 Task: Reply to email with the signature Crystal Jones with the subject Invitation to a workshop from softage.4@softage.net with the message Could you please provide me with the details of the project dependencies?, change the font of the message to Georgia and change the font typography to italics Send the email
Action: Mouse moved to (211, 34)
Screenshot: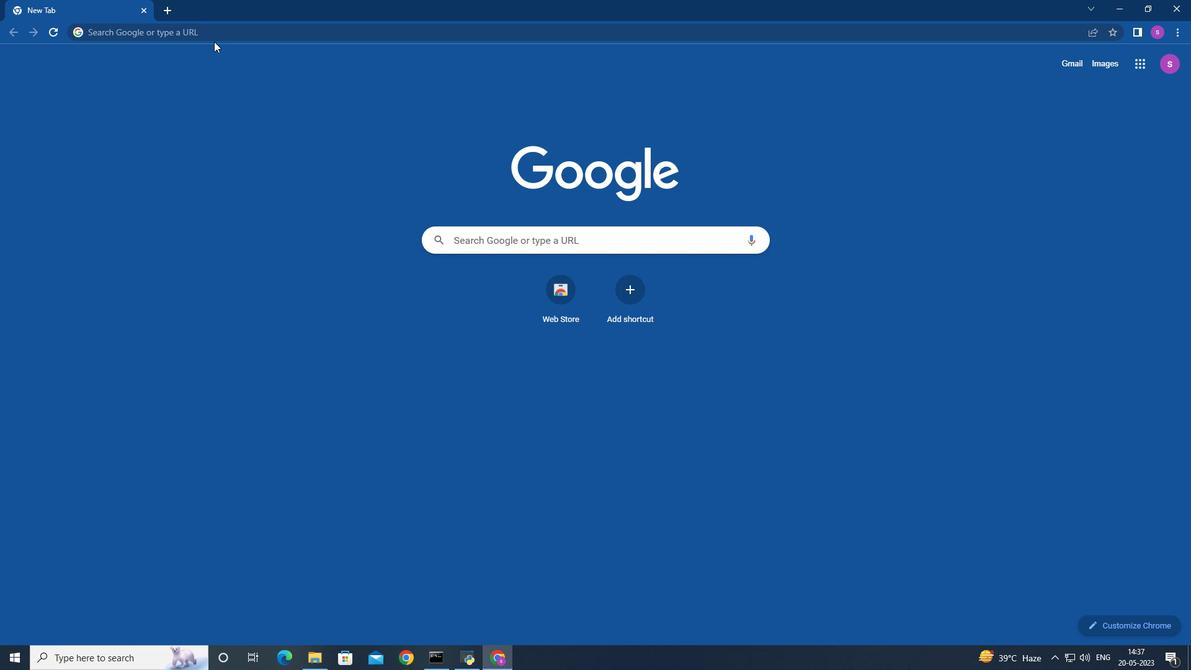 
Action: Mouse pressed left at (211, 34)
Screenshot: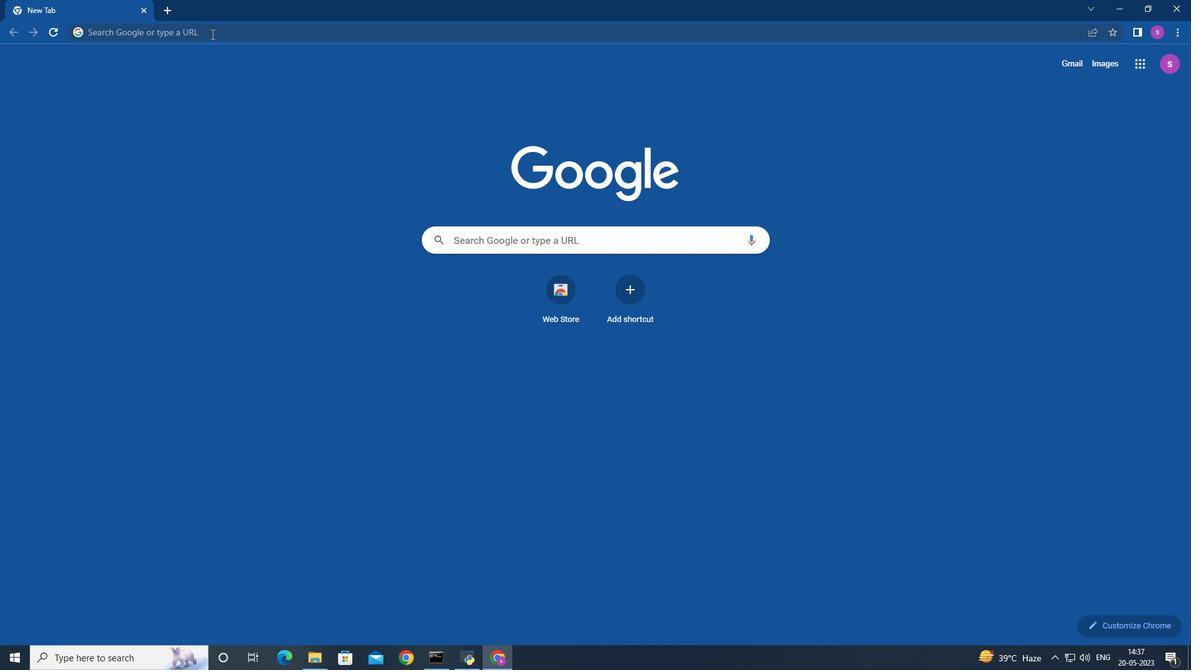 
Action: Mouse moved to (194, 54)
Screenshot: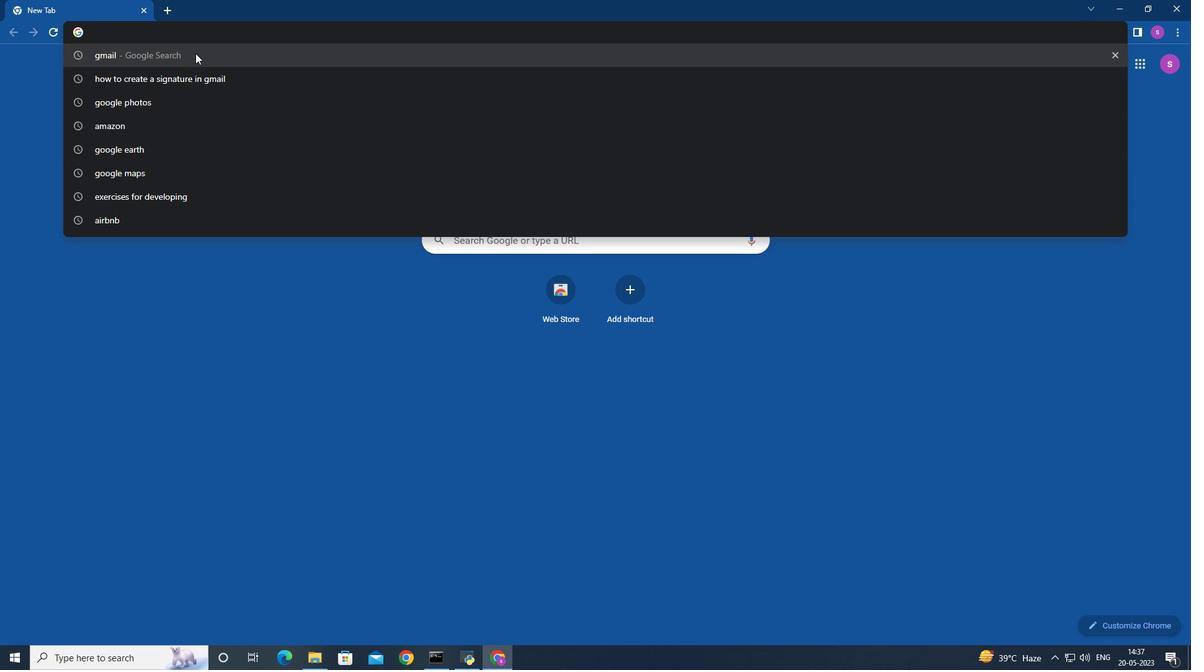
Action: Mouse pressed left at (194, 54)
Screenshot: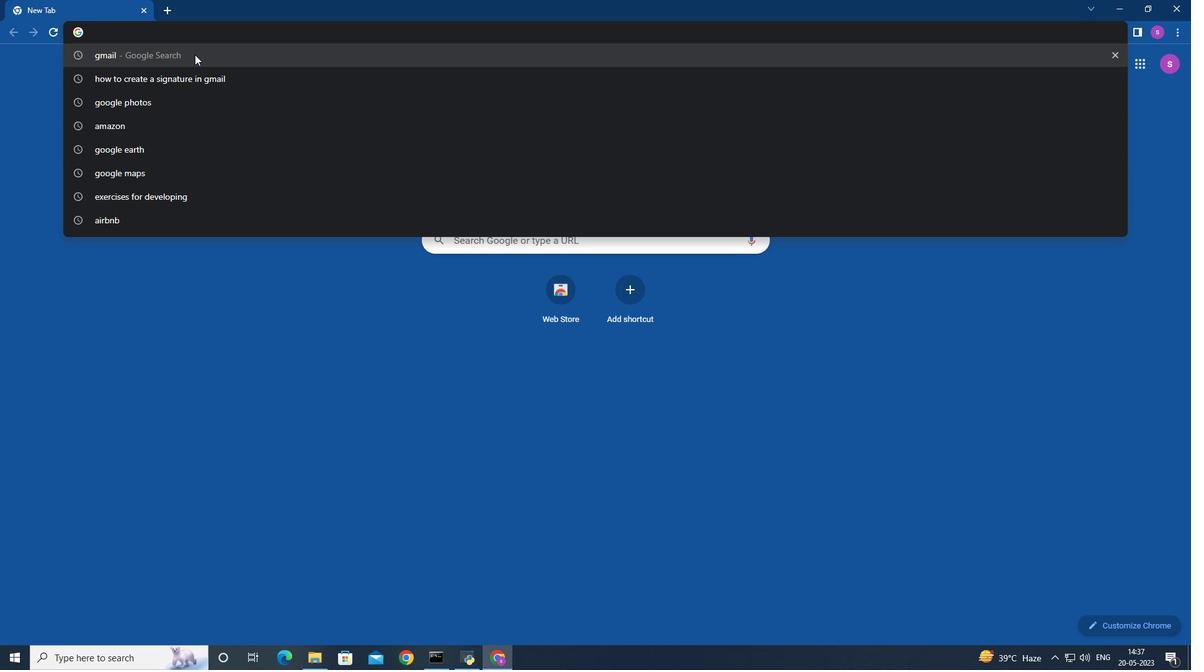 
Action: Mouse moved to (188, 369)
Screenshot: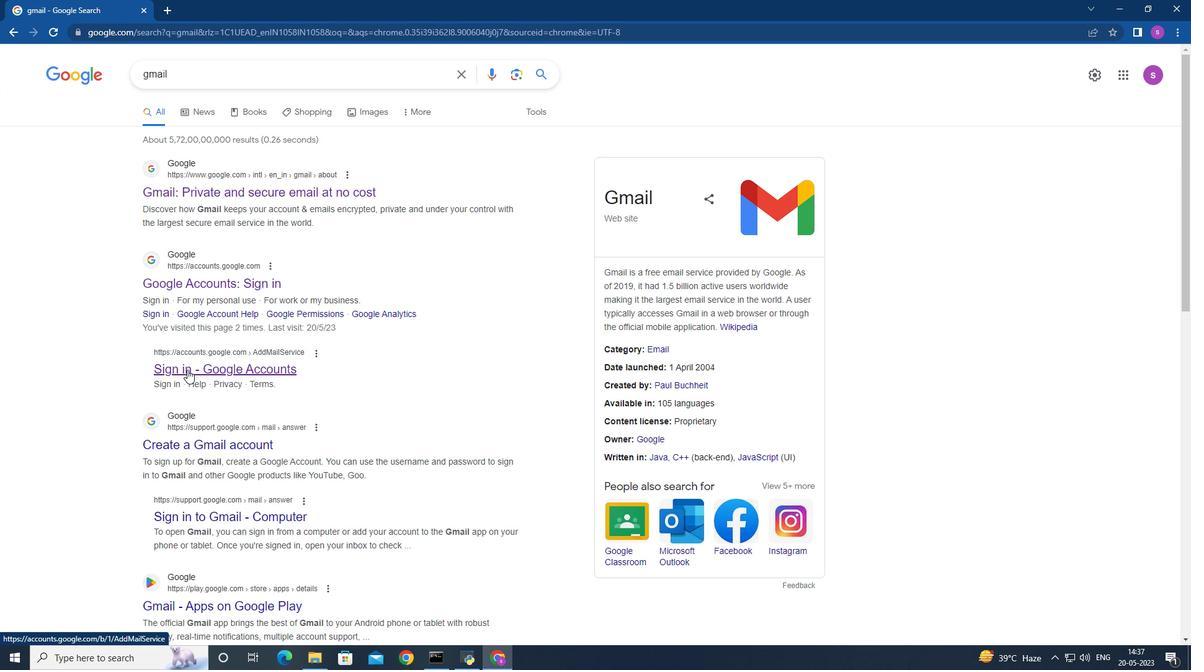 
Action: Mouse pressed left at (188, 369)
Screenshot: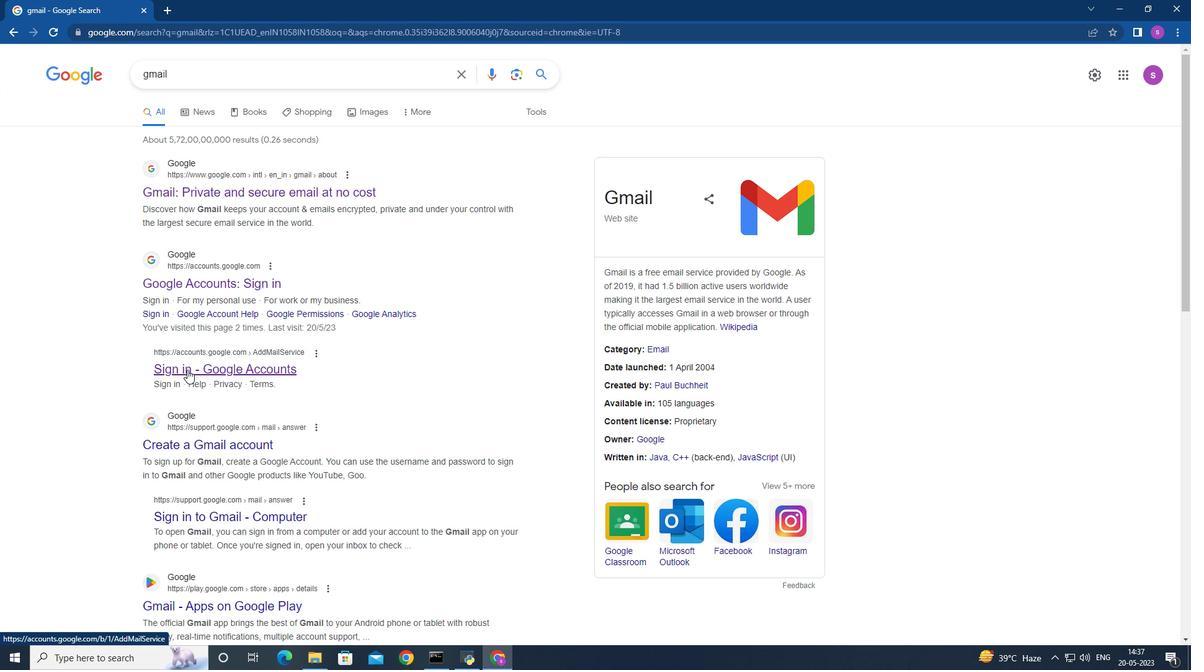 
Action: Mouse moved to (49, 107)
Screenshot: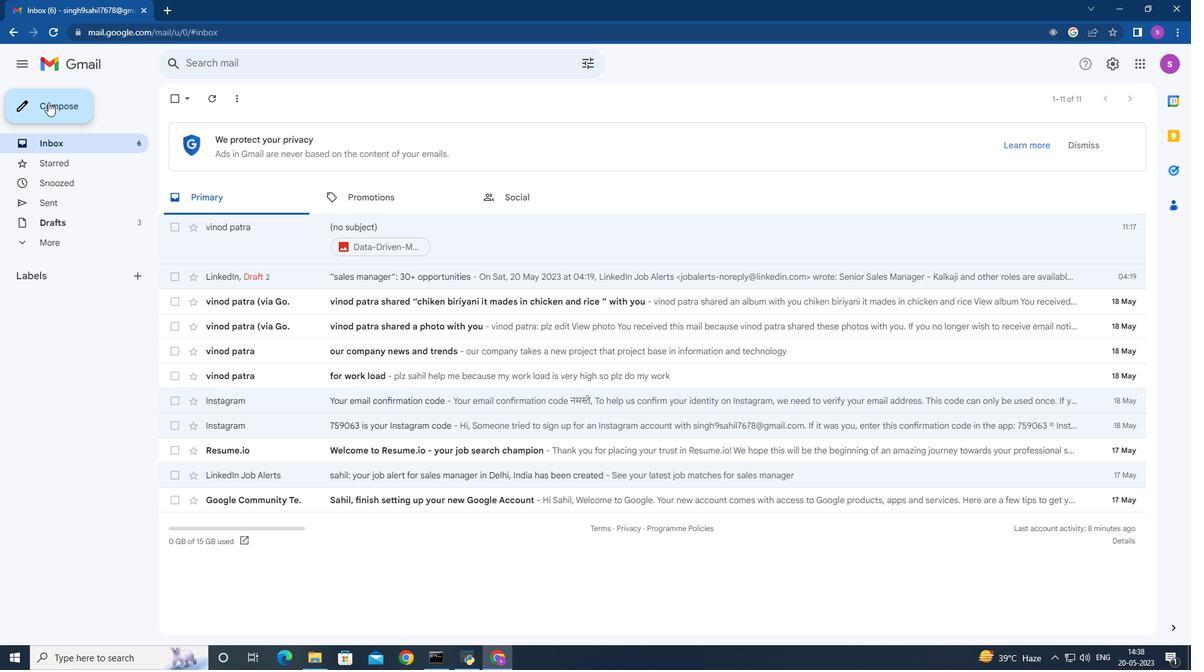
Action: Mouse pressed left at (49, 107)
Screenshot: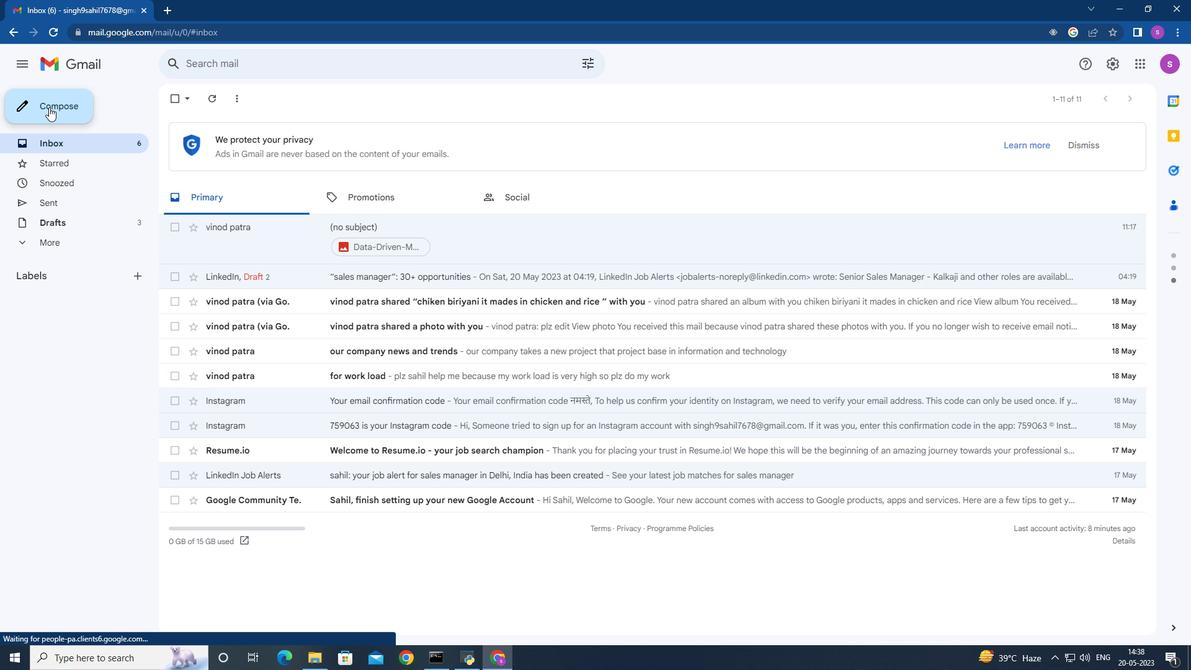 
Action: Mouse moved to (811, 302)
Screenshot: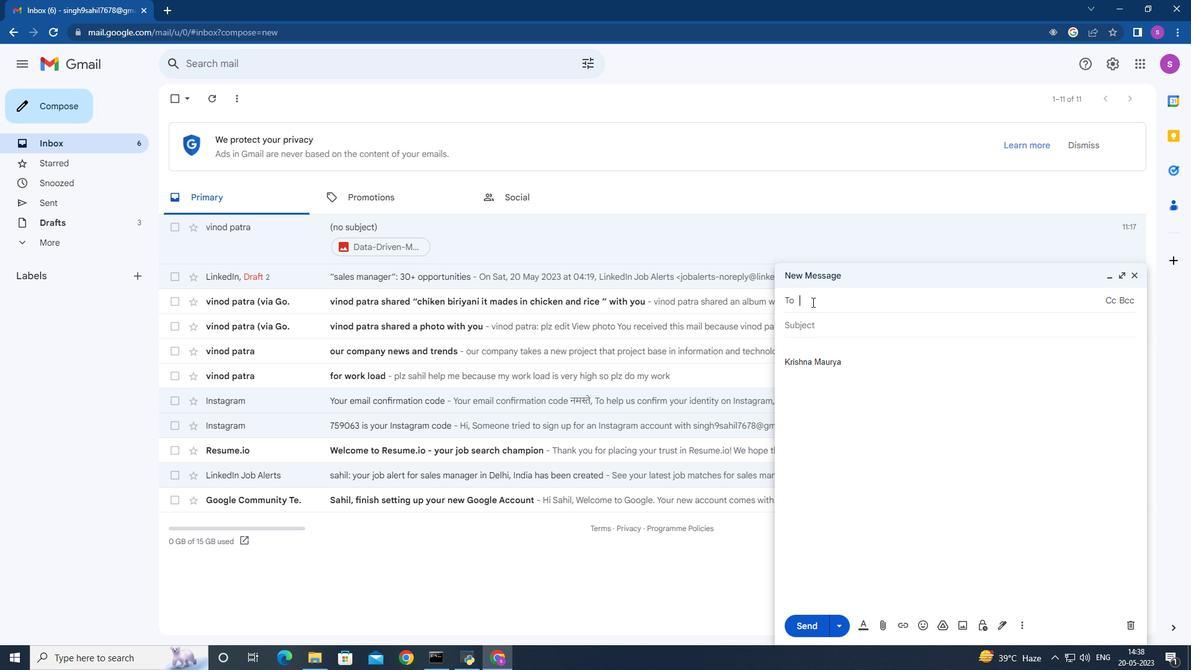 
Action: Mouse pressed left at (811, 302)
Screenshot: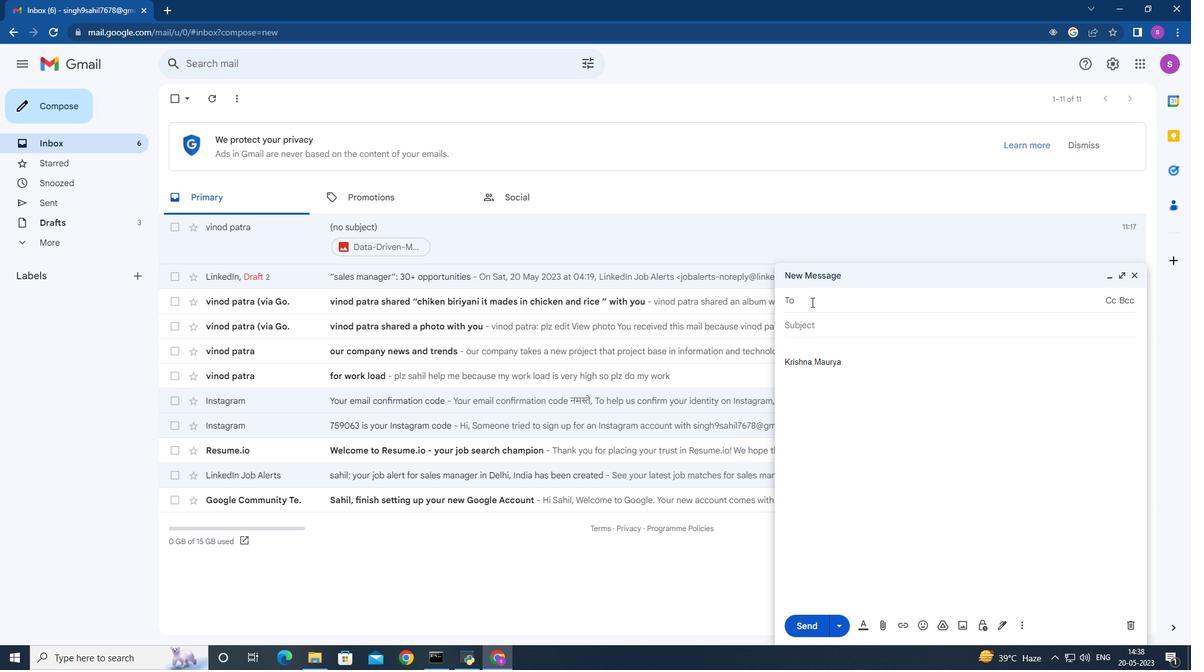 
Action: Key pressed softage.4softage.net
Screenshot: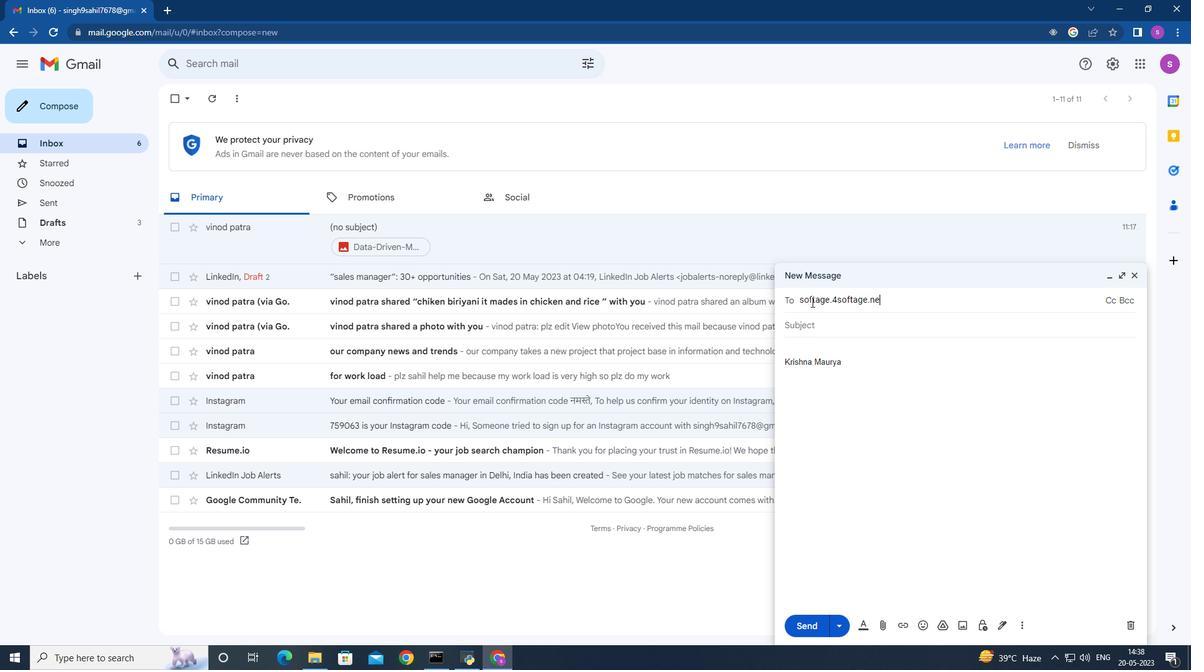 
Action: Mouse moved to (811, 327)
Screenshot: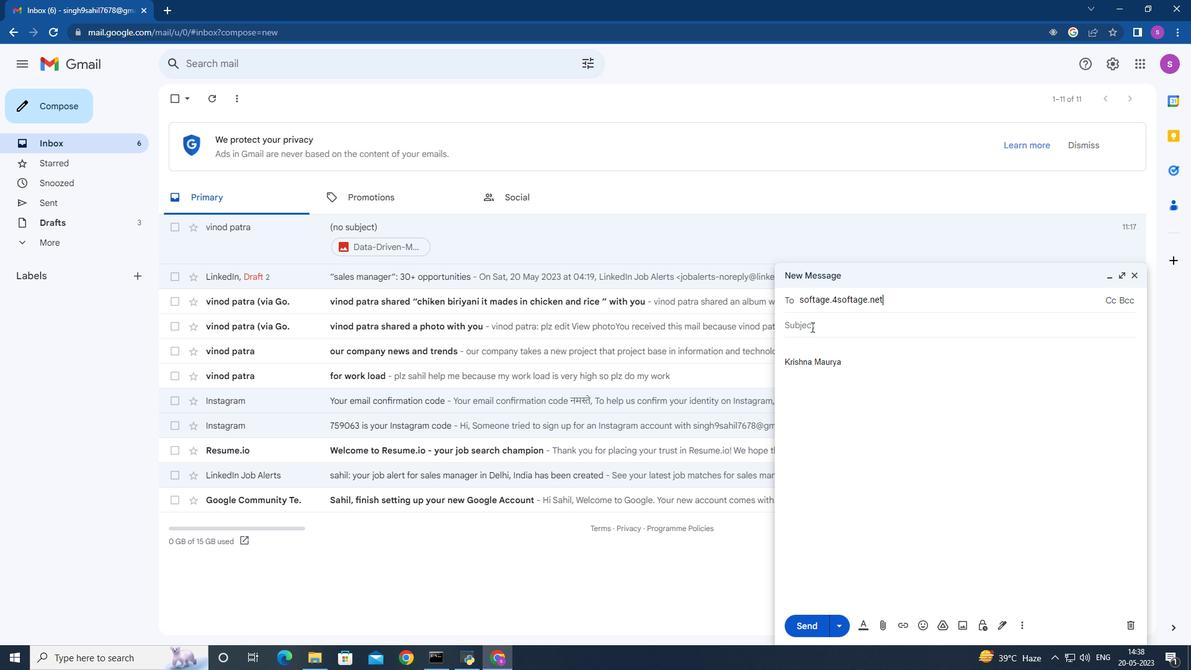 
Action: Mouse pressed left at (811, 327)
Screenshot: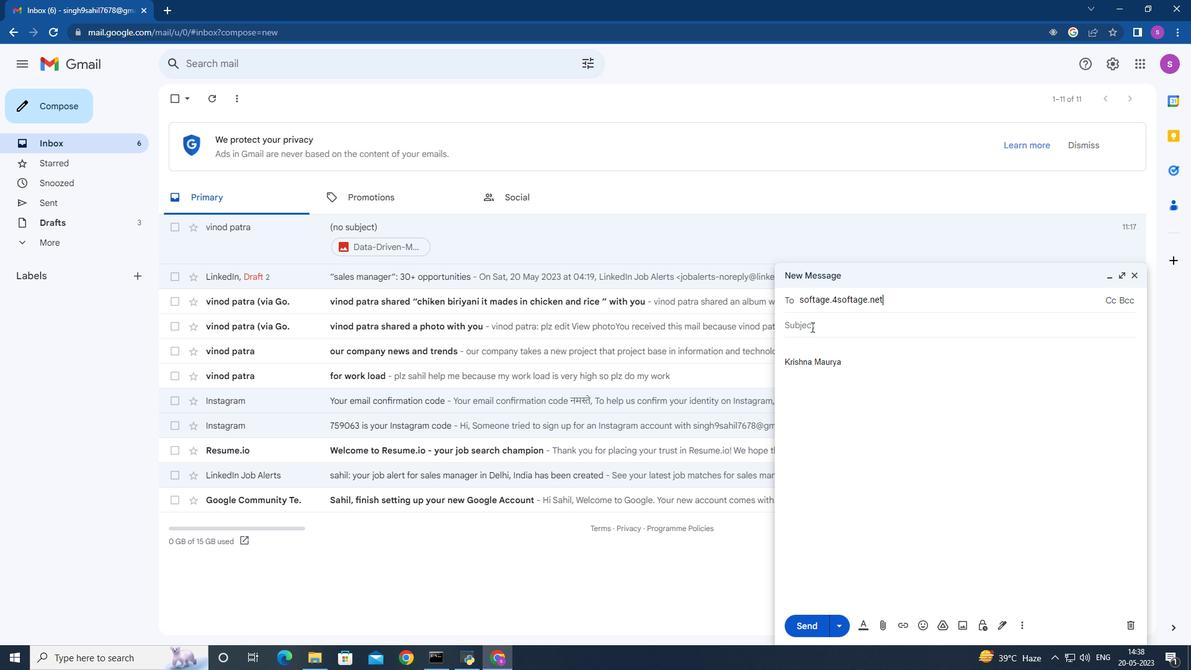 
Action: Mouse moved to (831, 297)
Screenshot: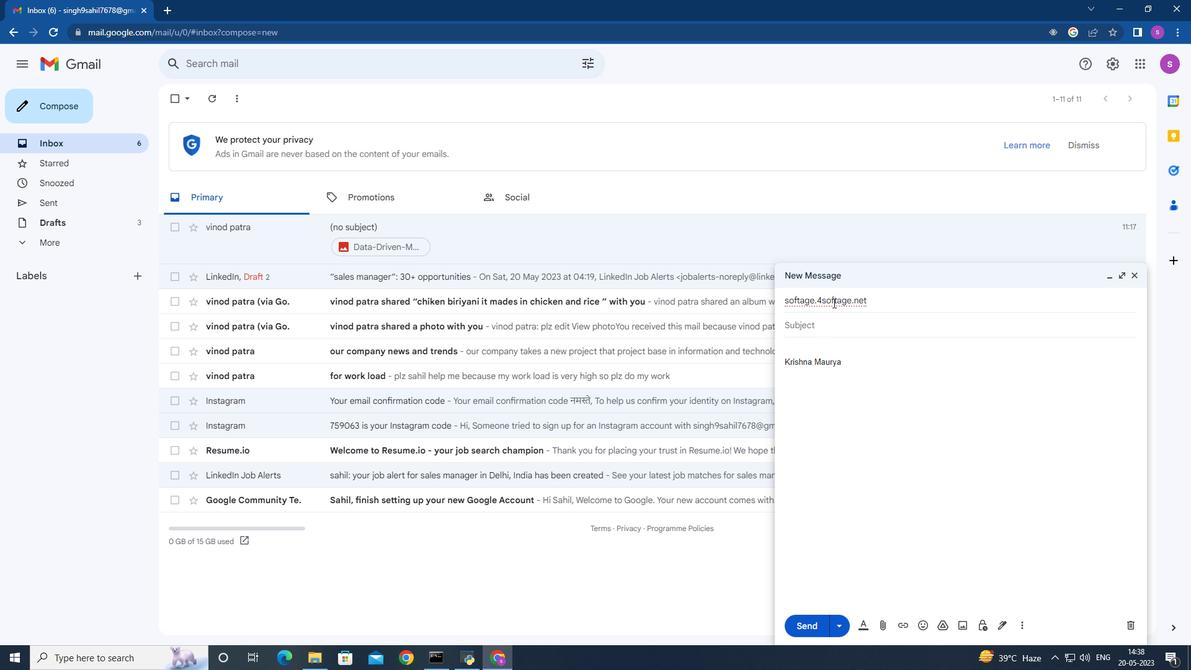
Action: Mouse pressed left at (831, 297)
Screenshot: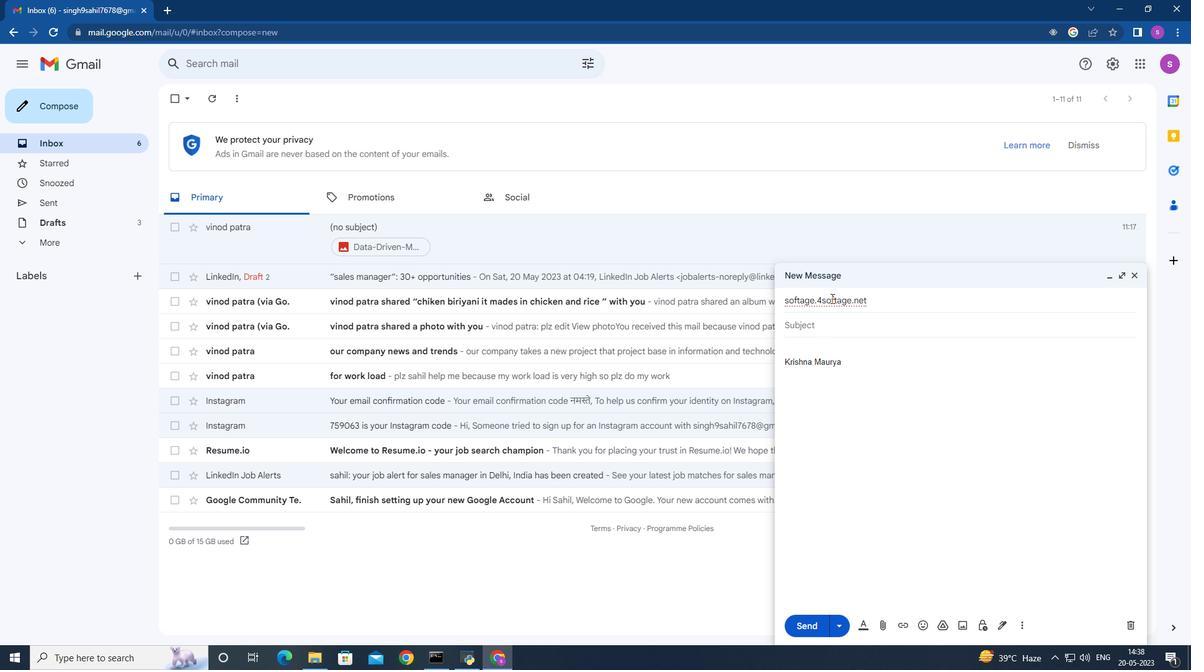 
Action: Mouse pressed left at (831, 297)
Screenshot: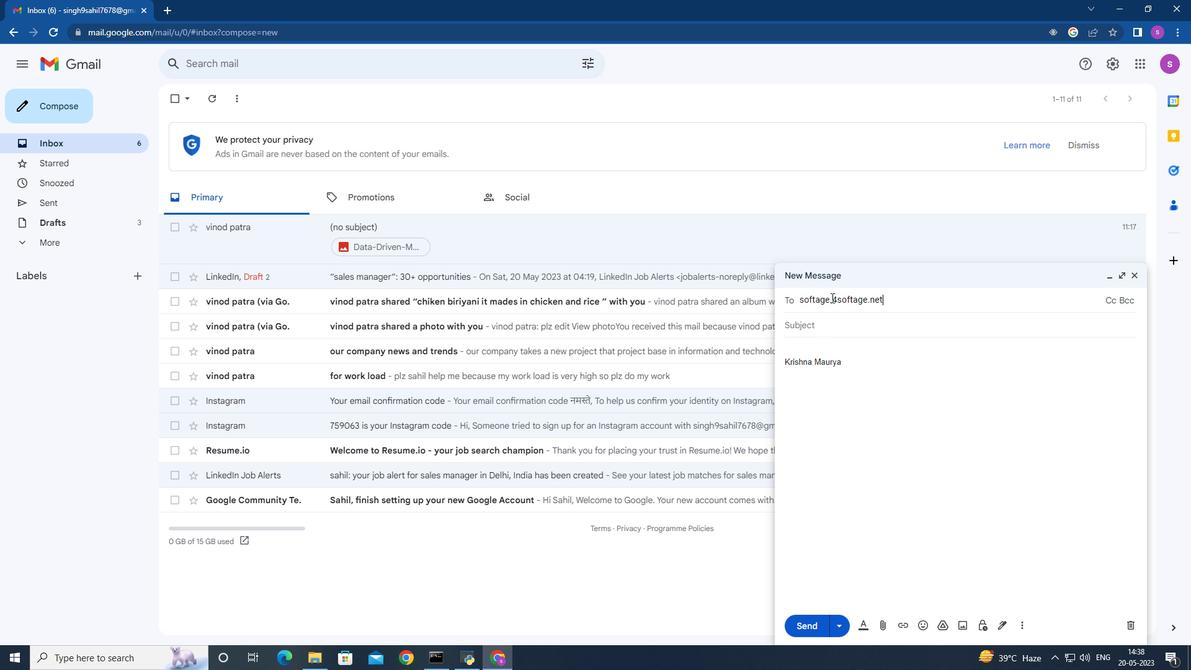 
Action: Mouse moved to (896, 299)
Screenshot: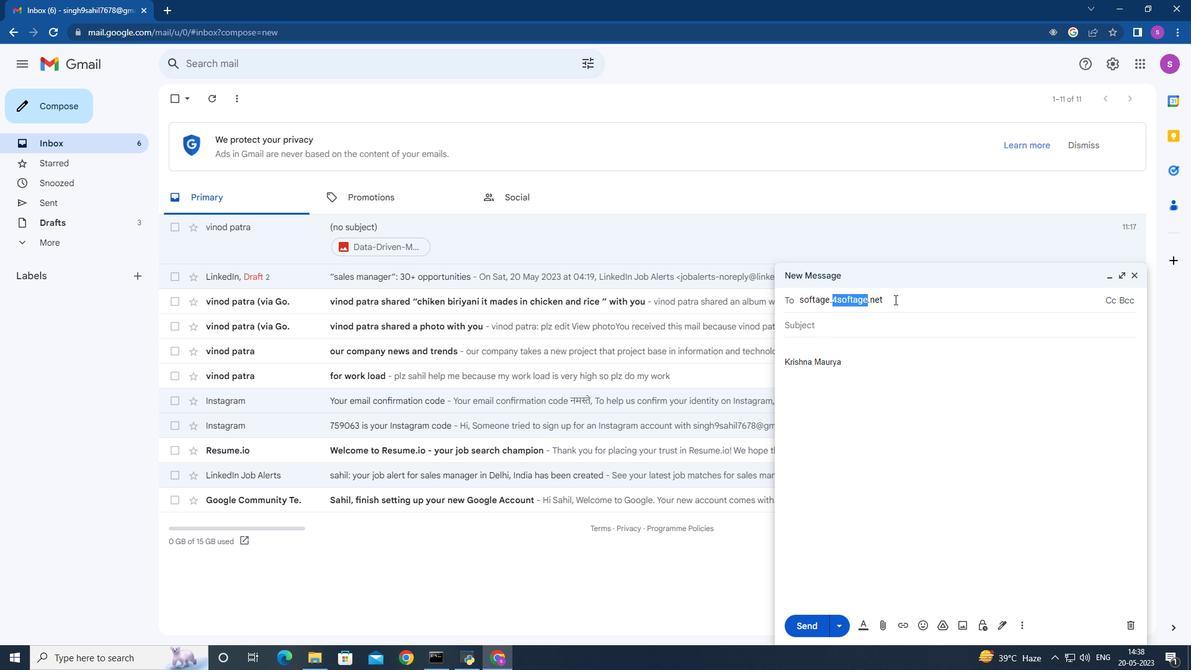 
Action: Mouse pressed left at (896, 299)
Screenshot: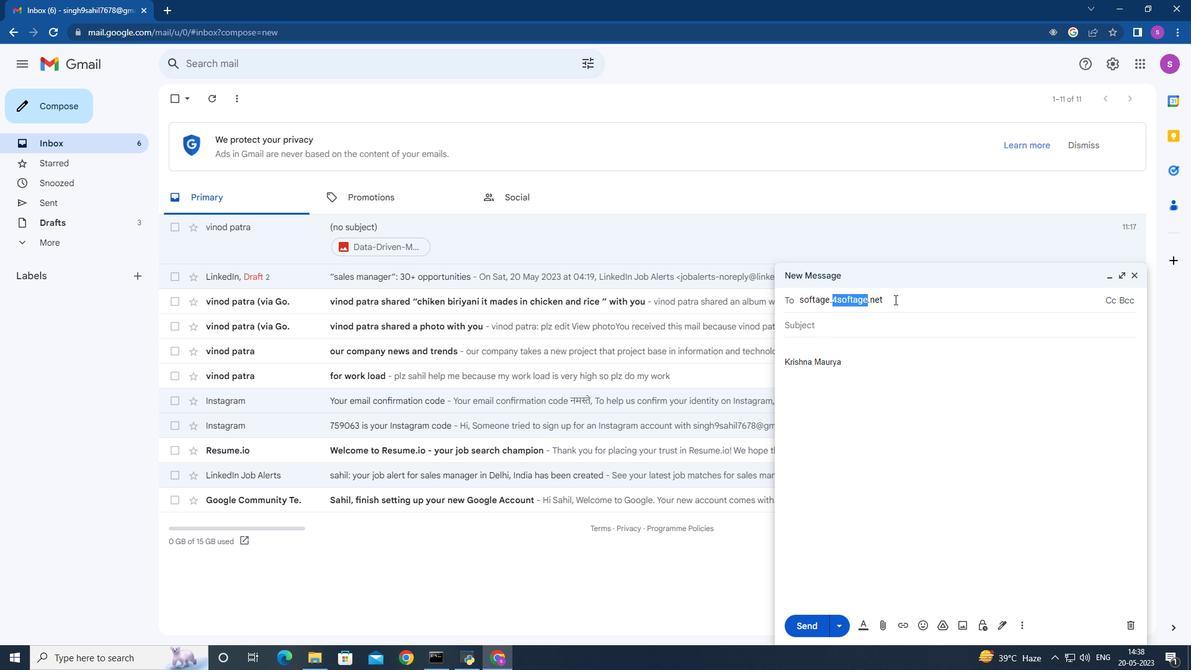 
Action: Mouse moved to (799, 300)
Screenshot: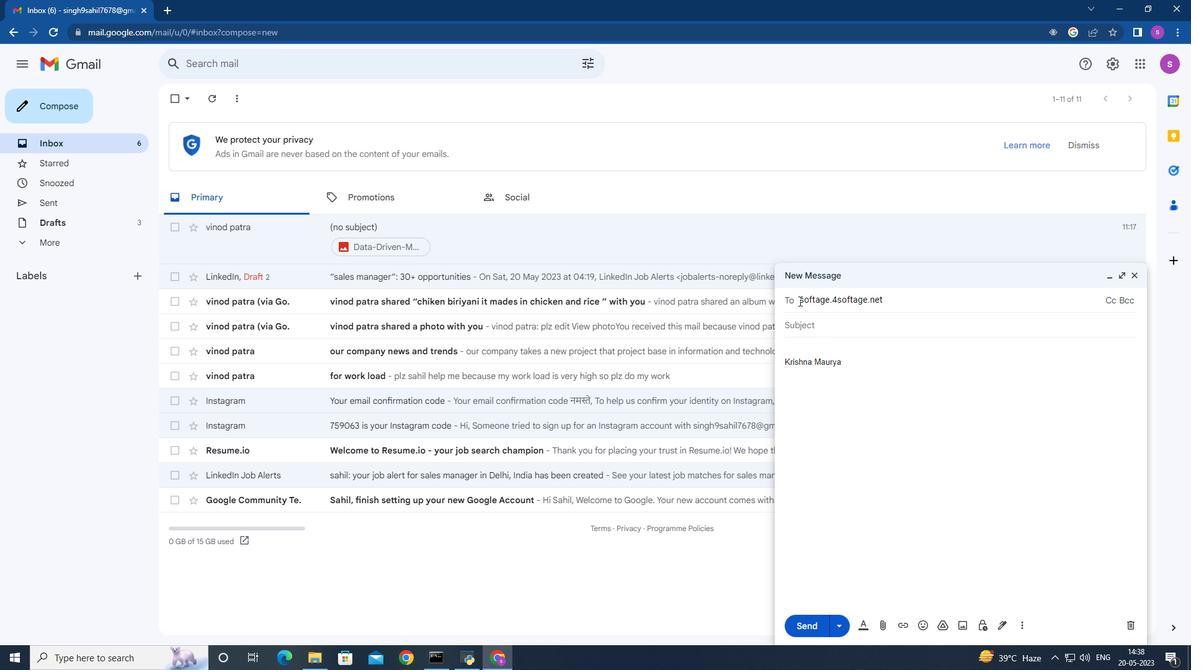 
Action: Mouse pressed left at (799, 300)
Screenshot: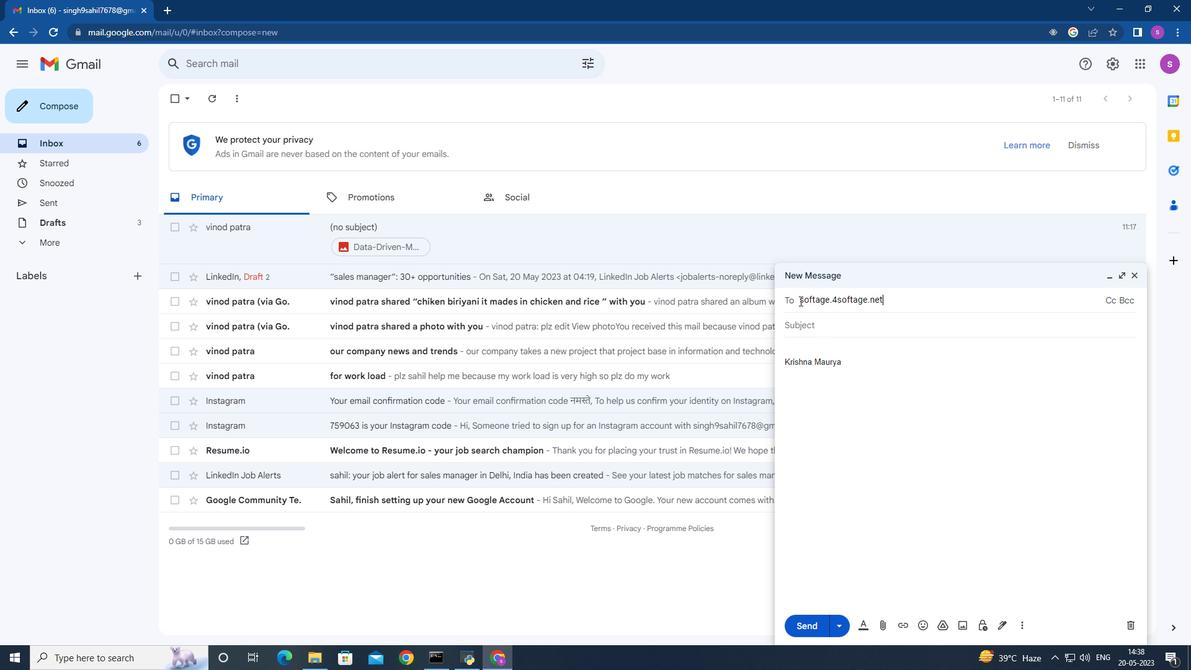 
Action: Mouse moved to (837, 299)
Screenshot: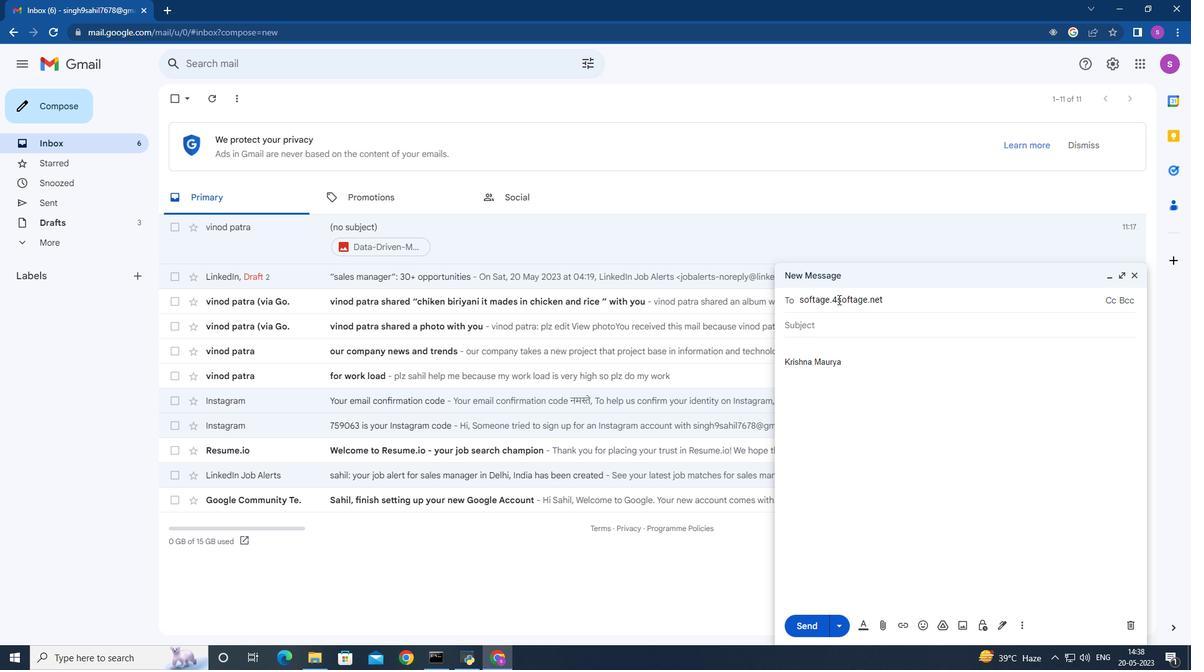 
Action: Mouse pressed left at (837, 299)
Screenshot: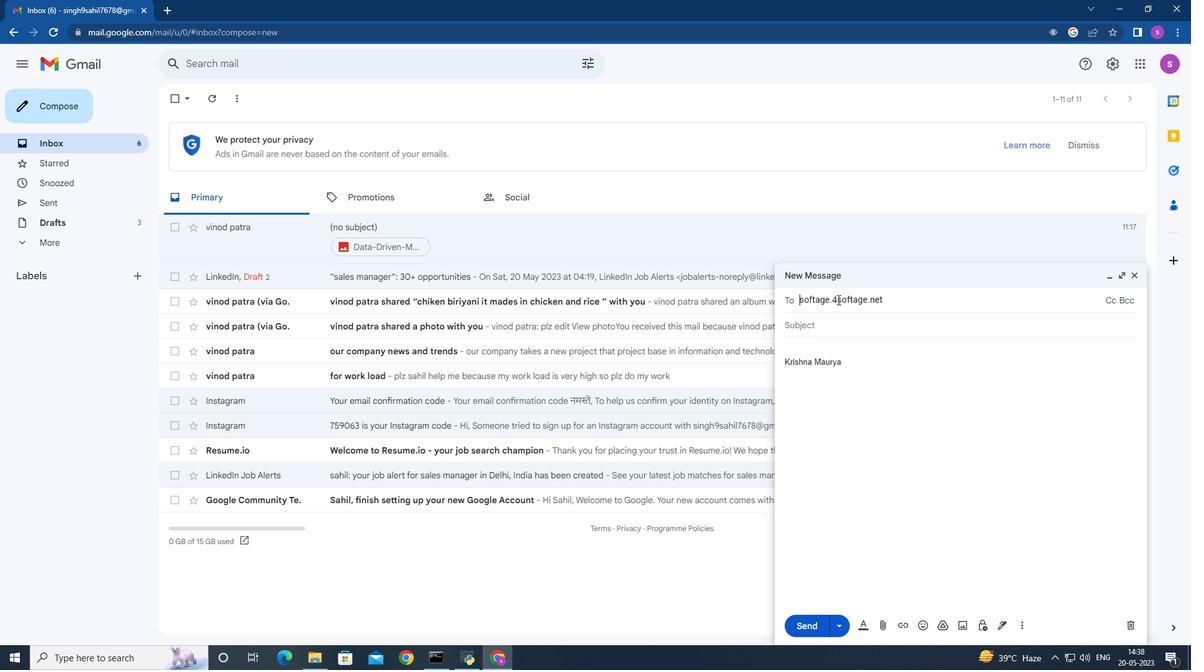 
Action: Mouse moved to (843, 302)
Screenshot: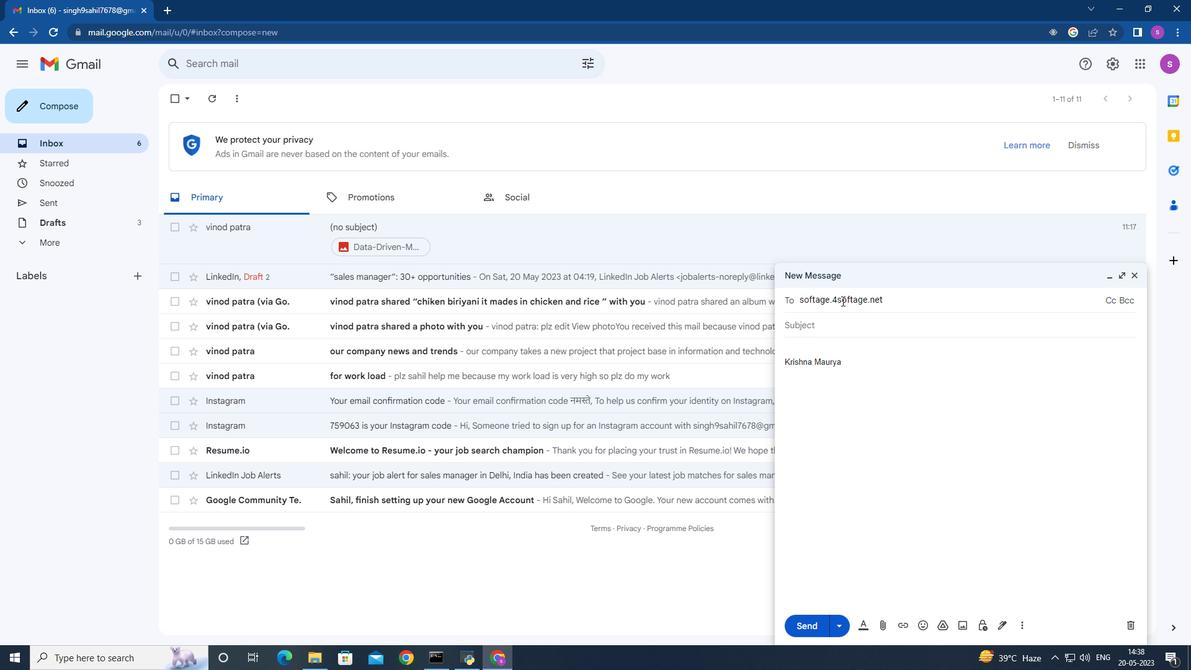
Action: Key pressed <Key.shift>
Screenshot: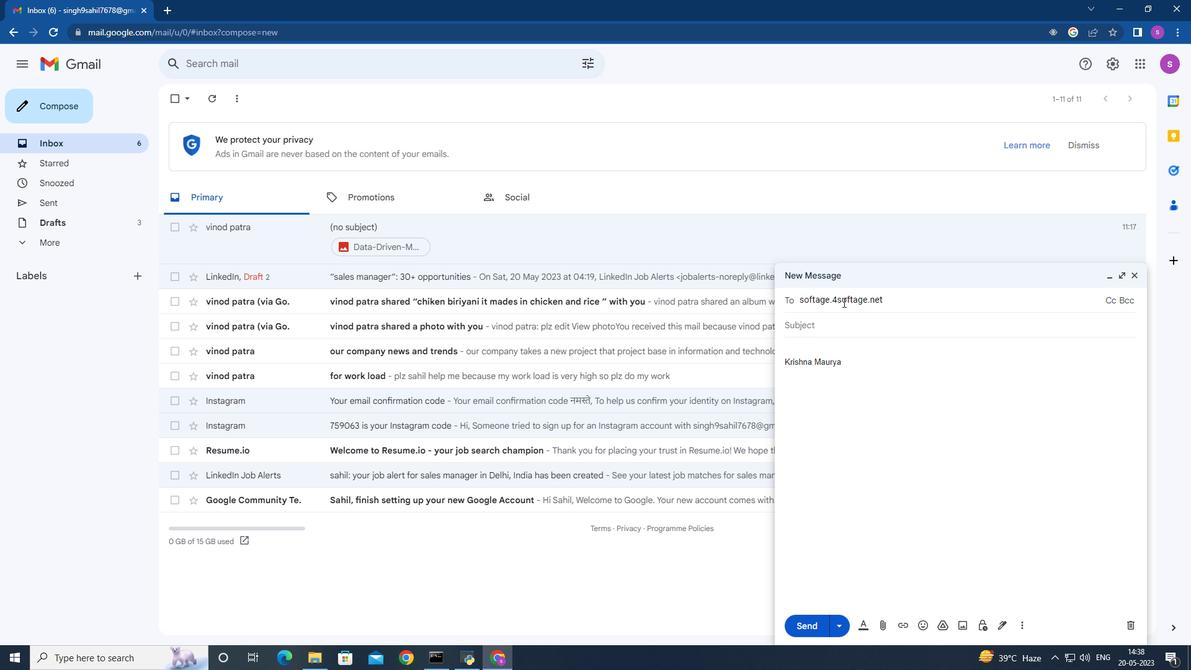 
Action: Mouse moved to (846, 303)
Screenshot: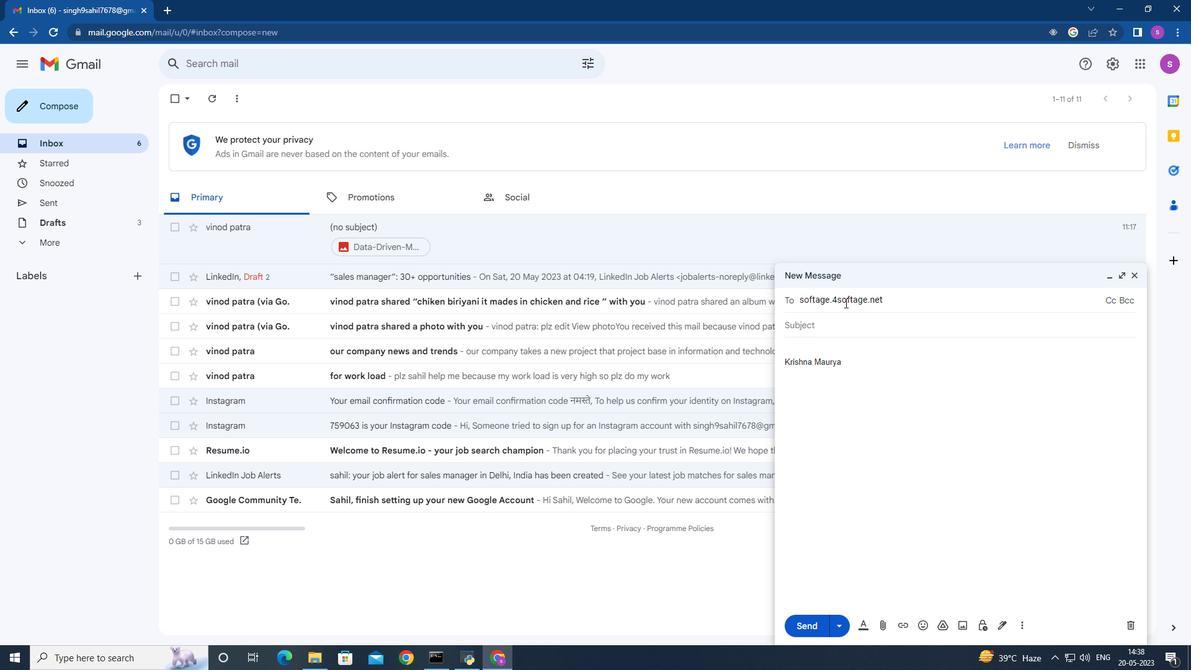 
Action: Key pressed @
Screenshot: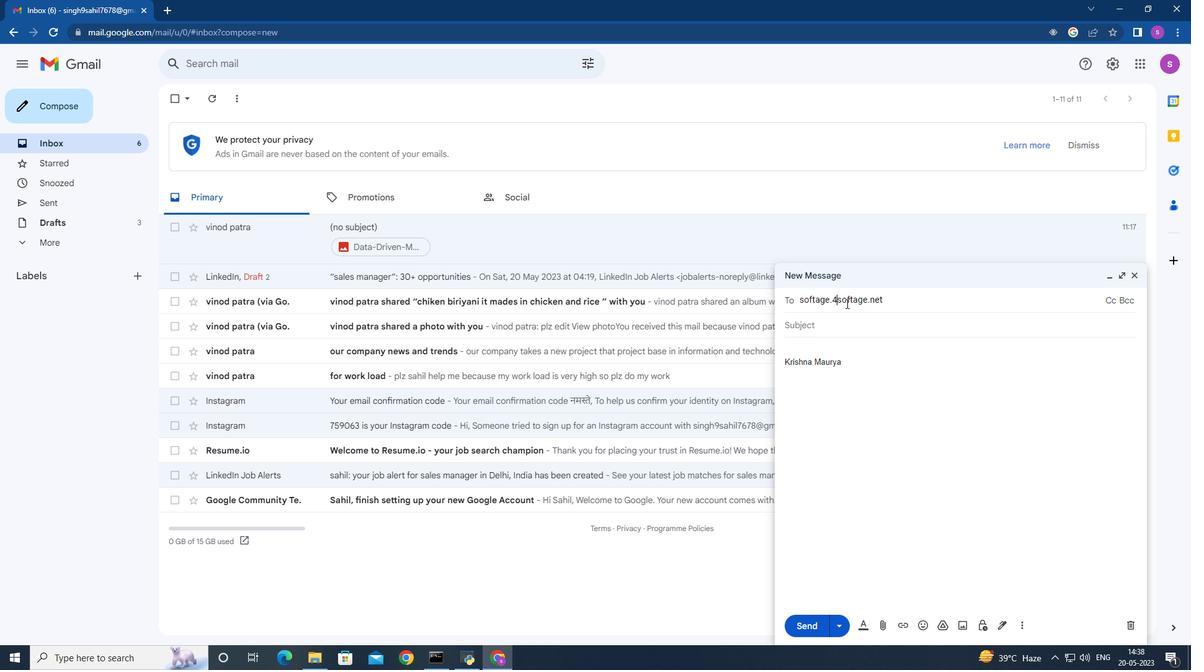 
Action: Mouse moved to (850, 329)
Screenshot: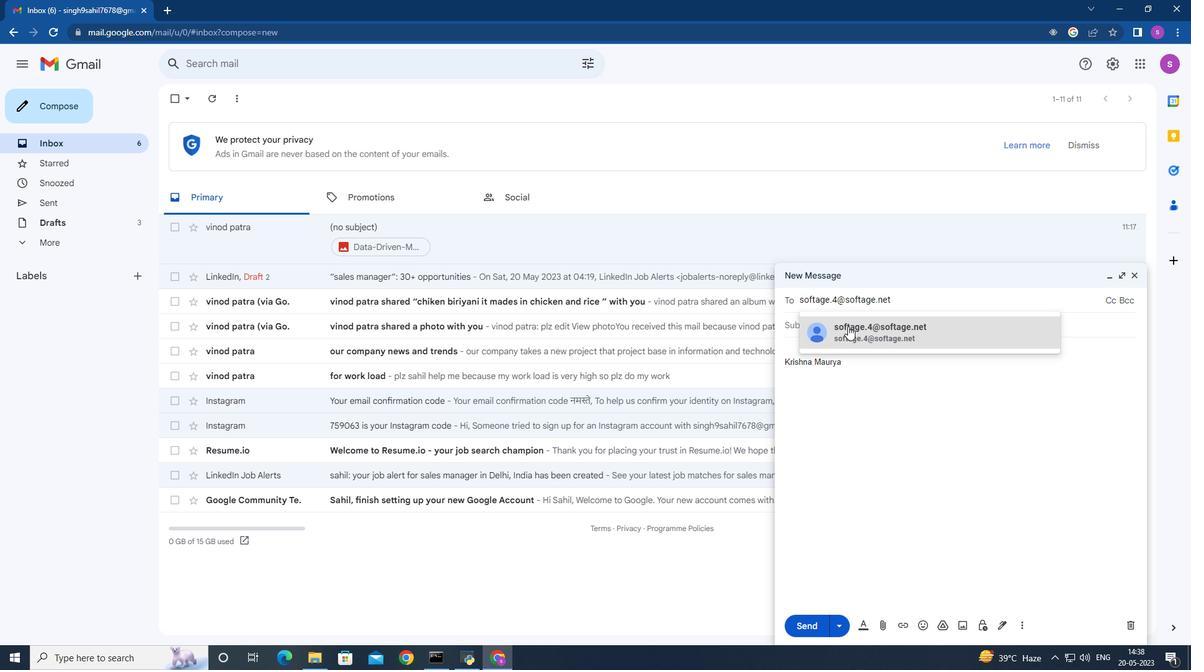 
Action: Mouse pressed left at (850, 329)
Screenshot: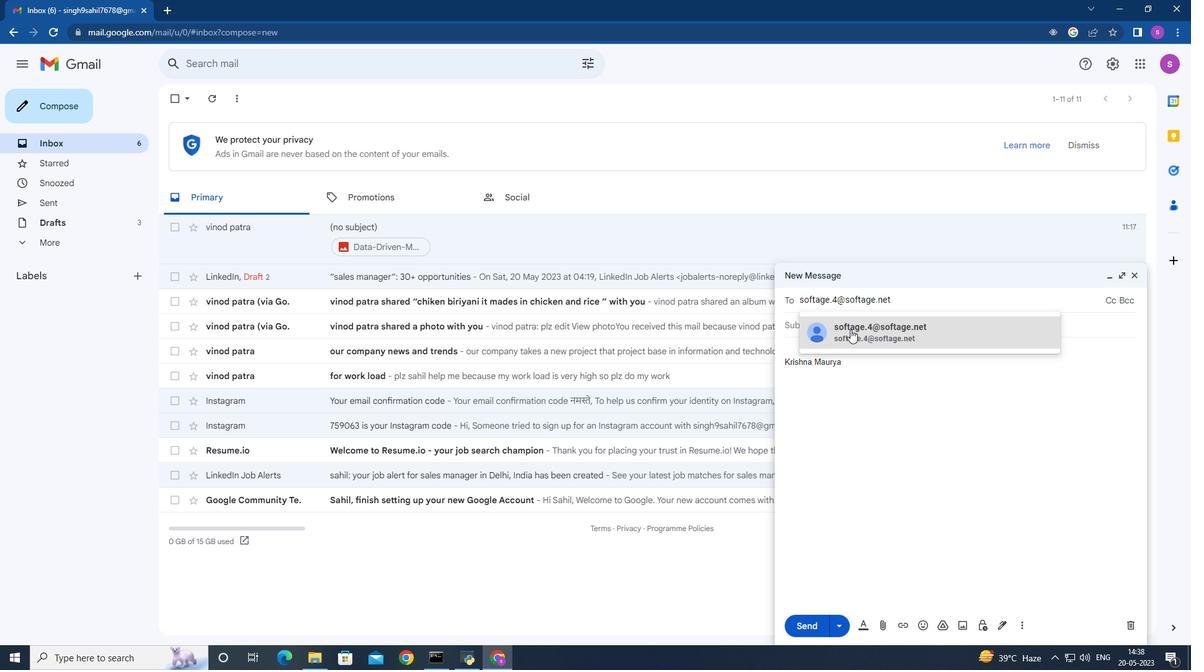 
Action: Mouse moved to (839, 330)
Screenshot: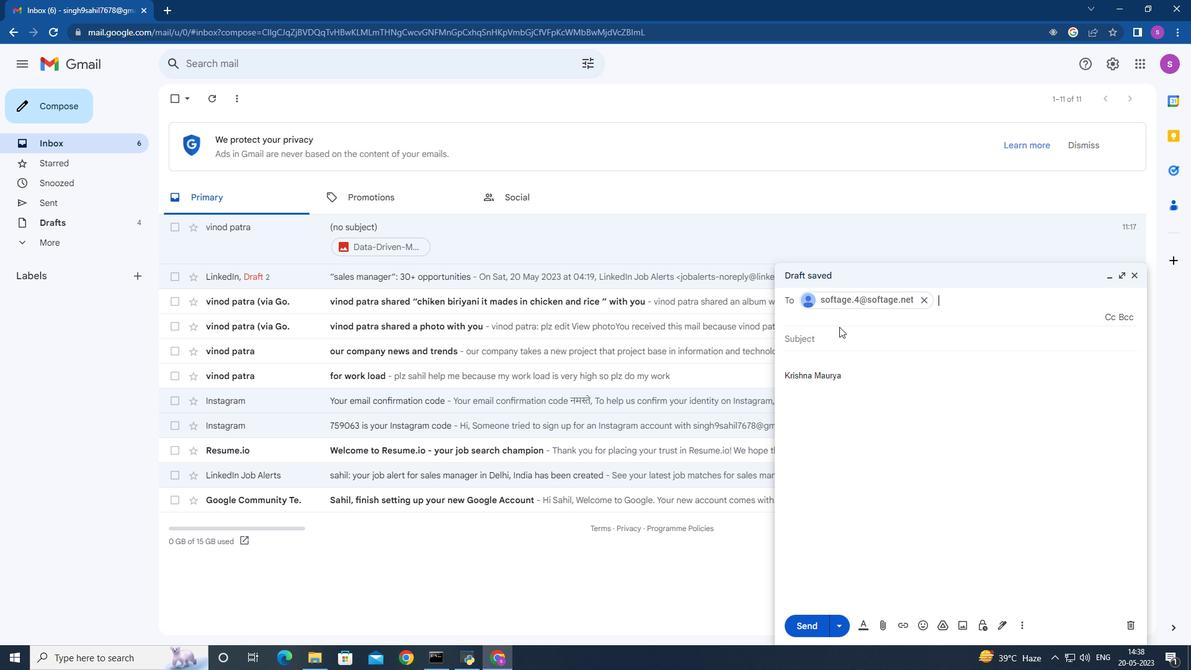 
Action: Mouse pressed left at (839, 330)
Screenshot: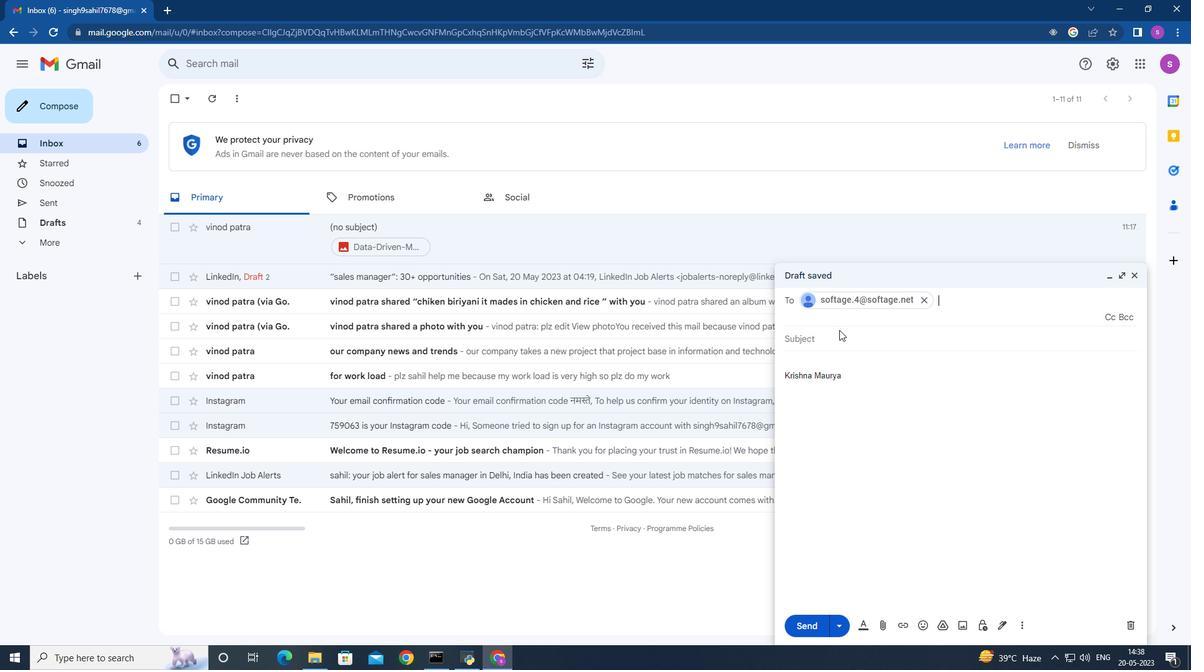 
Action: Mouse moved to (839, 337)
Screenshot: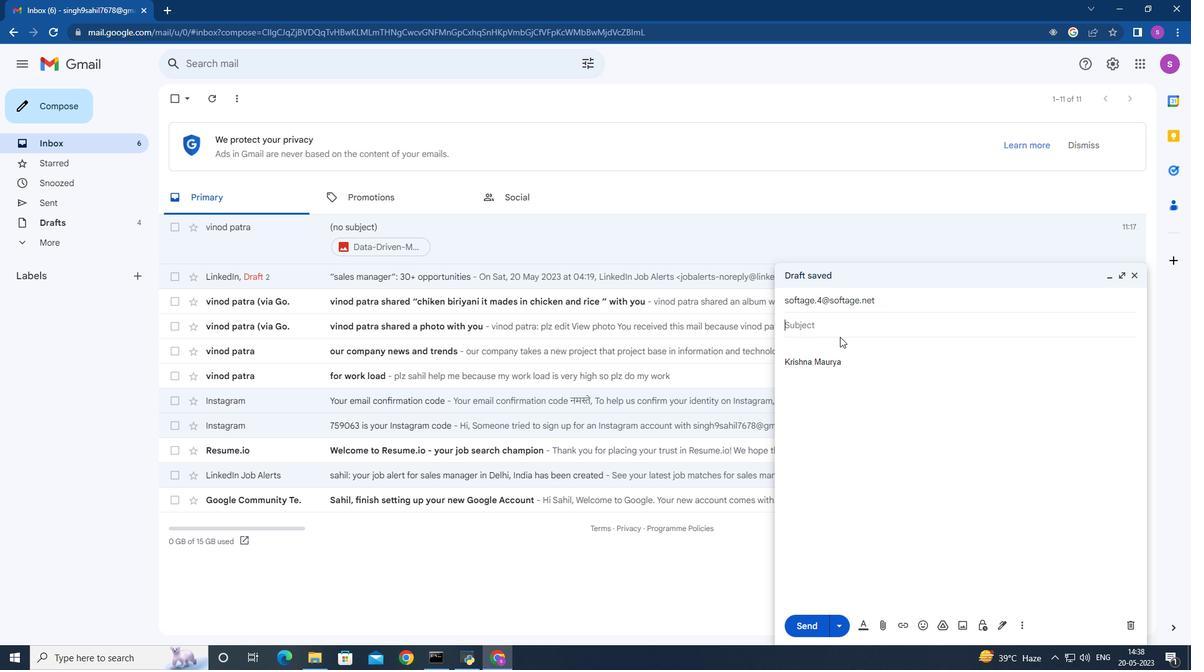 
Action: Mouse pressed left at (839, 337)
Screenshot: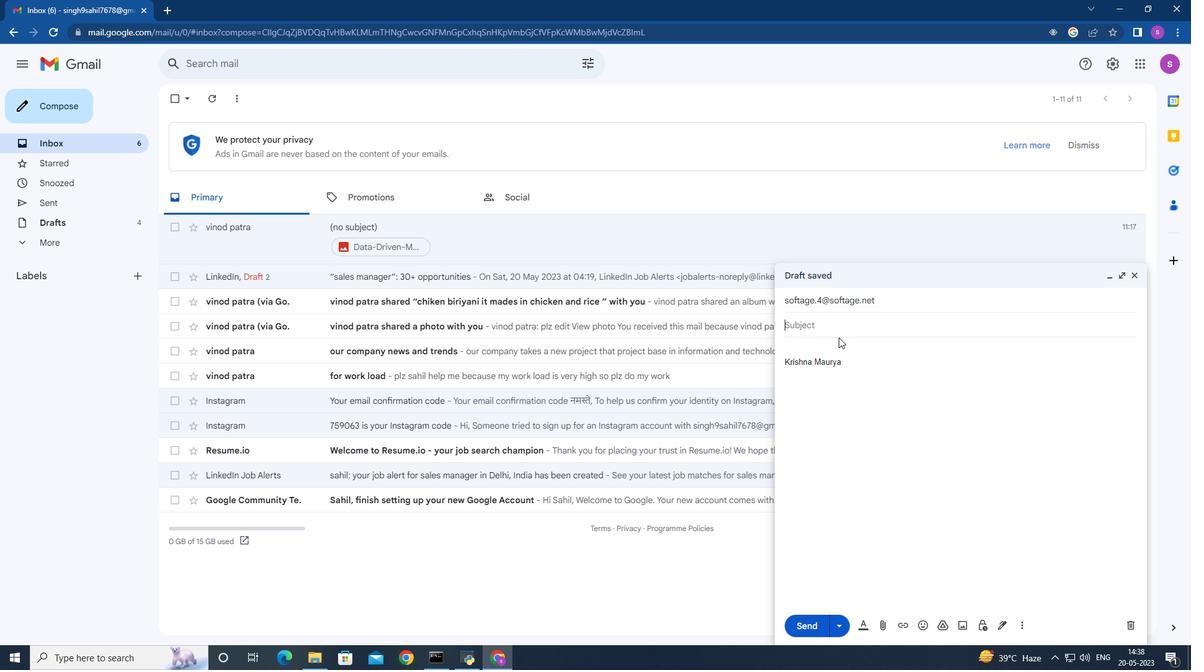 
Action: Mouse moved to (824, 323)
Screenshot: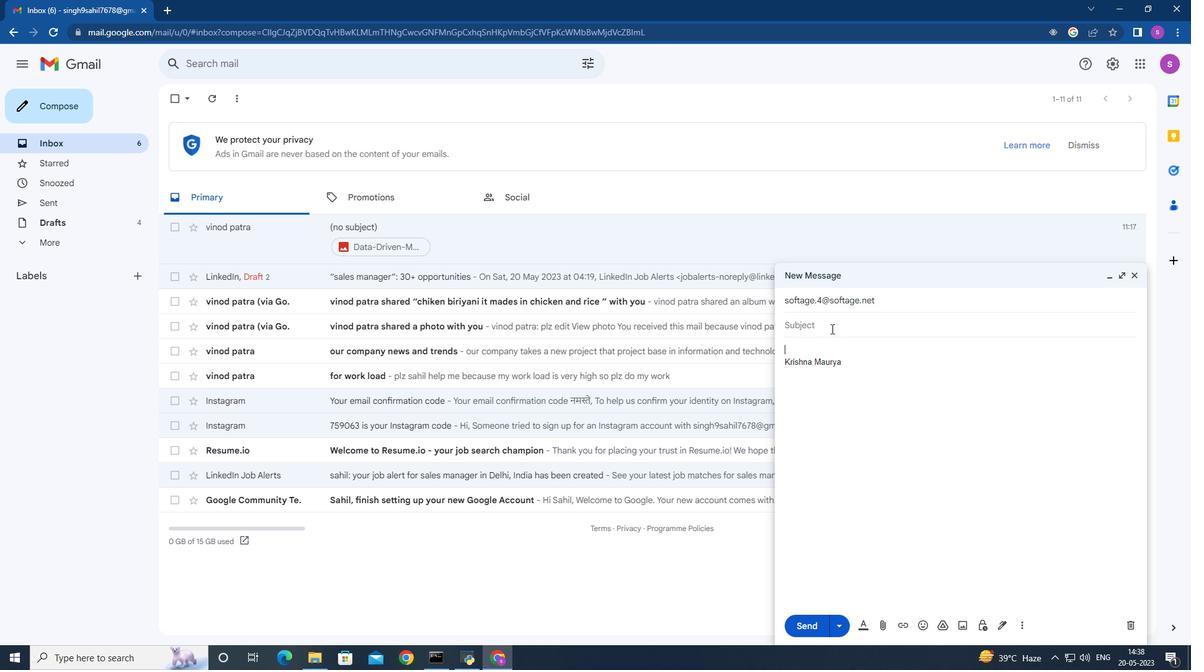 
Action: Mouse pressed left at (824, 323)
Screenshot: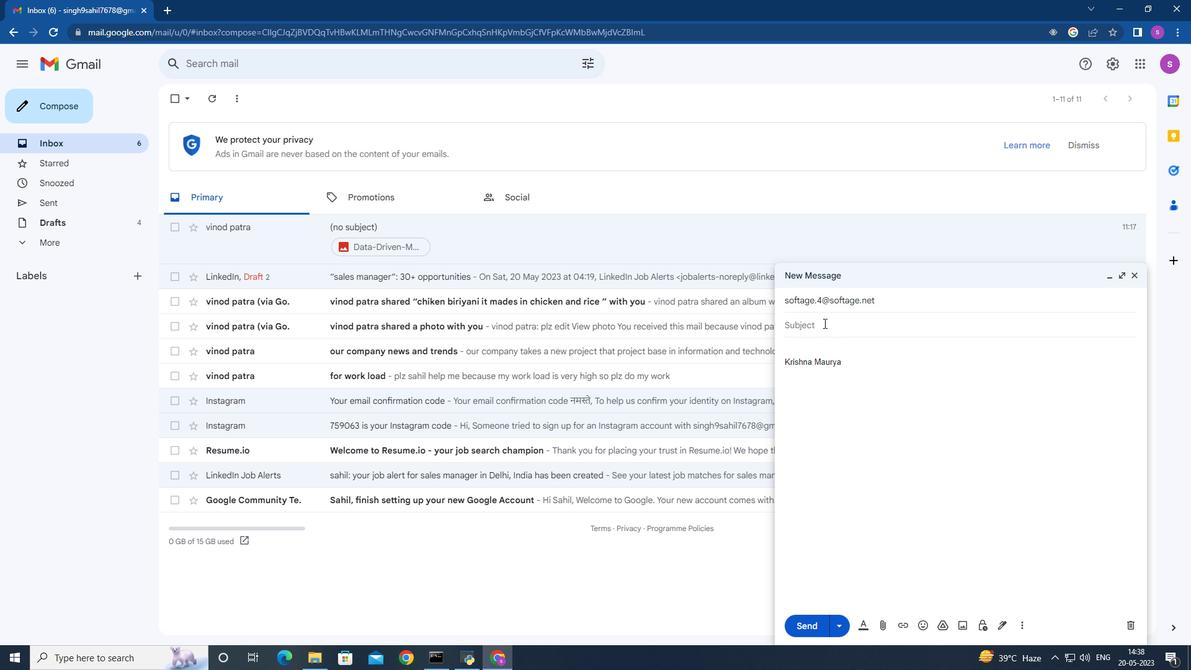 
Action: Mouse moved to (820, 305)
Screenshot: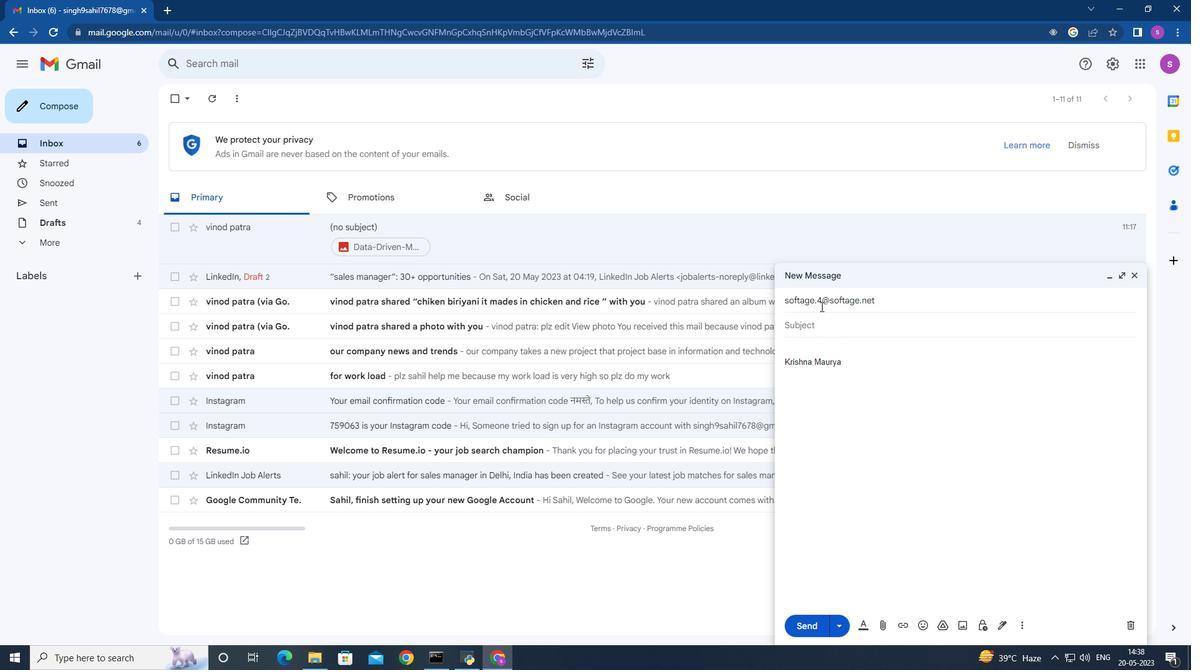 
Action: Mouse pressed left at (820, 305)
Screenshot: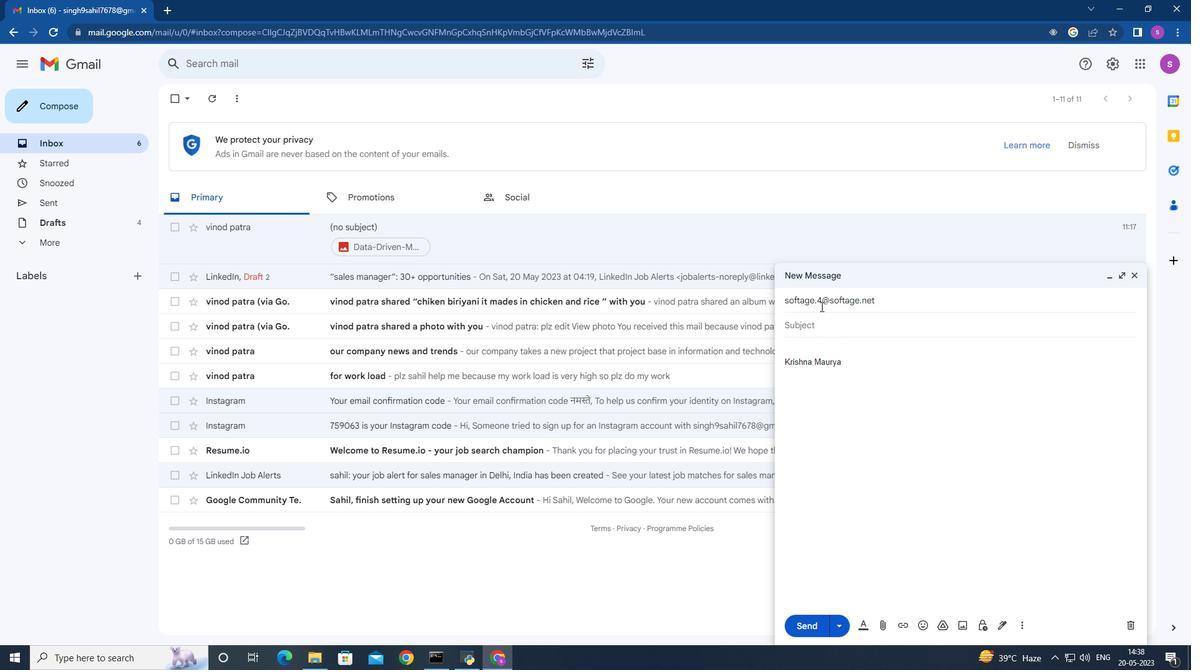 
Action: Mouse moved to (812, 338)
Screenshot: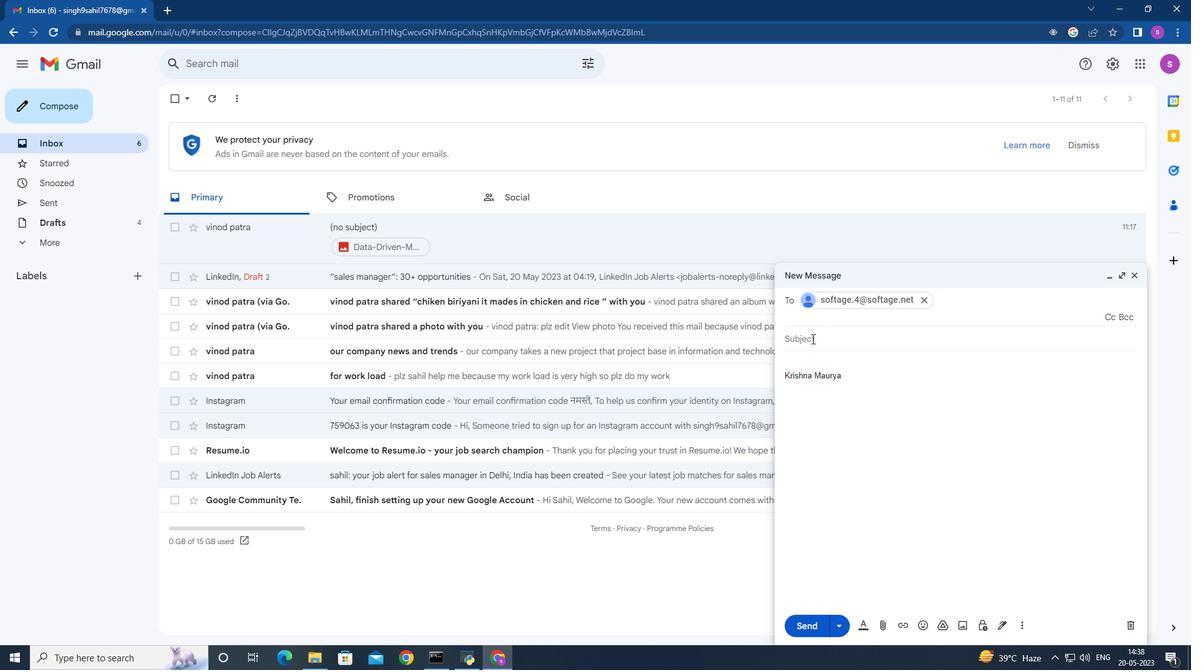 
Action: Mouse pressed left at (812, 338)
Screenshot: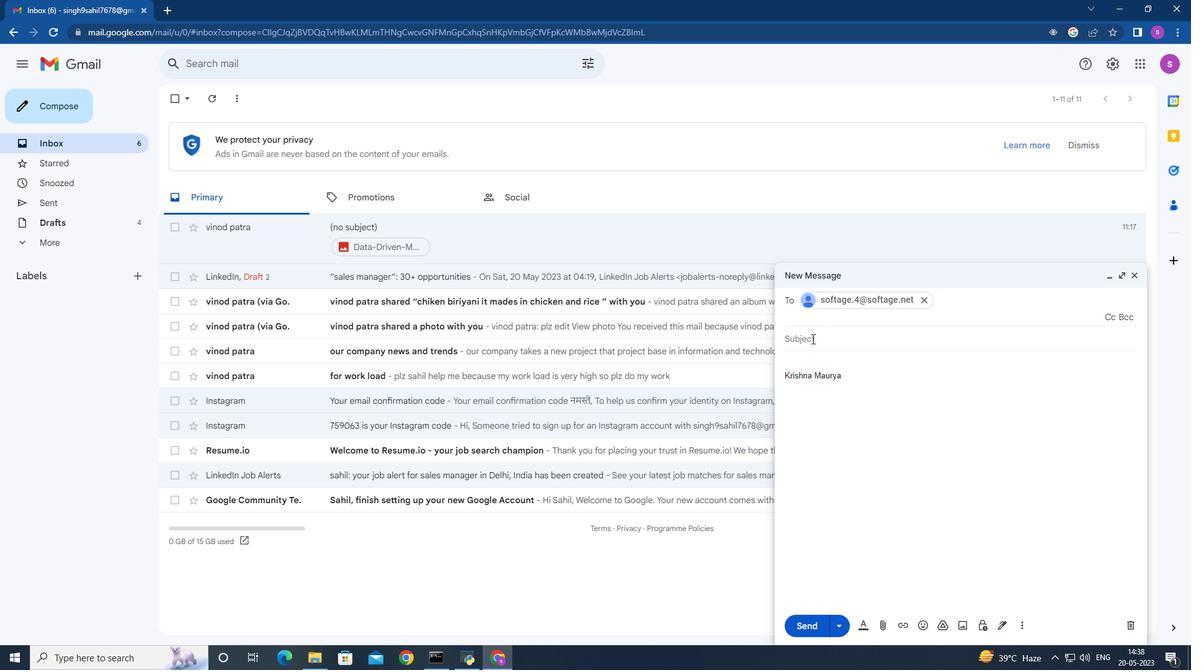 
Action: Mouse moved to (817, 336)
Screenshot: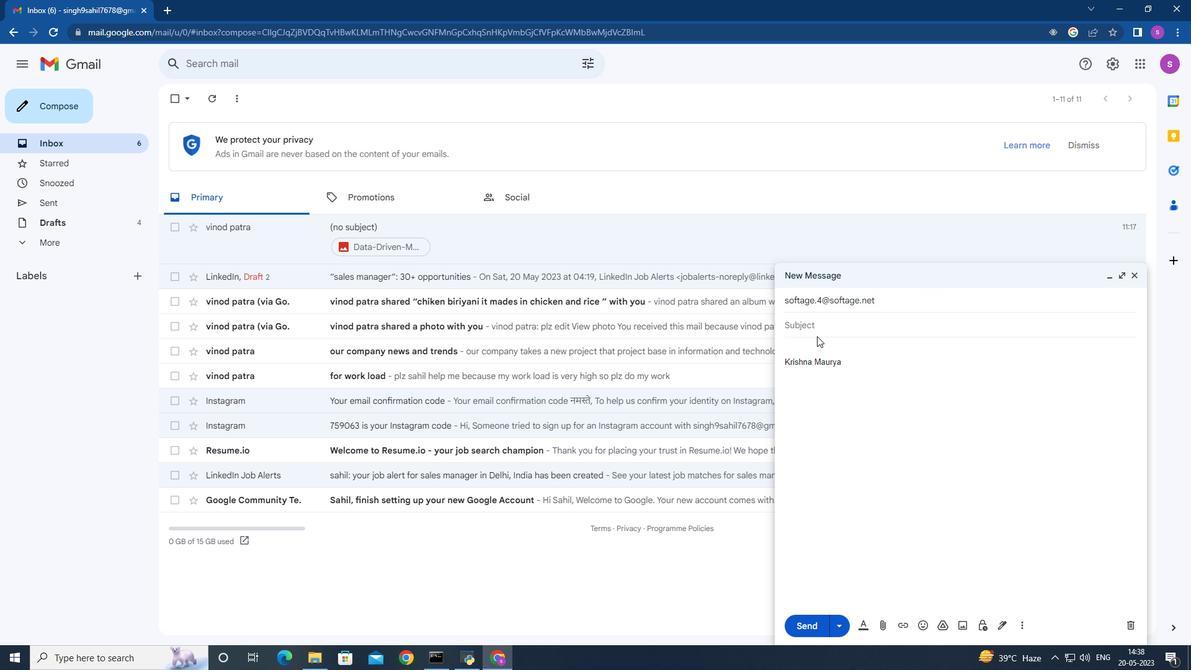 
Action: Key pressed <Key.shift>Inc<Key.backspace>vitation<Key.space>to<Key.space>a<Key.space>work<Key.space><Key.backspace>shop
Screenshot: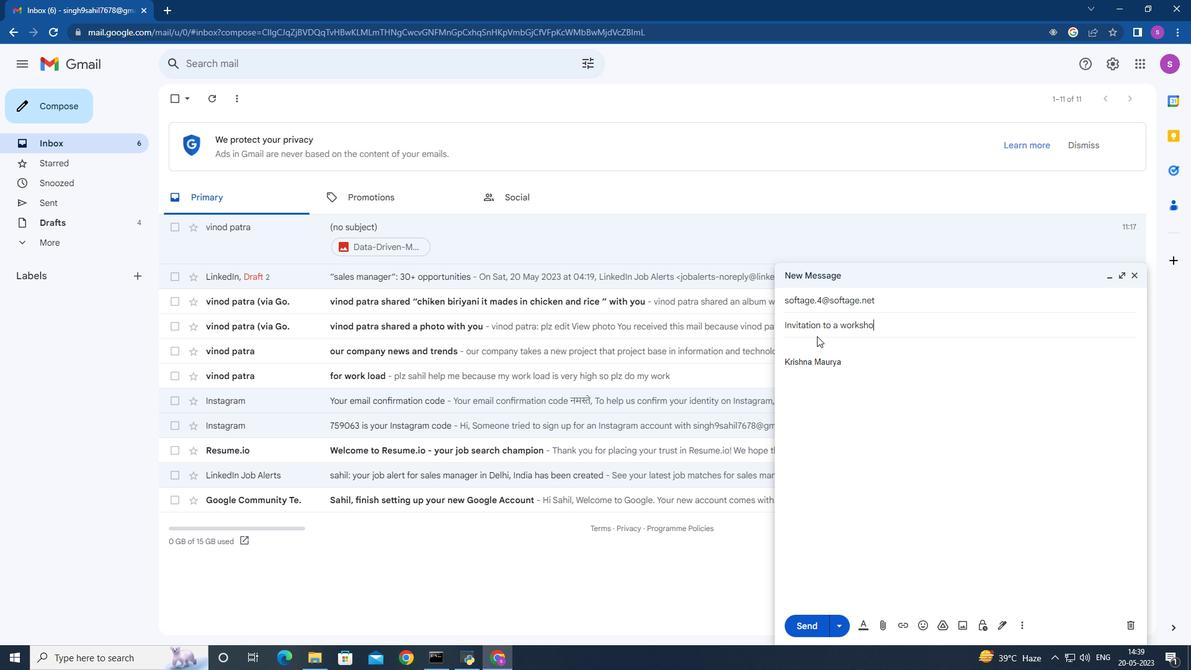 
Action: Mouse moved to (833, 351)
Screenshot: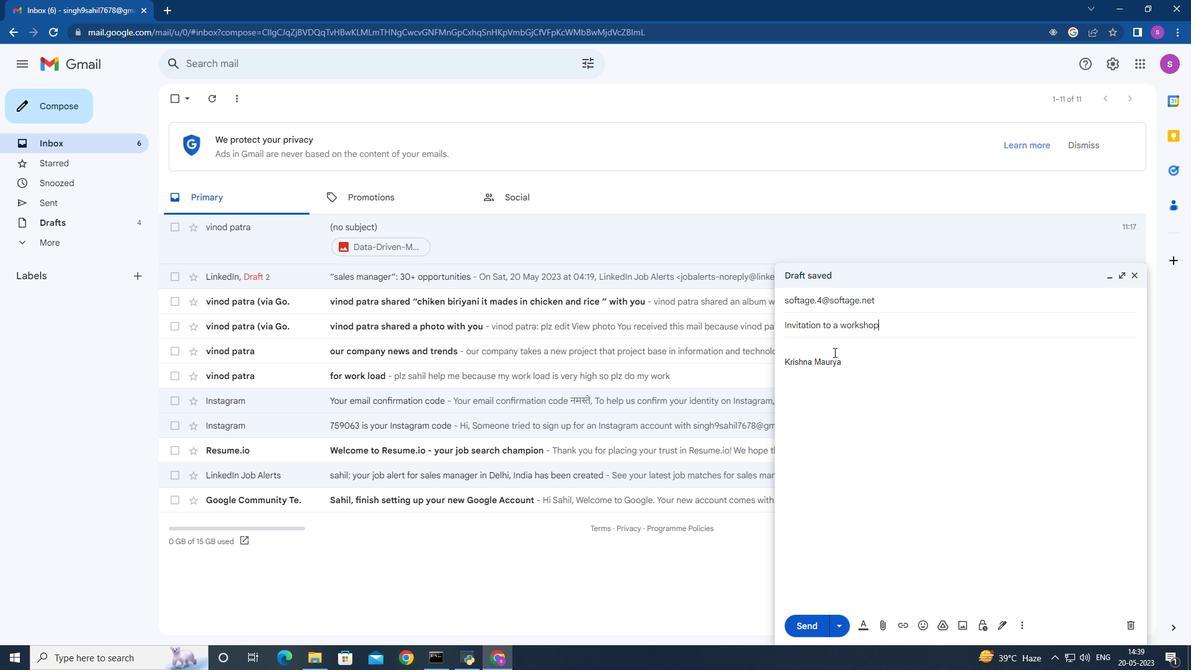 
Action: Mouse pressed left at (833, 351)
Screenshot: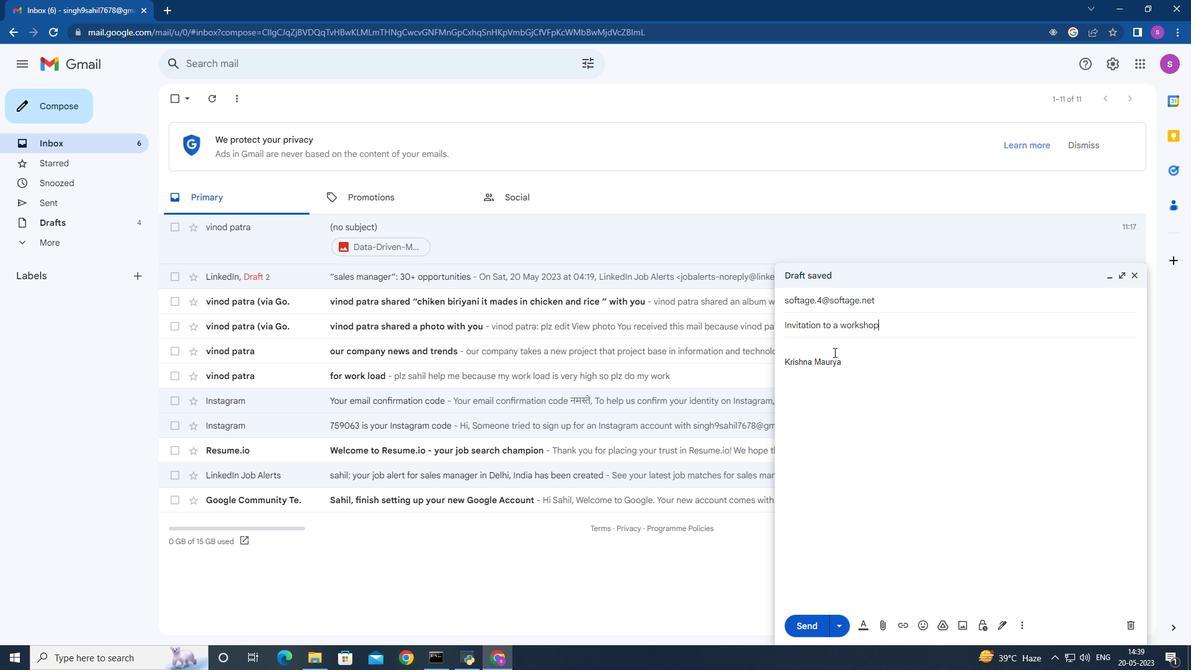 
Action: Mouse moved to (853, 363)
Screenshot: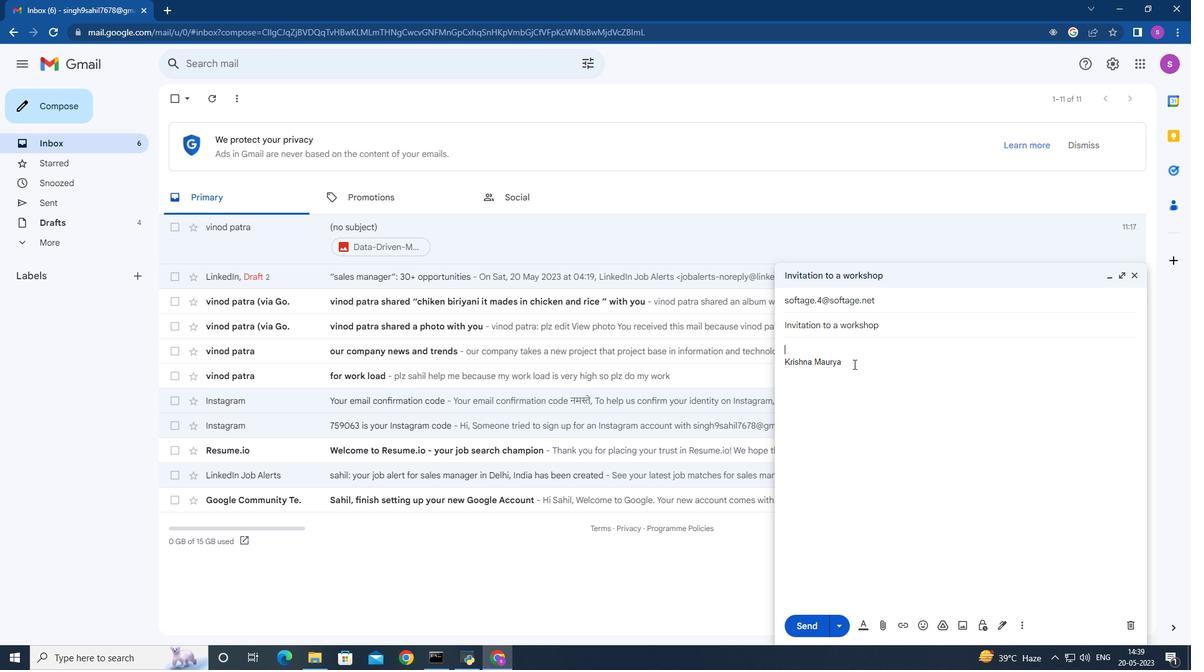 
Action: Mouse pressed left at (853, 363)
Screenshot: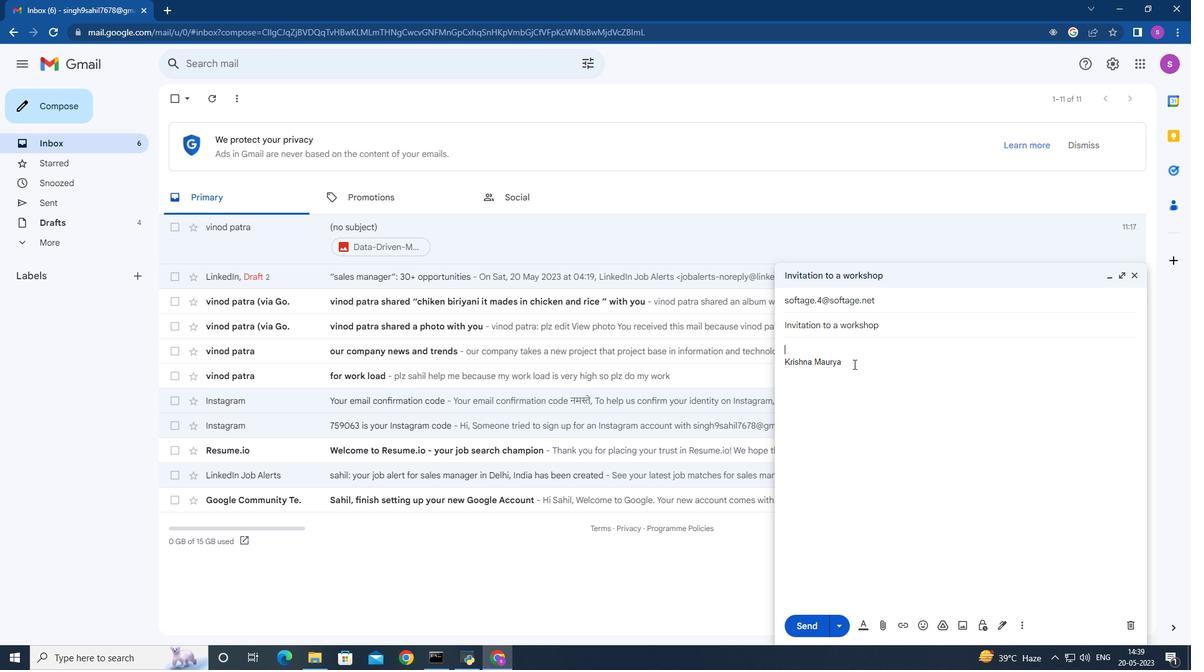 
Action: Mouse moved to (891, 318)
Screenshot: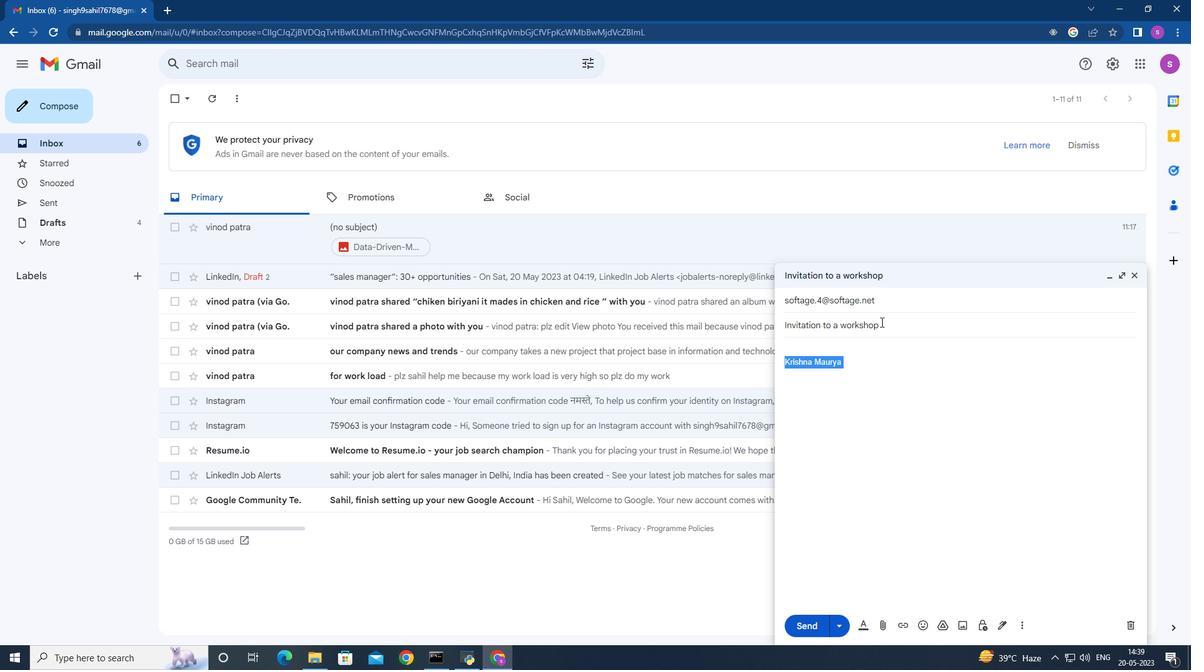 
Action: Key pressed <Key.backspace>
Screenshot: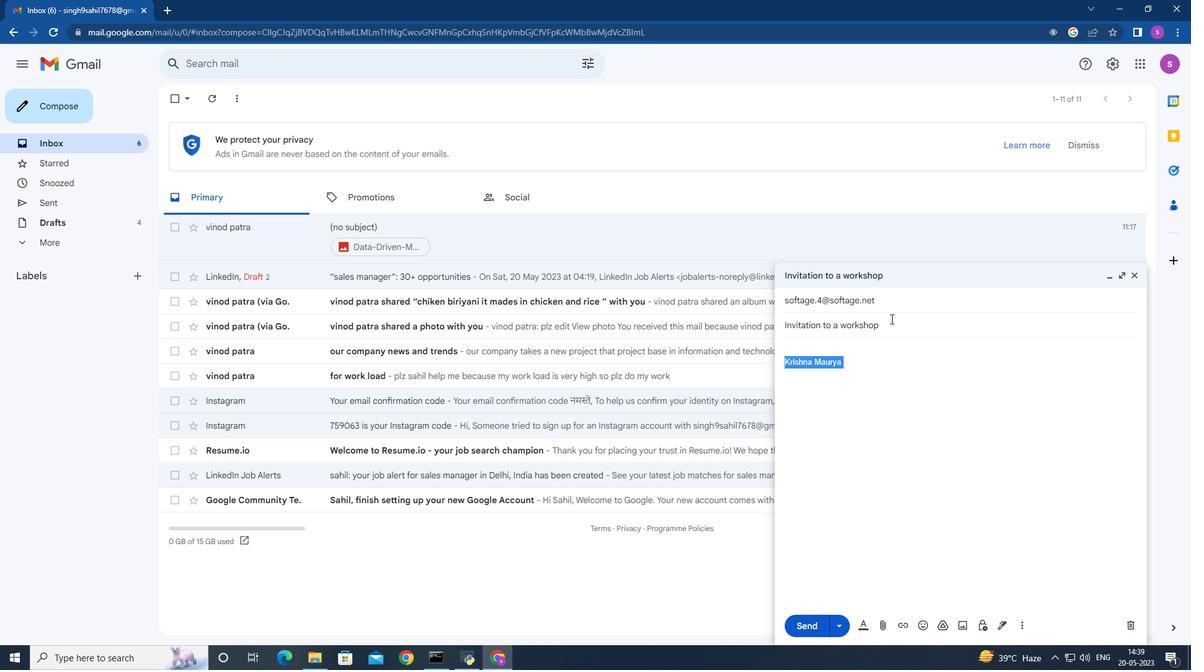 
Action: Mouse moved to (799, 353)
Screenshot: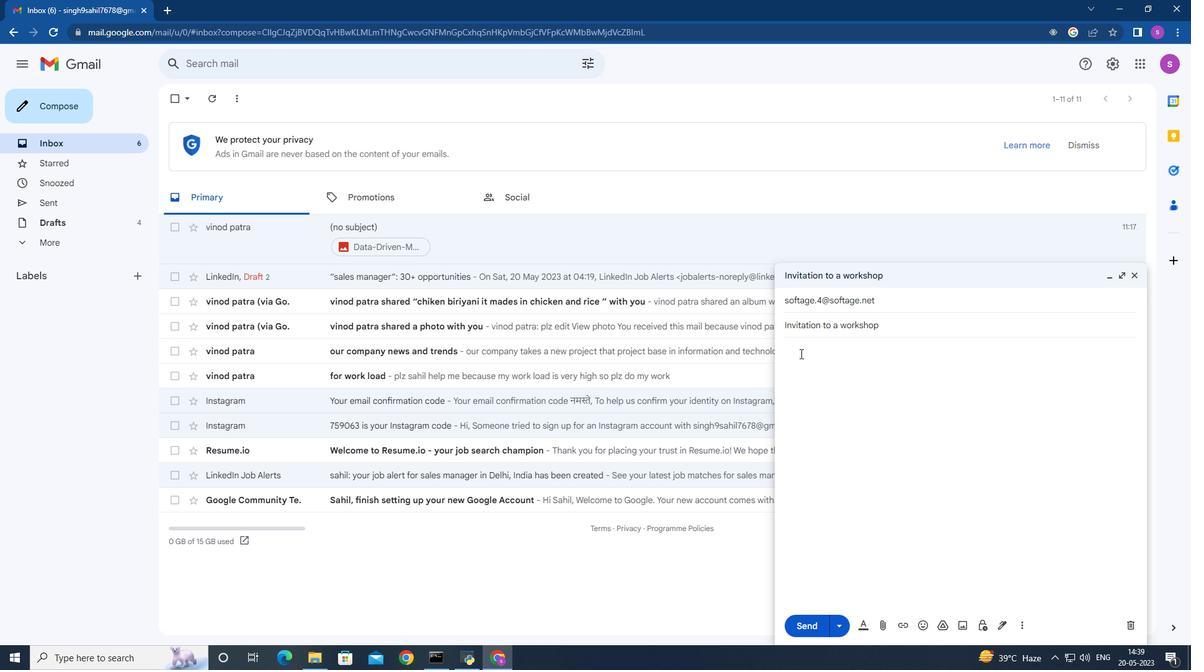 
Action: Mouse pressed left at (799, 353)
Screenshot: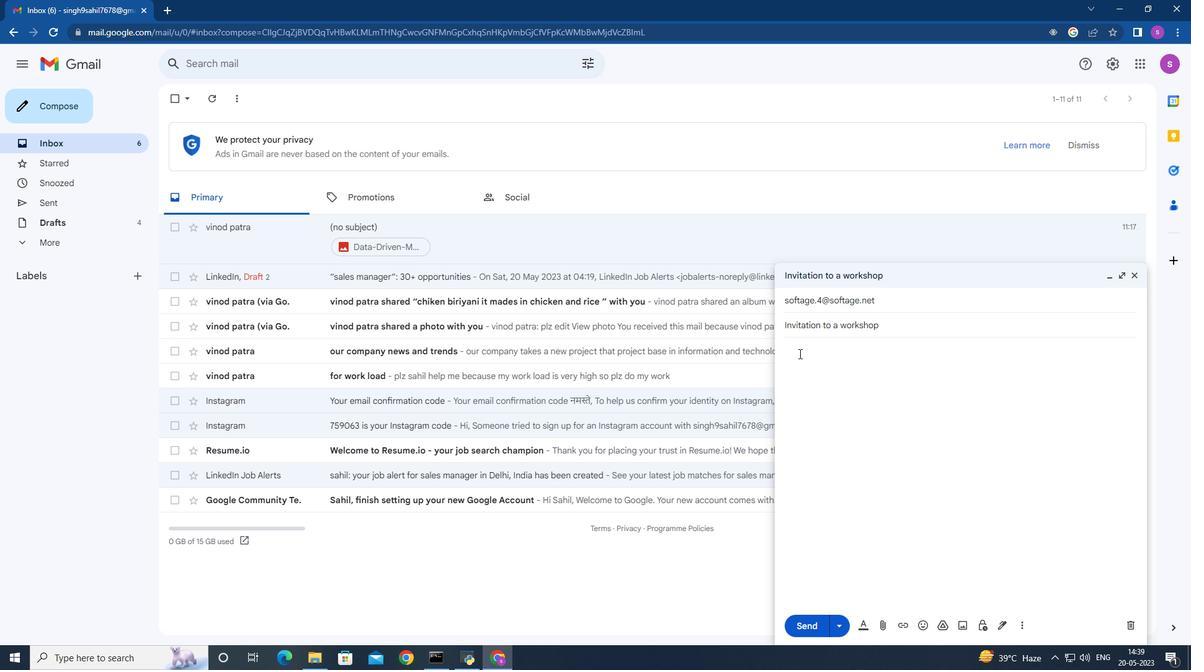 
Action: Mouse moved to (799, 353)
Screenshot: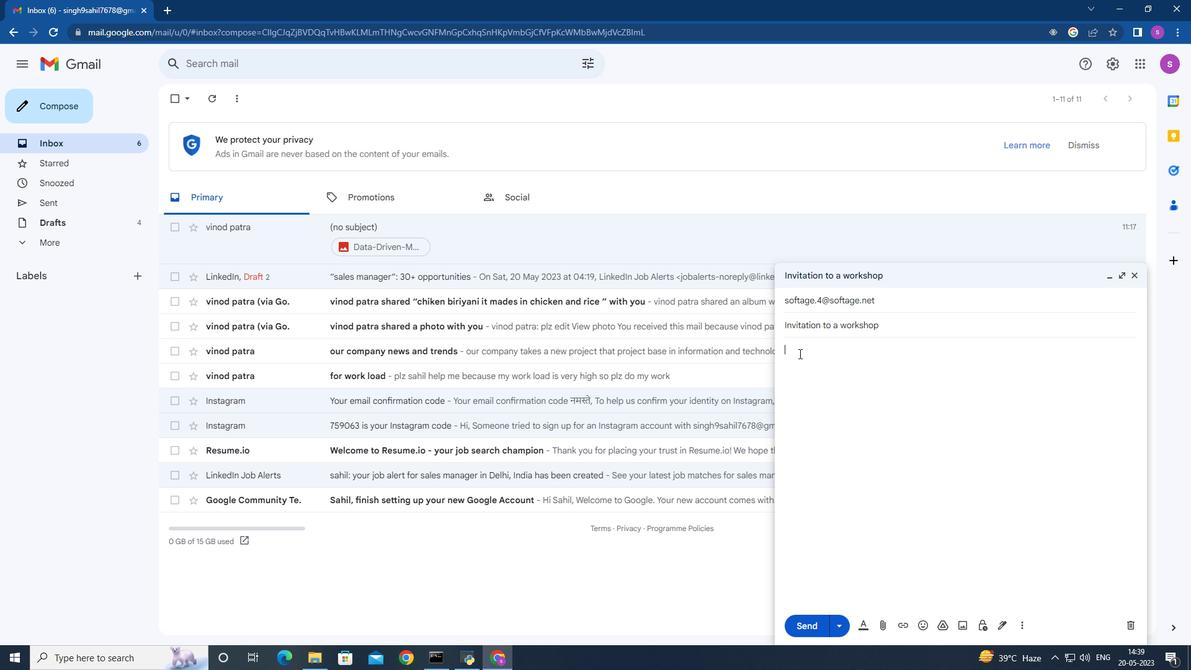 
Action: Key pressed <Key.shift>Could<Key.space>youn<Key.space><Key.backspace><Key.backspace><Key.space>please<Key.space>provide<Key.space>me<Key.space>with<Key.space>details<Key.space>of<Key.space>projest<Key.backspace><Key.backspace><Key.backspace>ect<Key.space>dependencies<Key.space><Key.shift><Key.shift><Key.shift><Key.shift><Key.shift><Key.shift><Key.shift><Key.shift><Key.shift><Key.shift><Key.shift><Key.shift><Key.shift><Key.shift><Key.shift><Key.shift><Key.shift><Key.shift><Key.shift><Key.shift><Key.shift><Key.shift><Key.shift><Key.shift><Key.shift><Key.shift><Key.shift><Key.shift><Key.shift><Key.shift><Key.shift><Key.shift><Key.shift><Key.shift><Key.shift><Key.shift><Key.shift><Key.shift><Key.shift><Key.shift><Key.shift><Key.shift><Key.shift><Key.shift><Key.shift><Key.shift><Key.shift><Key.shift><Key.shift><Key.shift><Key.shift><Key.shift><Key.shift><Key.shift><Key.shift><Key.shift><Key.shift><Key.shift><Key.shift><Key.shift><Key.shift><Key.shift><Key.shift><Key.shift><Key.shift><Key.shift><Key.shift>?
Screenshot: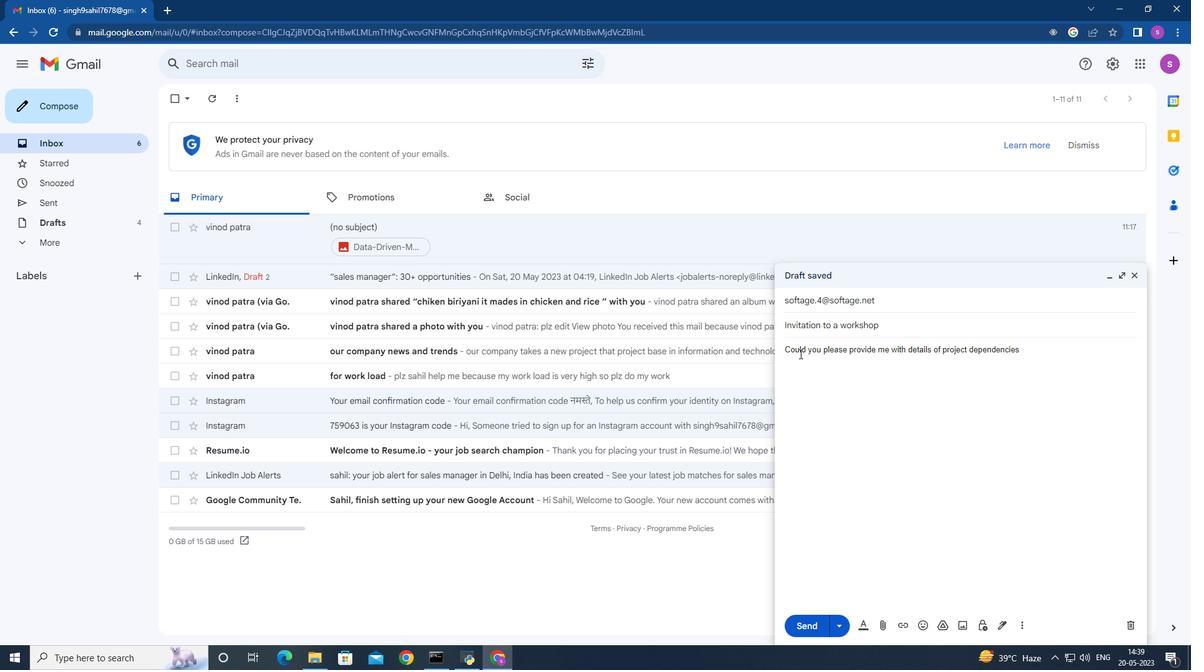 
Action: Mouse moved to (1048, 348)
Screenshot: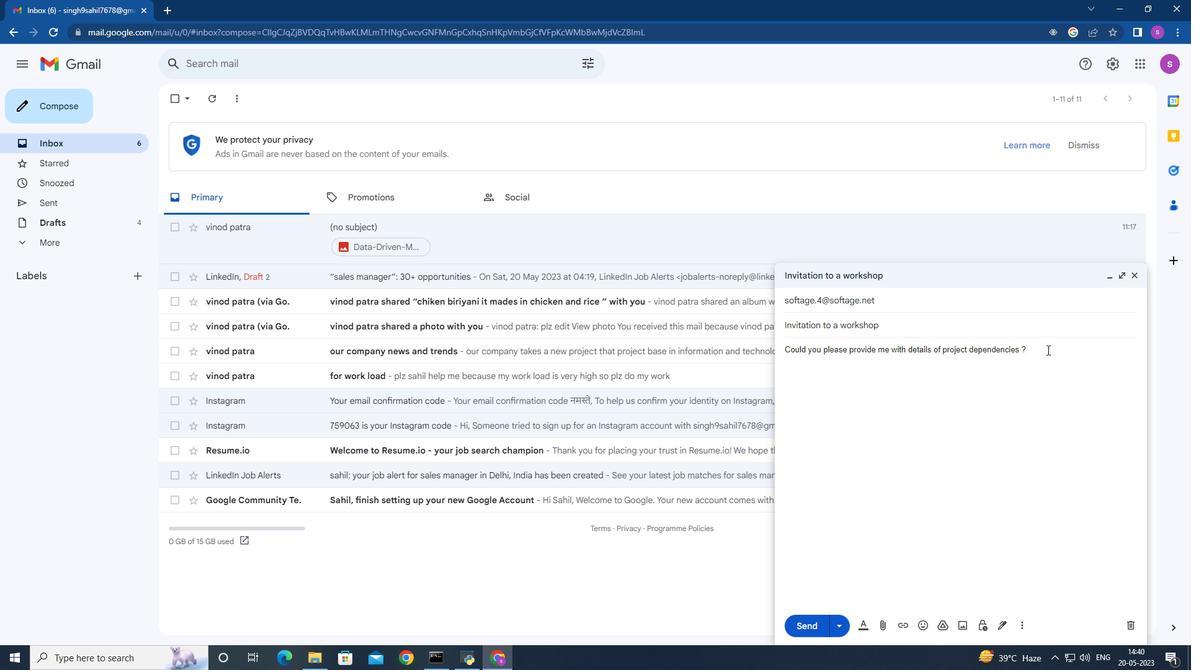 
Action: Mouse pressed left at (1048, 348)
Screenshot: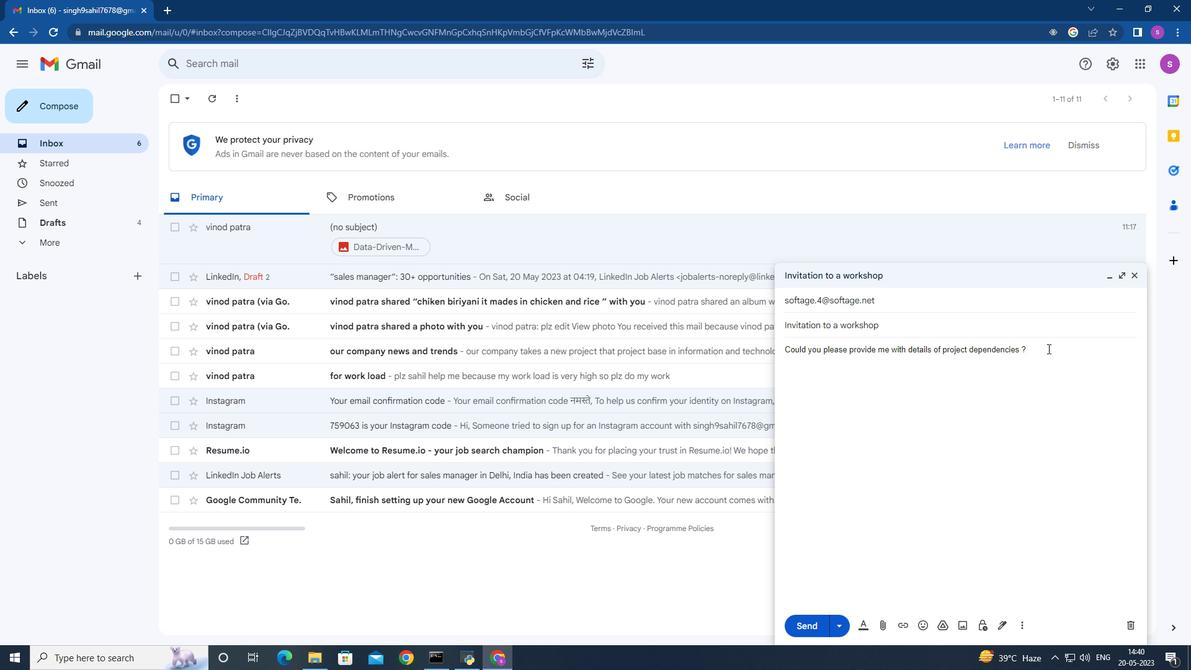 
Action: Mouse moved to (1021, 624)
Screenshot: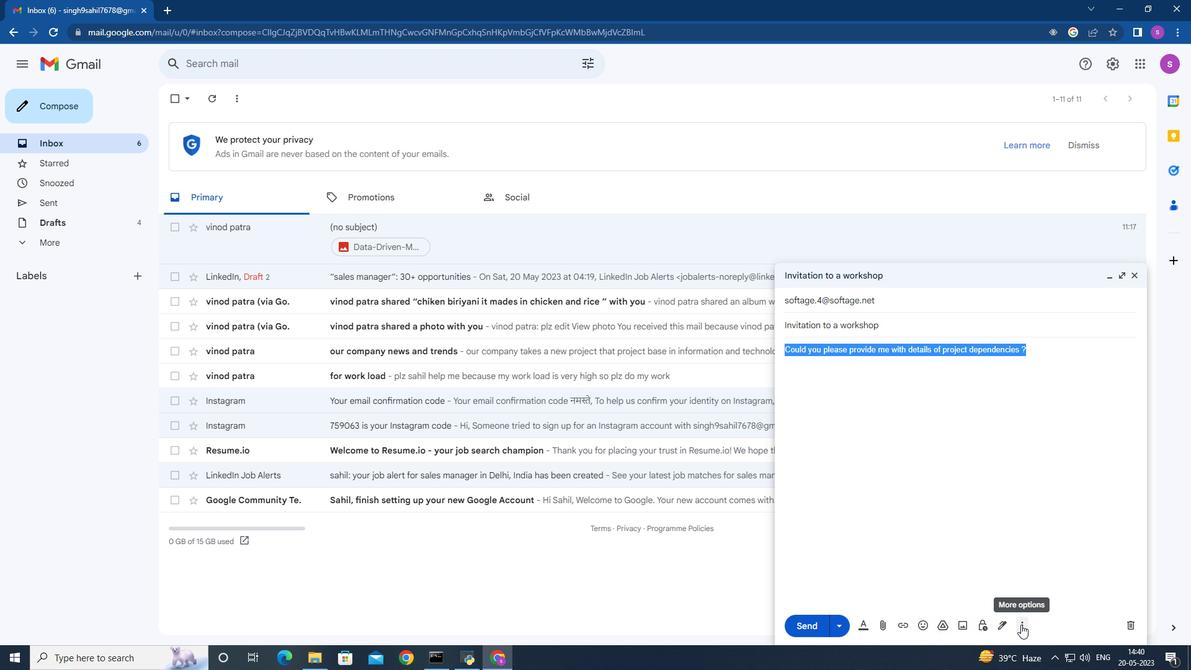 
Action: Mouse pressed left at (1021, 624)
Screenshot: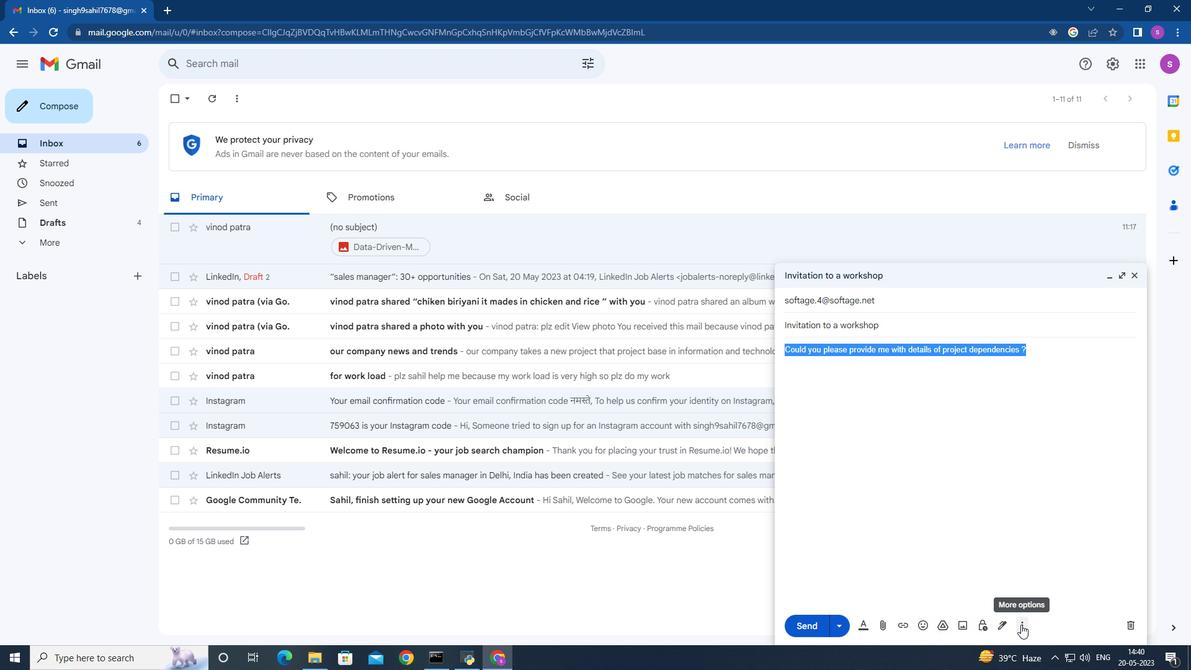 
Action: Mouse moved to (865, 629)
Screenshot: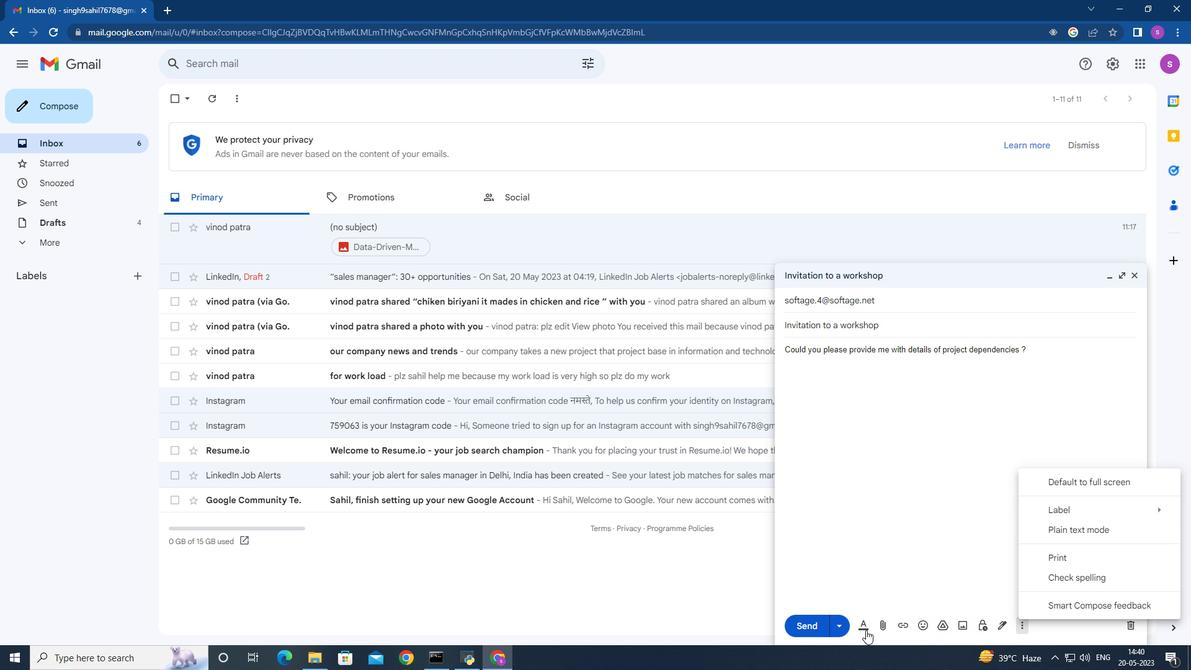 
Action: Mouse pressed left at (865, 629)
Screenshot: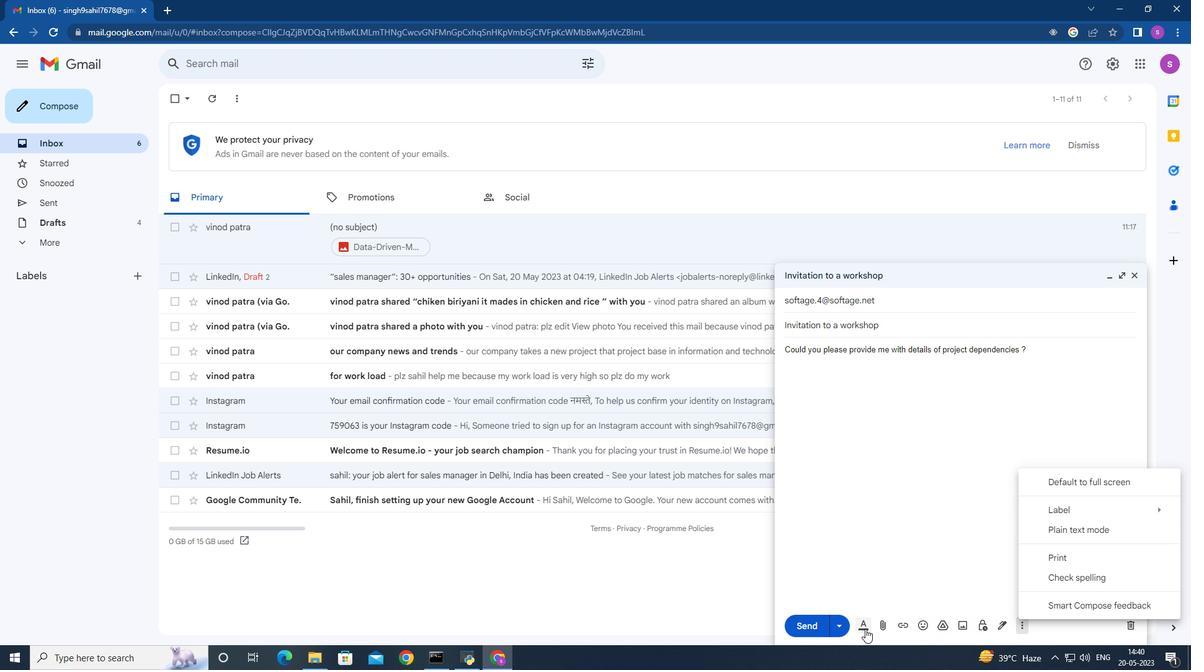 
Action: Mouse moved to (915, 592)
Screenshot: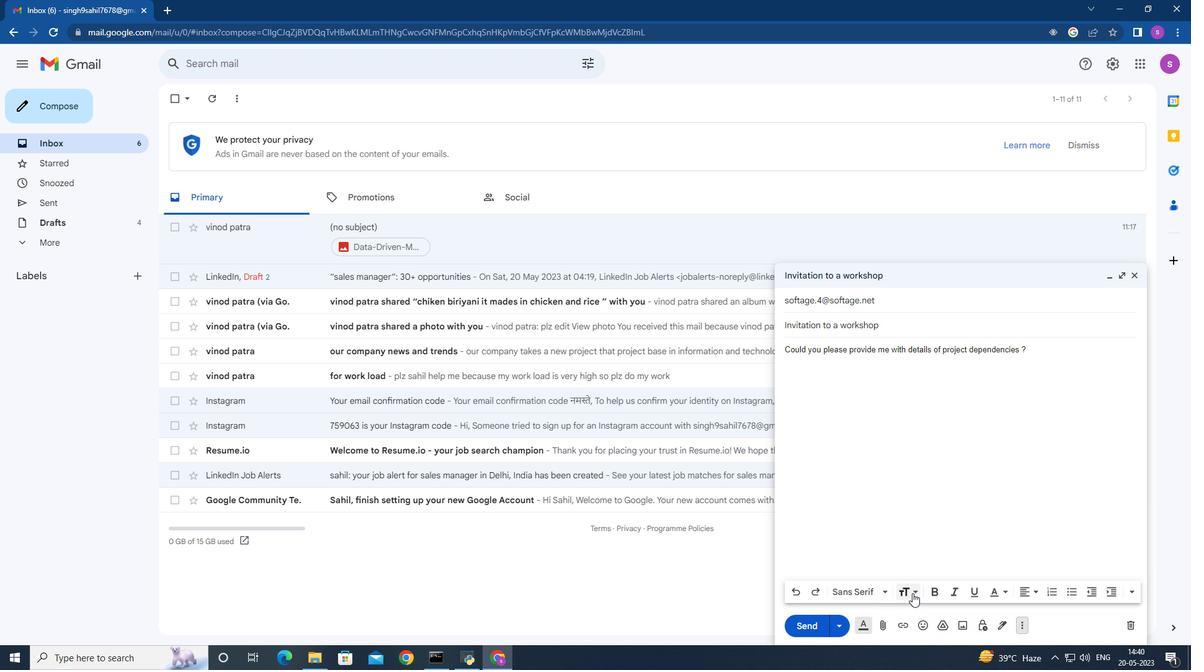 
Action: Mouse pressed left at (915, 592)
Screenshot: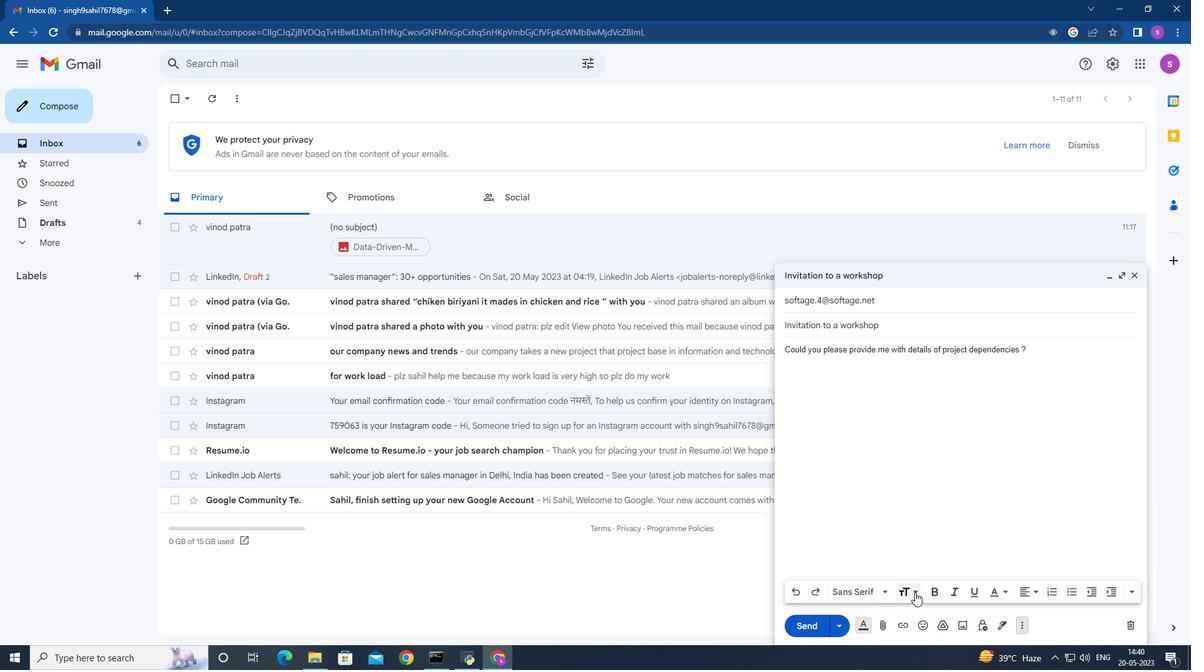 
Action: Mouse moved to (911, 591)
Screenshot: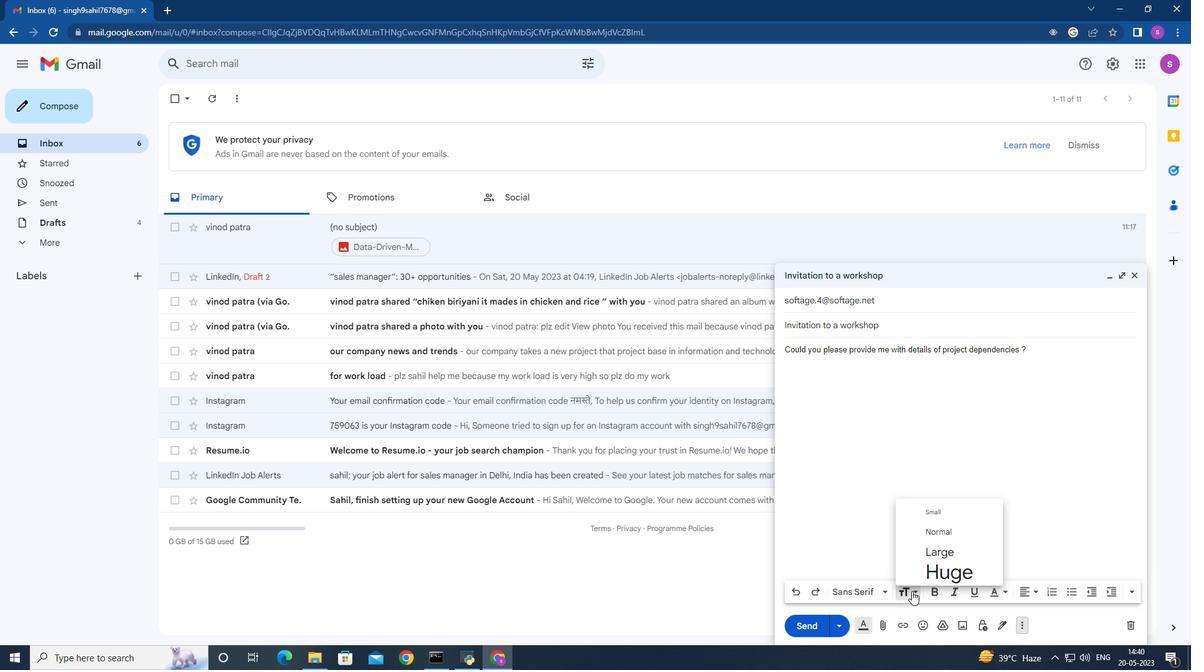 
Action: Mouse pressed left at (911, 591)
Screenshot: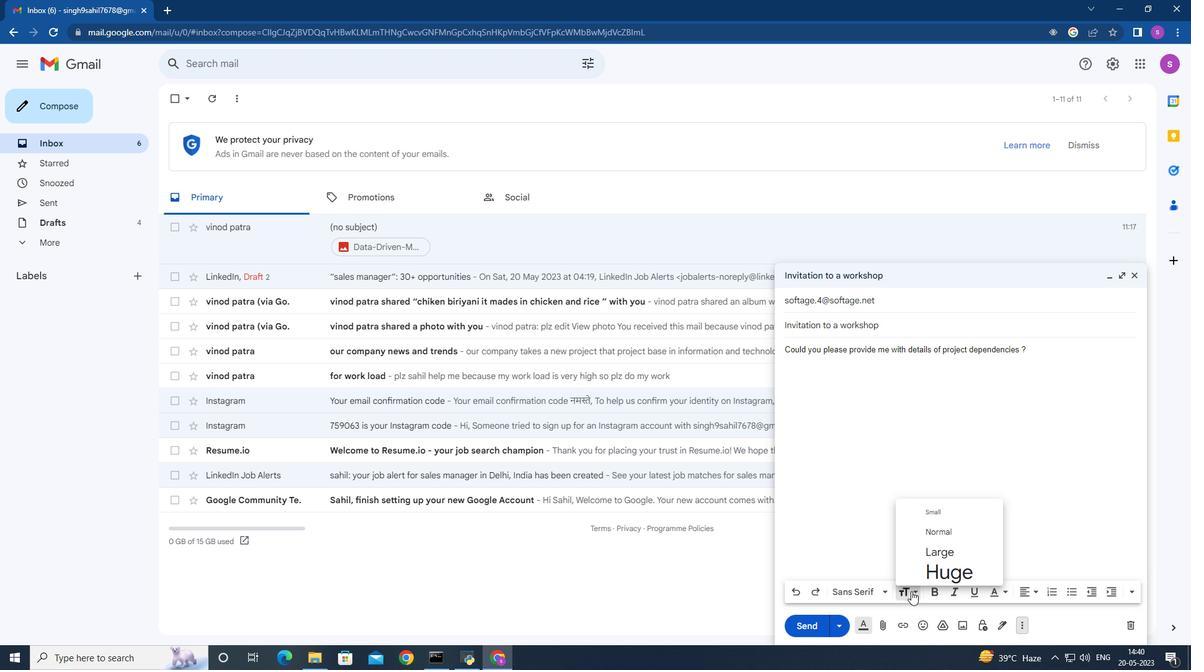
Action: Mouse moved to (885, 592)
Screenshot: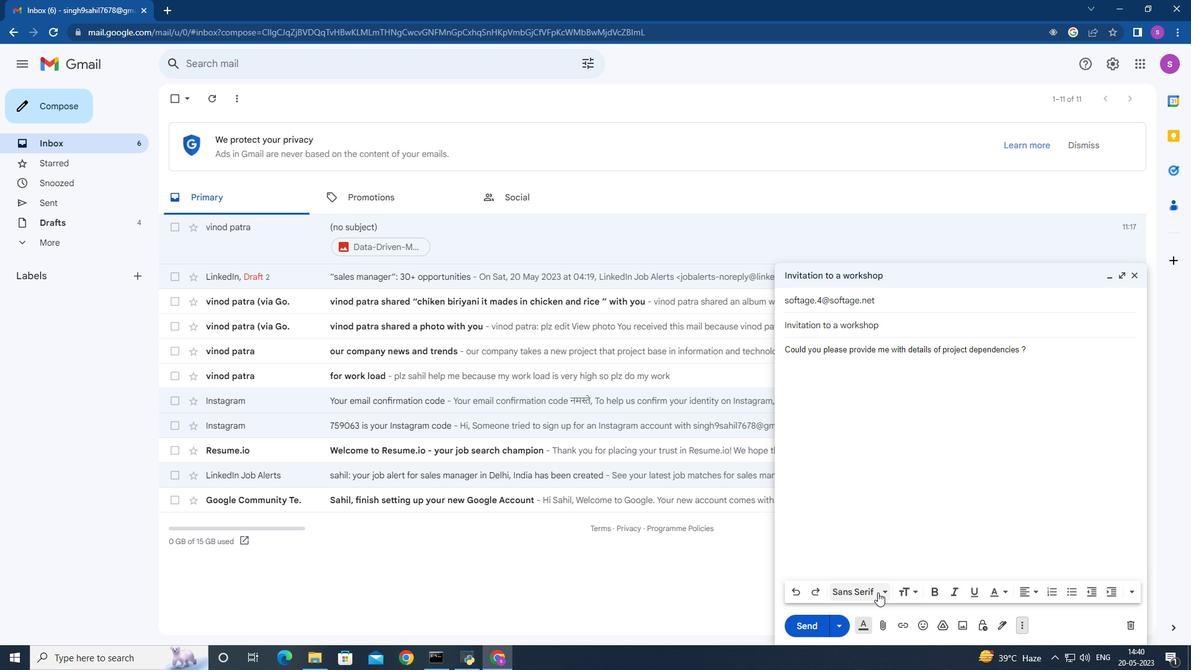 
Action: Mouse pressed left at (885, 592)
Screenshot: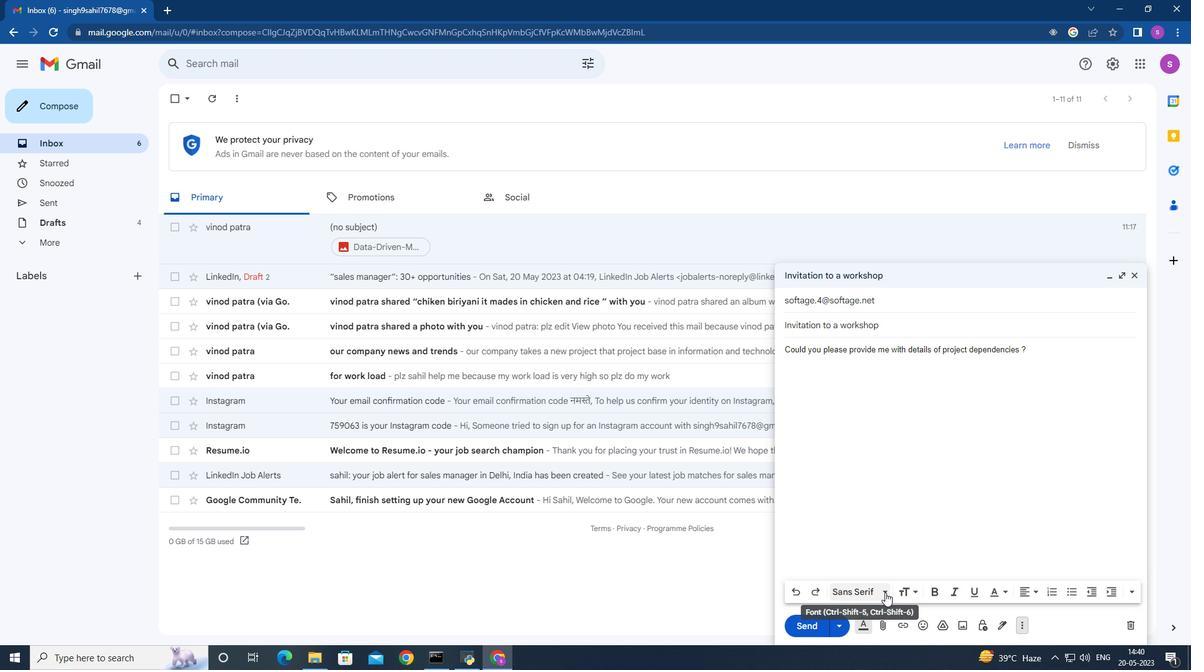 
Action: Mouse moved to (884, 591)
Screenshot: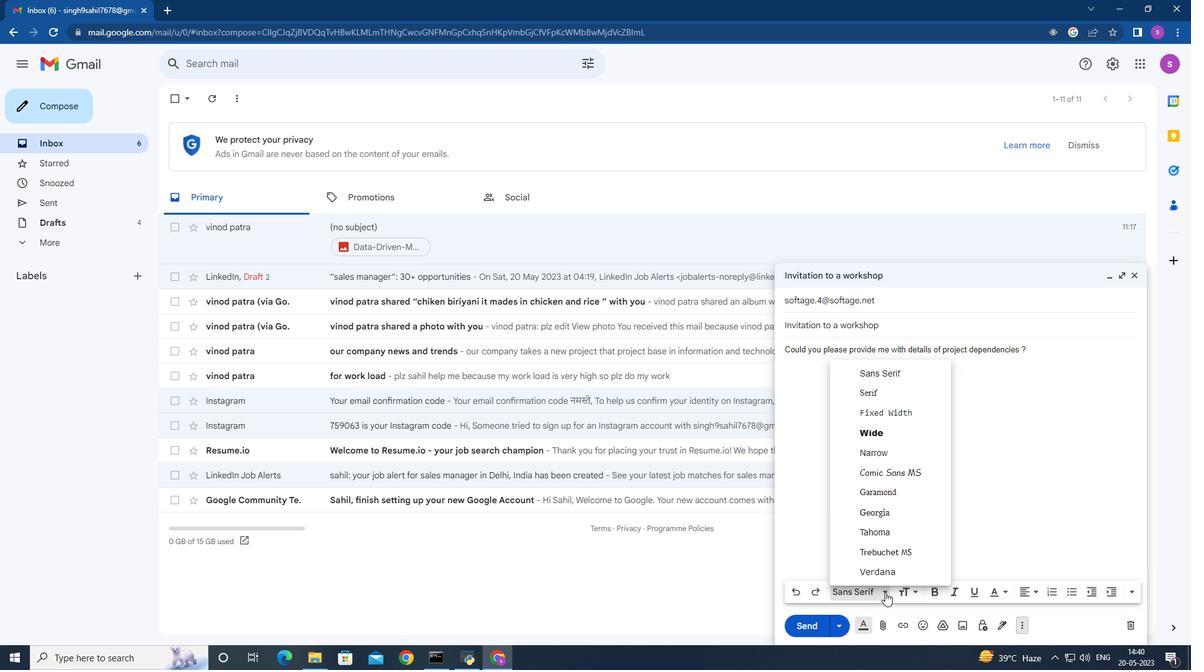
Action: Key pressed g
Screenshot: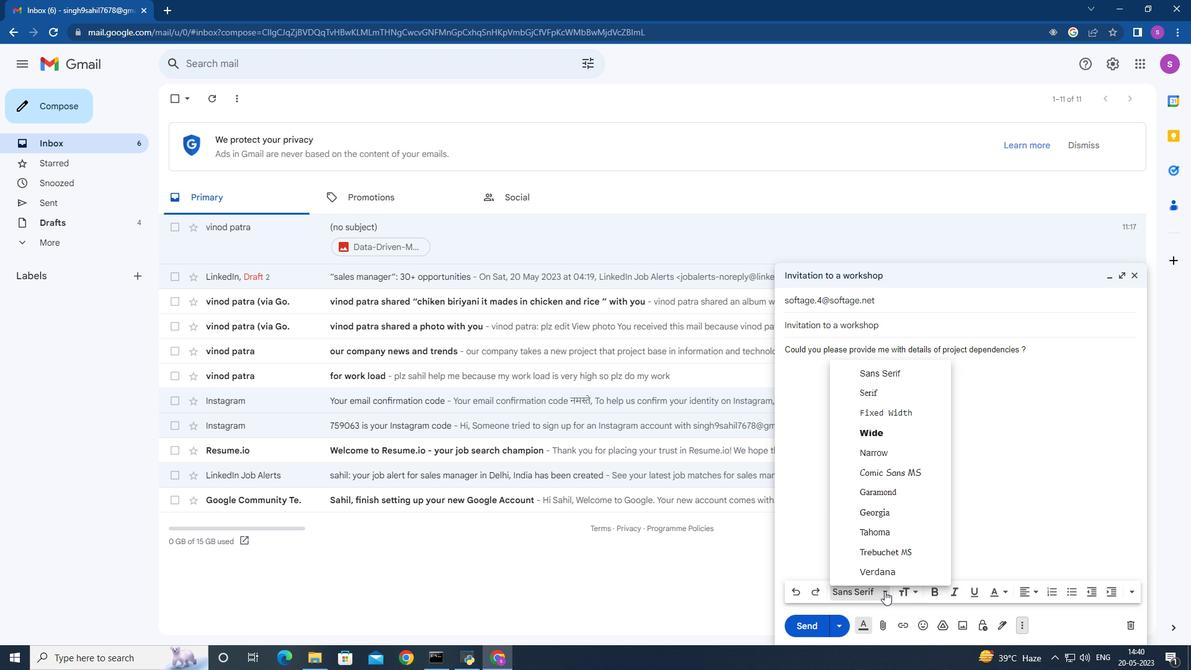 
Action: Mouse moved to (880, 513)
Screenshot: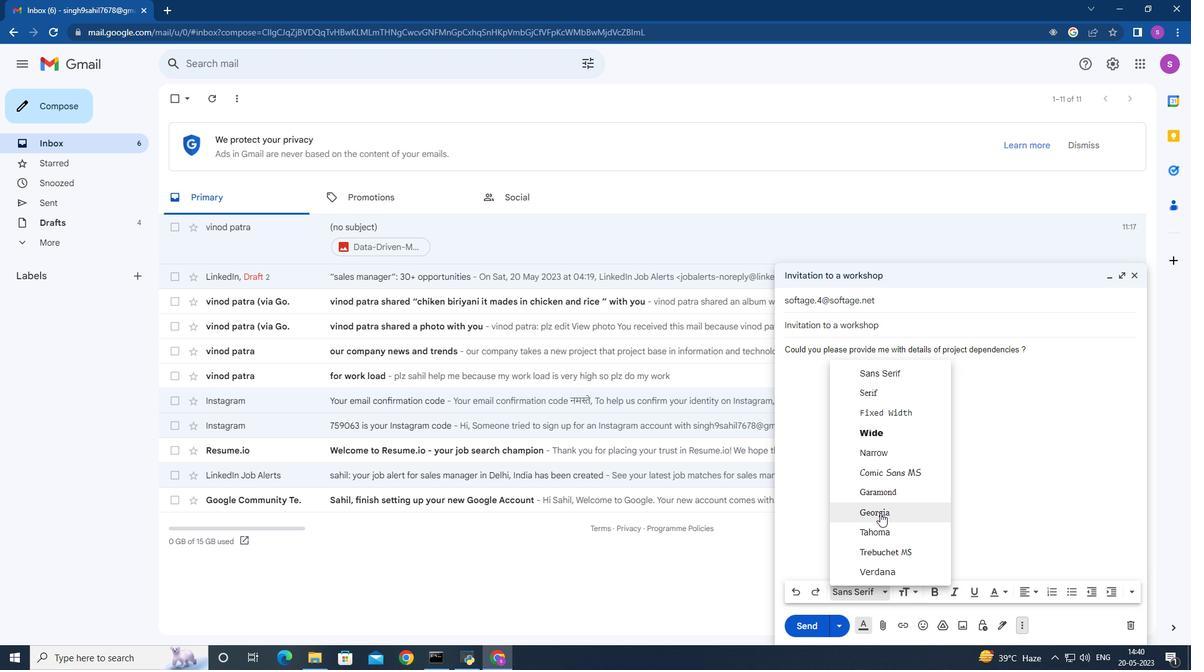 
Action: Mouse pressed left at (880, 513)
Screenshot: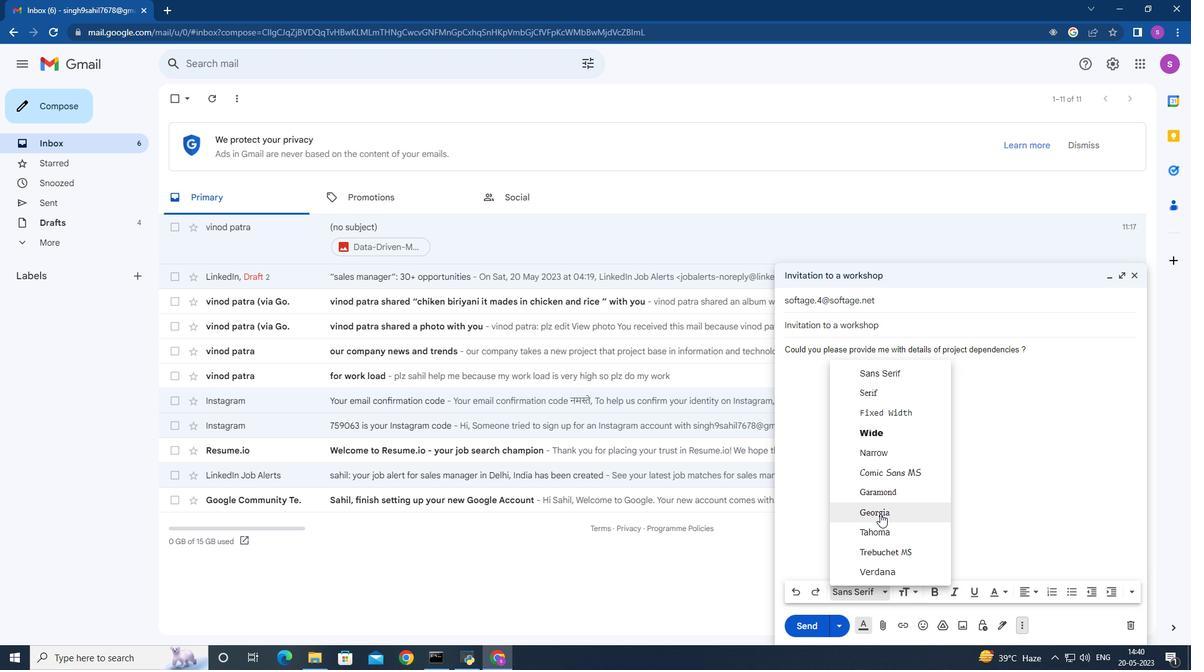 
Action: Mouse moved to (871, 484)
Screenshot: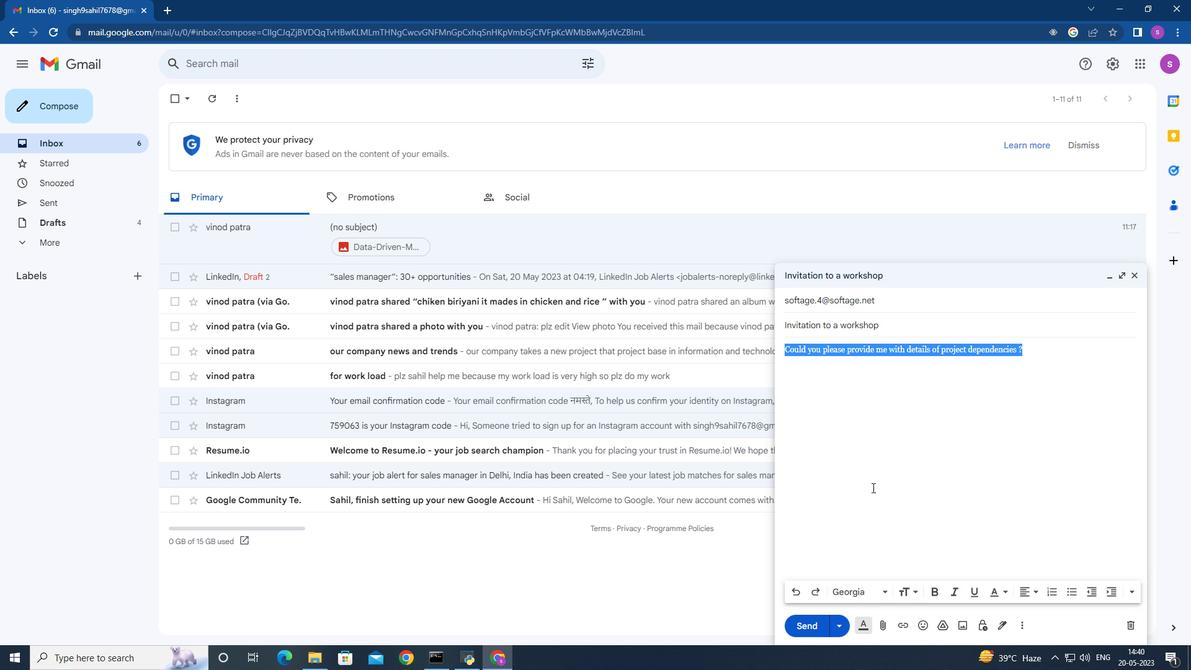 
Action: Mouse pressed left at (871, 484)
Screenshot: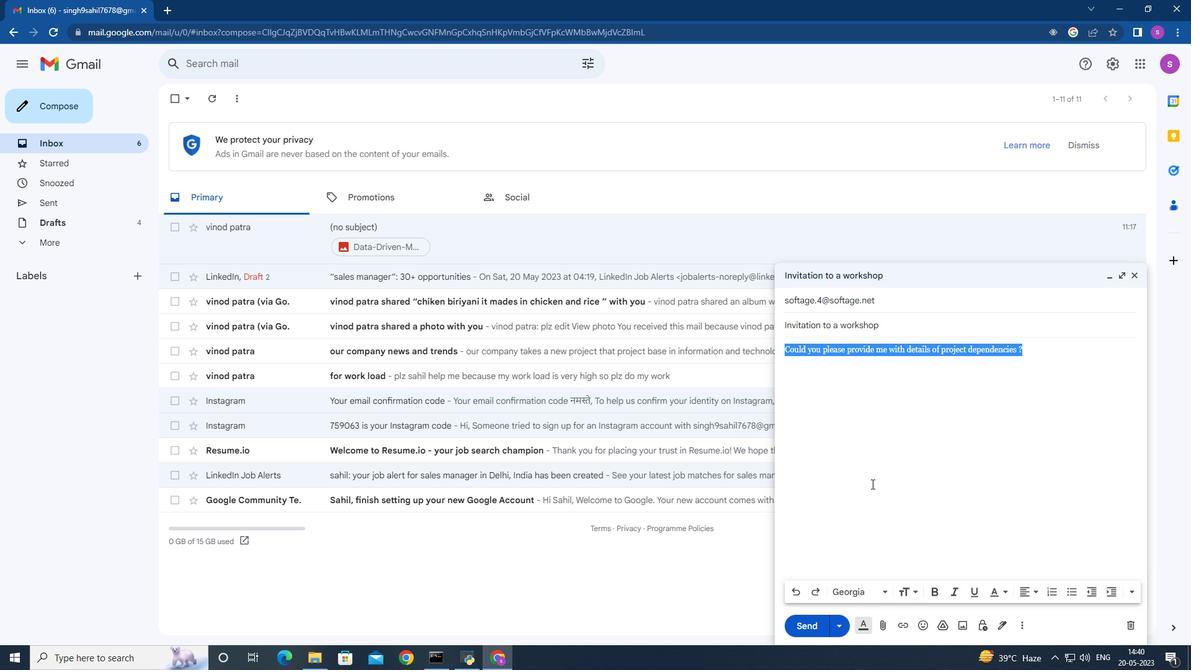 
Action: Mouse moved to (932, 347)
Screenshot: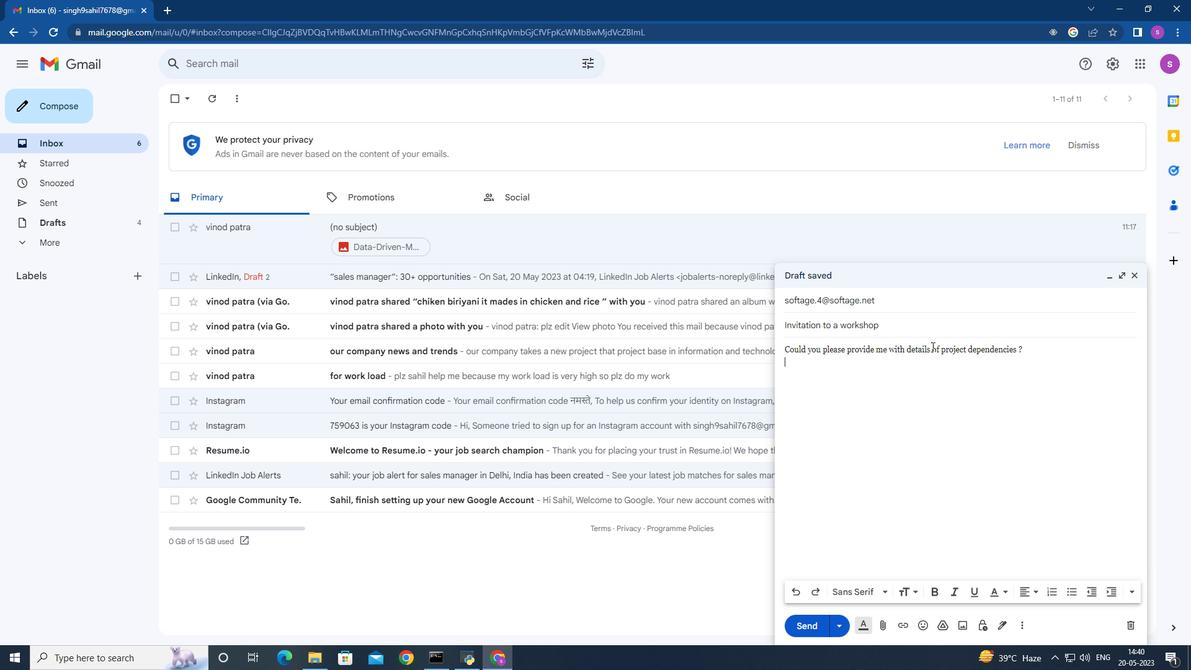 
Action: Mouse pressed left at (932, 347)
Screenshot: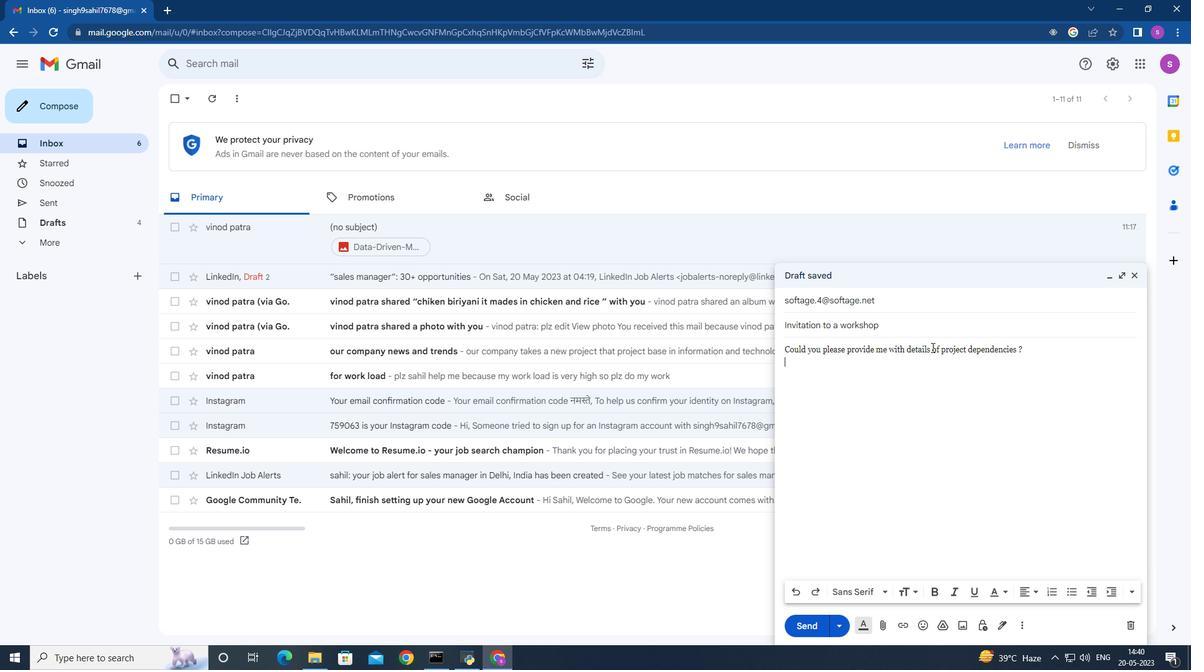 
Action: Mouse moved to (933, 348)
Screenshot: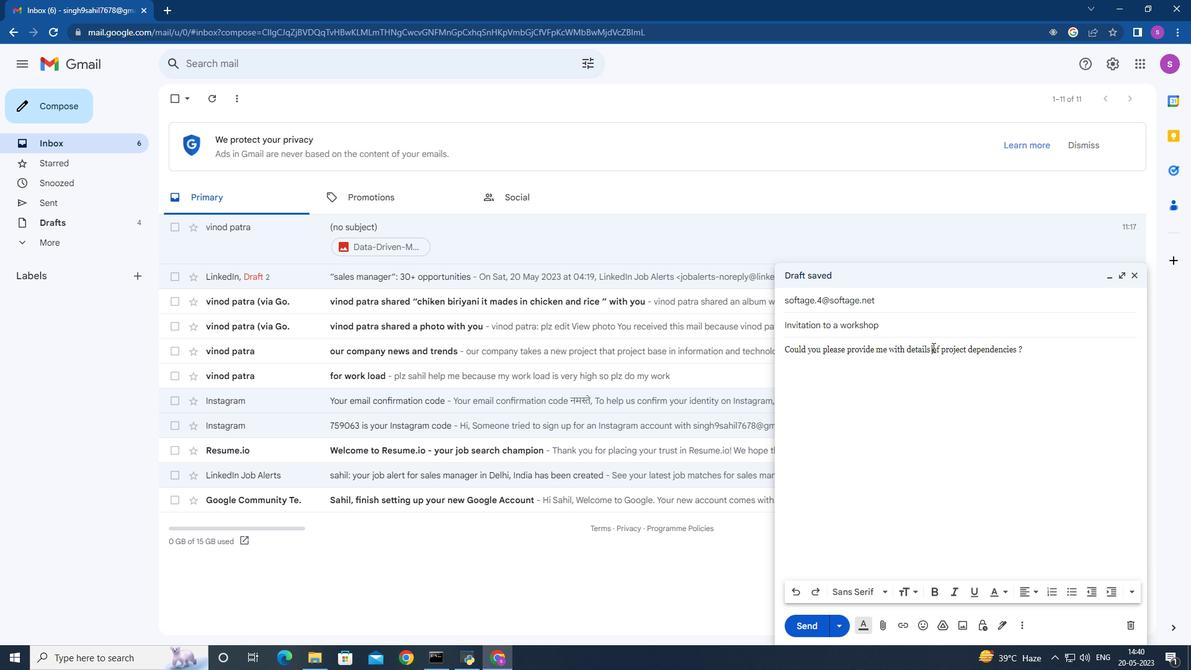 
Action: Mouse pressed left at (933, 348)
Screenshot: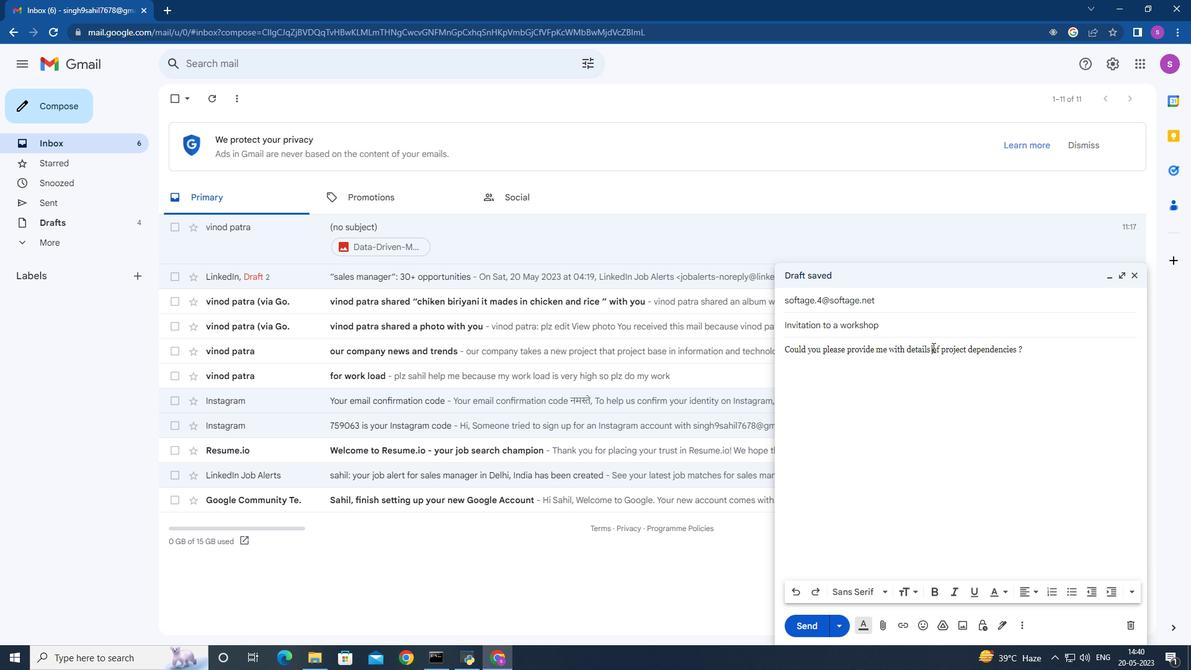 
Action: Mouse moved to (933, 348)
Screenshot: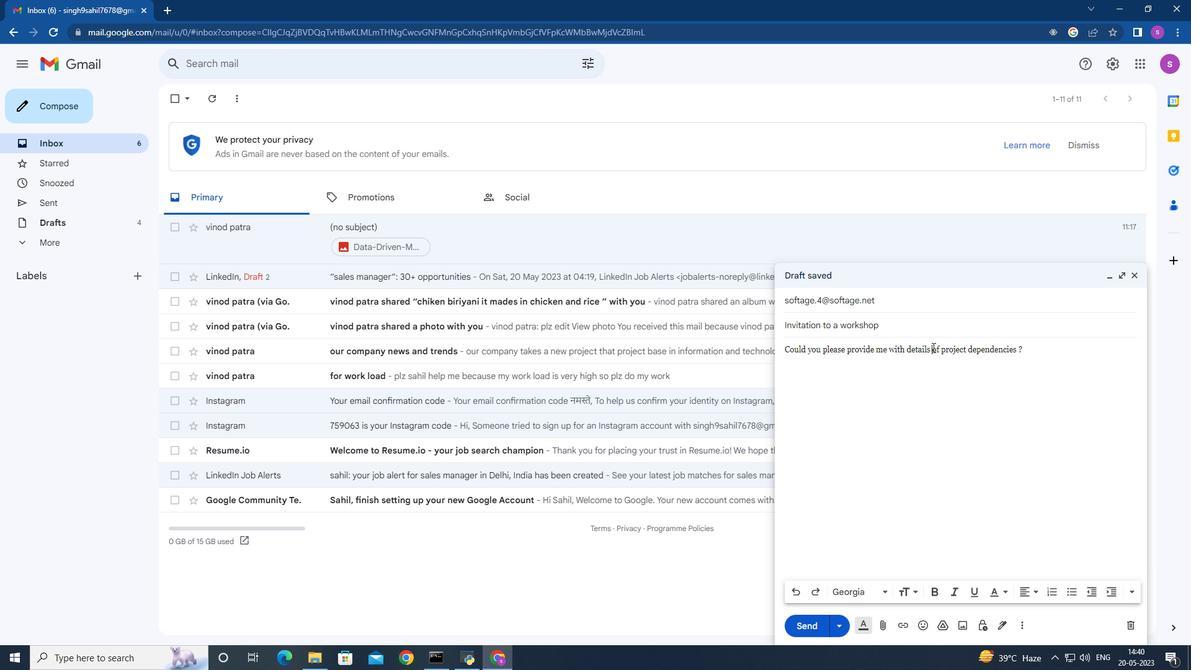 
Action: Mouse pressed left at (933, 348)
Screenshot: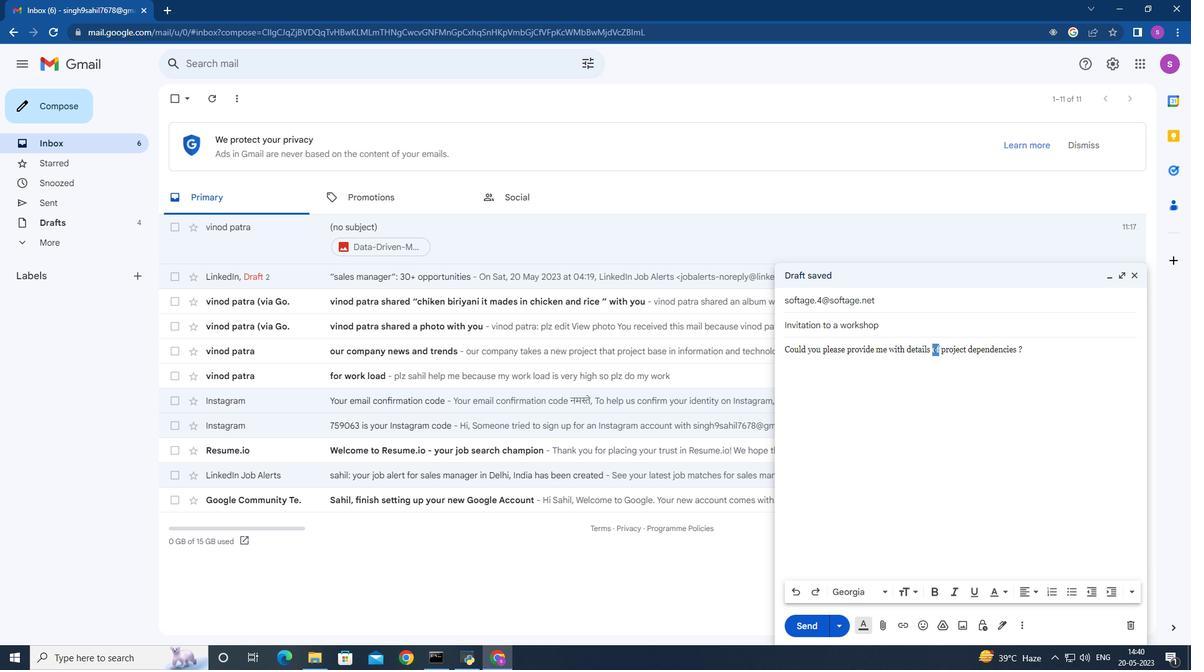 
Action: Mouse moved to (951, 595)
Screenshot: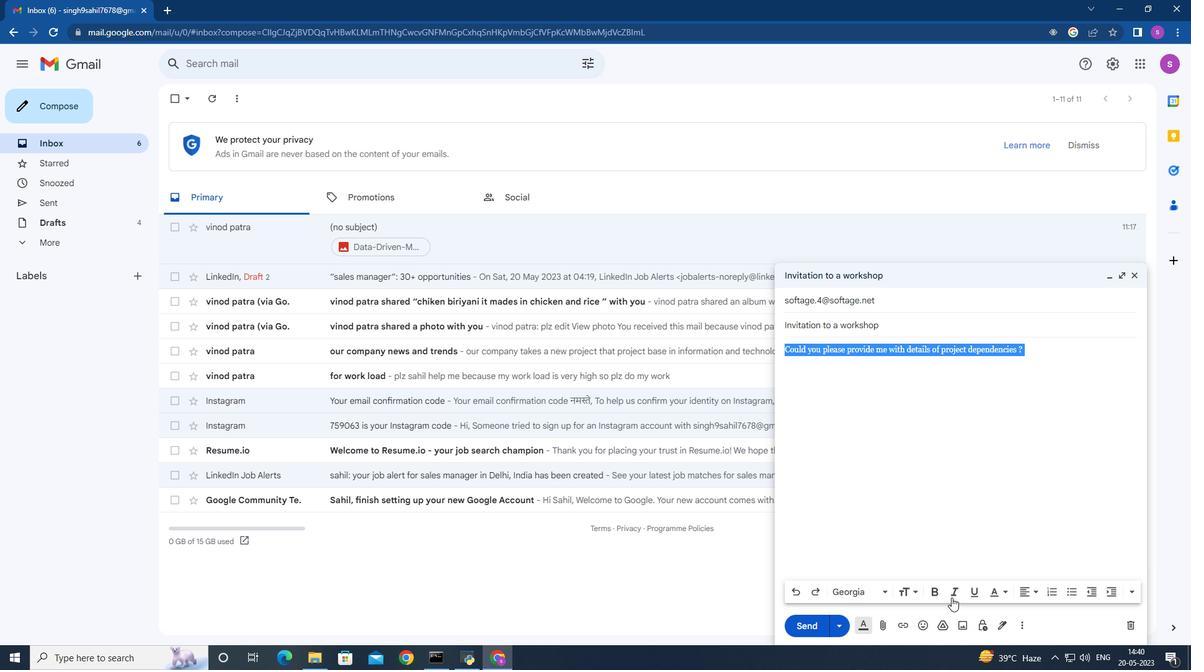 
Action: Mouse pressed left at (951, 595)
Screenshot: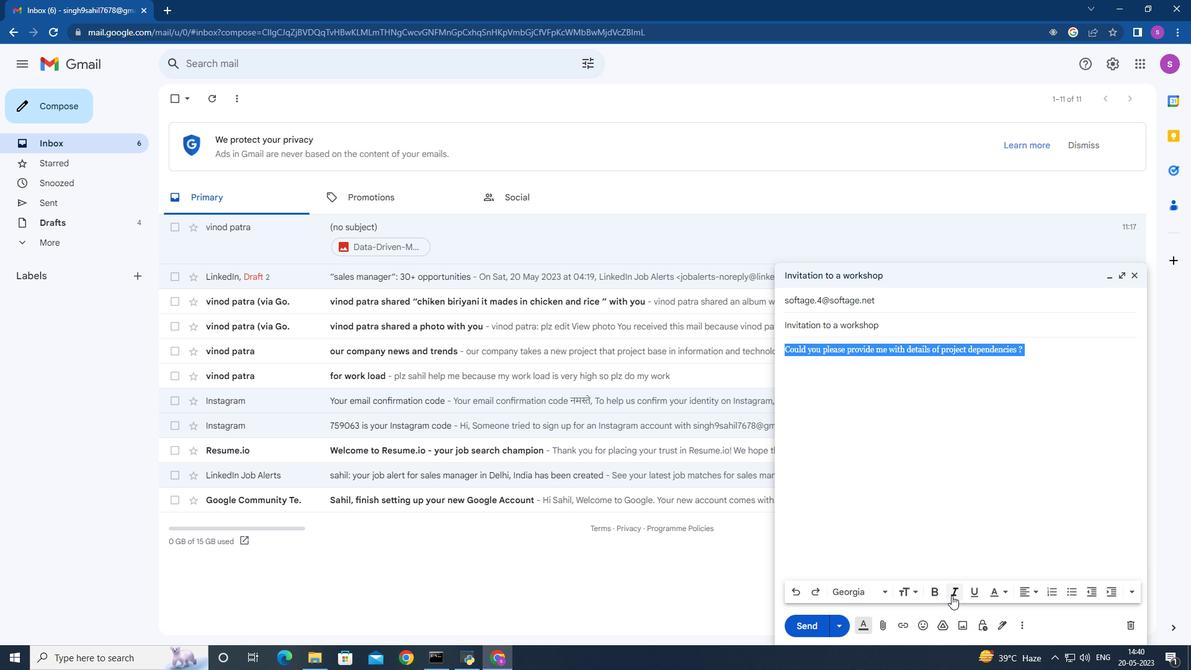 
Action: Mouse moved to (918, 359)
Screenshot: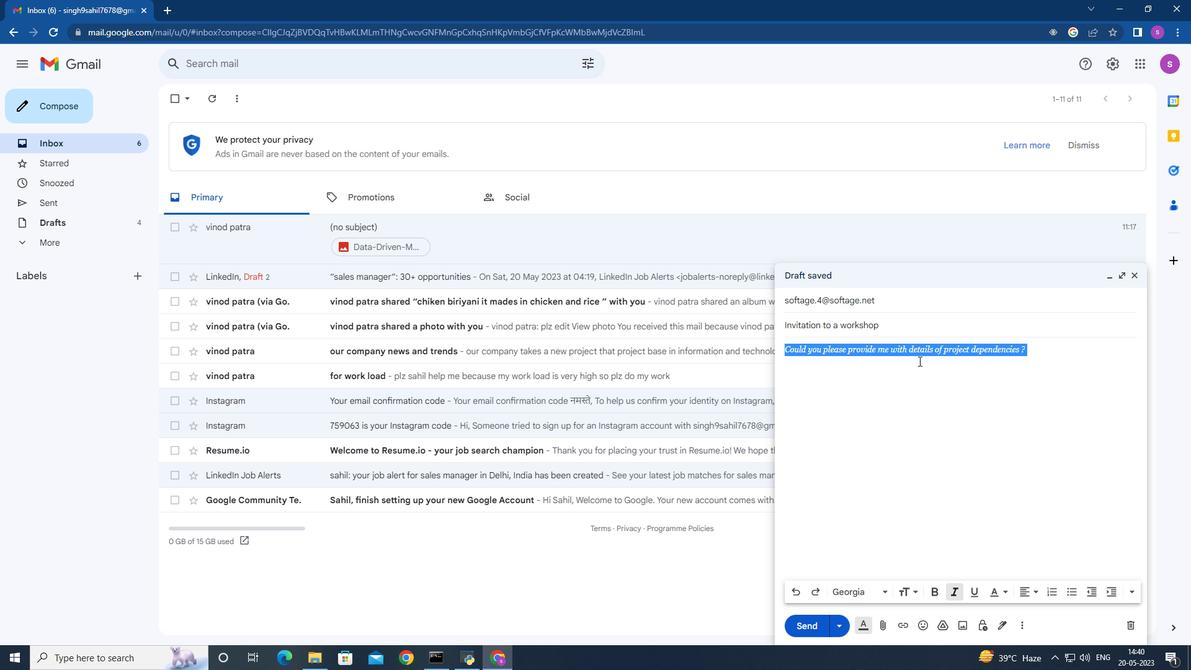 
Action: Mouse pressed left at (918, 359)
Screenshot: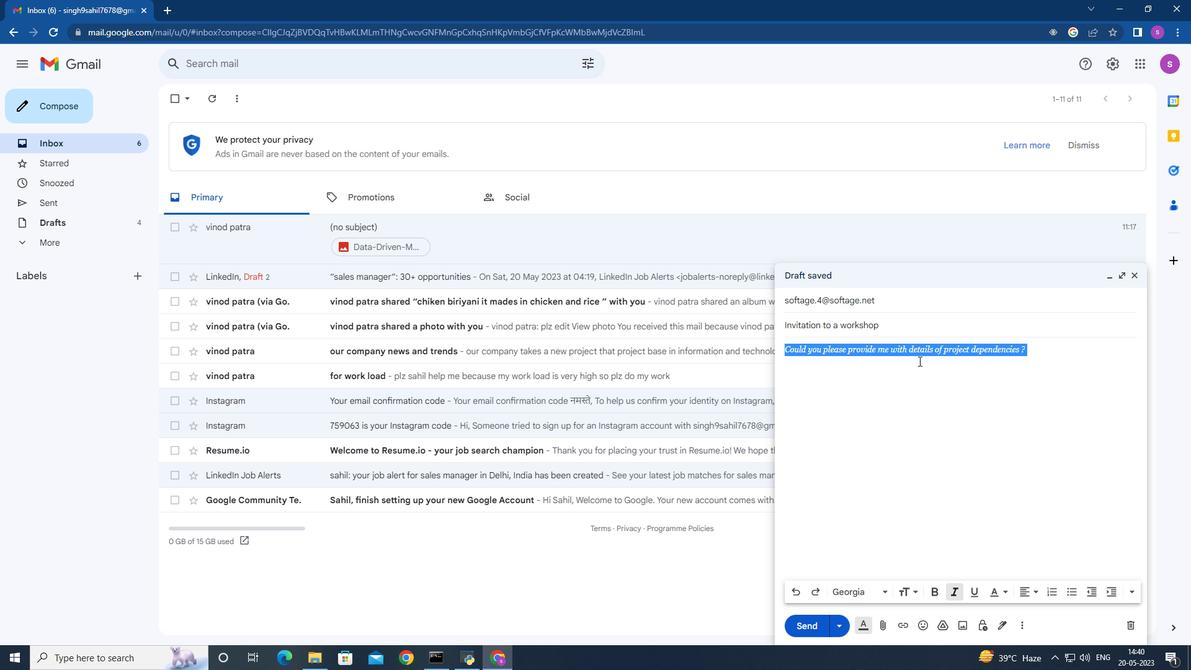 
Action: Mouse moved to (1036, 348)
Screenshot: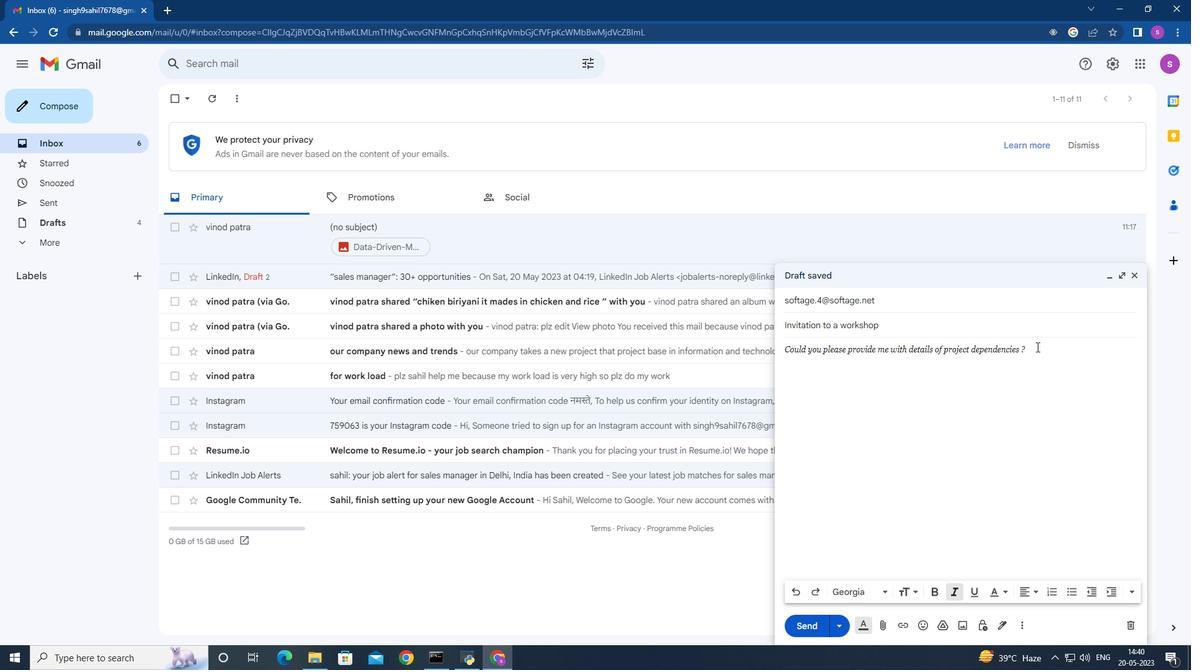
Action: Mouse pressed left at (1036, 348)
Screenshot: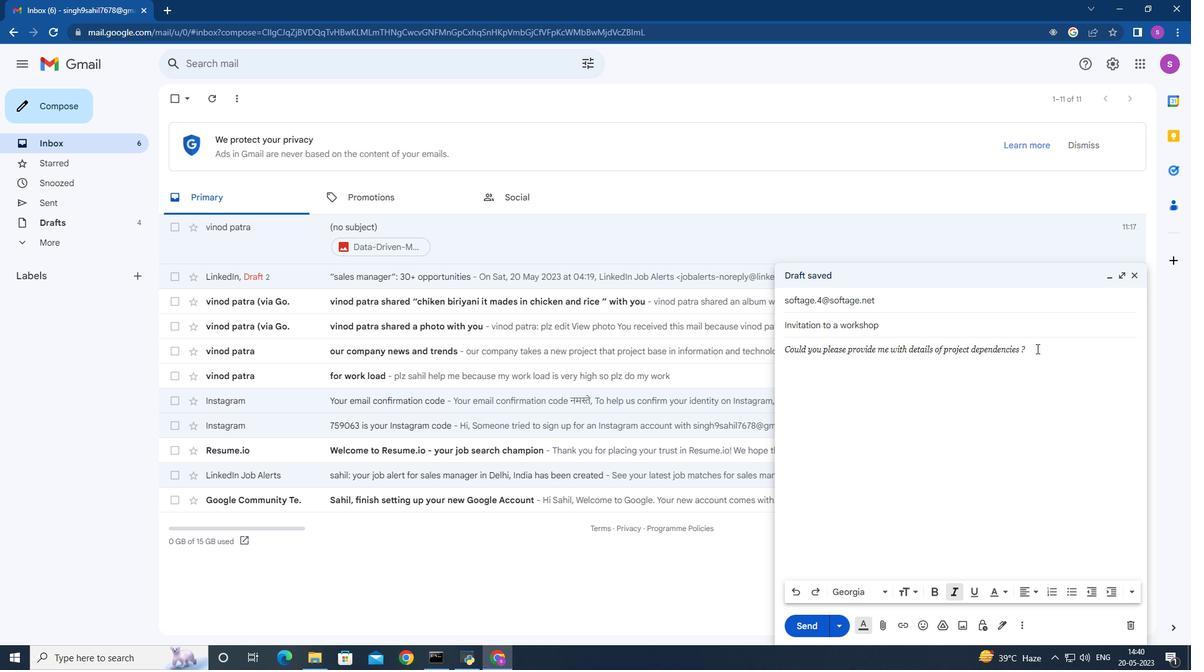
Action: Key pressed <Key.enter><Key.enter>
Screenshot: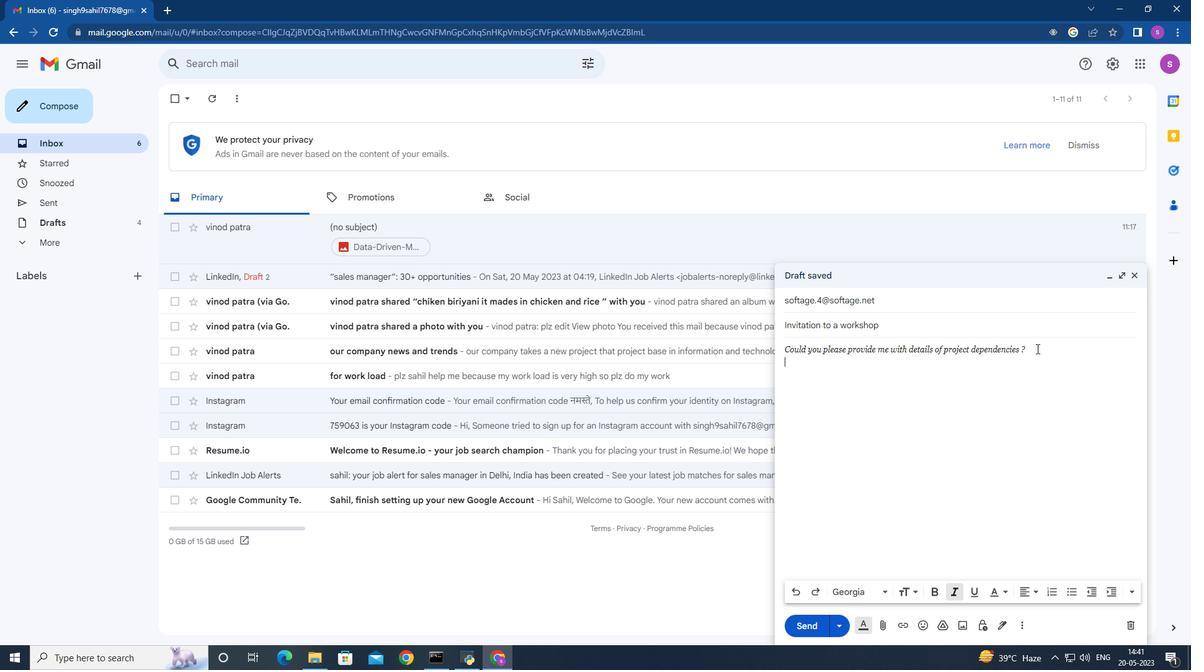
Action: Mouse moved to (1022, 623)
Screenshot: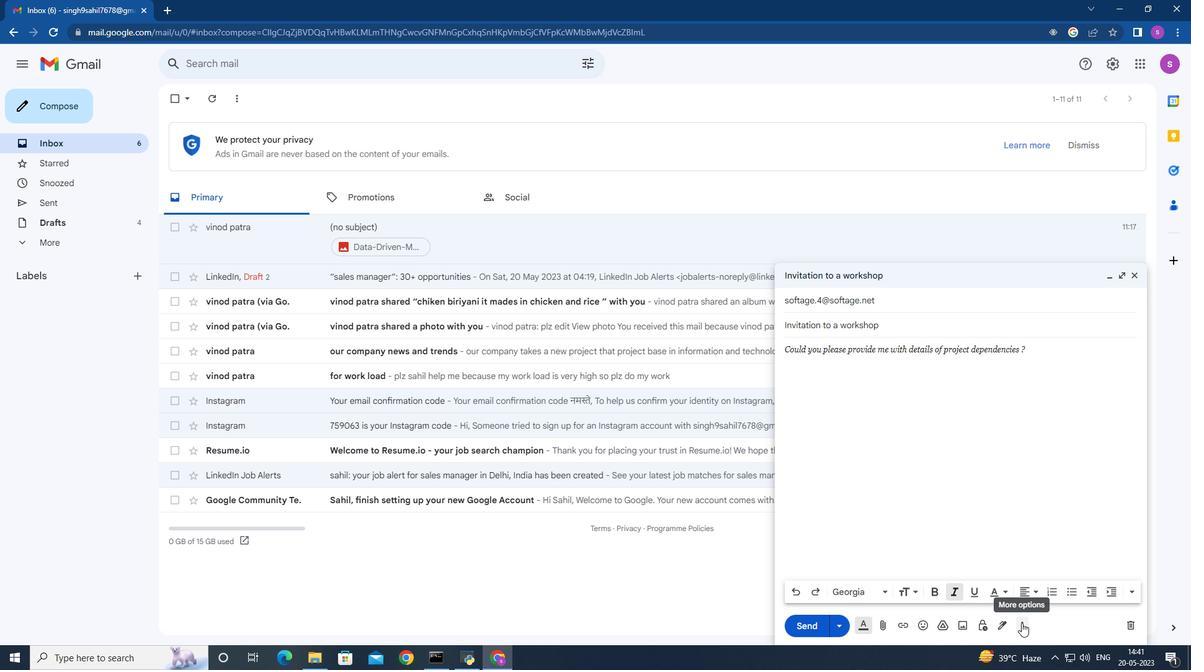 
Action: Mouse pressed left at (1022, 623)
Screenshot: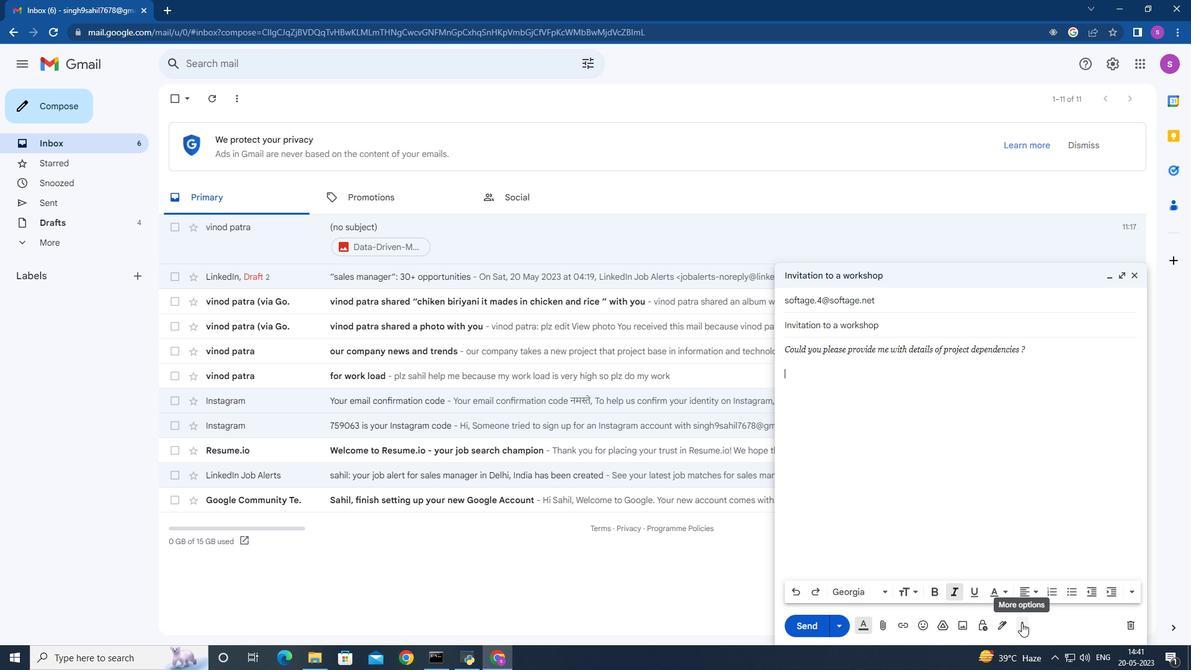 
Action: Mouse moved to (1008, 624)
Screenshot: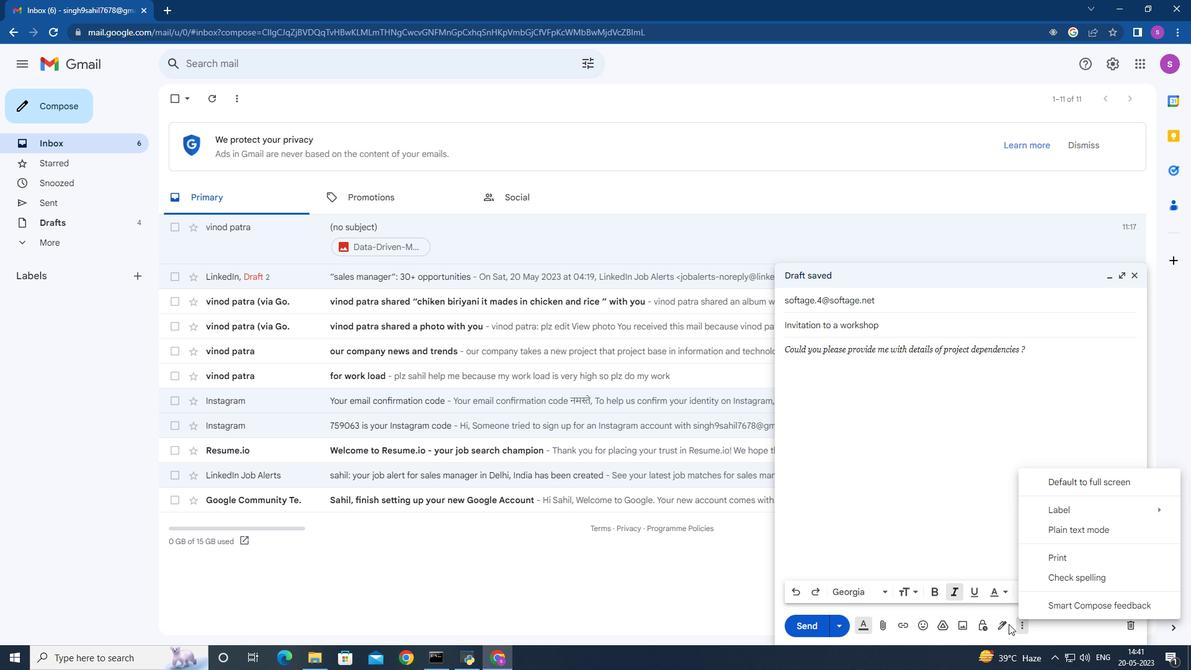 
Action: Mouse pressed left at (1008, 624)
Screenshot: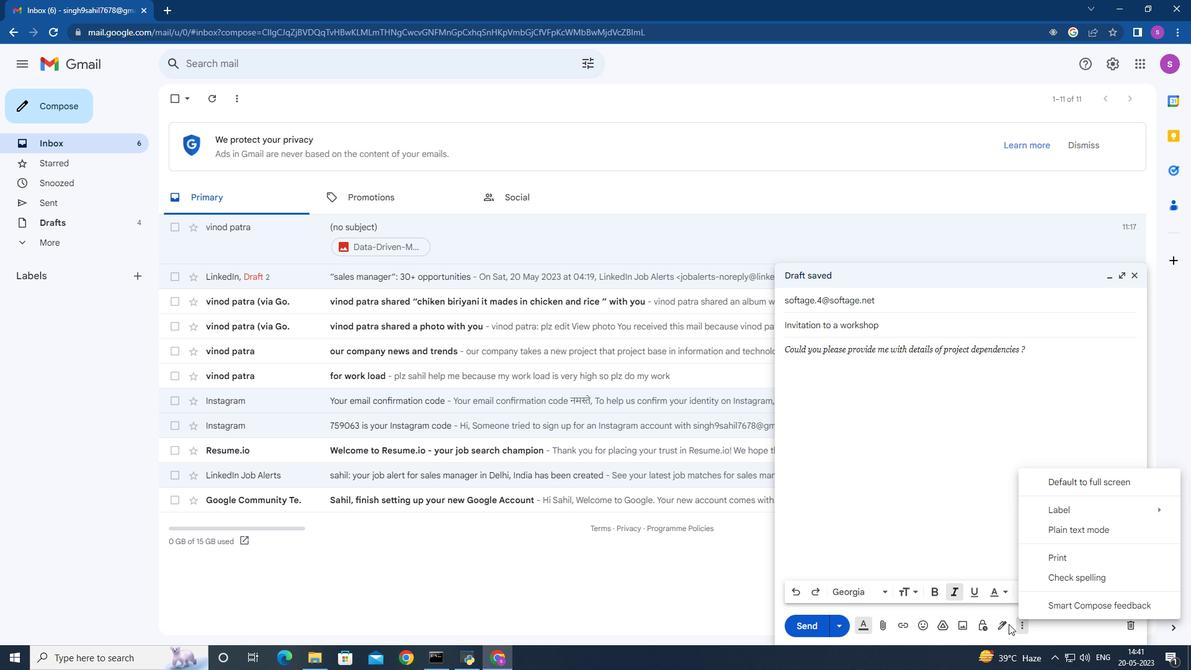 
Action: Mouse moved to (1043, 556)
Screenshot: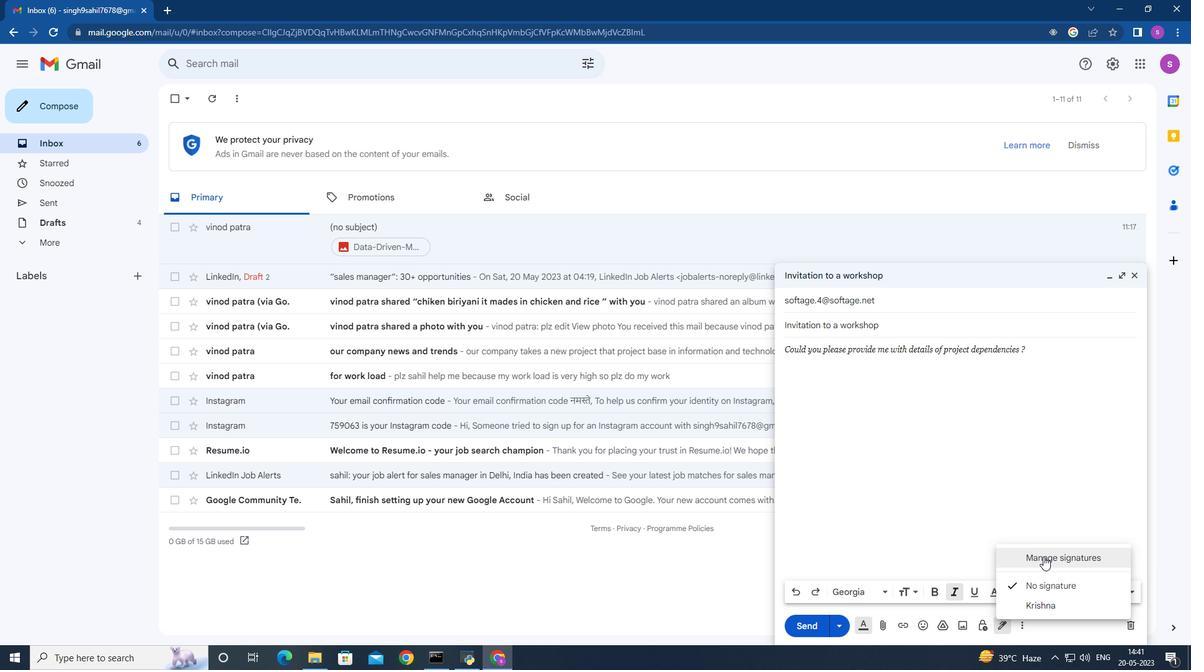 
Action: Mouse pressed left at (1043, 556)
Screenshot: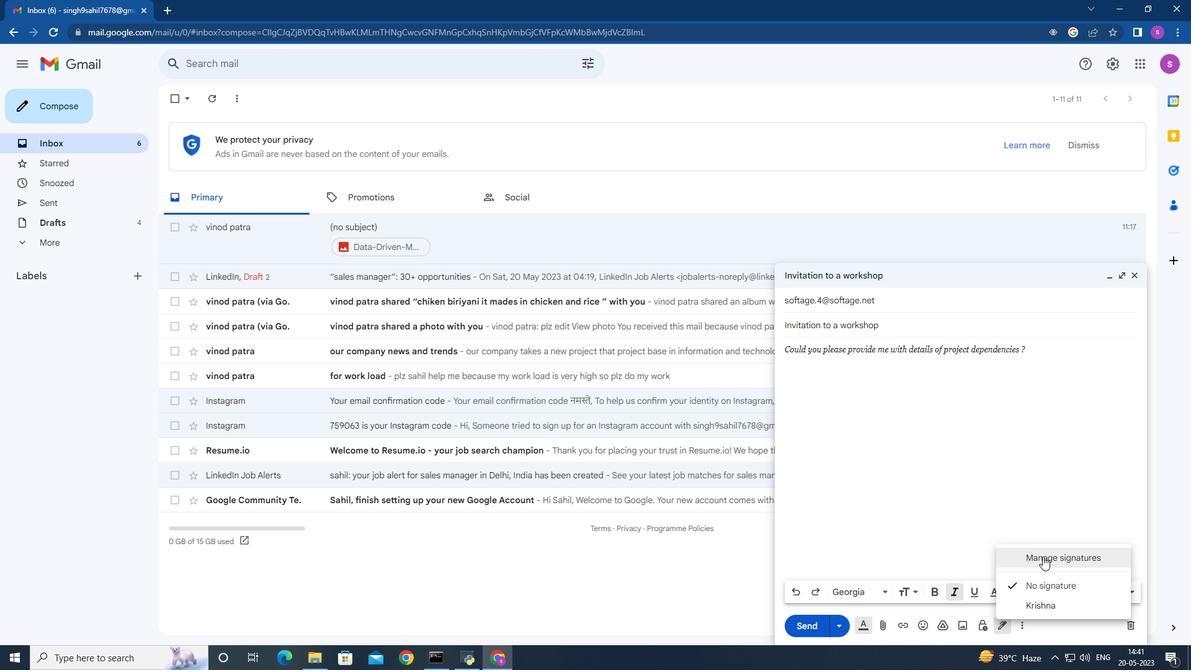 
Action: Mouse moved to (676, 533)
Screenshot: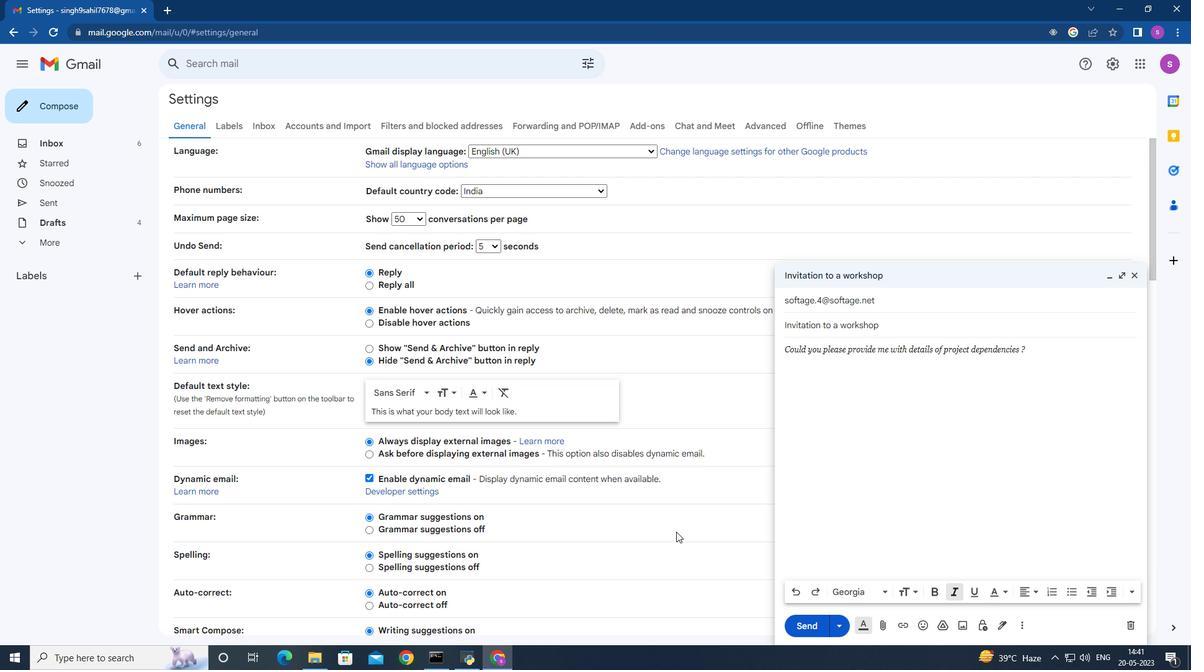 
Action: Mouse scrolled (676, 533) with delta (0, 0)
Screenshot: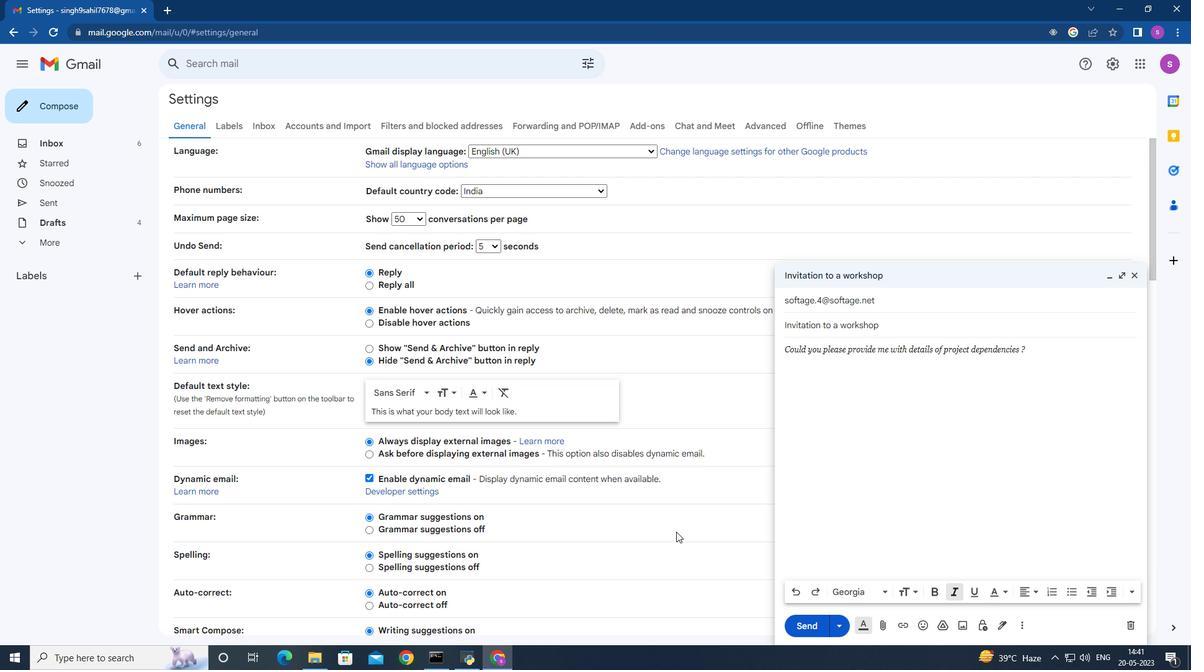 
Action: Mouse scrolled (676, 533) with delta (0, 0)
Screenshot: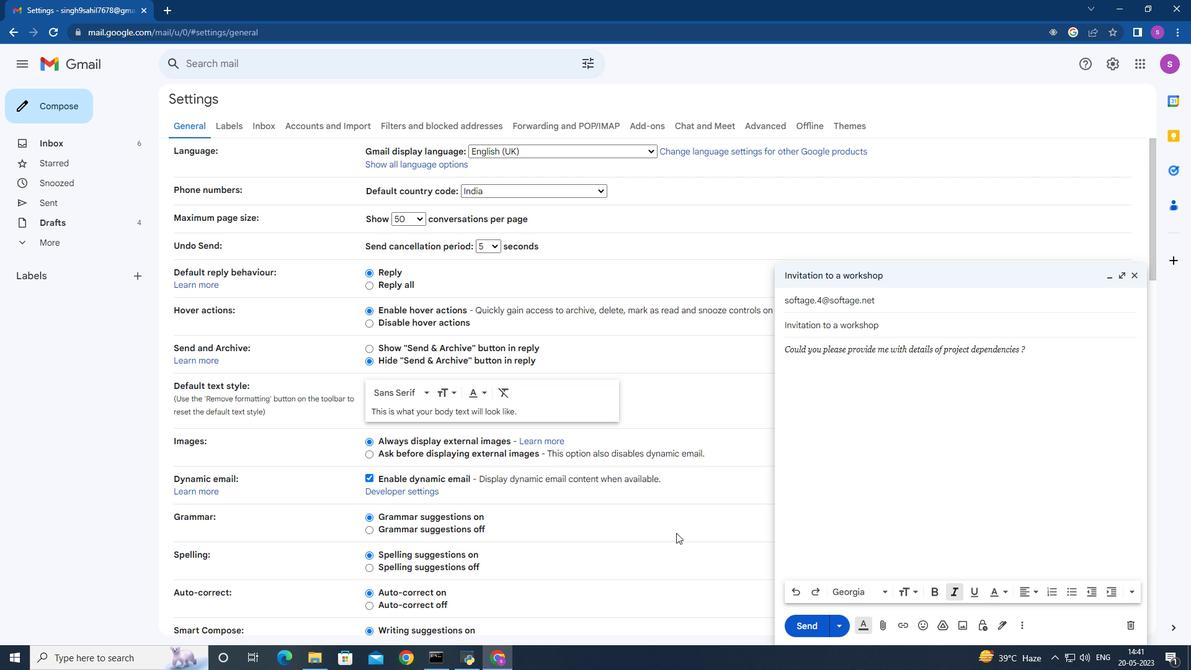 
Action: Mouse scrolled (676, 533) with delta (0, 0)
Screenshot: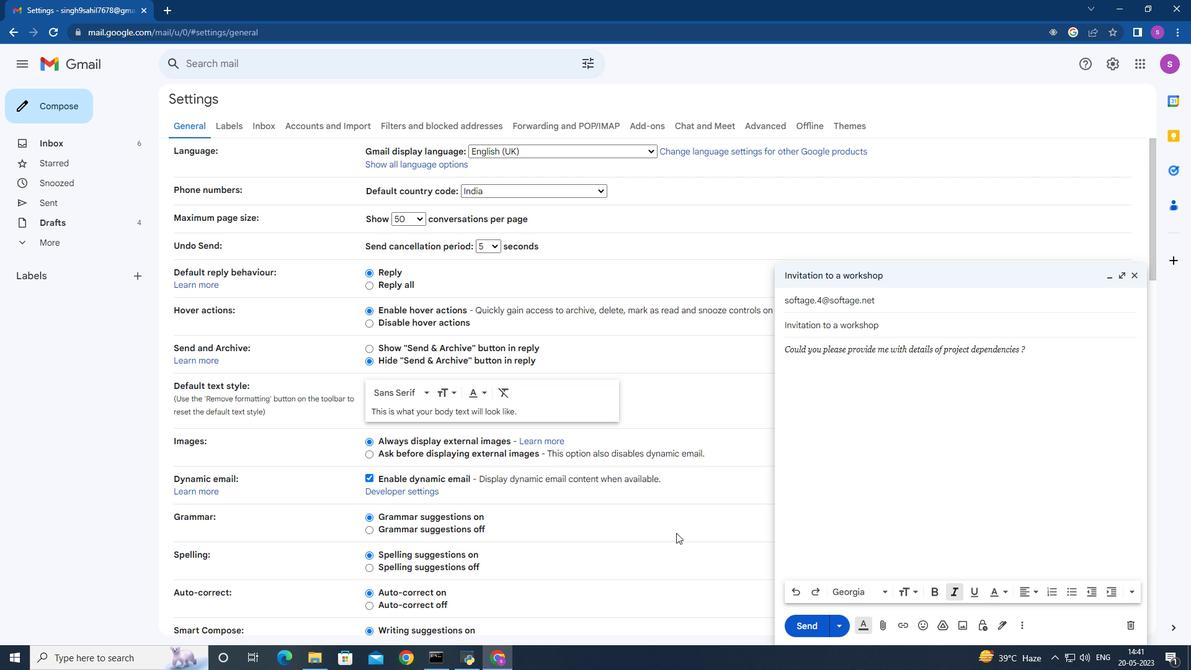 
Action: Mouse scrolled (676, 533) with delta (0, 0)
Screenshot: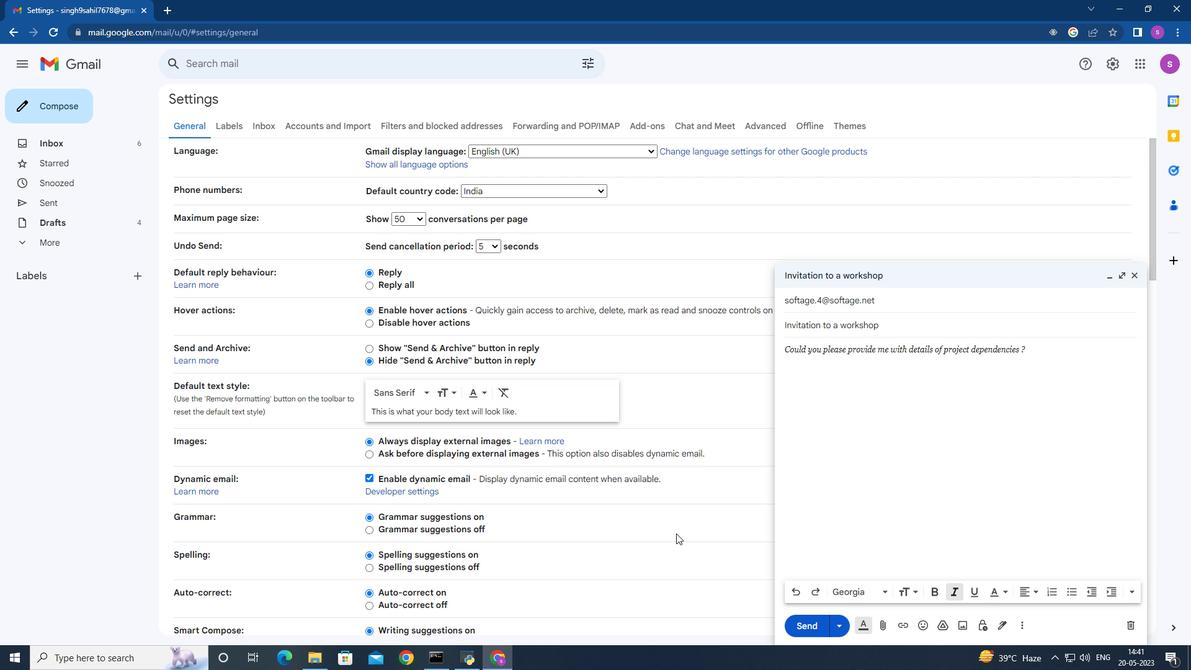 
Action: Mouse moved to (677, 534)
Screenshot: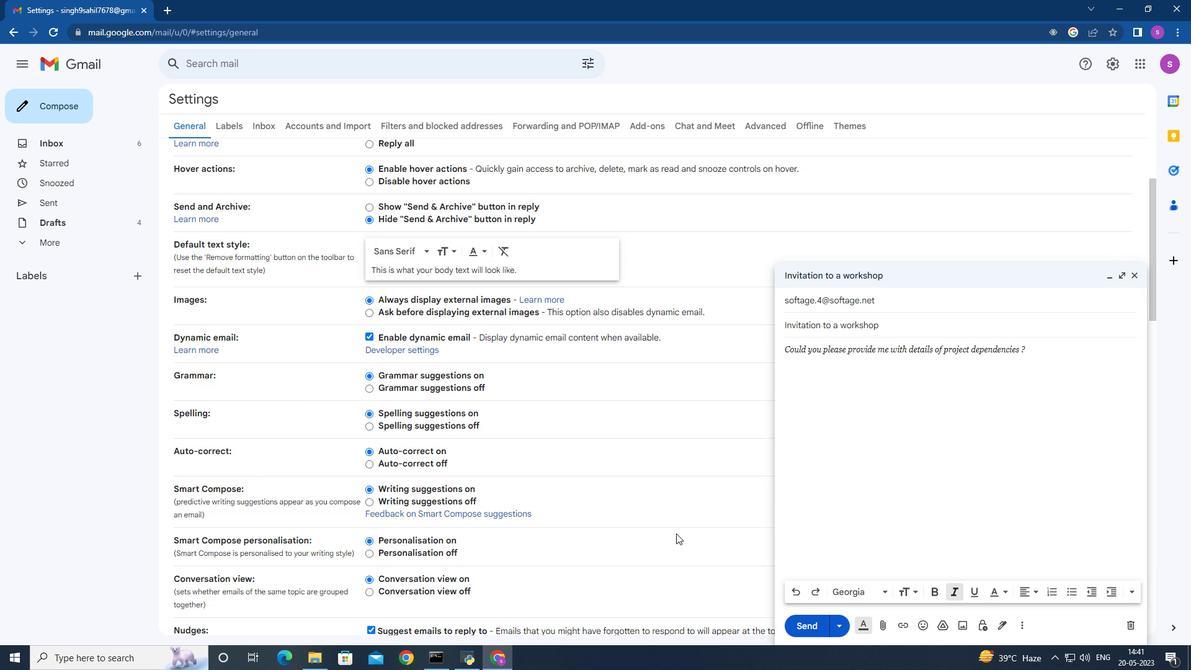 
Action: Mouse scrolled (677, 533) with delta (0, 0)
Screenshot: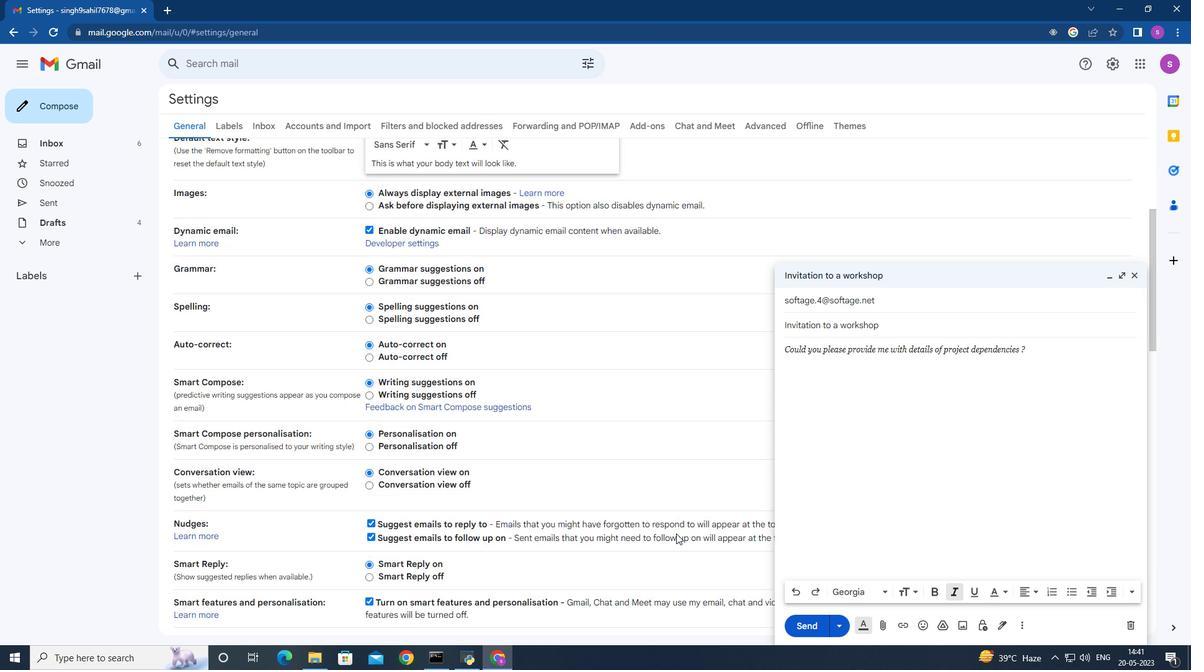 
Action: Mouse scrolled (677, 533) with delta (0, 0)
Screenshot: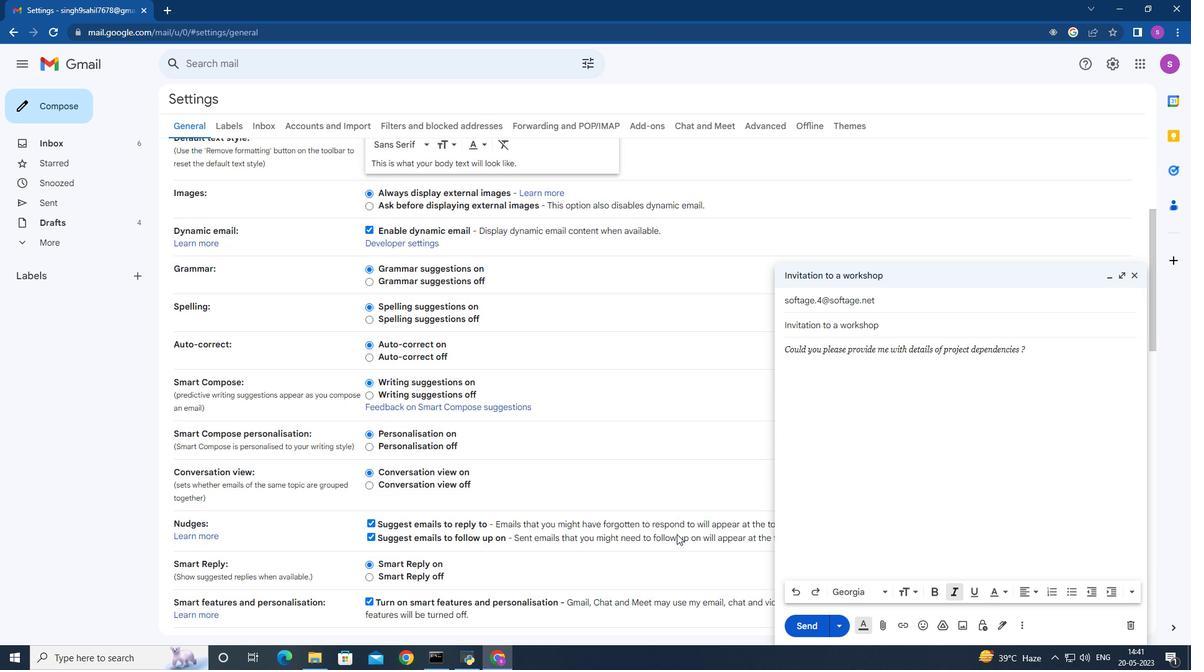 
Action: Mouse scrolled (677, 533) with delta (0, 0)
Screenshot: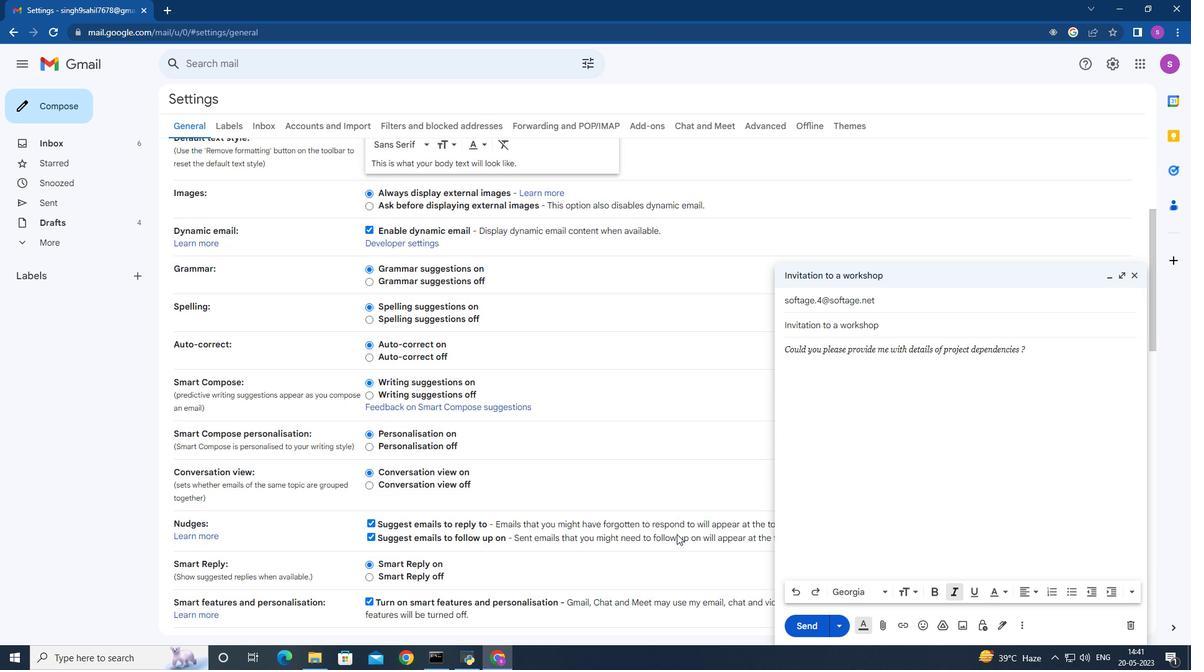 
Action: Mouse scrolled (677, 533) with delta (0, 0)
Screenshot: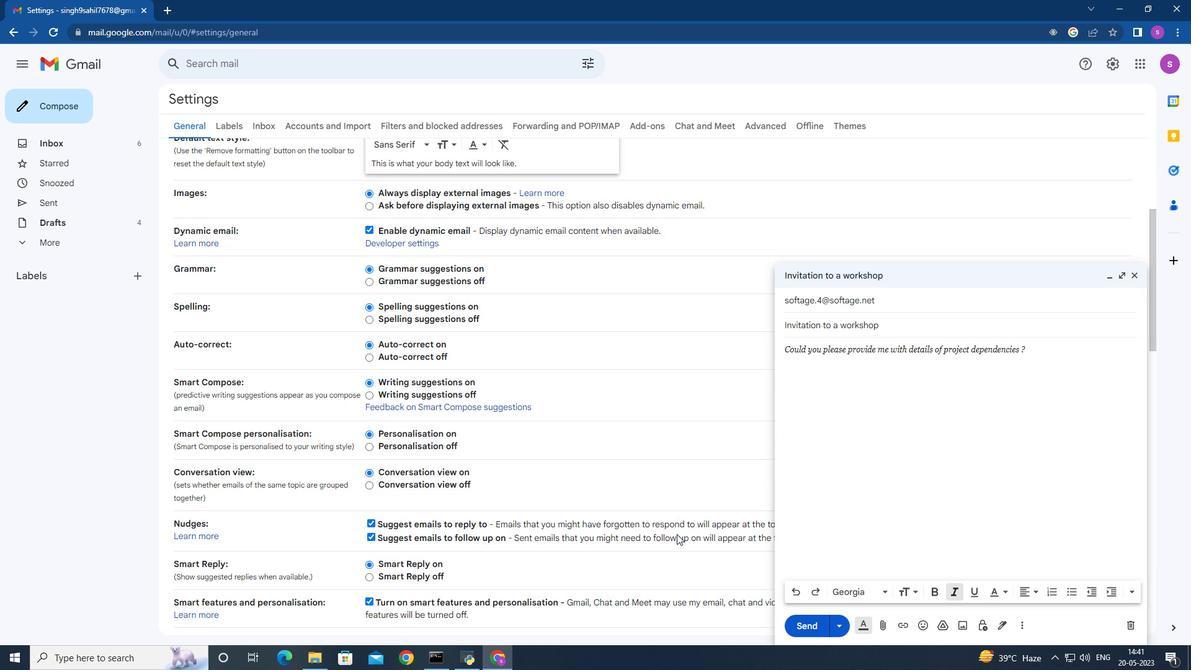 
Action: Mouse scrolled (677, 533) with delta (0, 0)
Screenshot: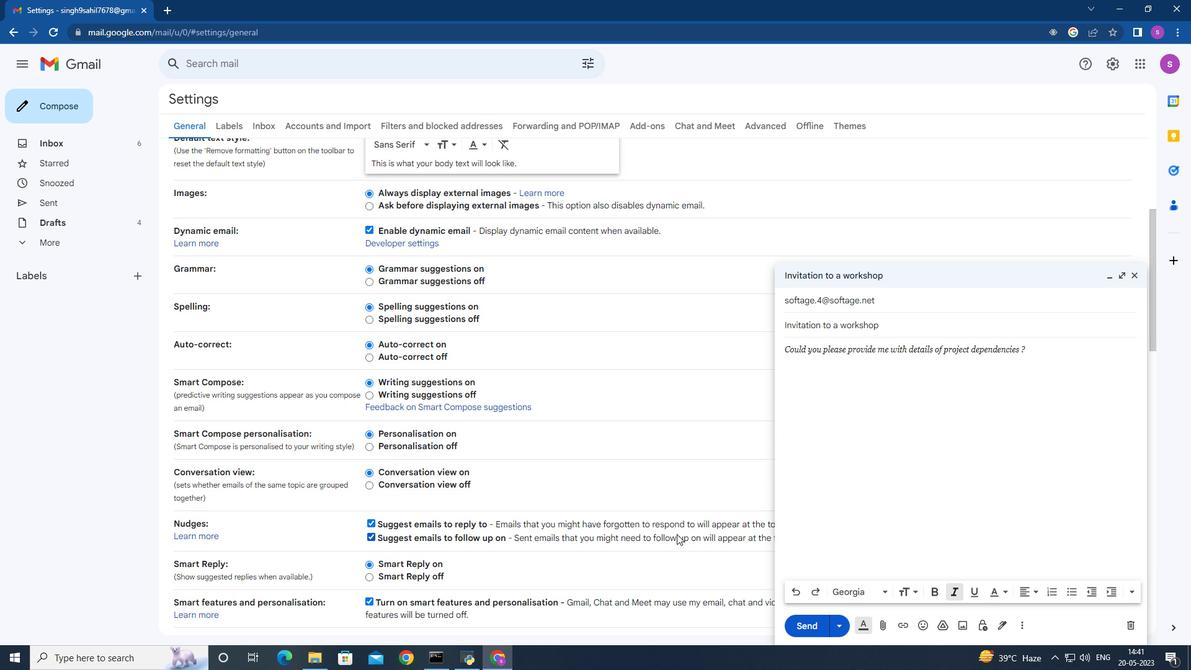 
Action: Mouse scrolled (677, 533) with delta (0, 0)
Screenshot: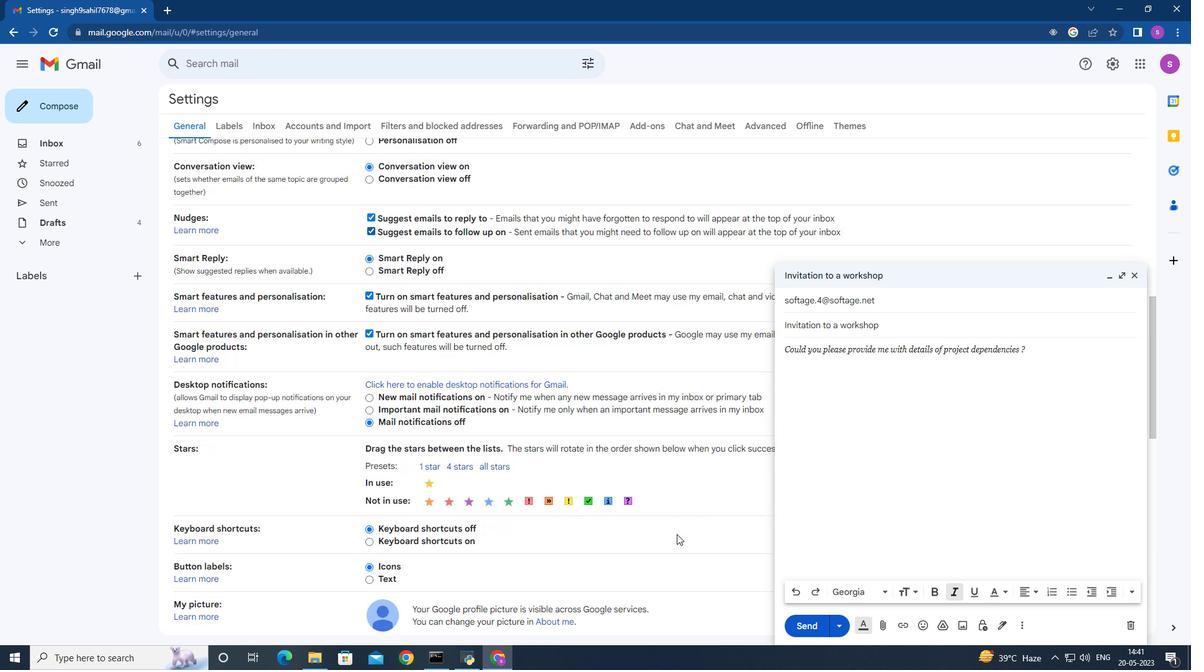 
Action: Mouse scrolled (677, 533) with delta (0, 0)
Screenshot: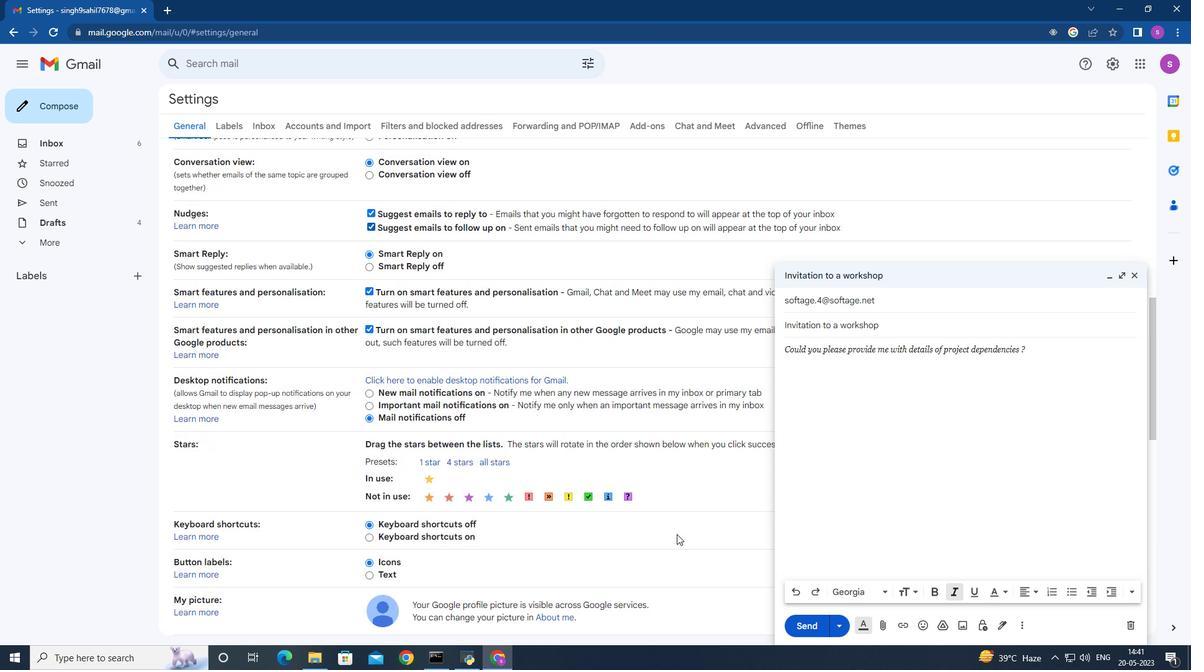 
Action: Mouse scrolled (677, 533) with delta (0, 0)
Screenshot: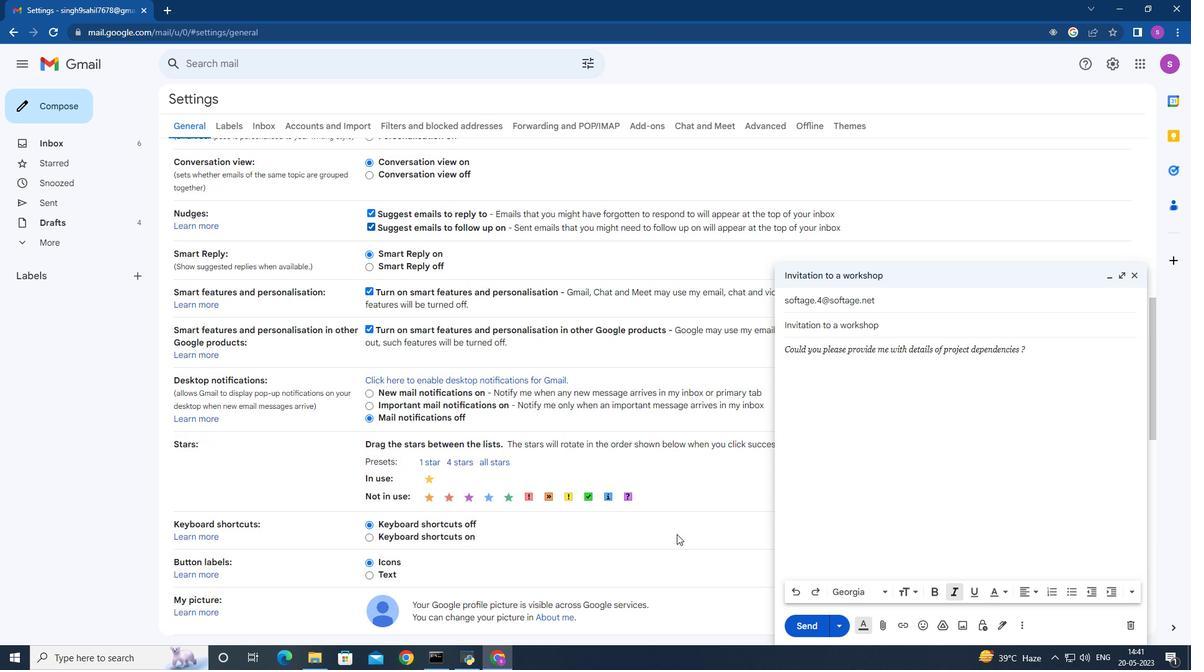 
Action: Mouse scrolled (677, 533) with delta (0, 0)
Screenshot: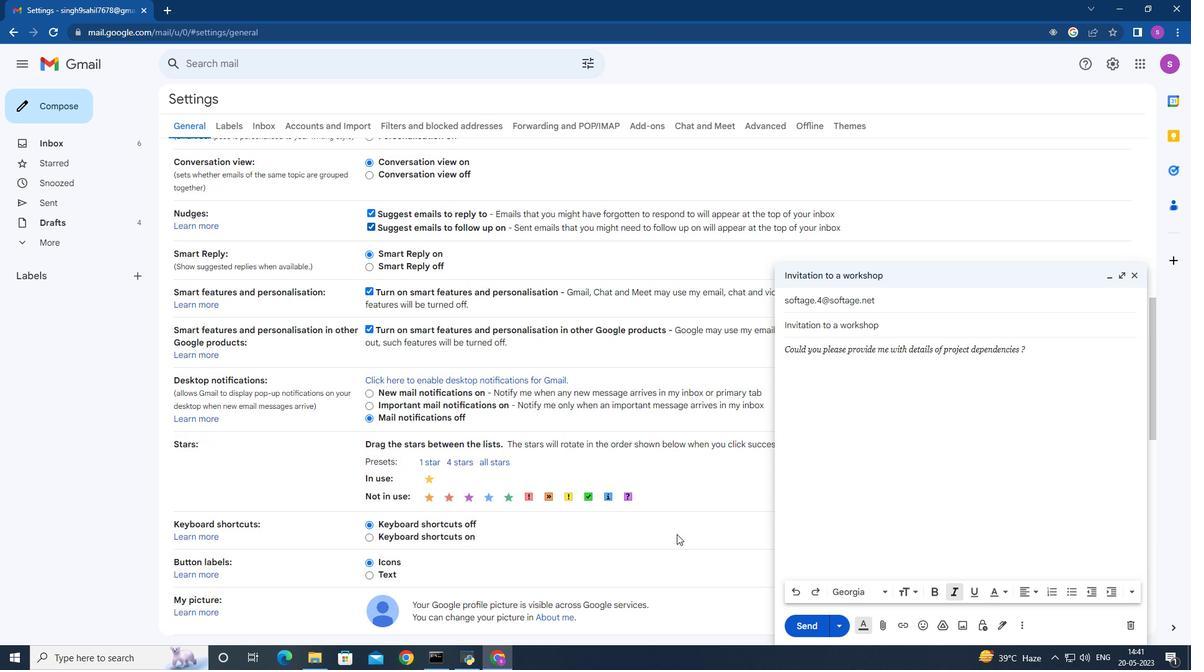 
Action: Mouse moved to (479, 469)
Screenshot: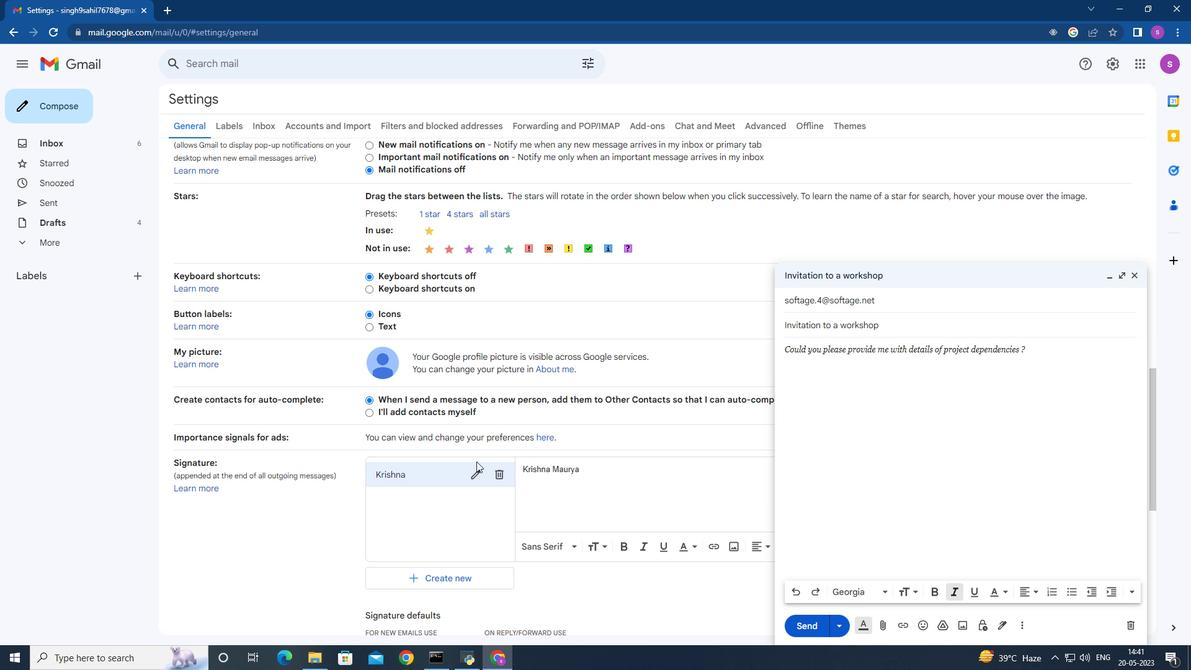 
Action: Mouse scrolled (479, 469) with delta (0, 0)
Screenshot: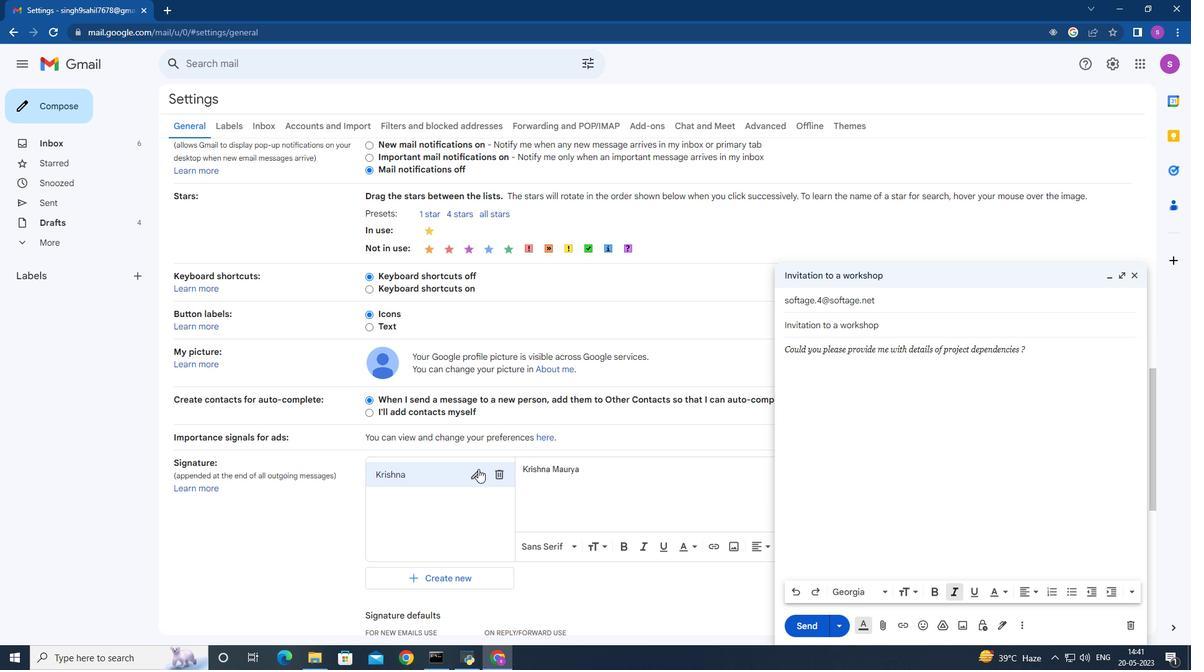 
Action: Mouse scrolled (479, 469) with delta (0, 0)
Screenshot: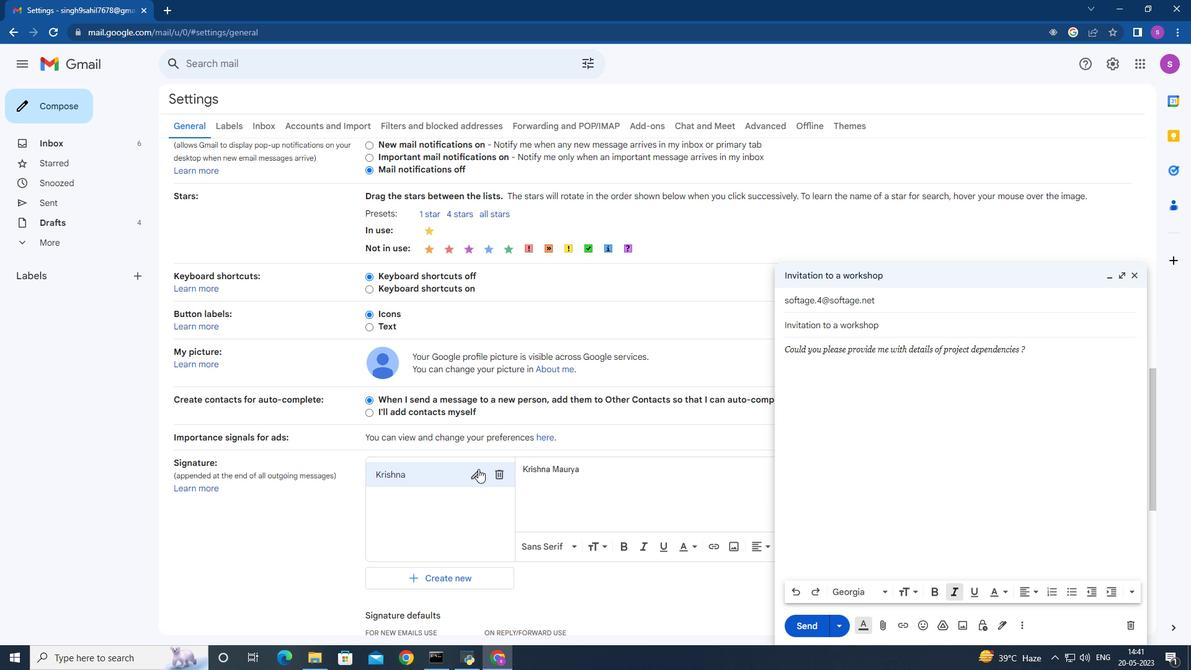 
Action: Mouse scrolled (479, 469) with delta (0, 0)
Screenshot: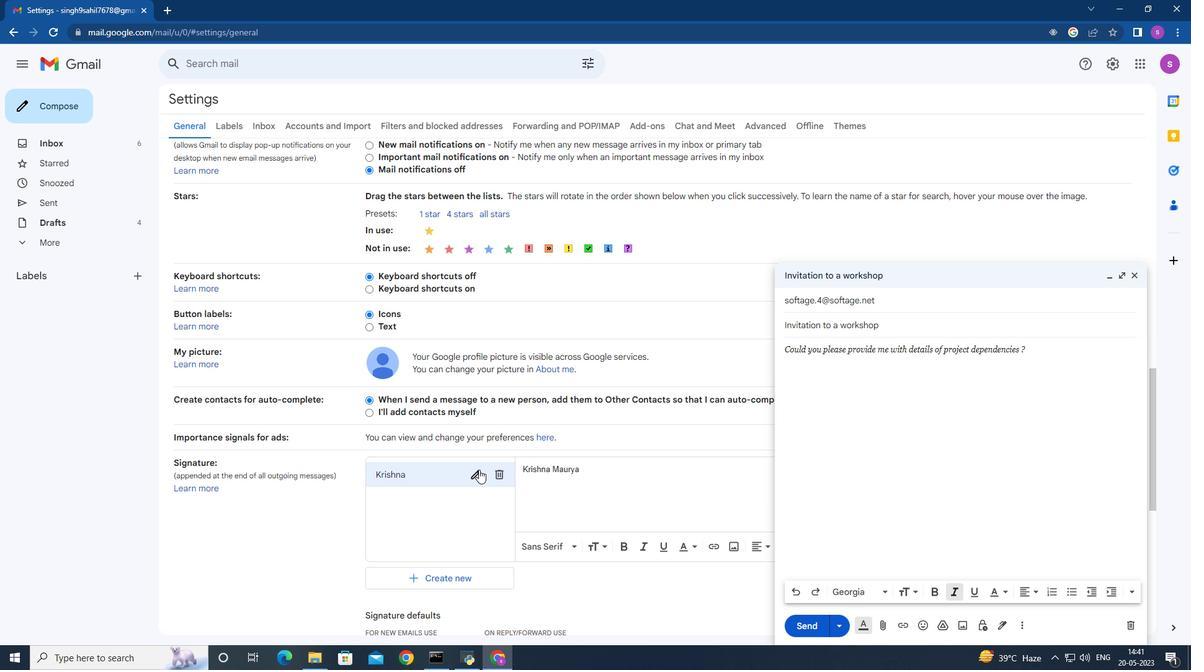 
Action: Mouse moved to (457, 397)
Screenshot: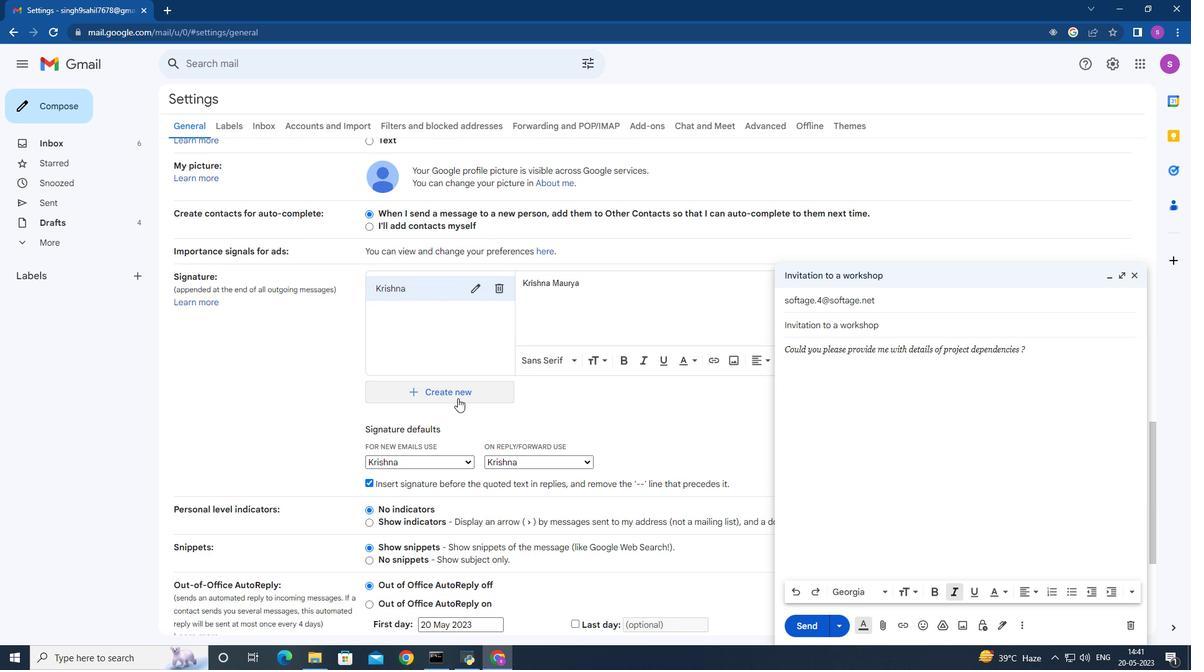 
Action: Mouse pressed left at (457, 397)
Screenshot: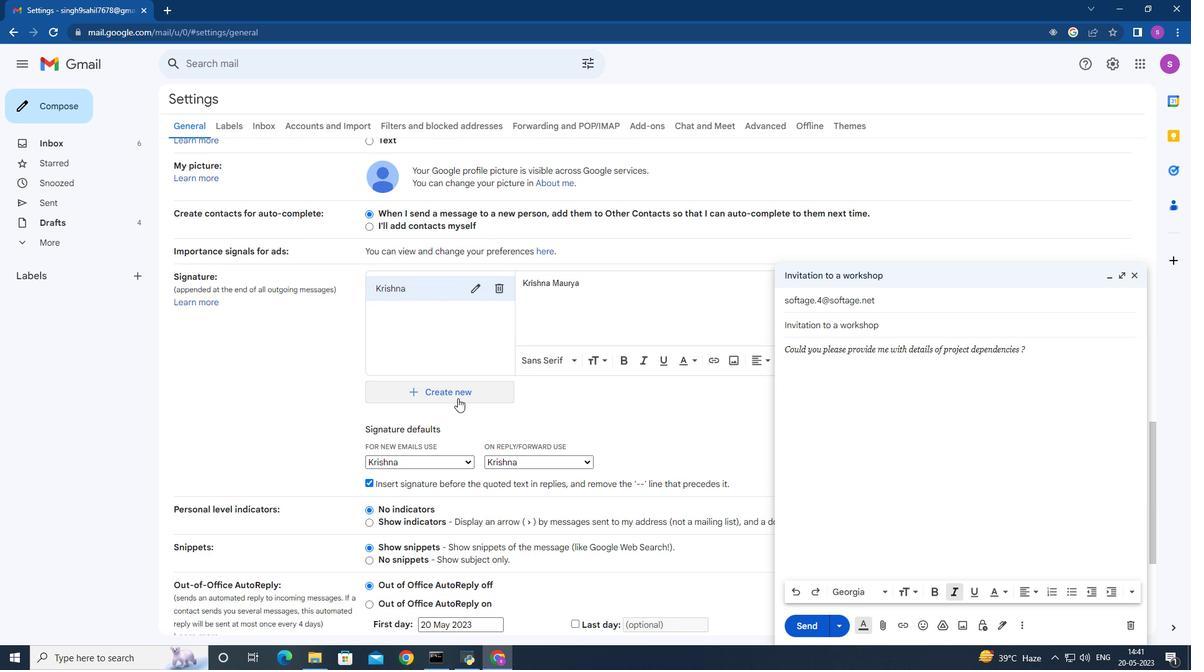
Action: Mouse moved to (487, 338)
Screenshot: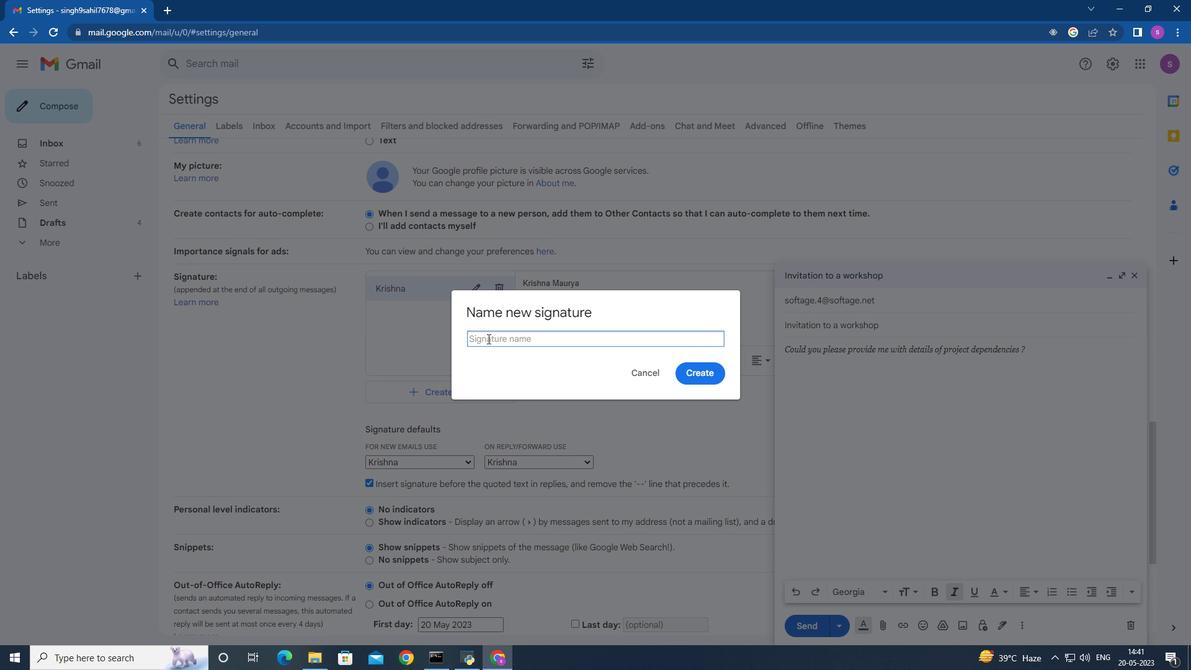 
Action: Mouse pressed left at (487, 338)
Screenshot: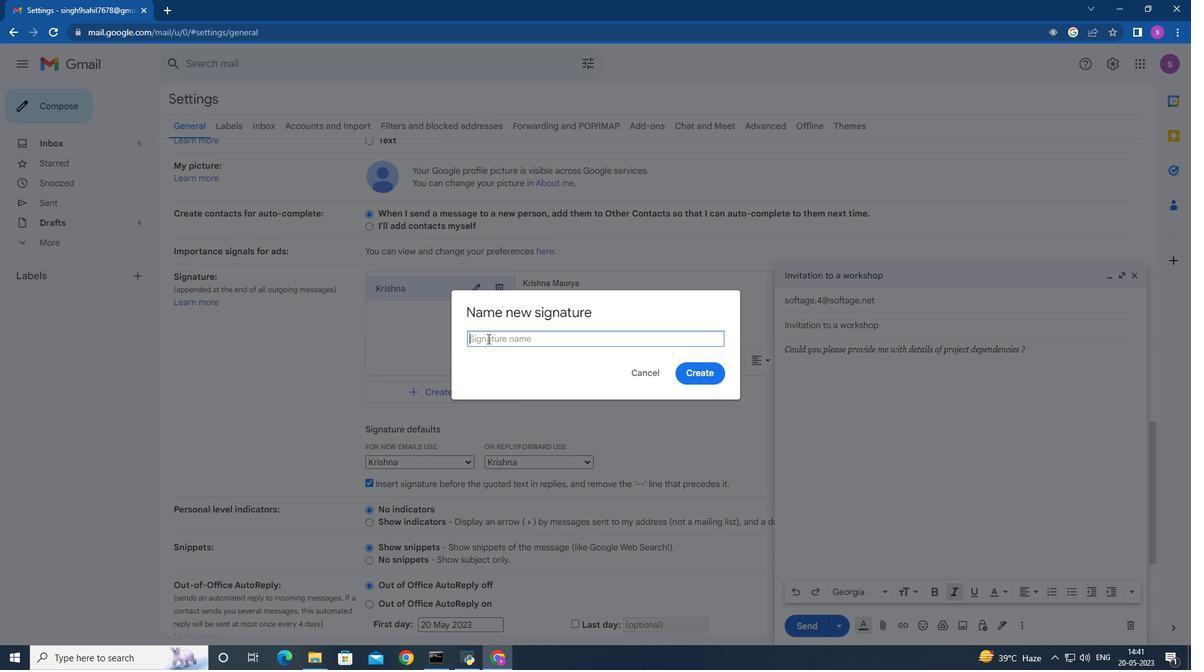 
Action: Mouse moved to (490, 338)
Screenshot: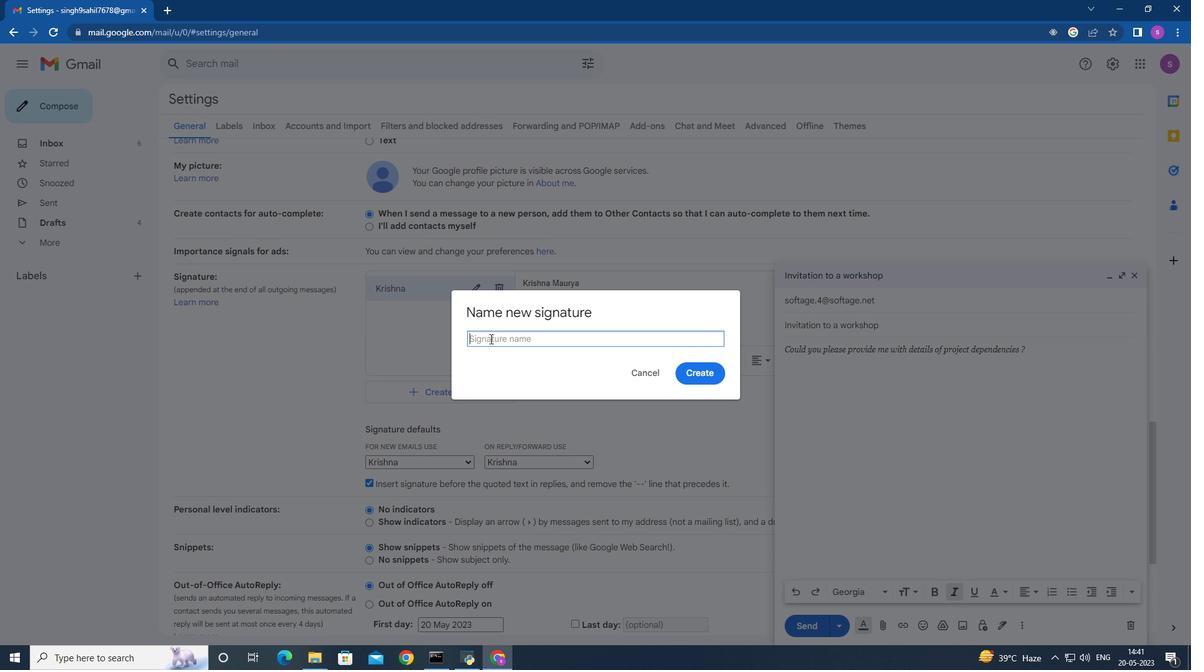 
Action: Key pressed <Key.shift>S<Key.backspace><Key.shift>Crystal<Key.space><Key.shift>Jones
Screenshot: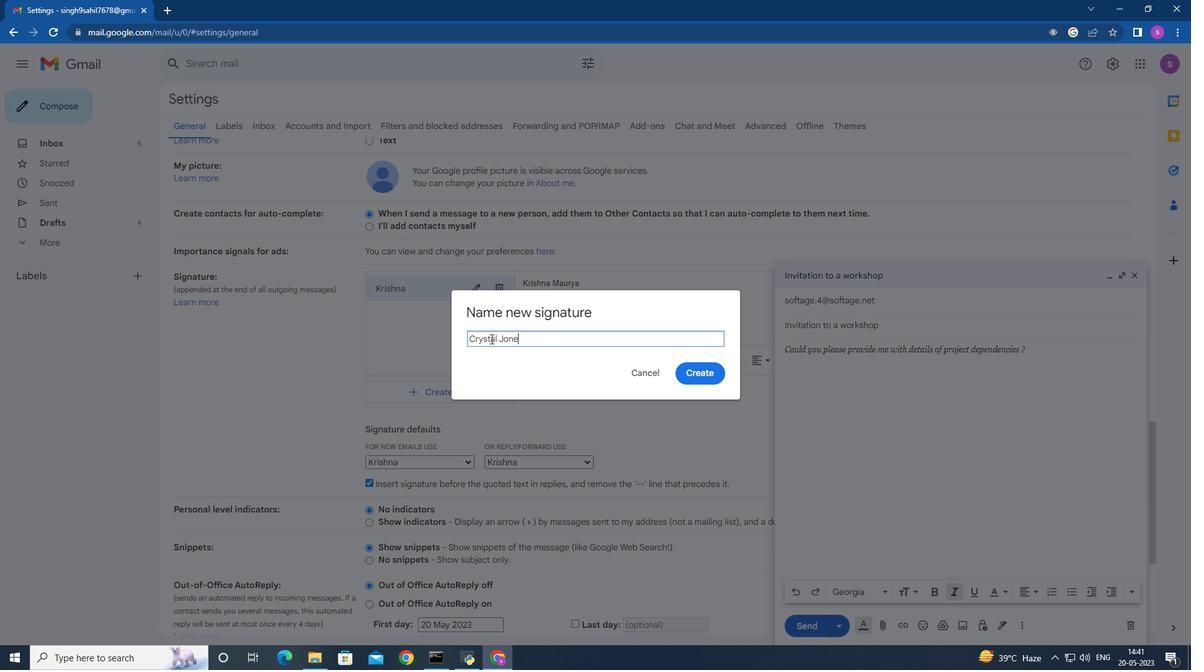 
Action: Mouse moved to (700, 369)
Screenshot: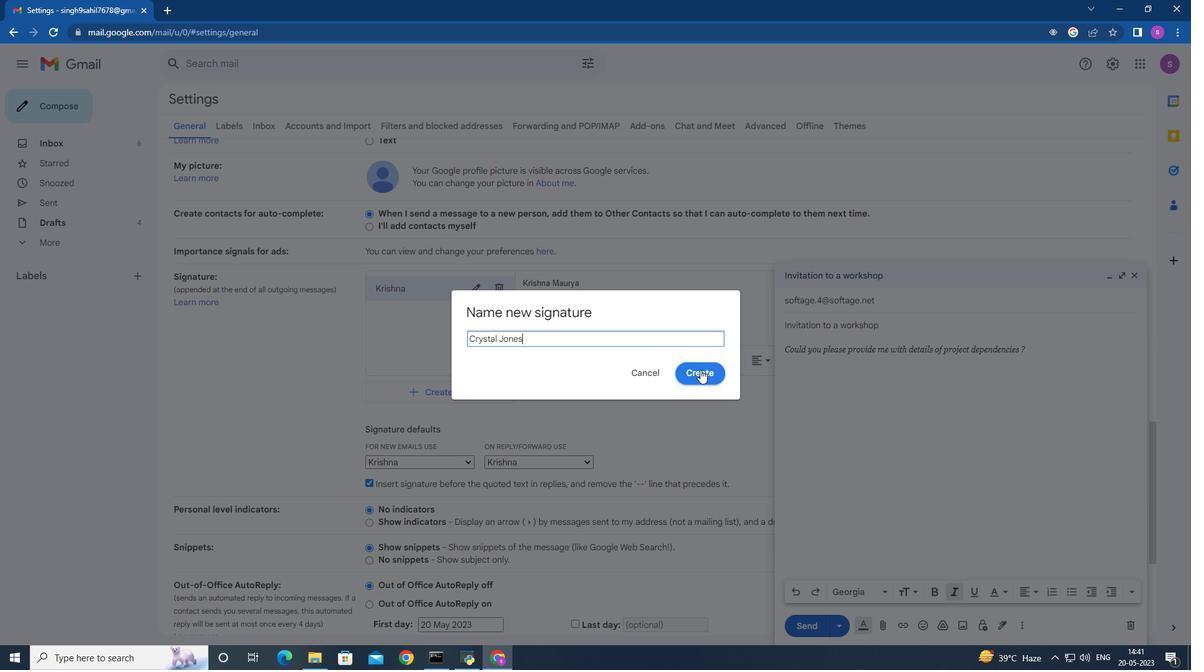 
Action: Mouse pressed left at (700, 369)
Screenshot: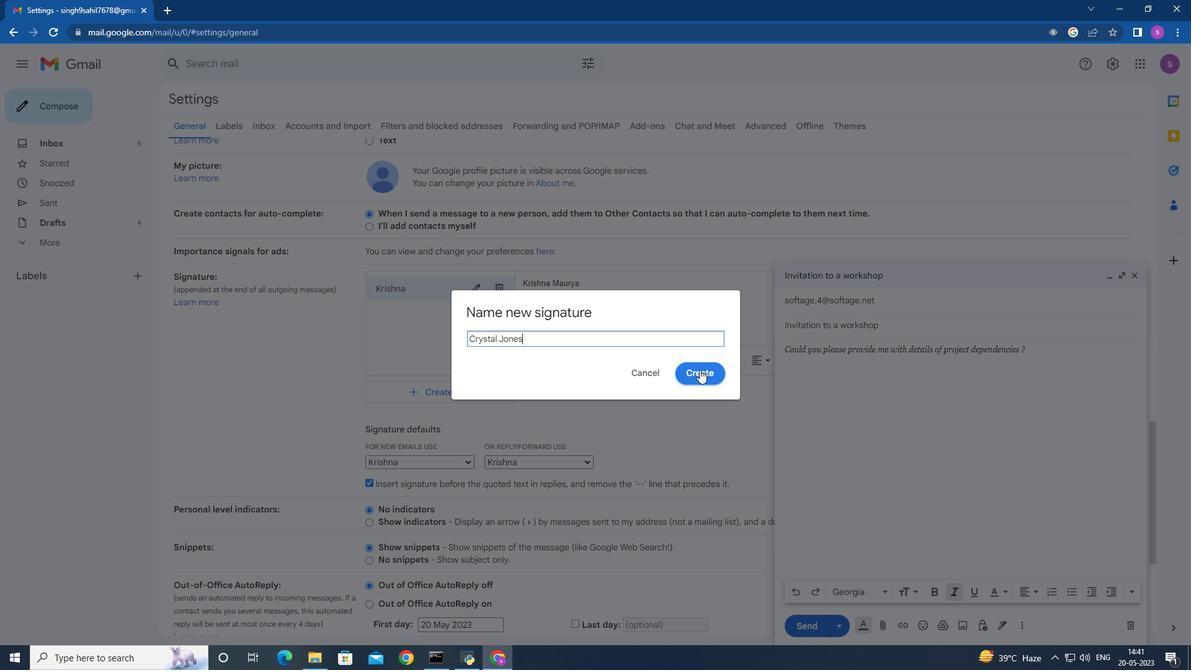 
Action: Mouse moved to (532, 282)
Screenshot: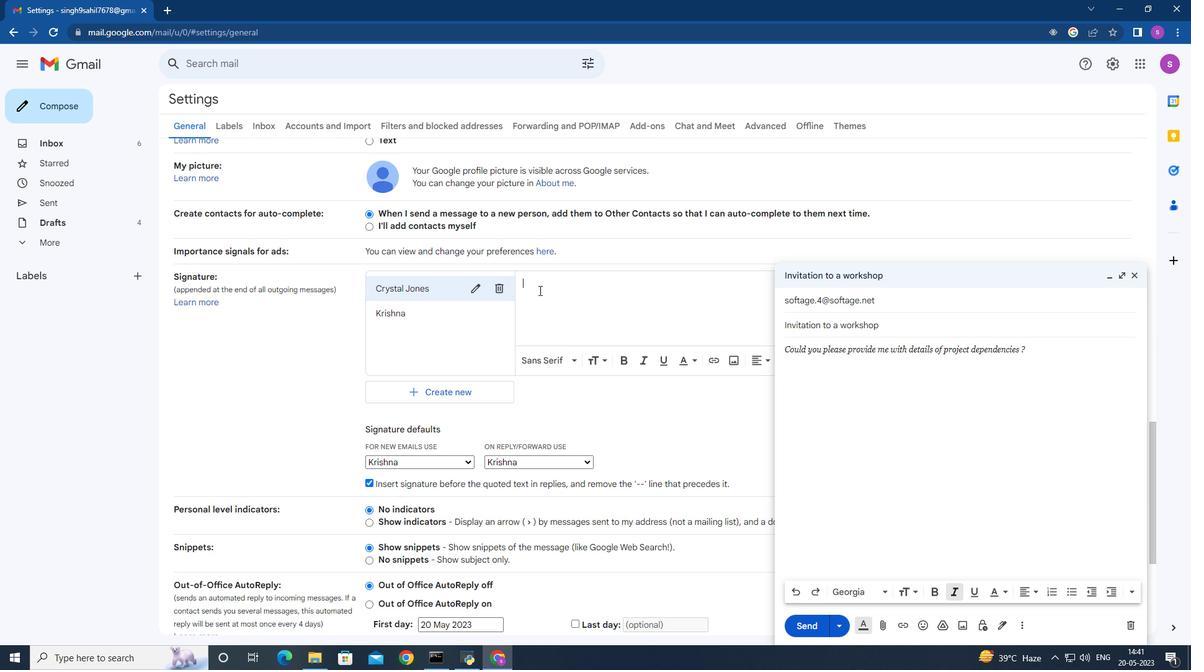 
Action: Mouse pressed left at (532, 282)
Screenshot: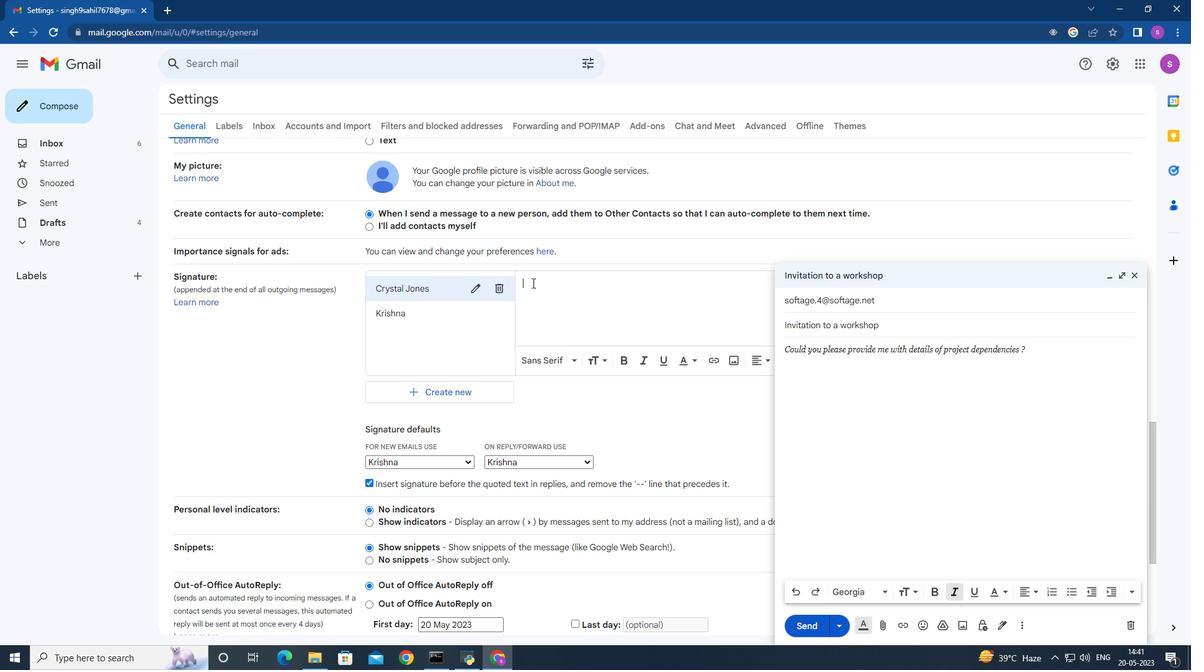 
Action: Mouse moved to (536, 282)
Screenshot: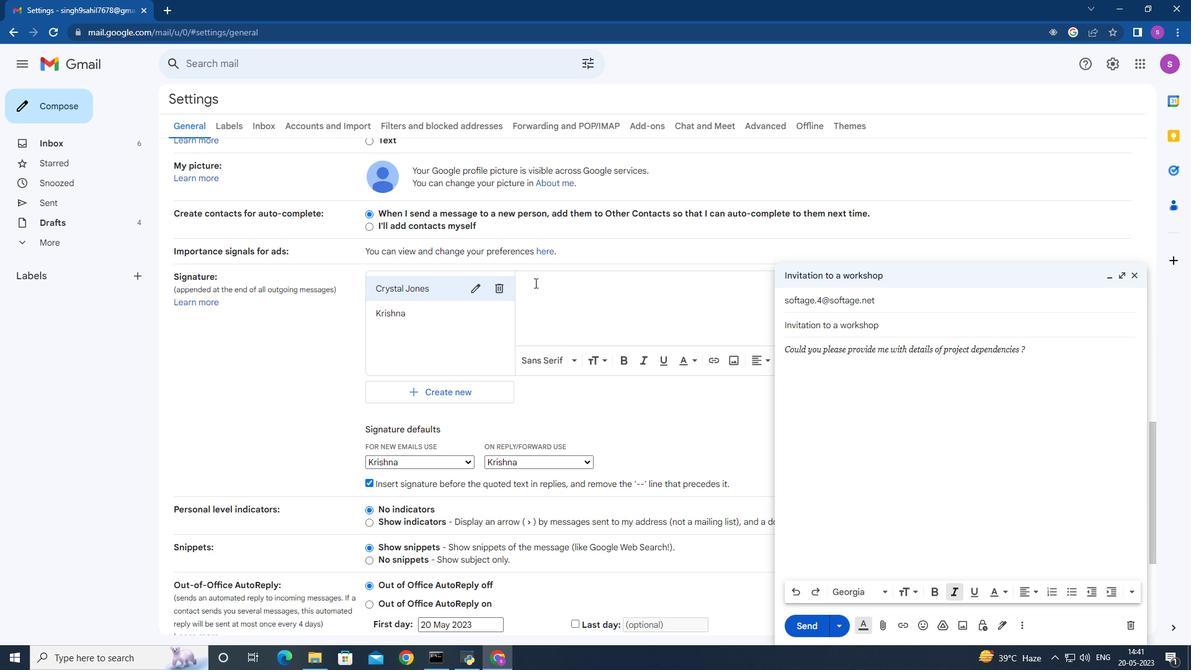 
Action: Key pressed <Key.shift>Cy<Key.backspace>rystal<Key.space><Key.shift>Jones
Screenshot: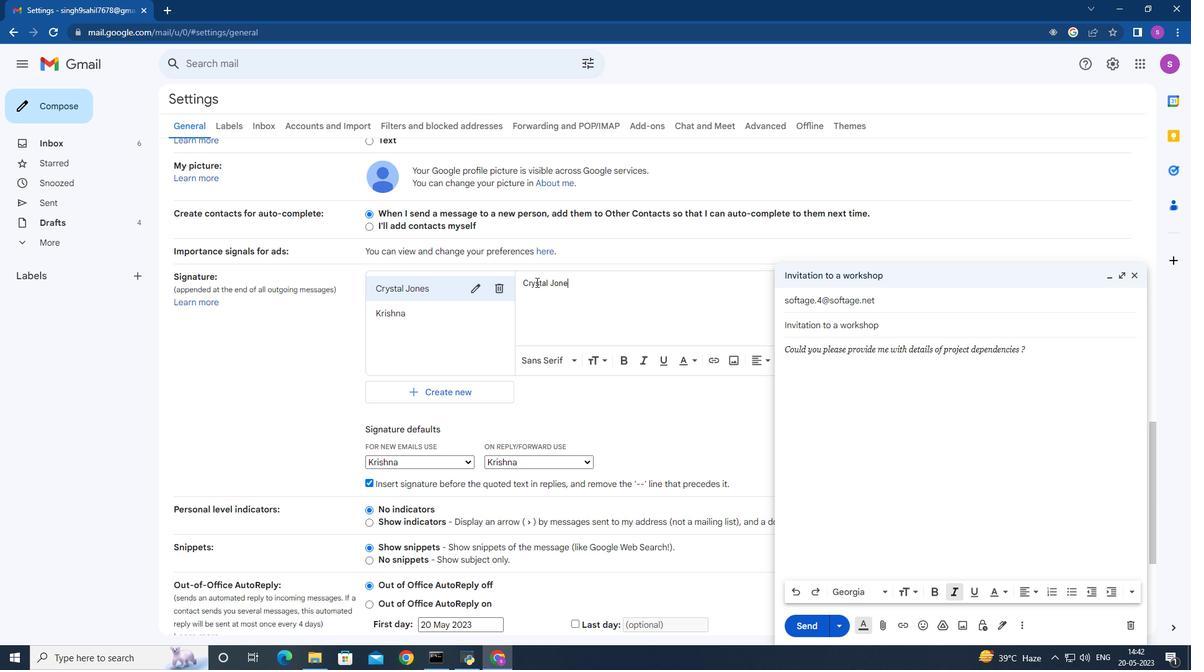 
Action: Mouse moved to (411, 464)
Screenshot: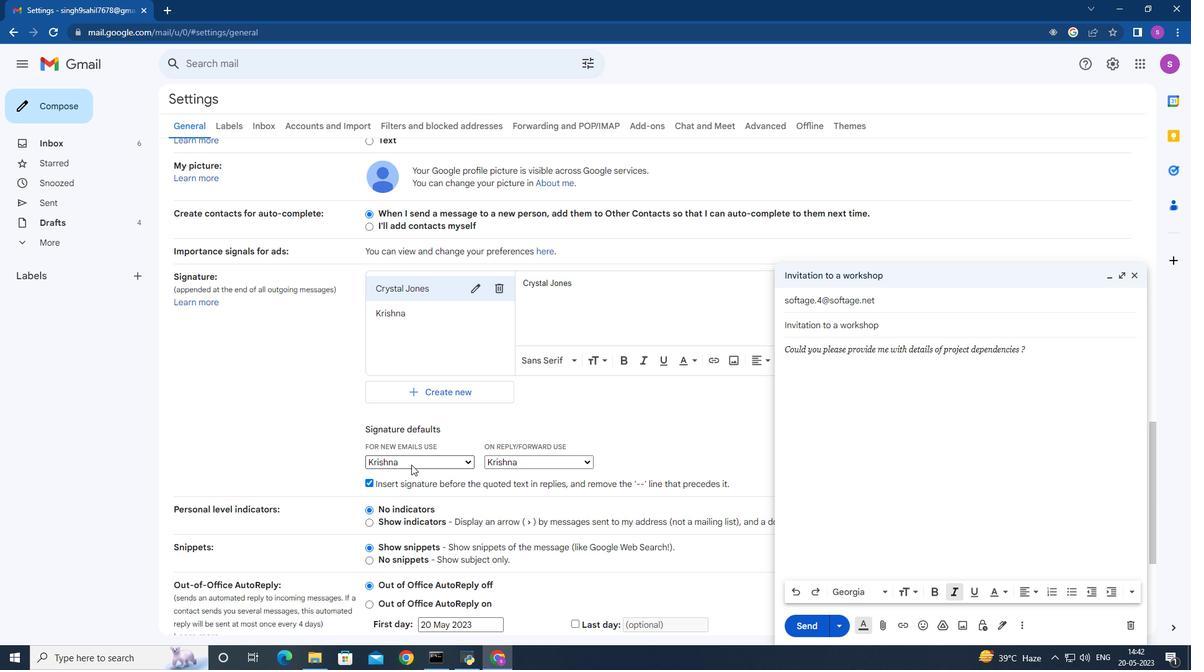 
Action: Mouse pressed left at (411, 464)
Screenshot: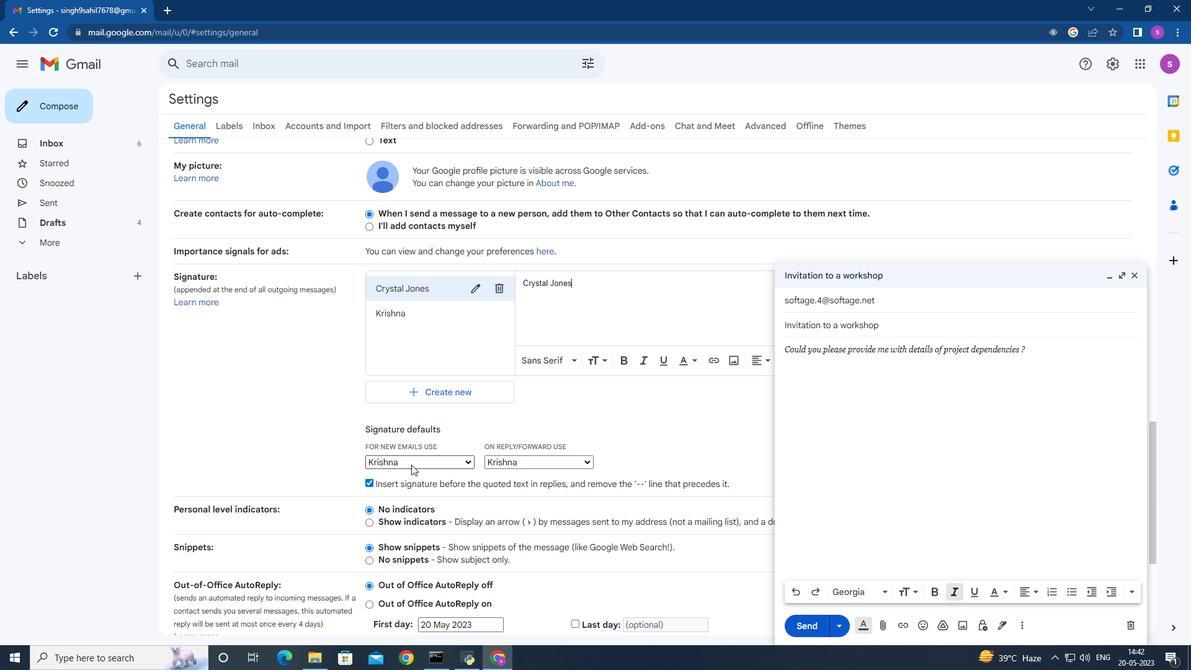 
Action: Mouse moved to (413, 489)
Screenshot: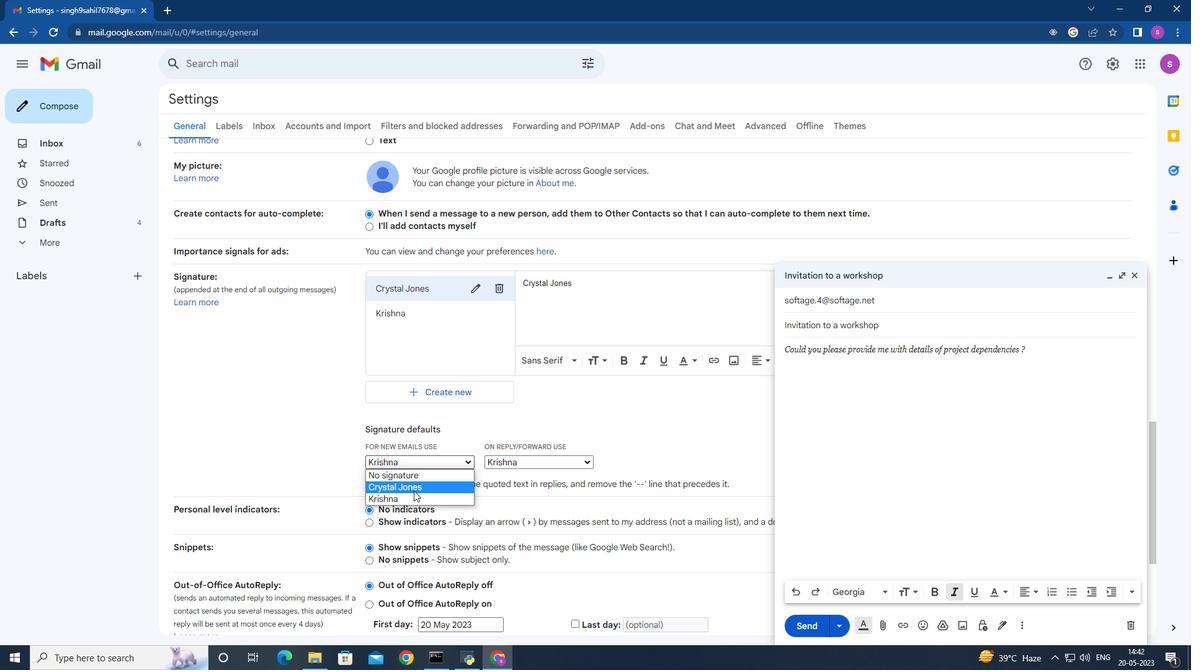 
Action: Mouse pressed left at (413, 489)
Screenshot: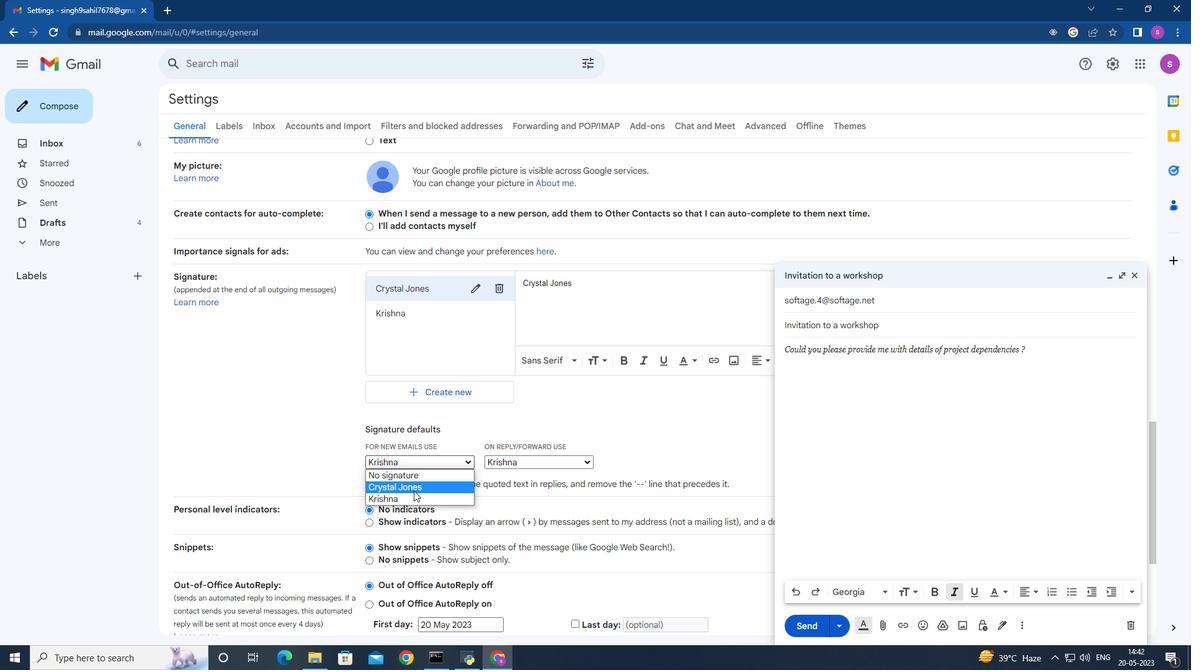 
Action: Mouse moved to (502, 466)
Screenshot: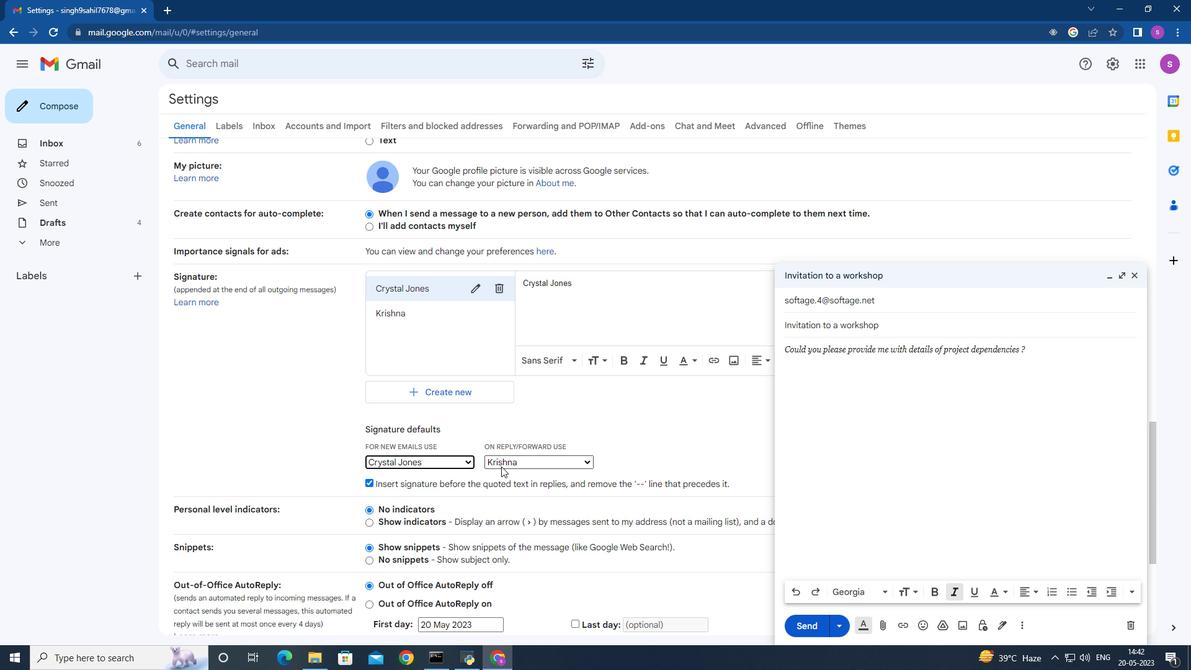 
Action: Mouse pressed left at (502, 466)
Screenshot: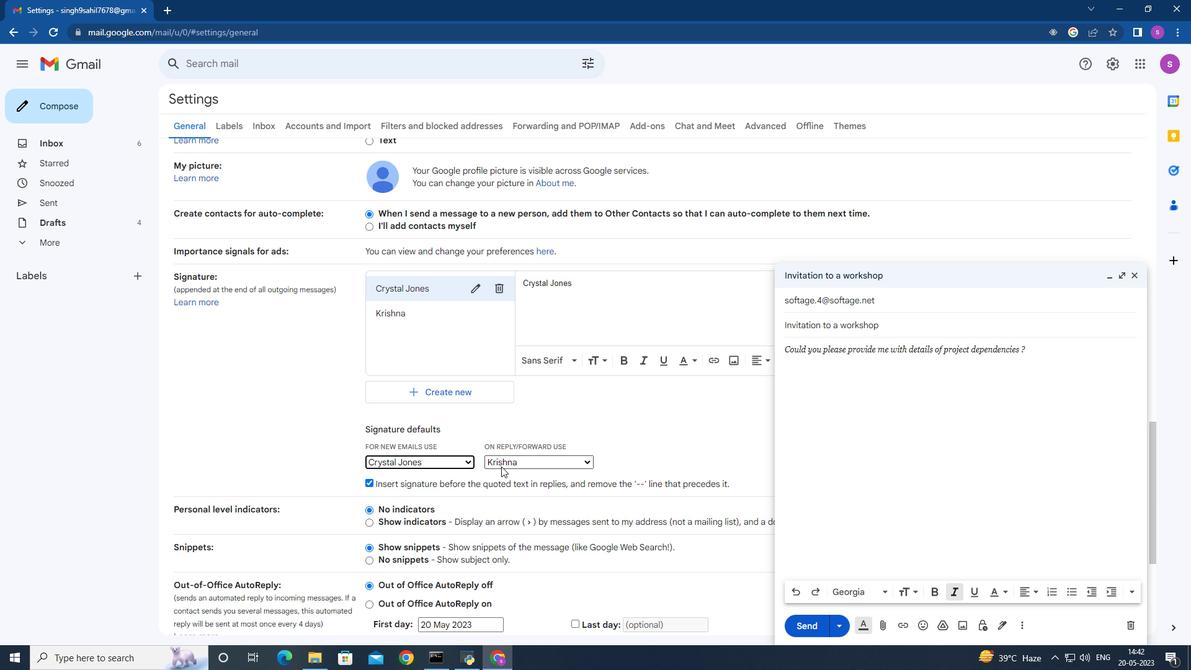 
Action: Mouse moved to (510, 486)
Screenshot: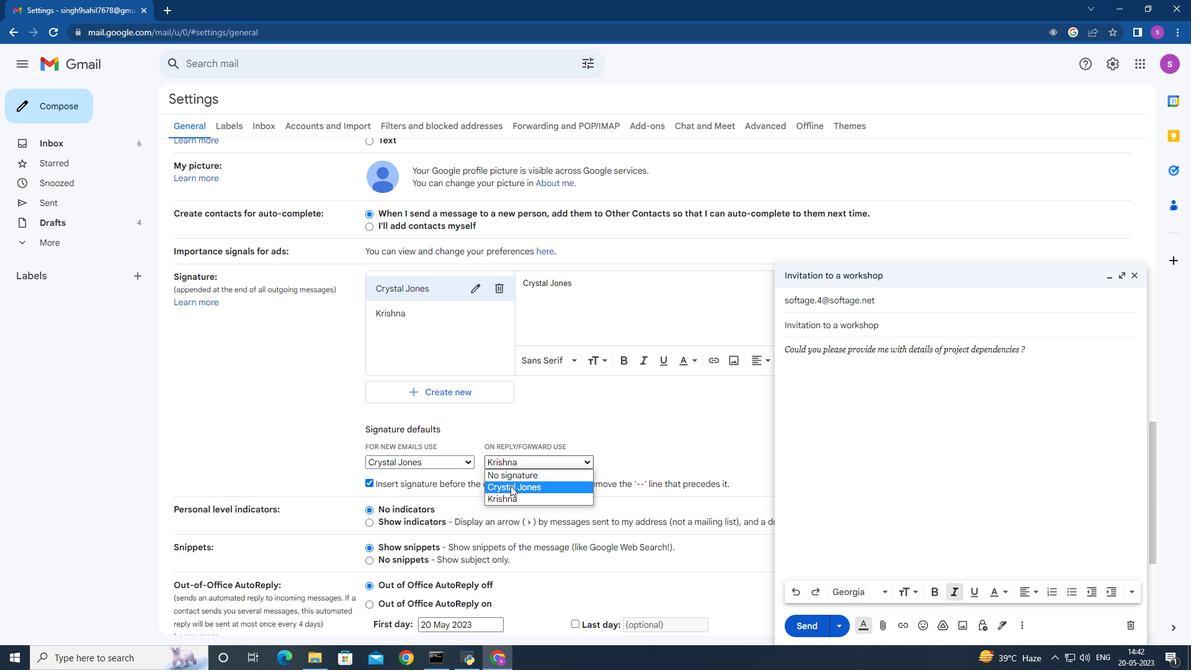 
Action: Mouse pressed left at (510, 486)
Screenshot: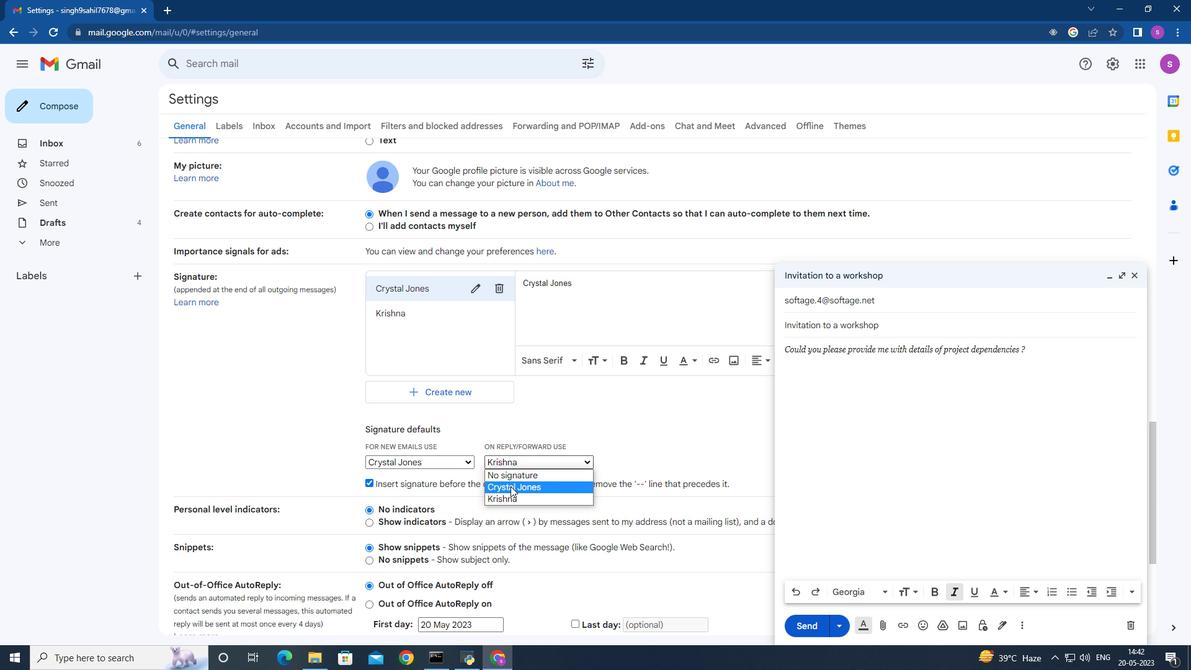 
Action: Mouse moved to (495, 537)
Screenshot: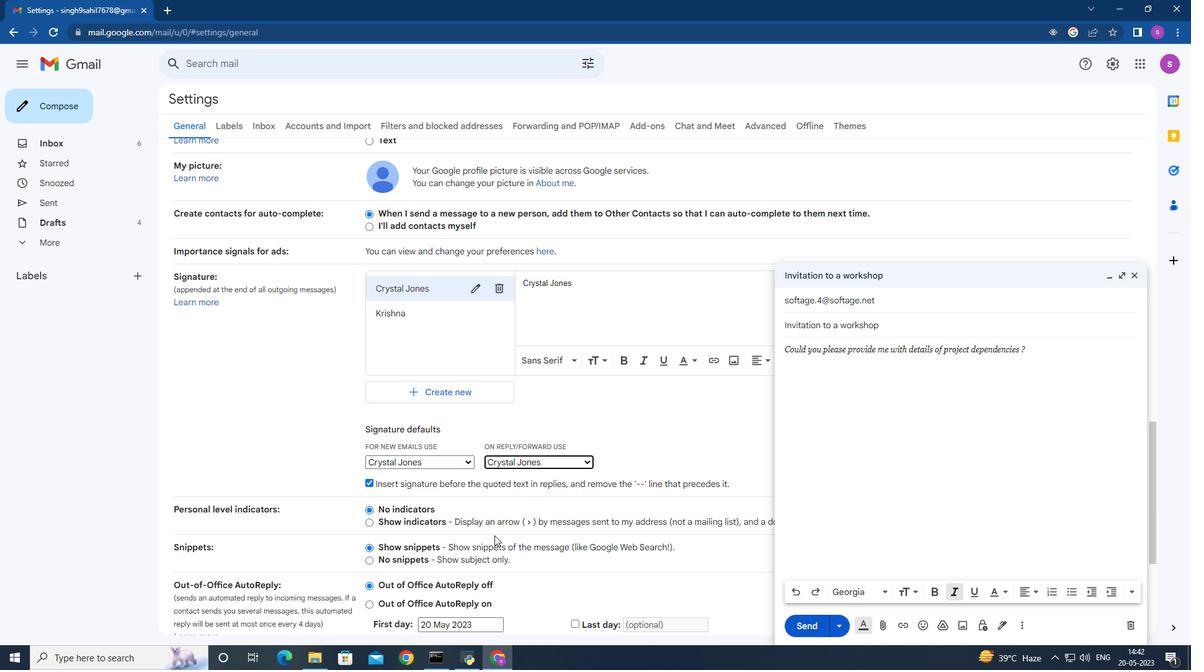 
Action: Mouse scrolled (495, 536) with delta (0, 0)
Screenshot: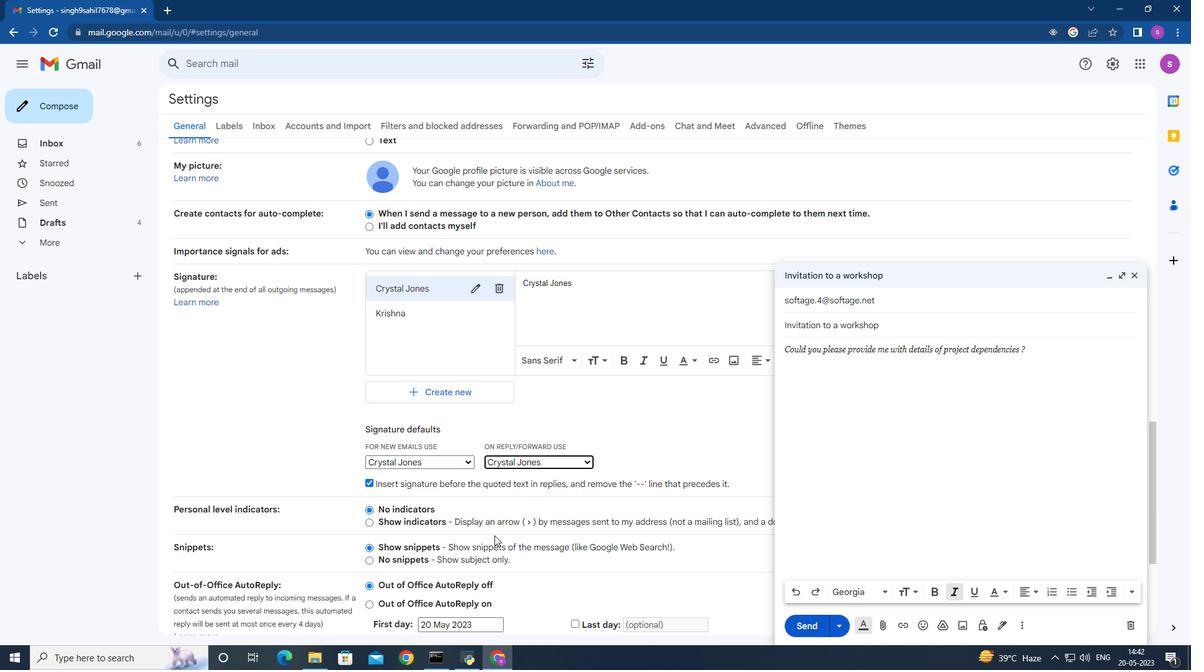 
Action: Mouse moved to (495, 537)
Screenshot: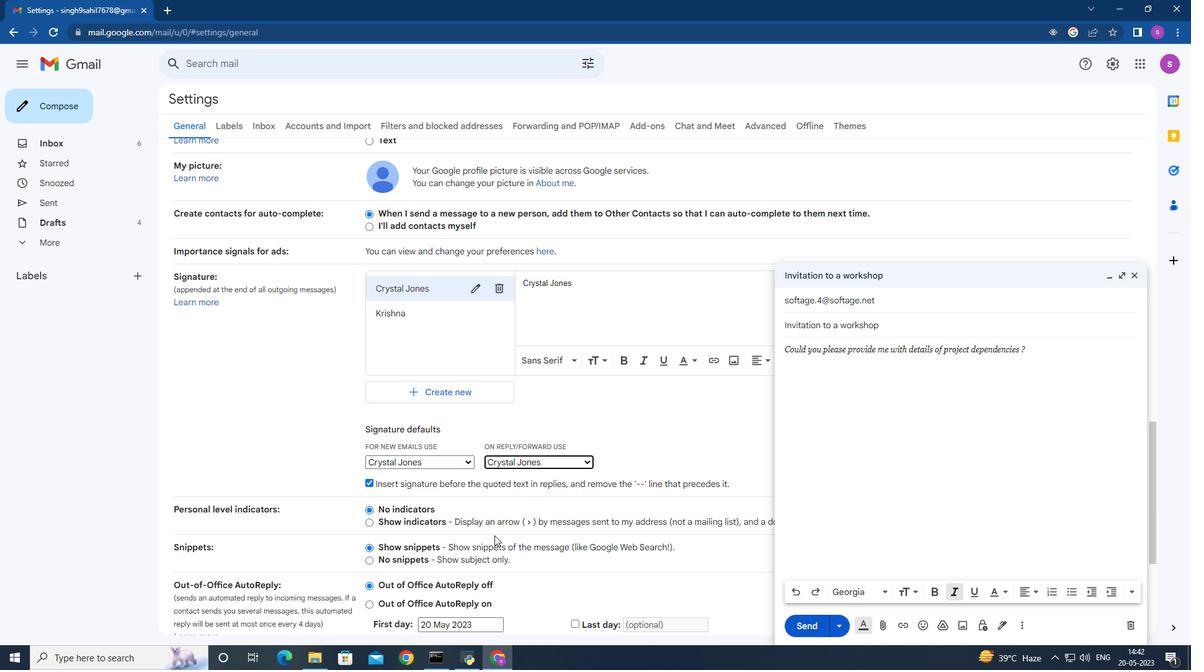 
Action: Mouse scrolled (495, 536) with delta (0, 0)
Screenshot: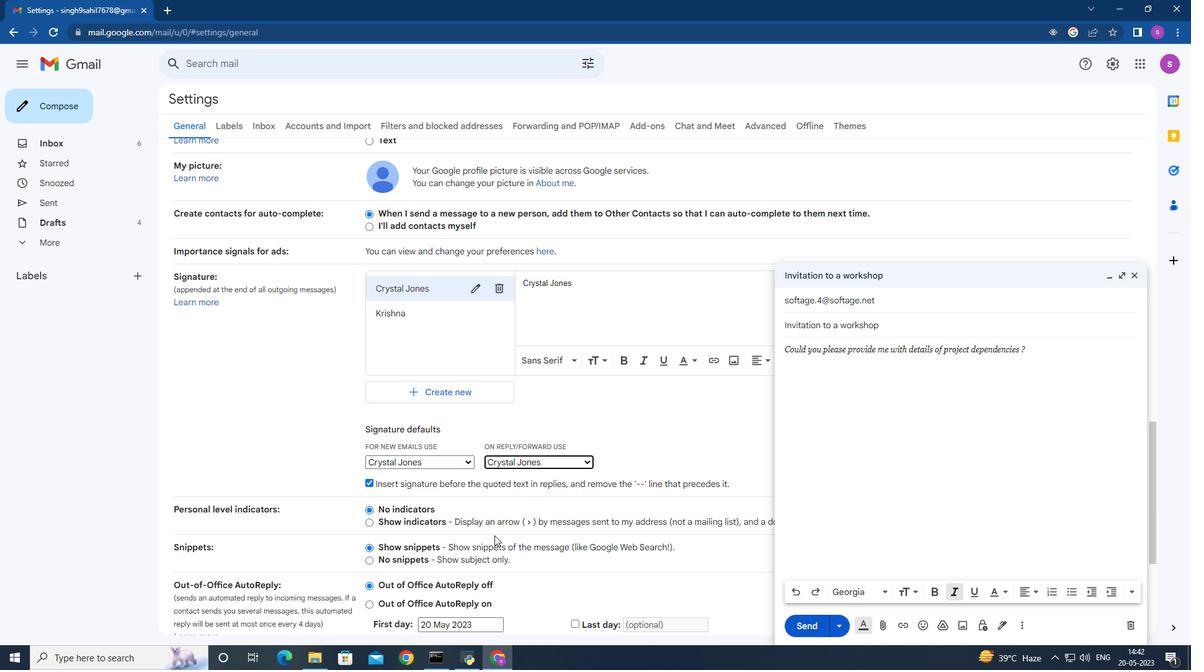 
Action: Mouse scrolled (495, 536) with delta (0, 0)
Screenshot: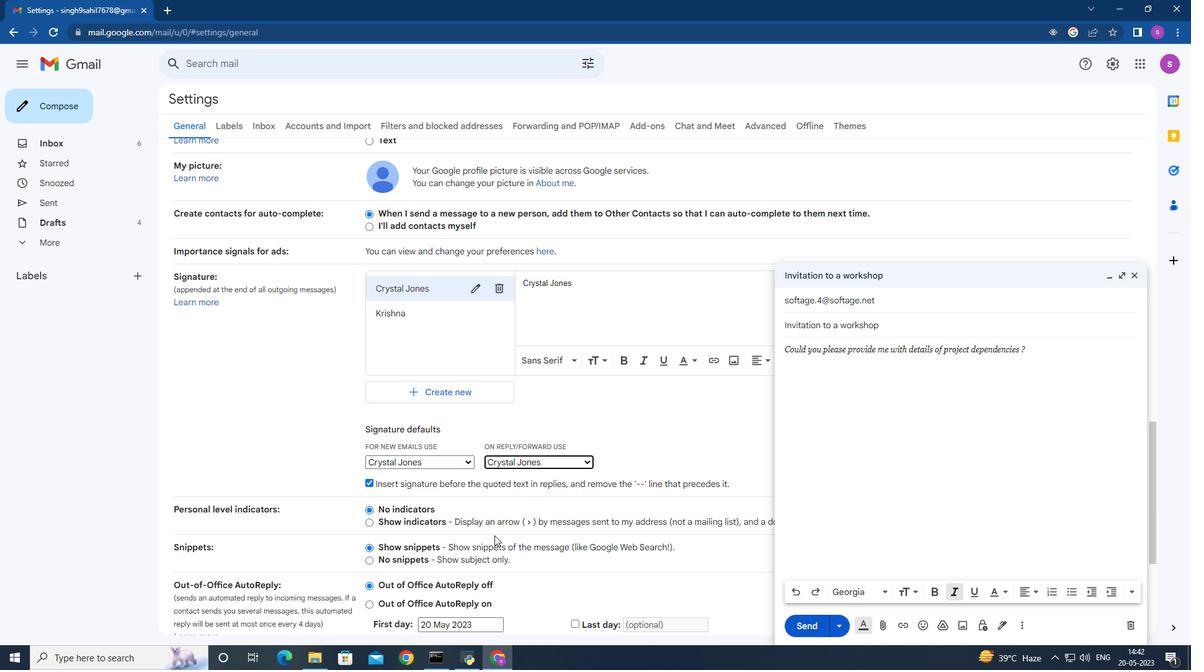 
Action: Mouse moved to (495, 538)
Screenshot: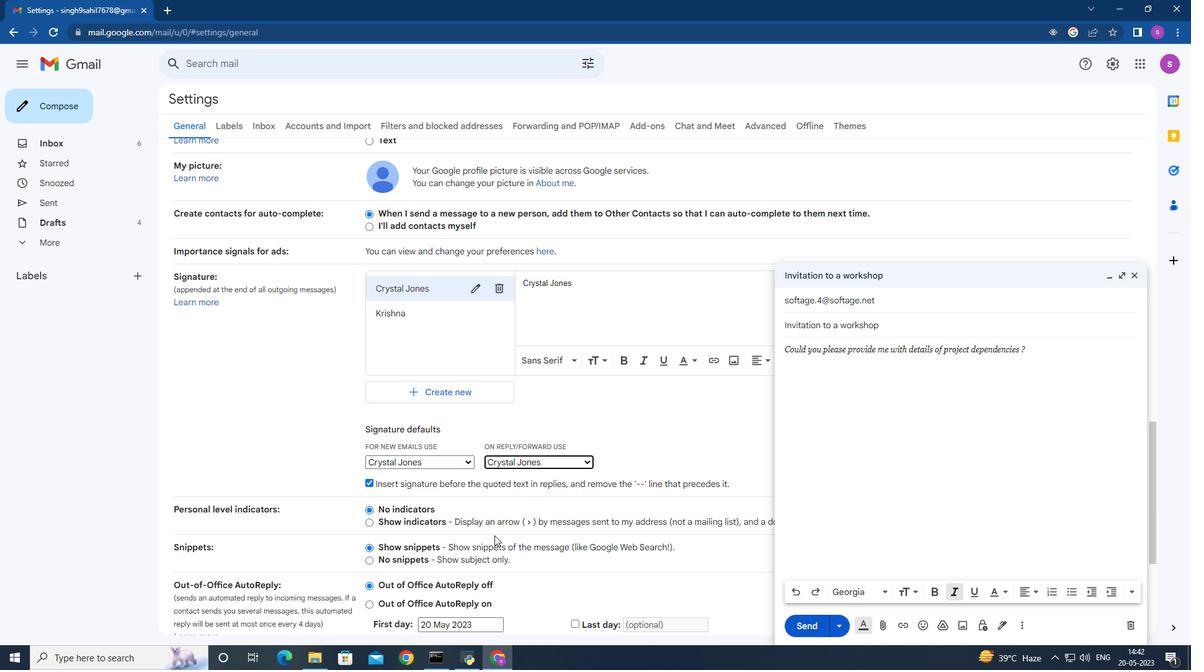 
Action: Mouse scrolled (495, 537) with delta (0, 0)
Screenshot: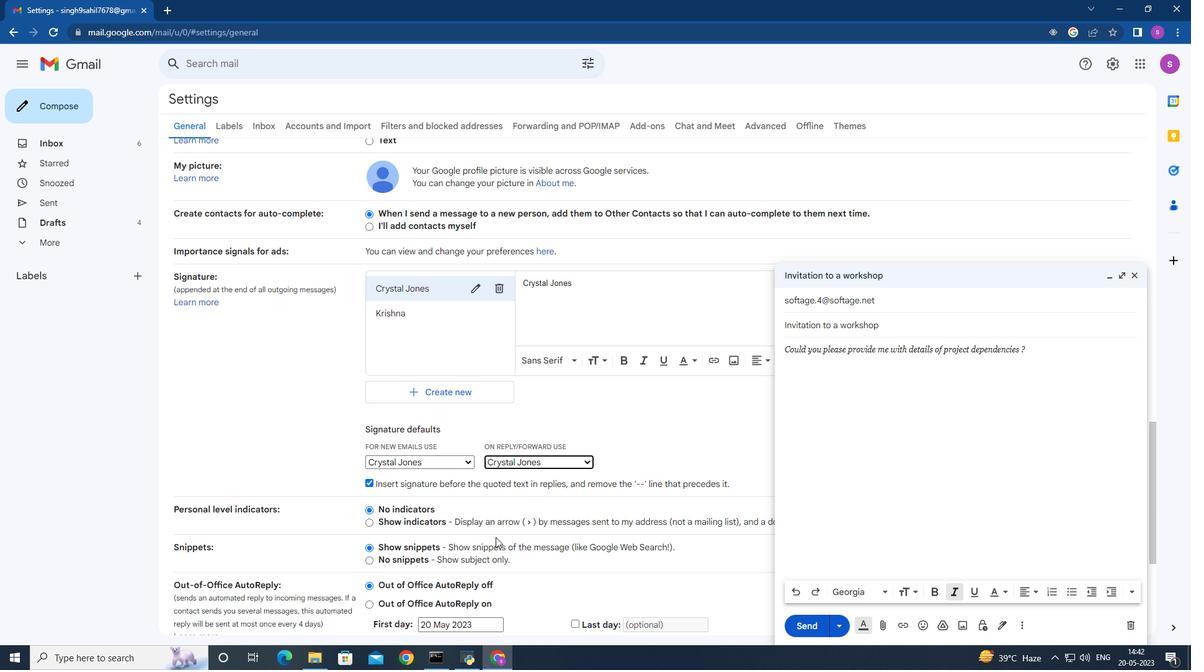 
Action: Mouse scrolled (495, 537) with delta (0, 0)
Screenshot: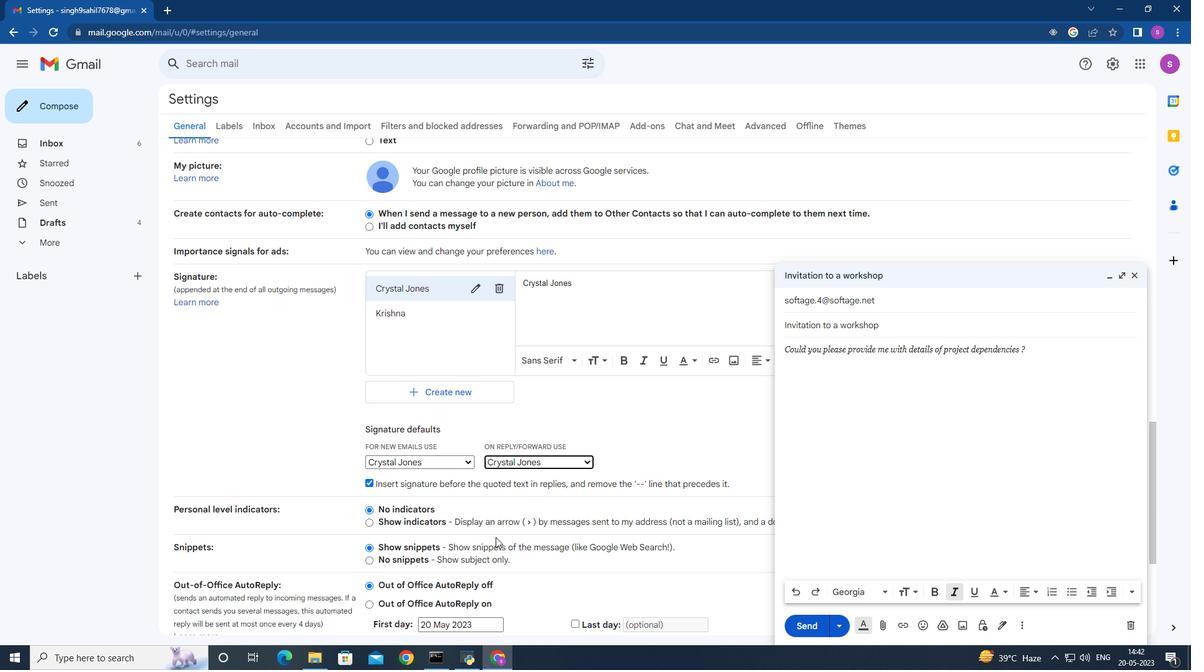 
Action: Mouse moved to (497, 538)
Screenshot: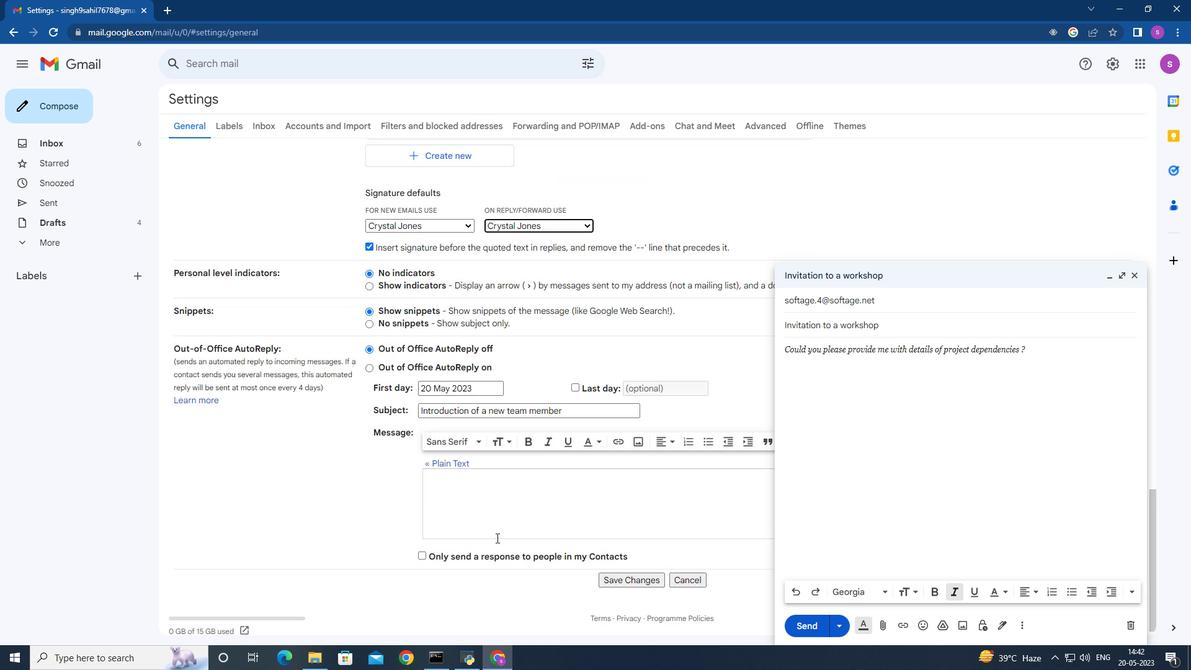 
Action: Mouse scrolled (497, 538) with delta (0, 0)
Screenshot: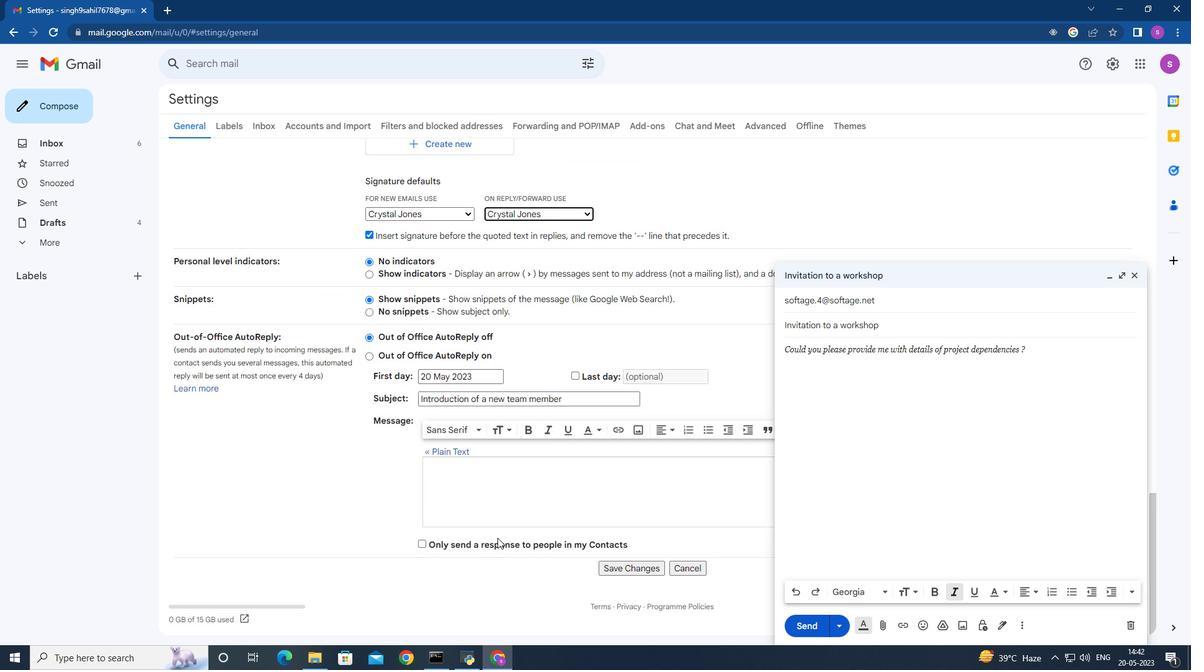 
Action: Mouse moved to (498, 538)
Screenshot: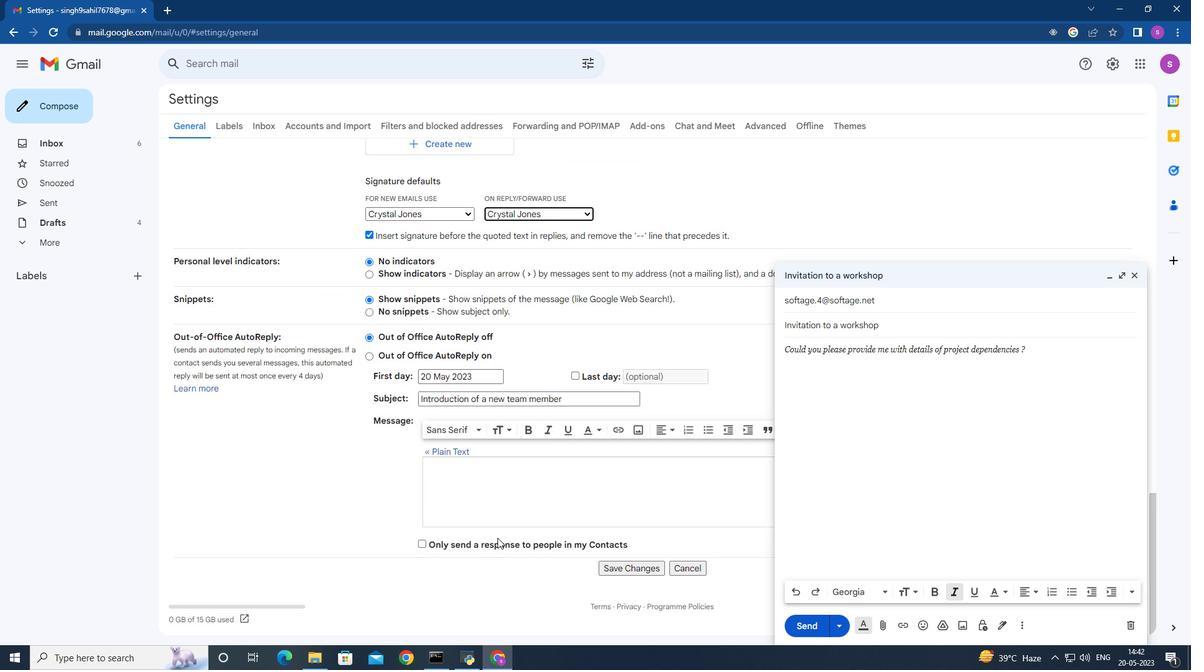 
Action: Mouse scrolled (498, 538) with delta (0, 0)
Screenshot: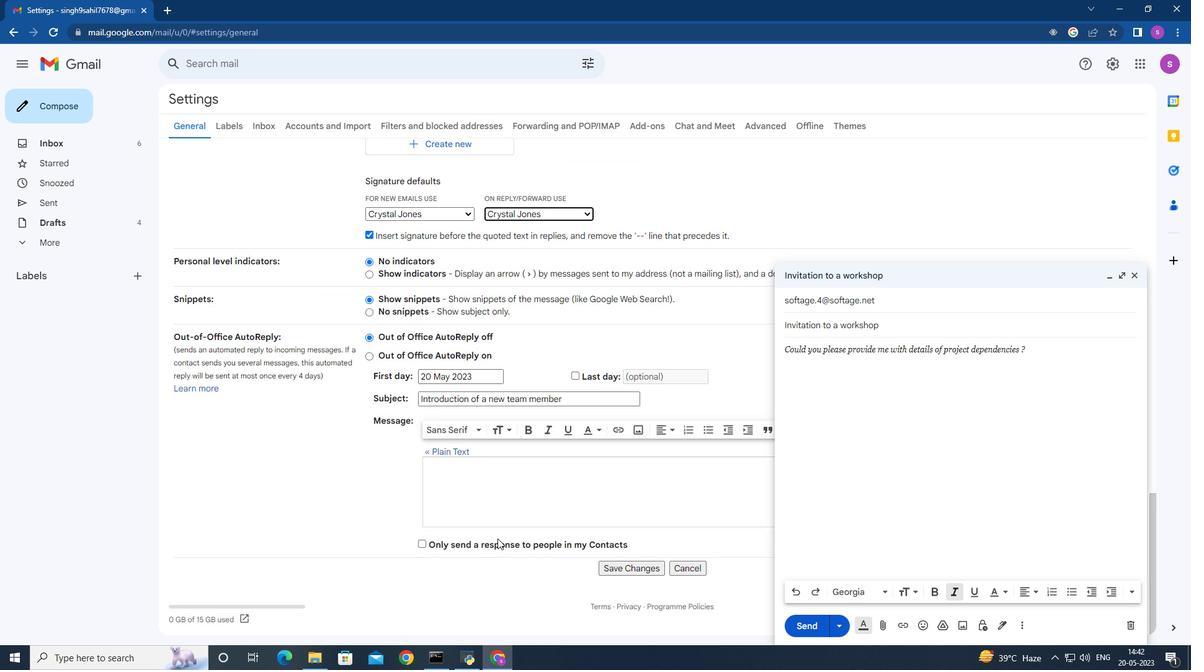 
Action: Mouse scrolled (498, 538) with delta (0, 0)
Screenshot: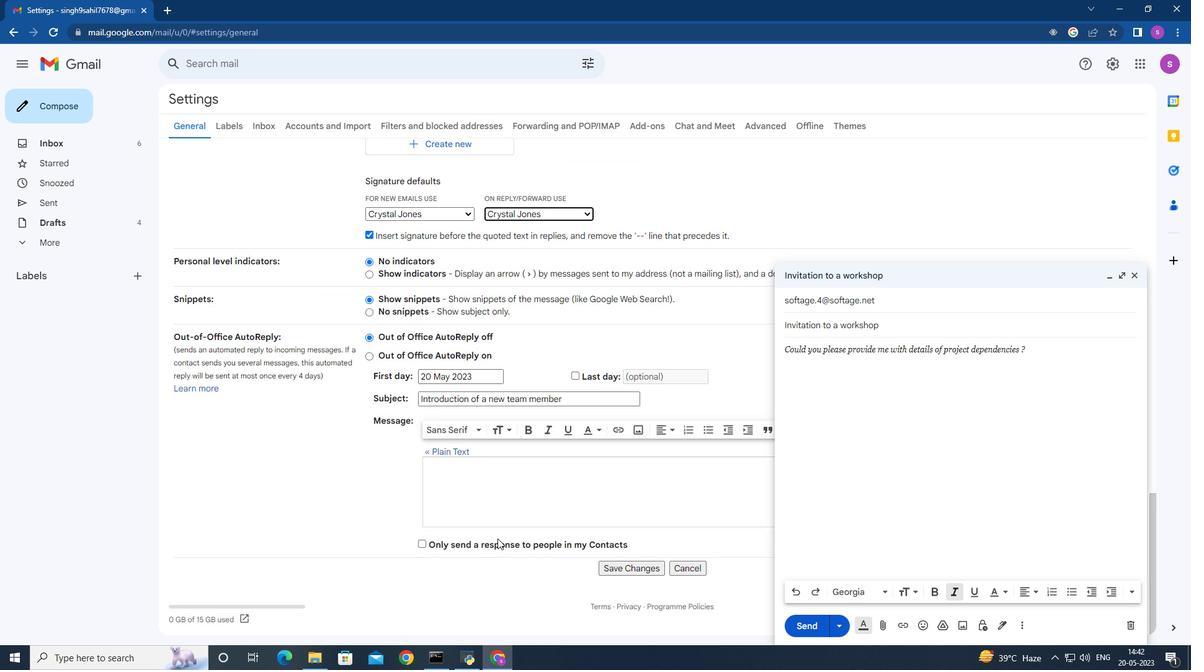 
Action: Mouse scrolled (498, 538) with delta (0, 0)
Screenshot: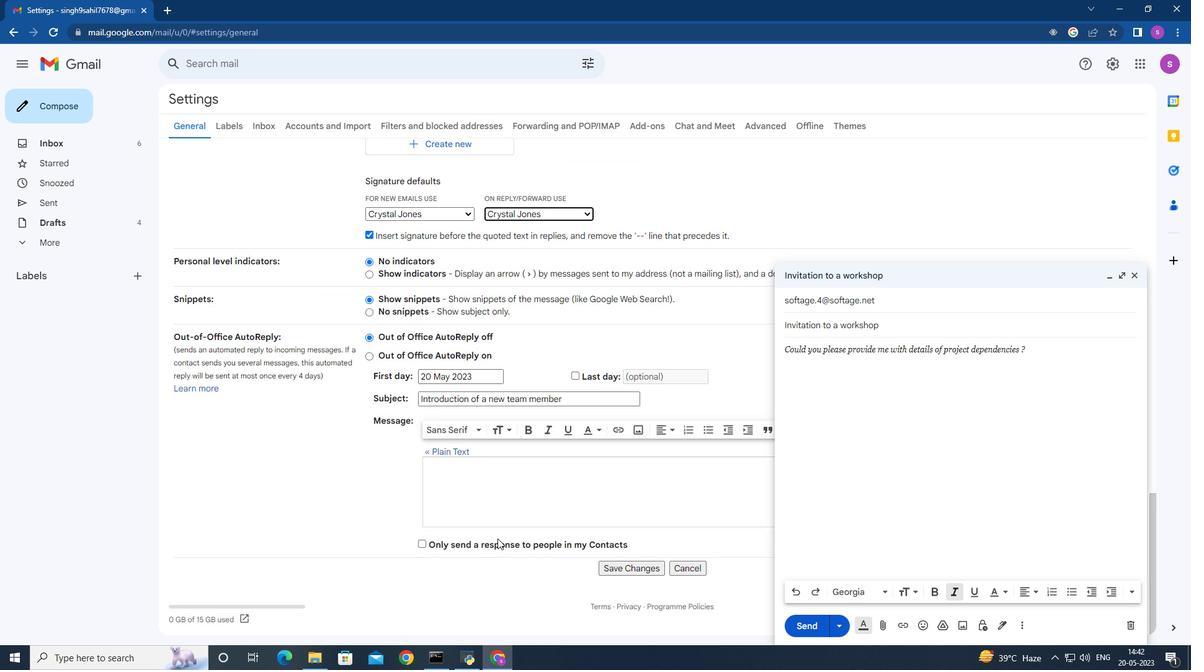 
Action: Mouse scrolled (498, 538) with delta (0, 0)
Screenshot: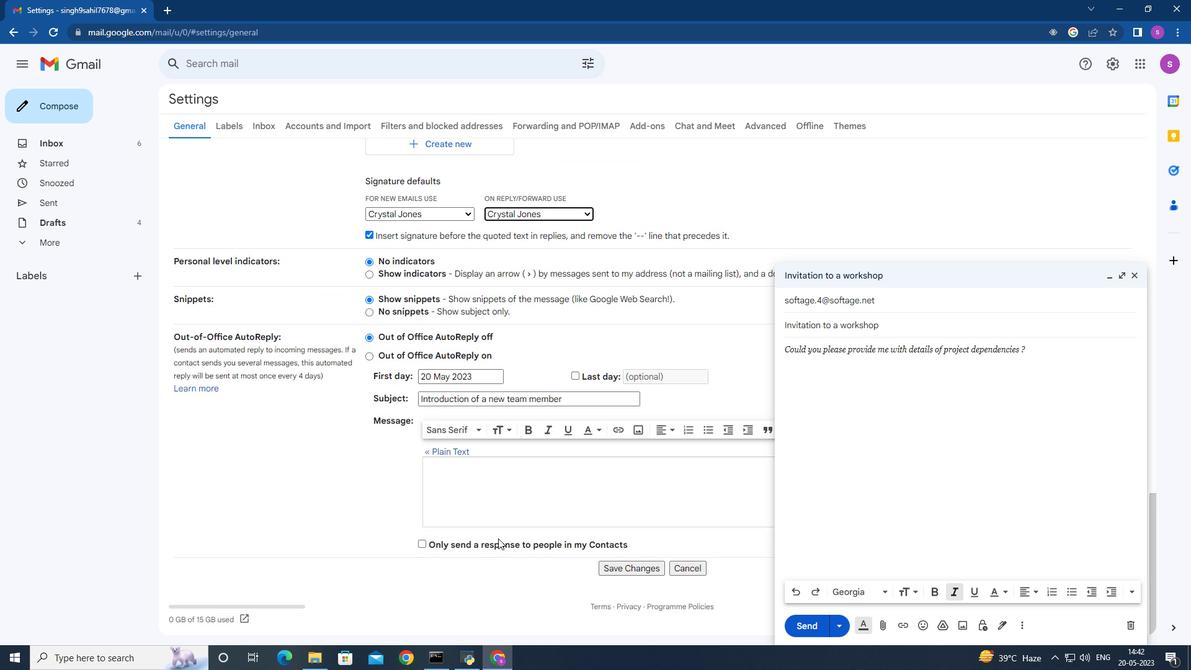 
Action: Mouse scrolled (498, 538) with delta (0, 0)
Screenshot: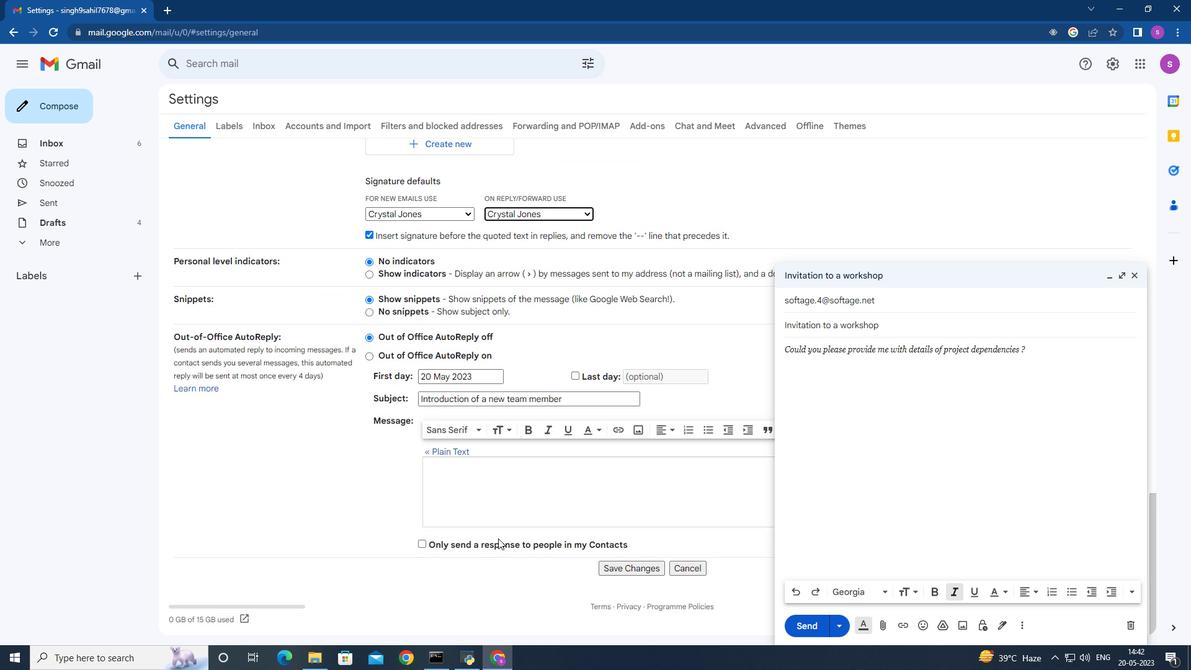 
Action: Mouse moved to (498, 538)
Screenshot: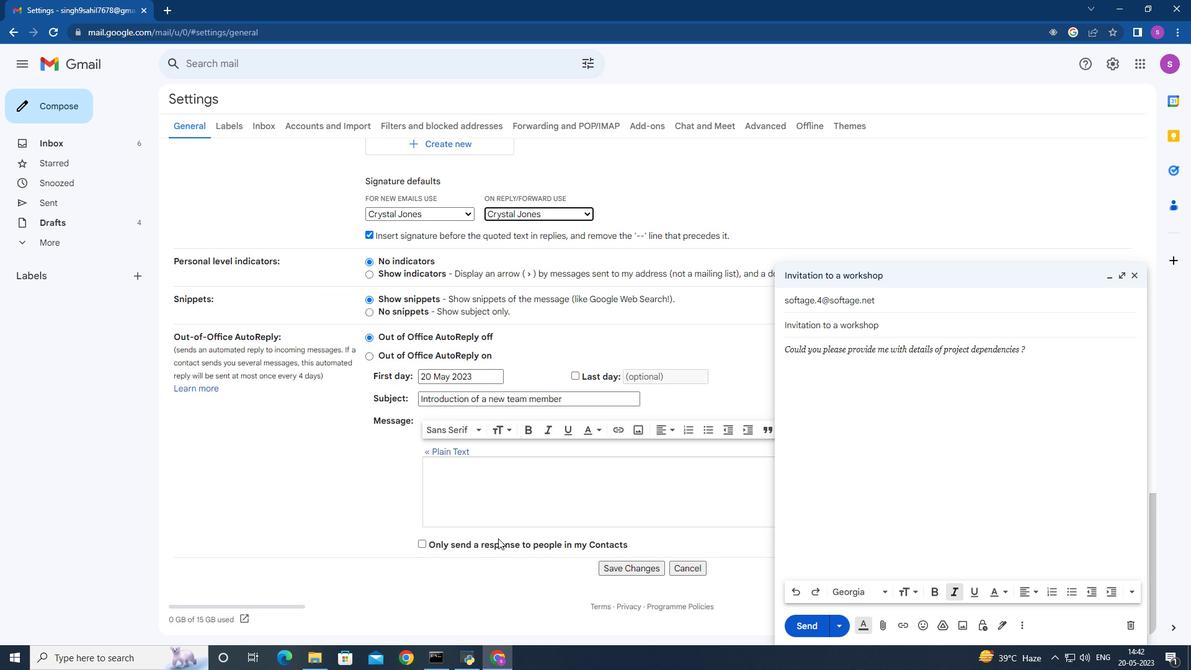 
Action: Mouse scrolled (498, 538) with delta (0, 0)
Screenshot: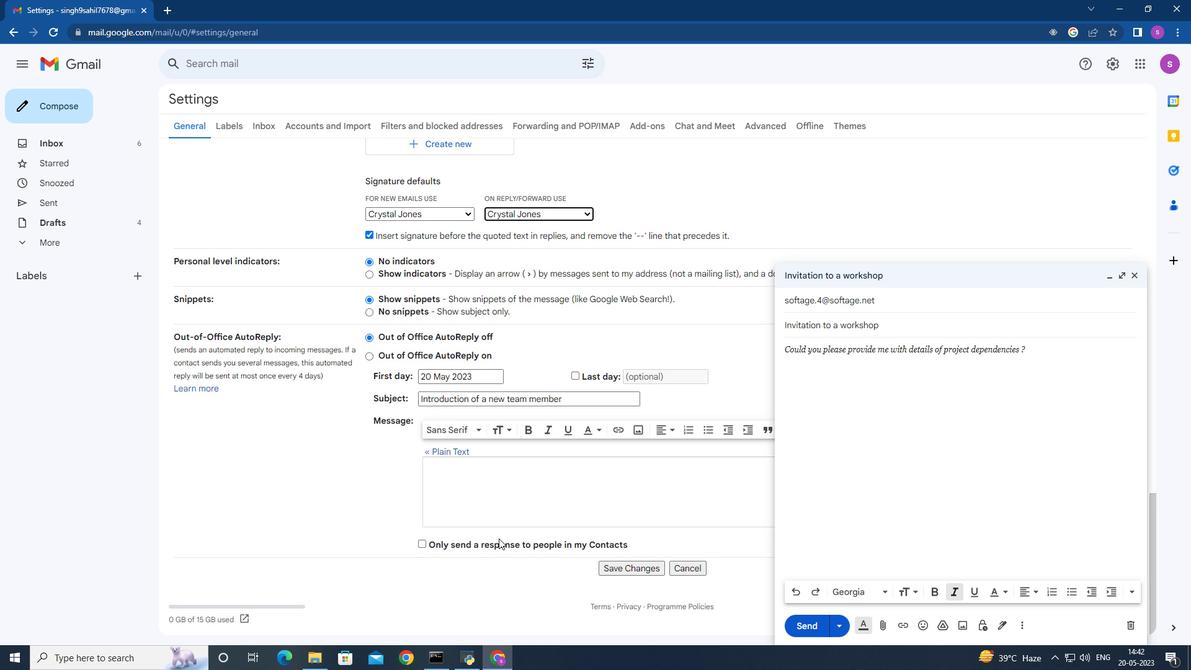 
Action: Mouse scrolled (498, 538) with delta (0, 0)
Screenshot: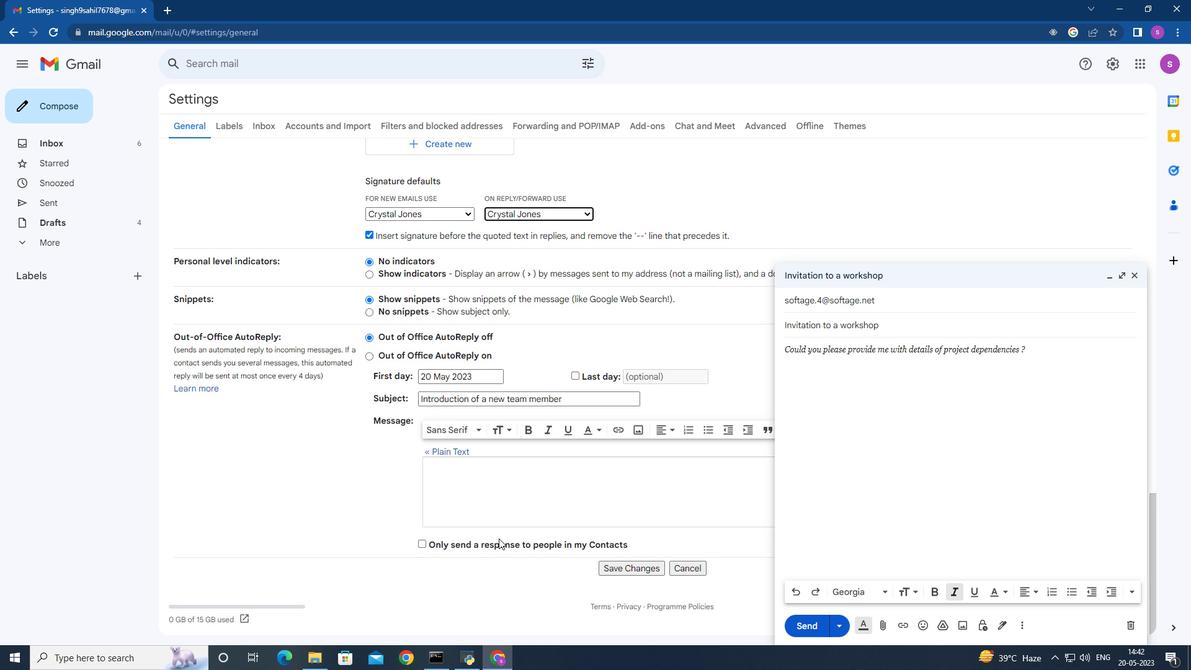 
Action: Mouse scrolled (498, 538) with delta (0, 0)
Screenshot: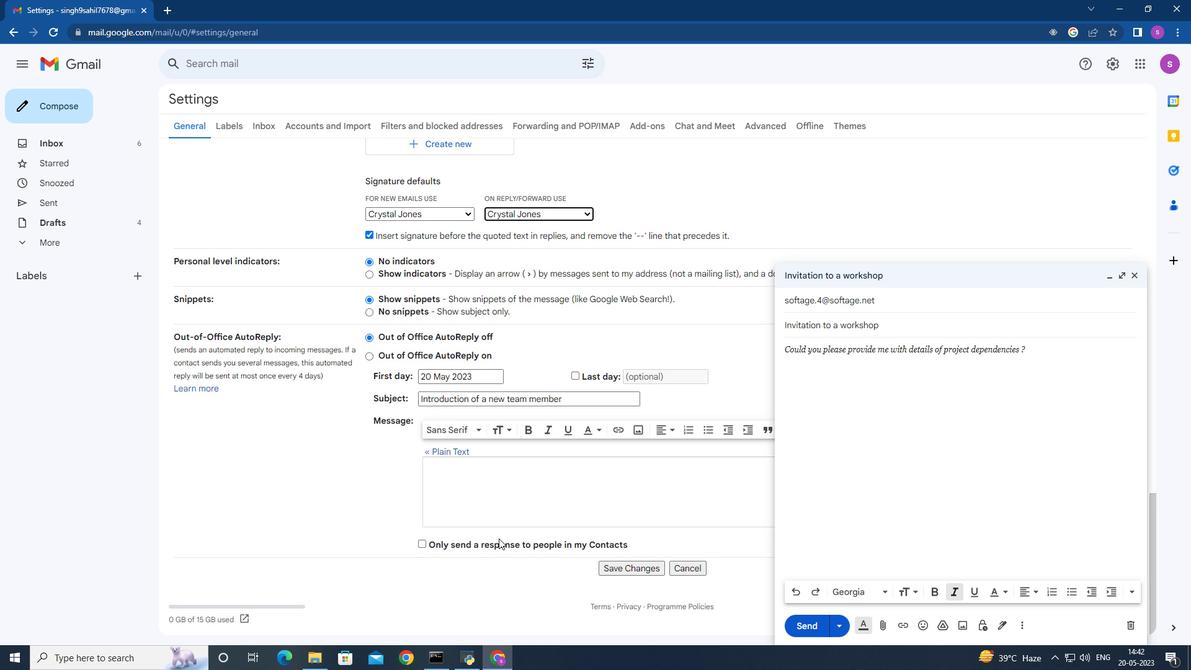 
Action: Mouse scrolled (498, 538) with delta (0, 0)
Screenshot: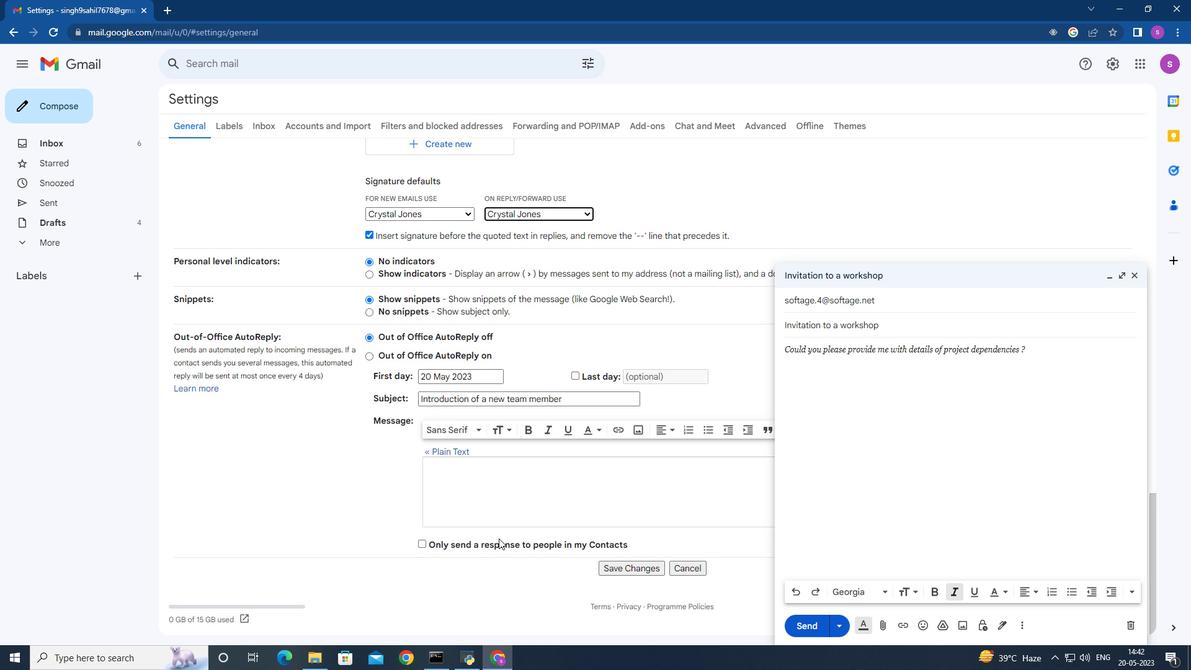 
Action: Mouse scrolled (498, 538) with delta (0, 0)
Screenshot: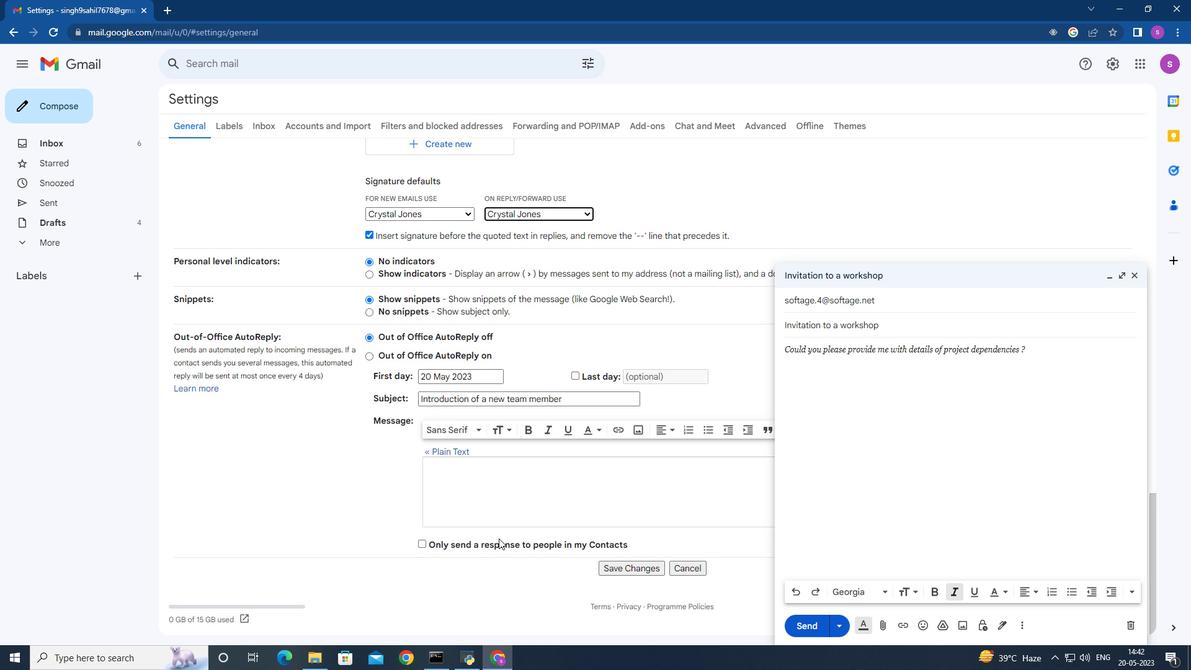 
Action: Mouse scrolled (498, 538) with delta (0, 0)
Screenshot: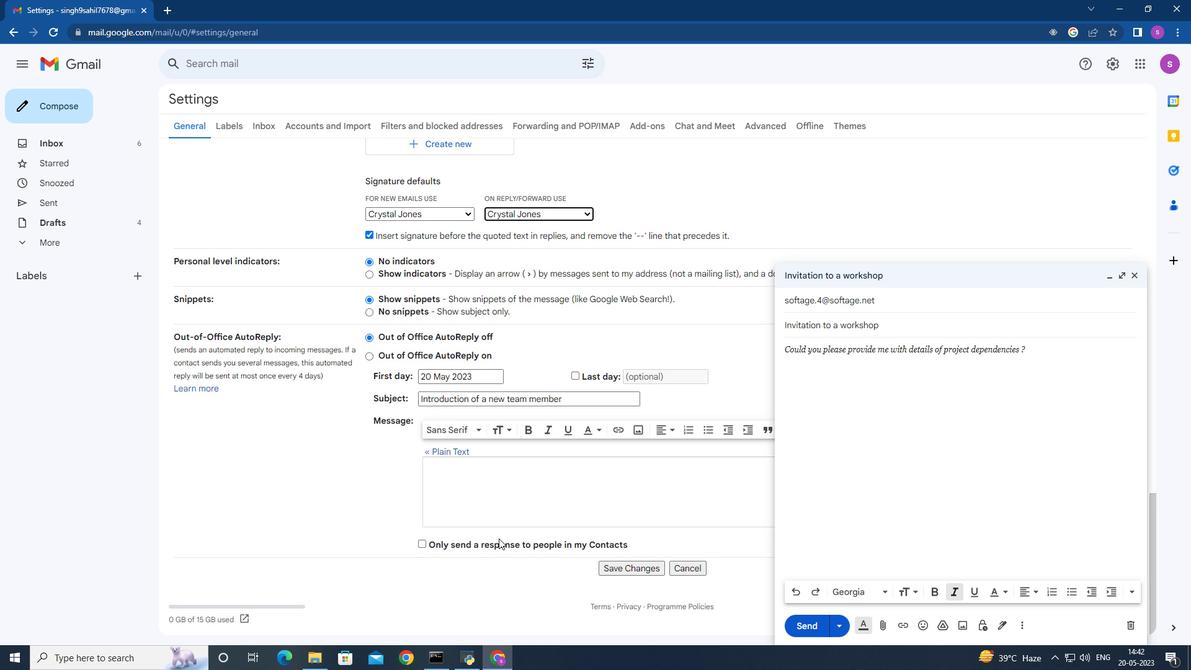 
Action: Mouse moved to (620, 568)
Screenshot: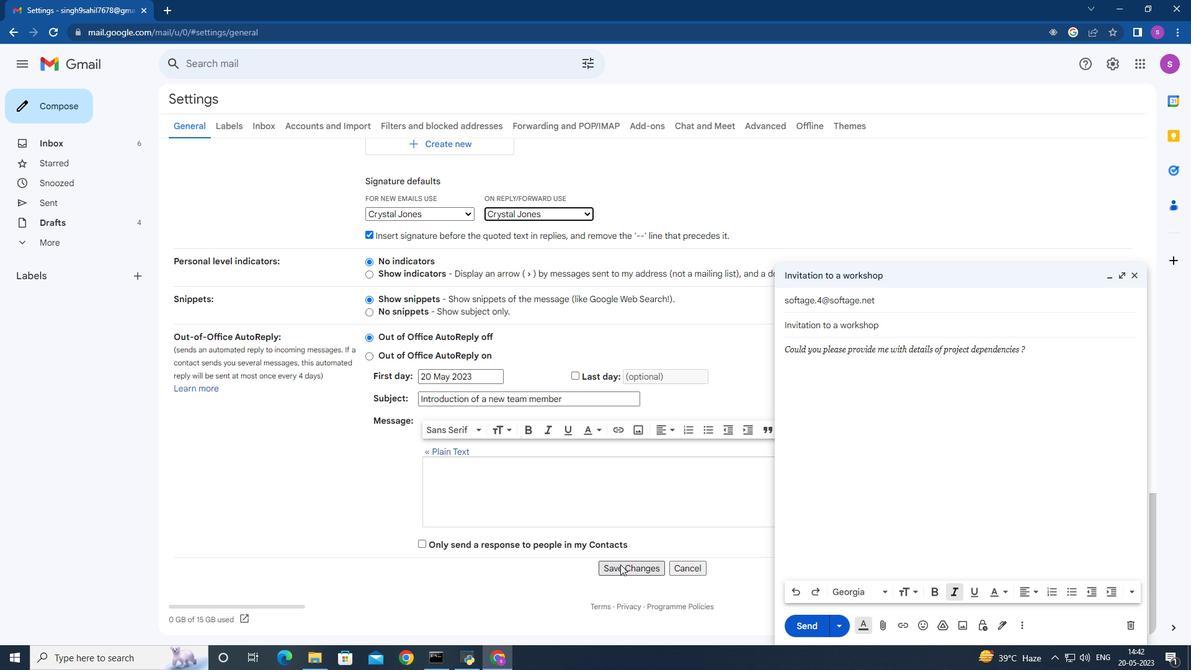 
Action: Mouse pressed left at (620, 568)
Screenshot: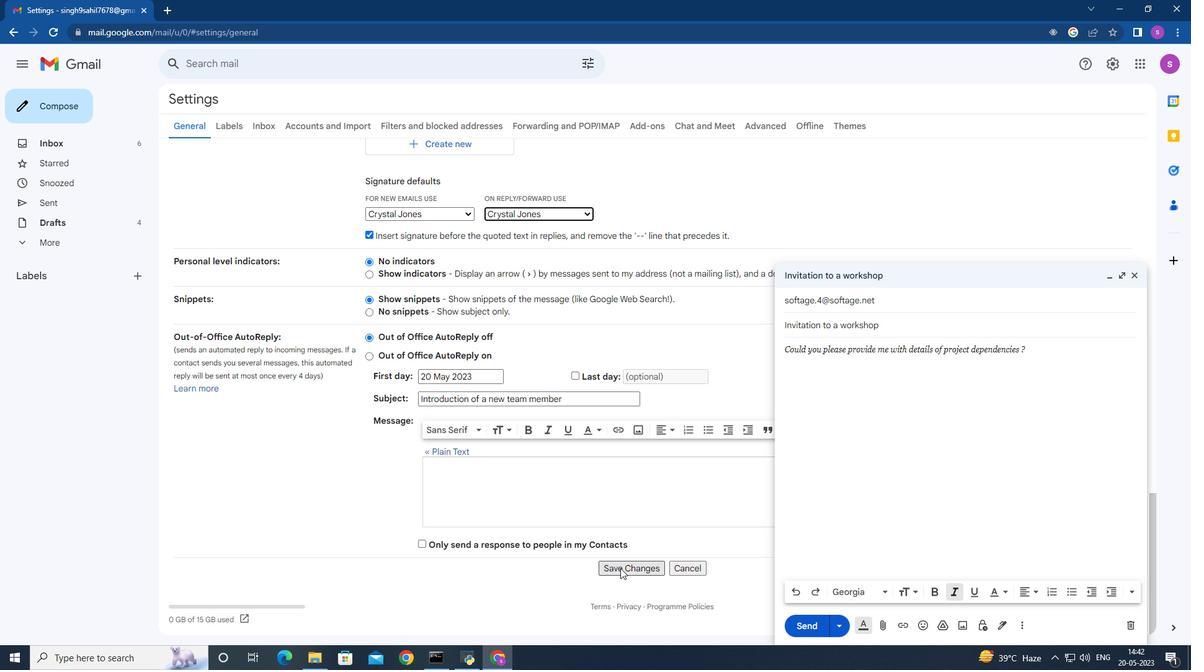 
Action: Mouse moved to (1036, 352)
Screenshot: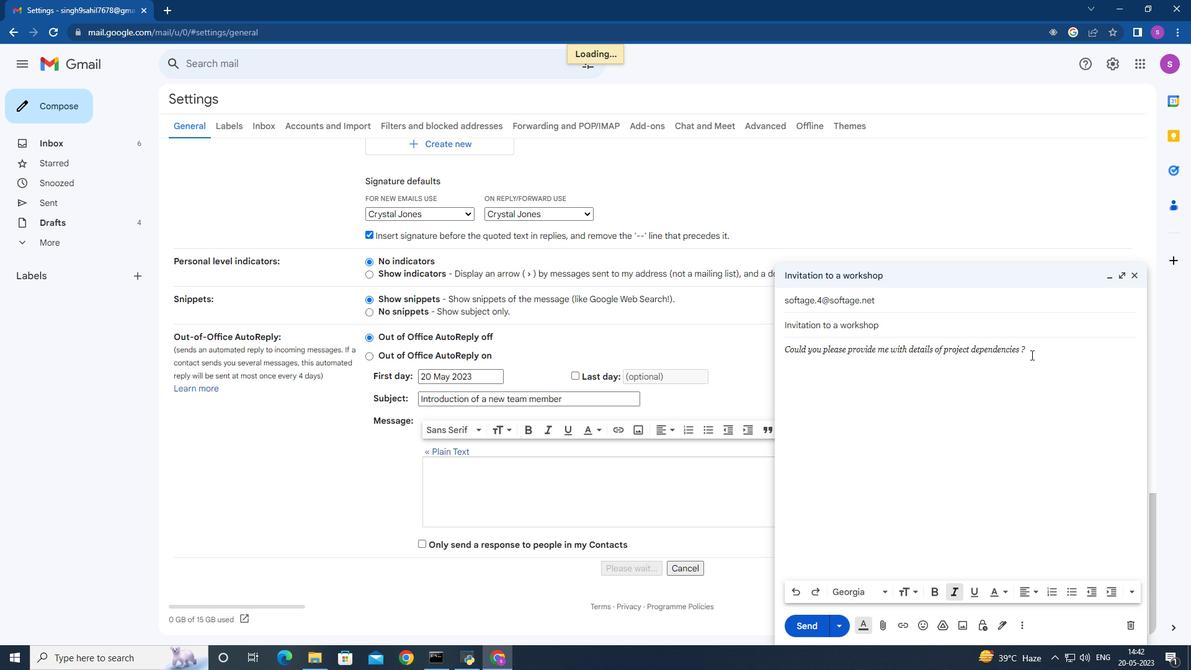 
Action: Mouse pressed left at (1036, 352)
Screenshot: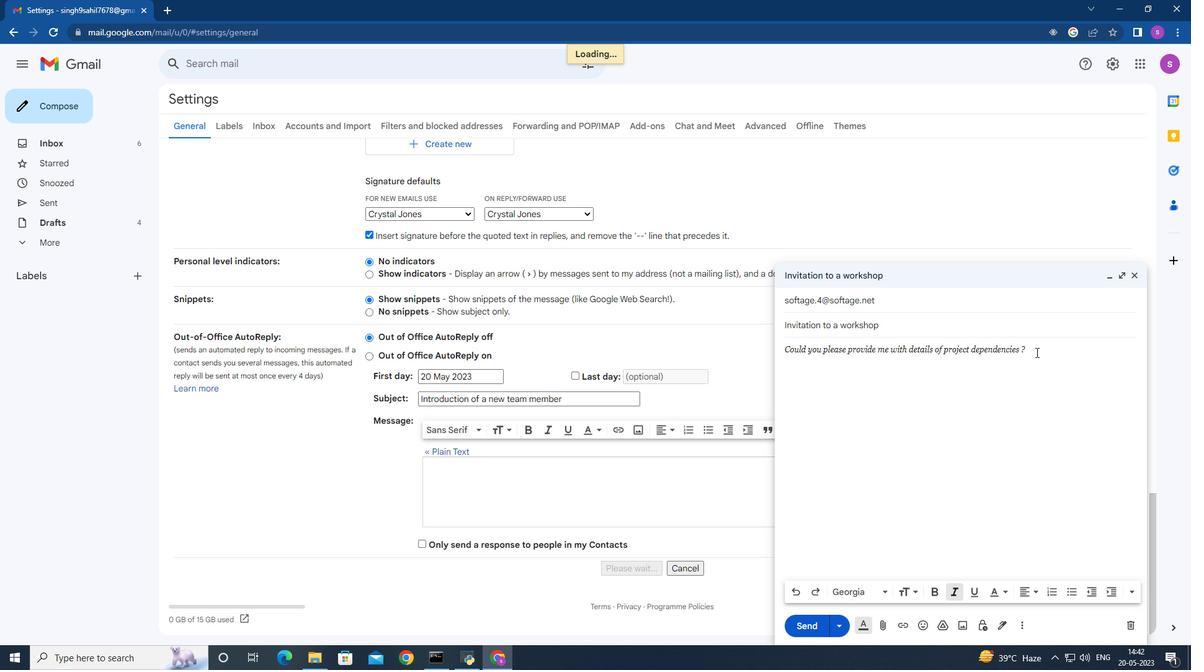 
Action: Key pressed <Key.enter><Key.enter>
Screenshot: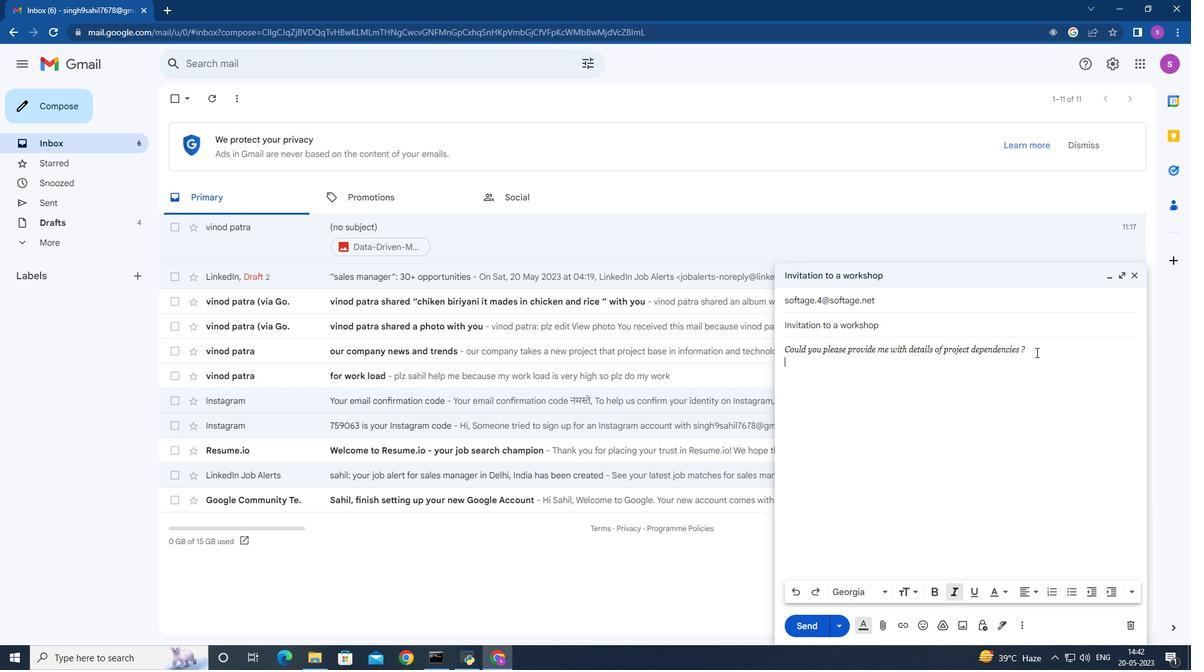 
Action: Mouse moved to (1000, 627)
Screenshot: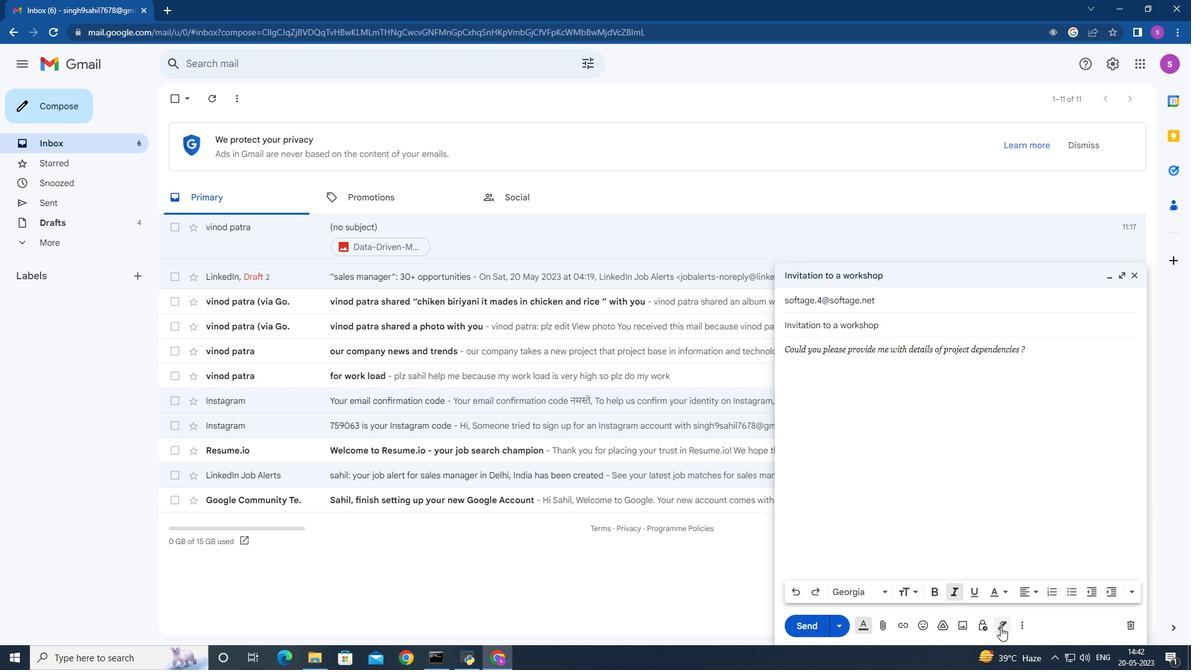 
Action: Mouse pressed left at (1000, 627)
Screenshot: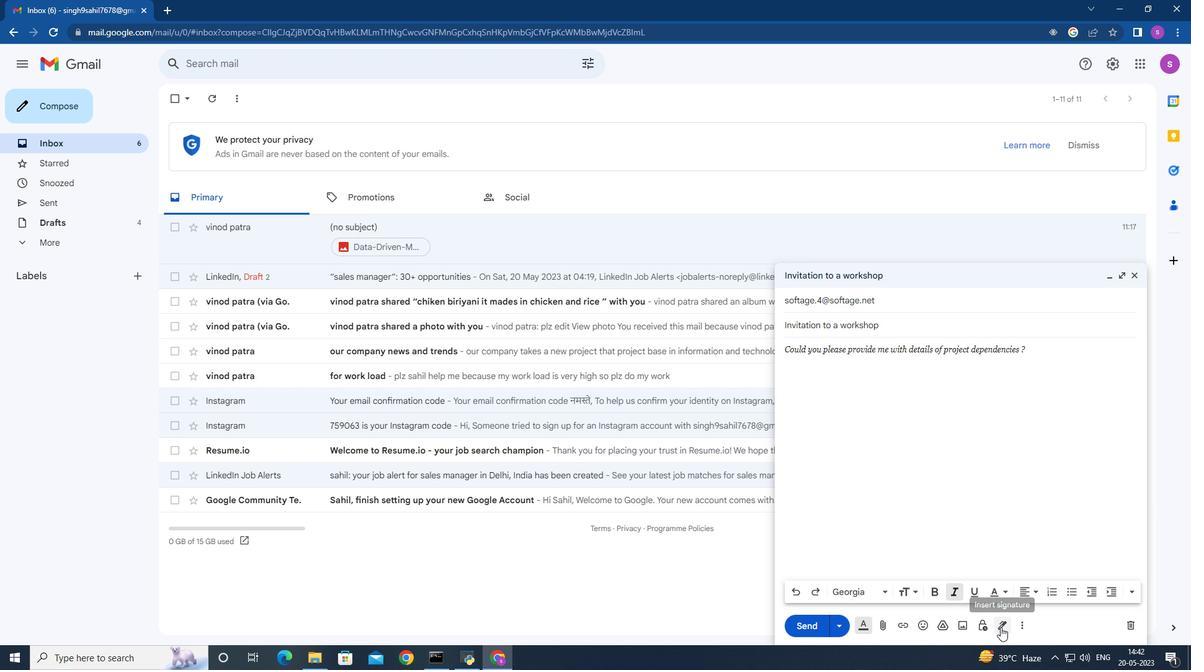 
Action: Mouse moved to (824, 405)
Screenshot: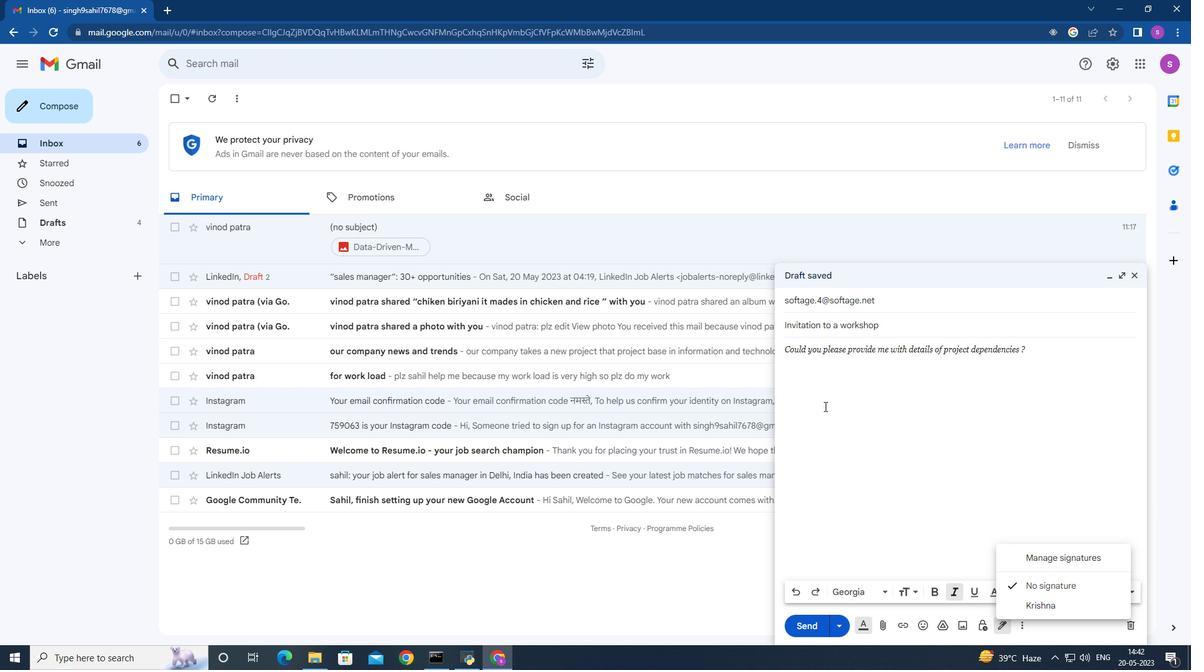 
Action: Mouse pressed left at (824, 405)
Screenshot: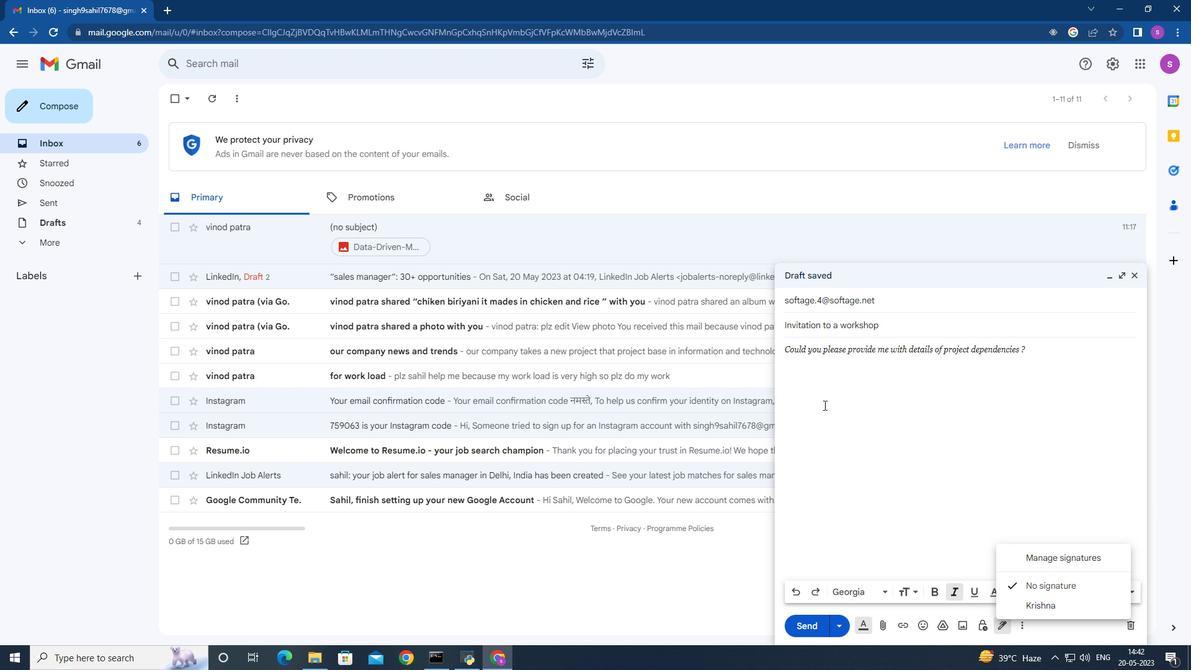 
Action: Mouse moved to (809, 371)
Screenshot: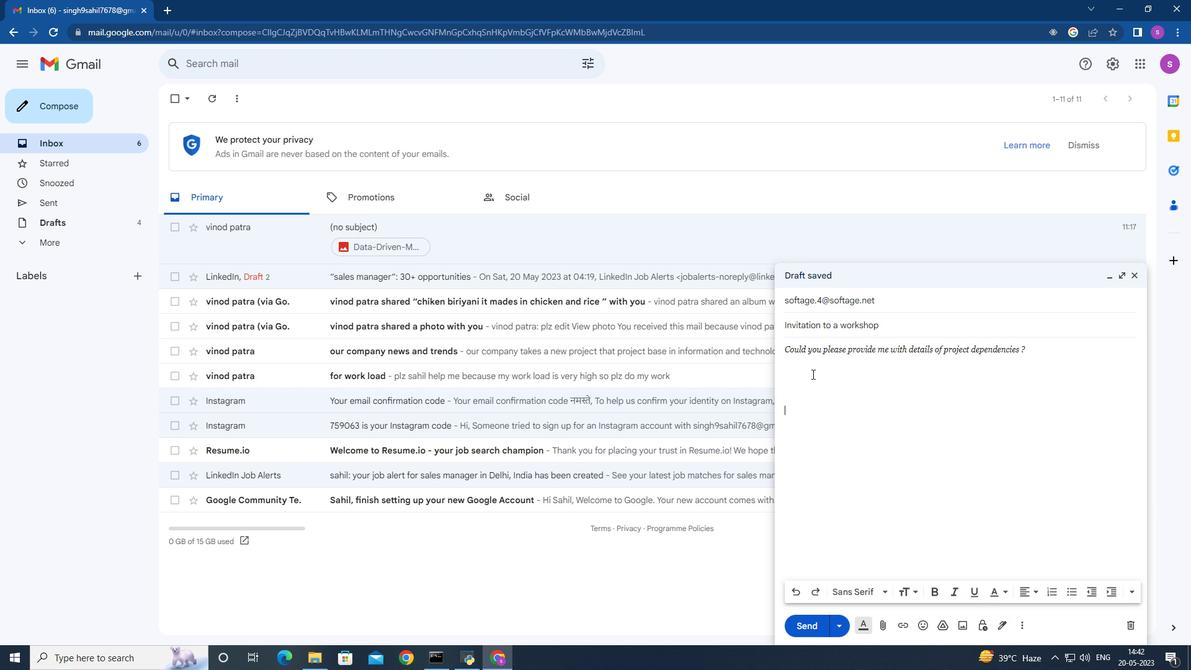 
Action: Mouse pressed left at (809, 371)
Screenshot: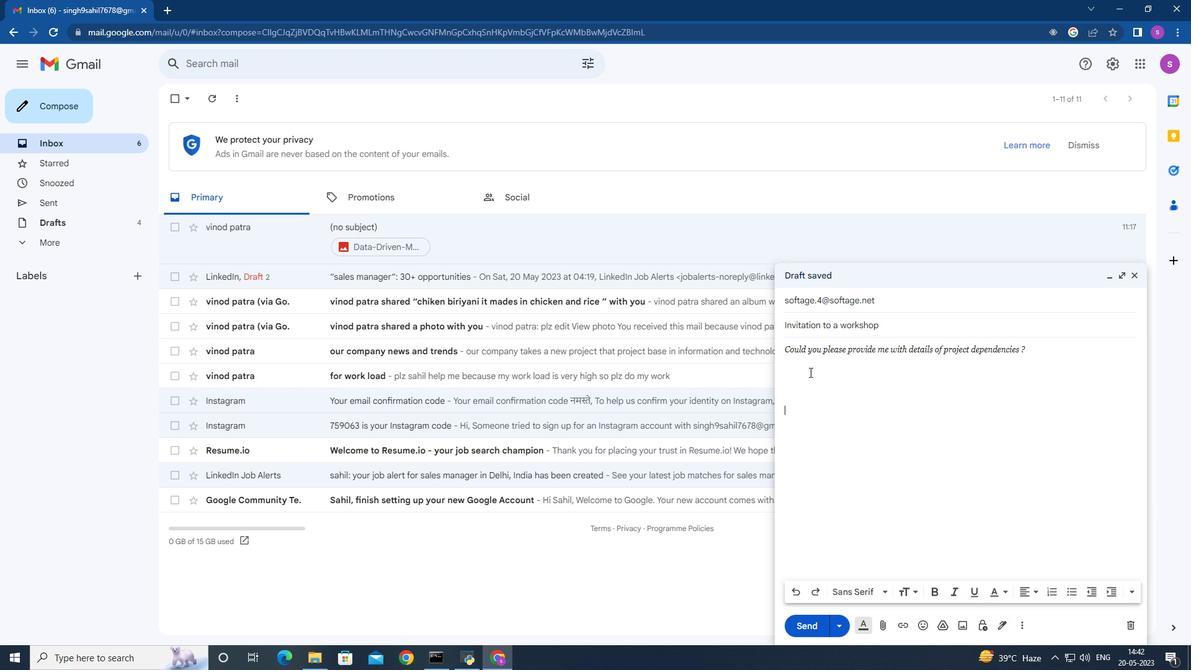 
Action: Mouse moved to (1002, 622)
Screenshot: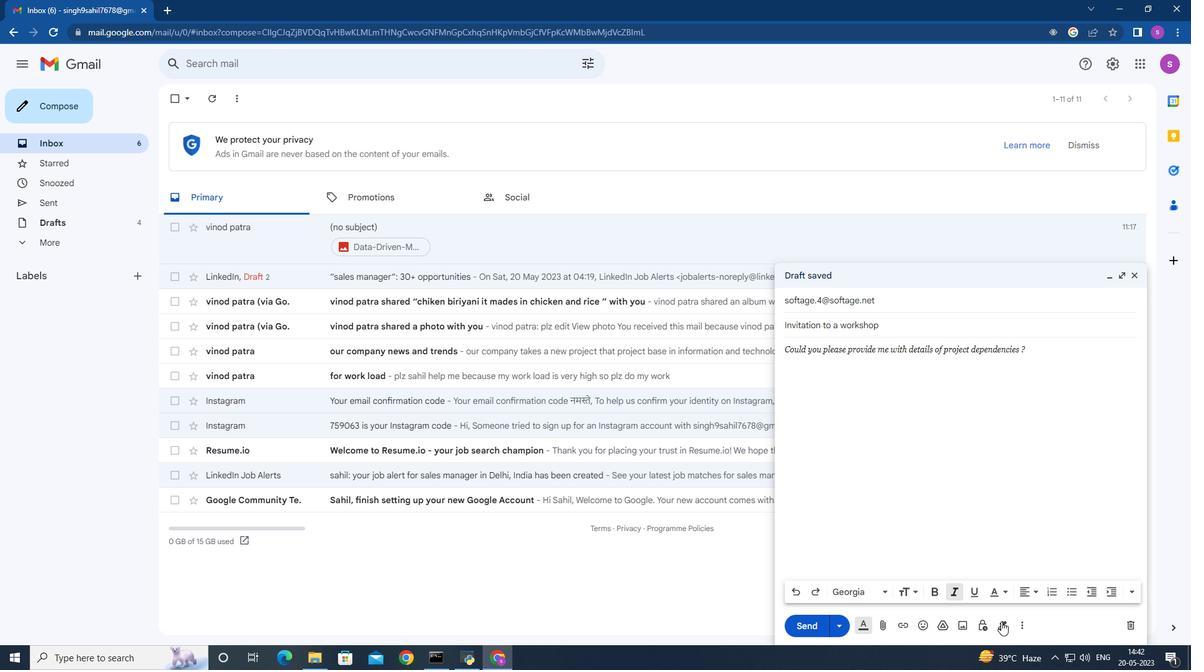 
Action: Mouse pressed left at (1002, 622)
Screenshot: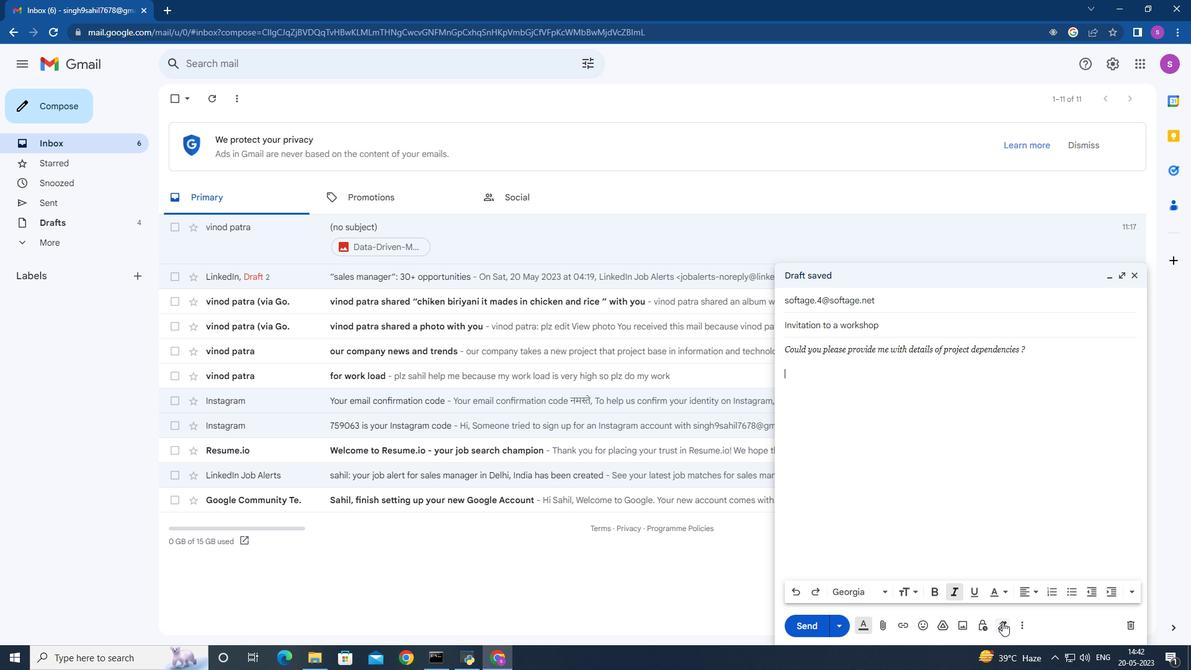 
Action: Mouse moved to (1053, 559)
Screenshot: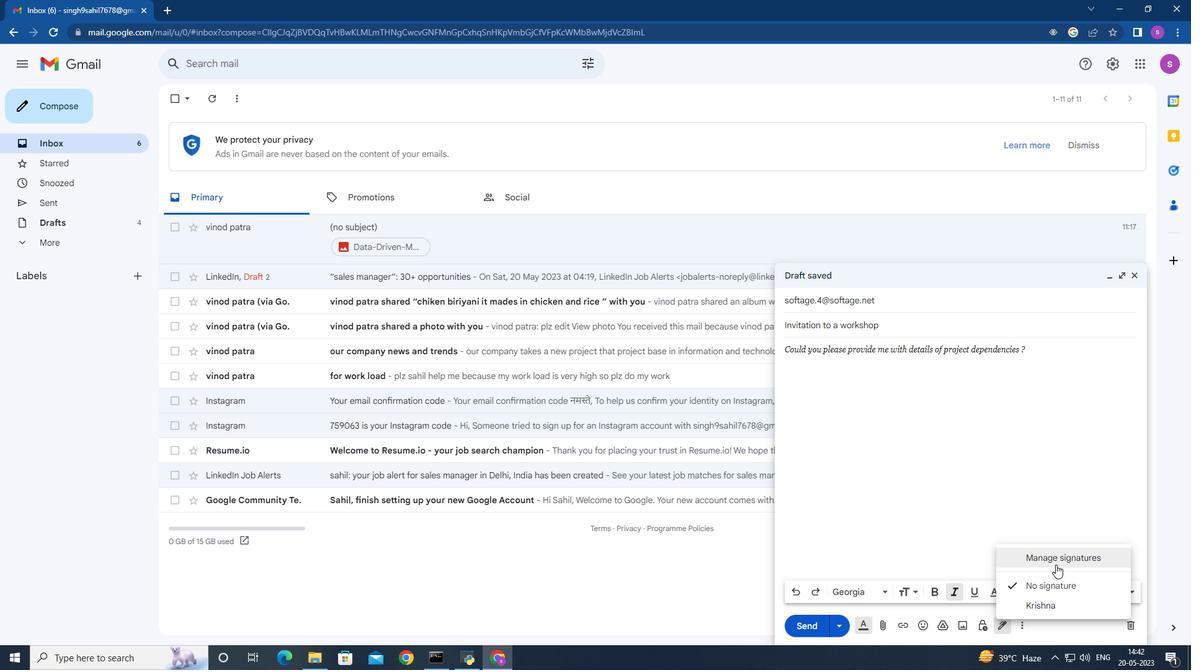 
Action: Mouse pressed left at (1053, 559)
Screenshot: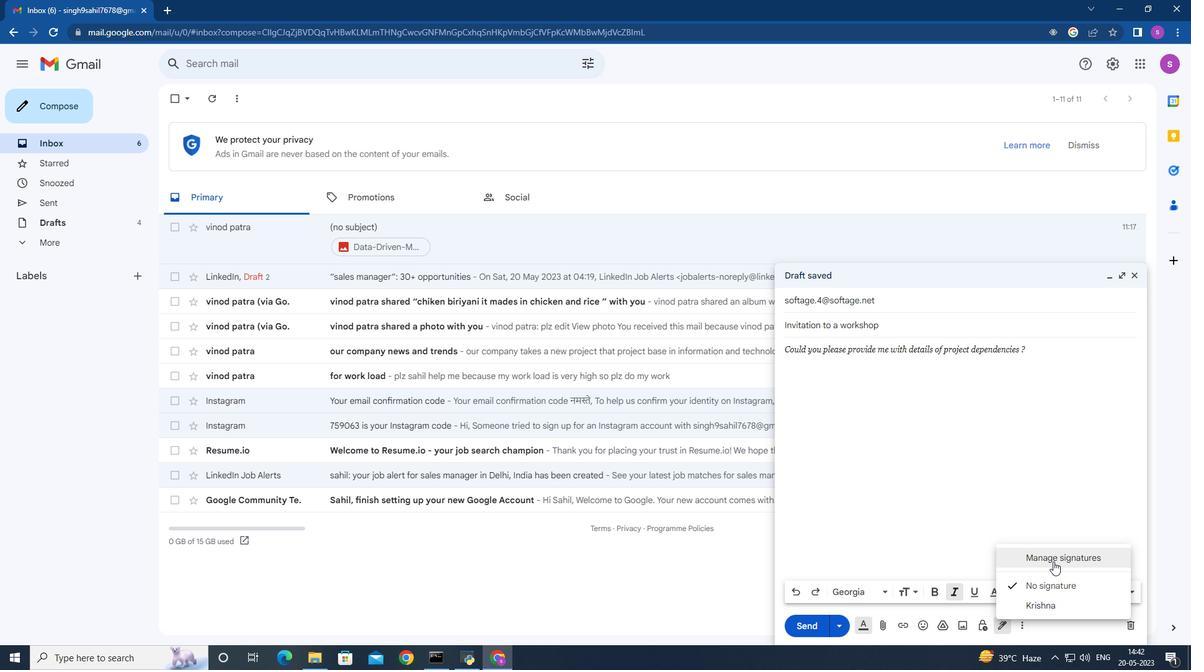 
Action: Mouse moved to (537, 421)
Screenshot: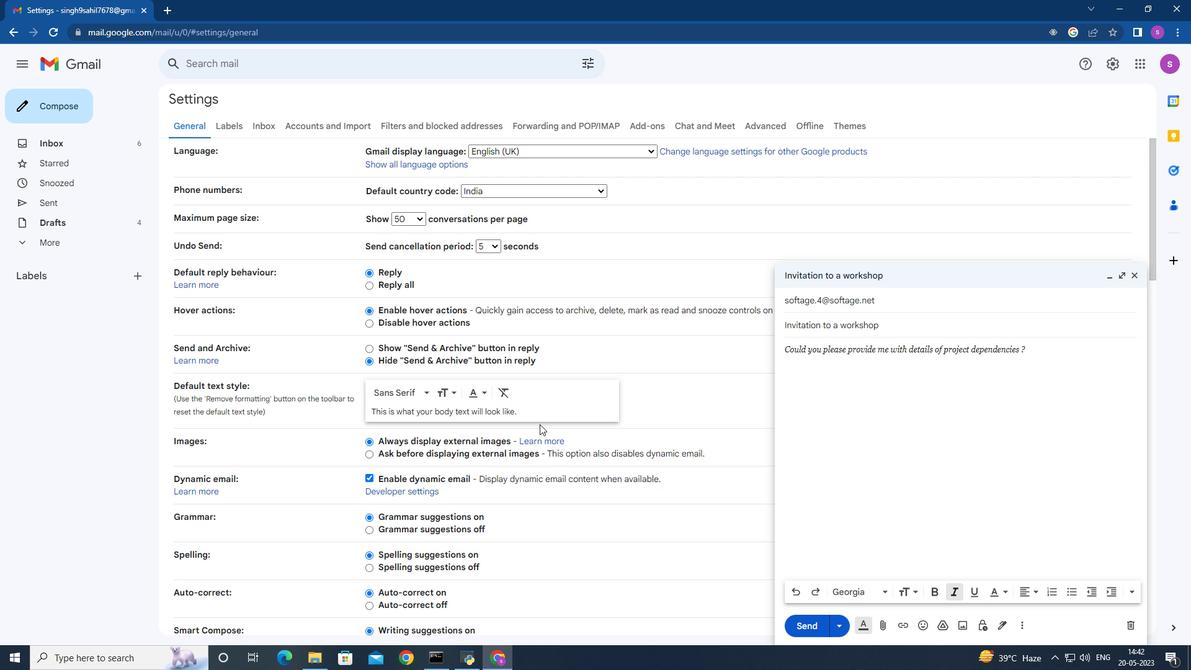 
Action: Mouse scrolled (537, 421) with delta (0, 0)
Screenshot: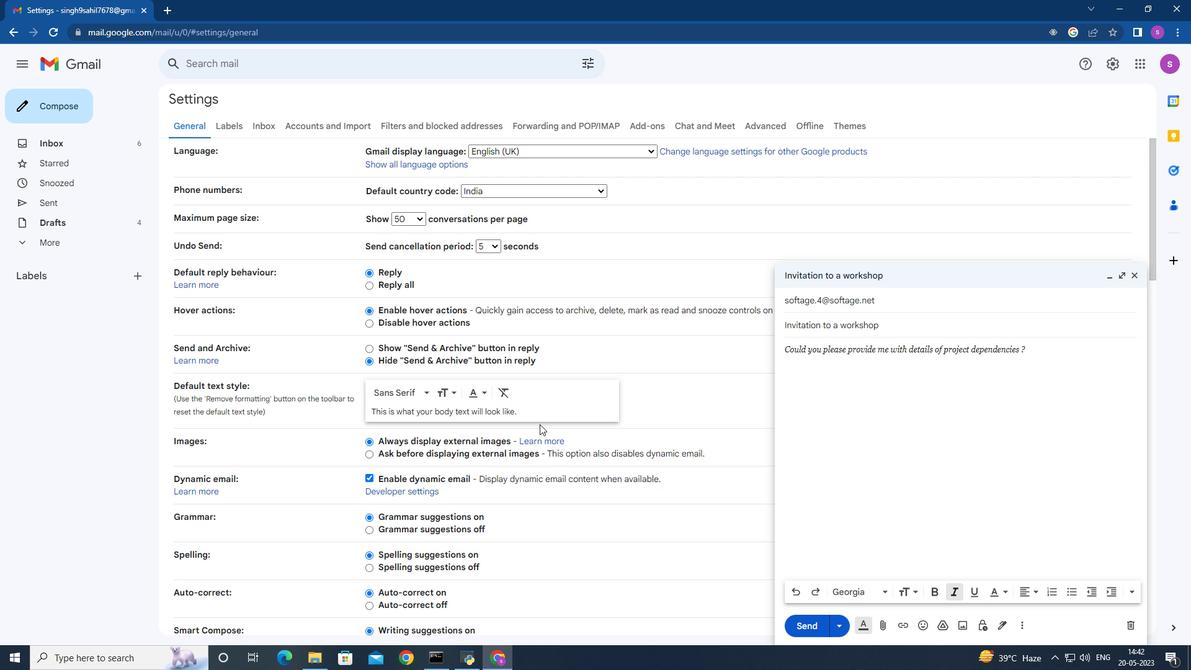 
Action: Mouse scrolled (537, 421) with delta (0, 0)
Screenshot: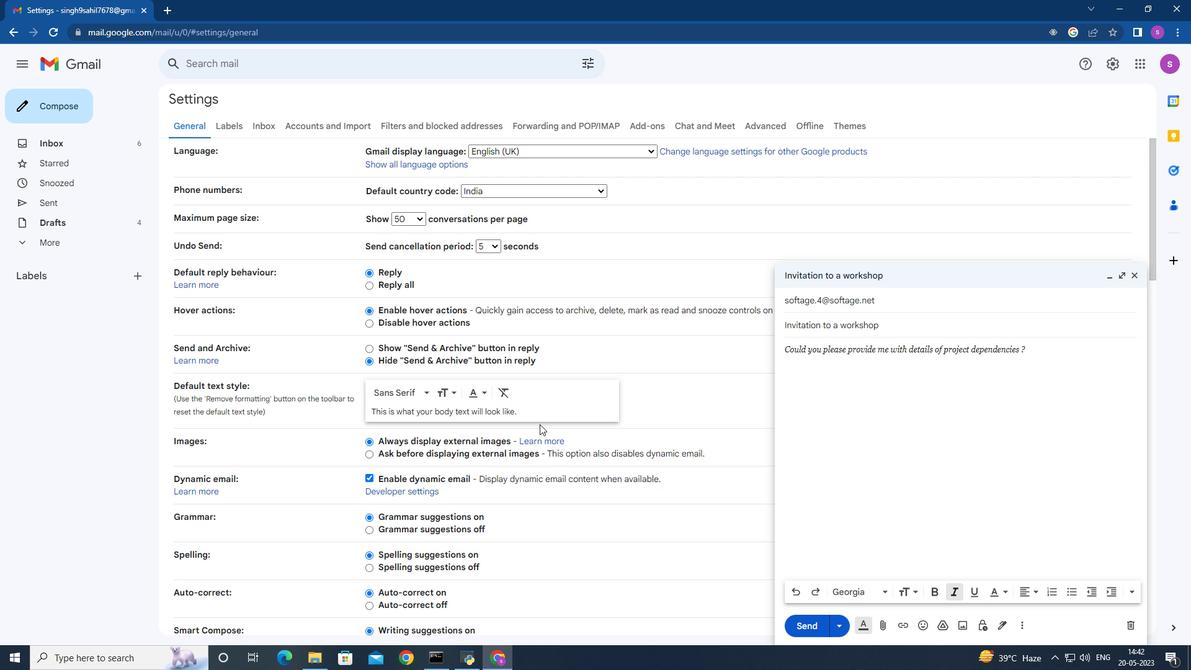 
Action: Mouse scrolled (537, 421) with delta (0, 0)
Screenshot: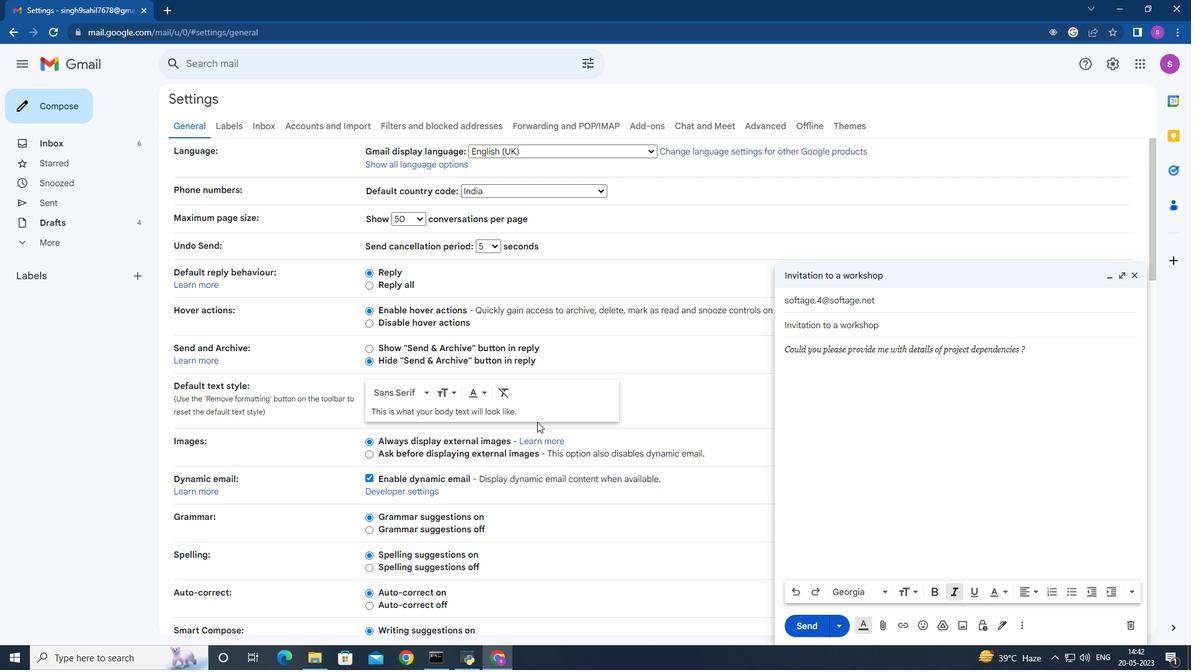 
Action: Mouse scrolled (537, 421) with delta (0, 0)
Screenshot: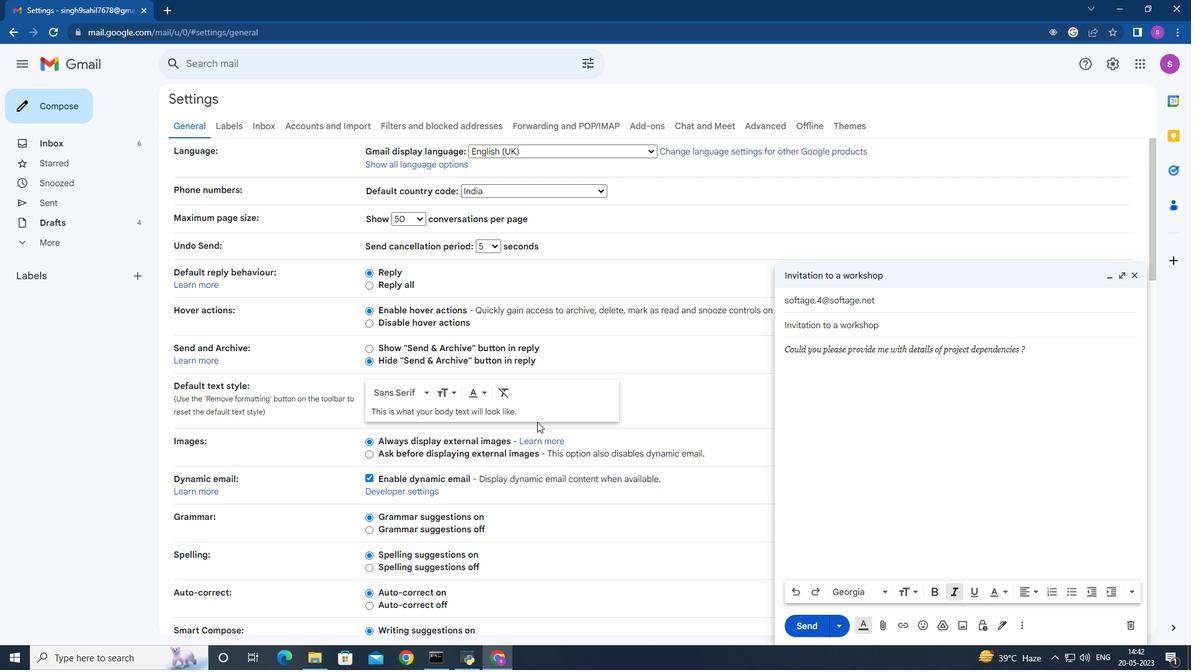 
Action: Mouse scrolled (537, 421) with delta (0, 0)
Screenshot: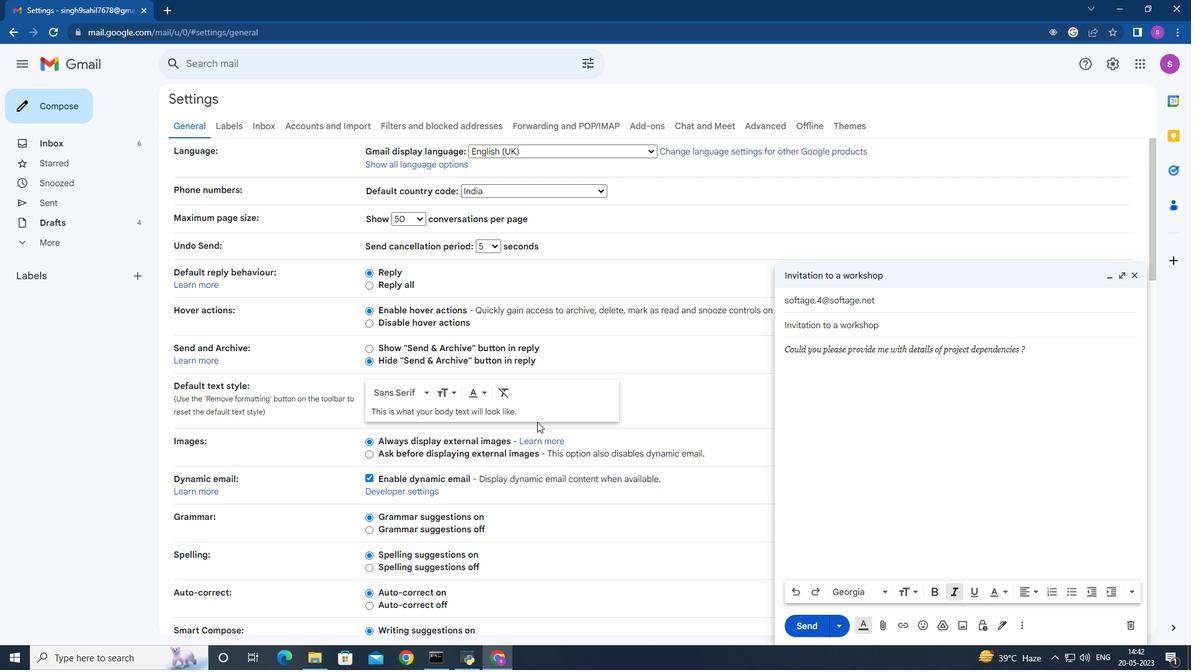 
Action: Mouse moved to (537, 424)
Screenshot: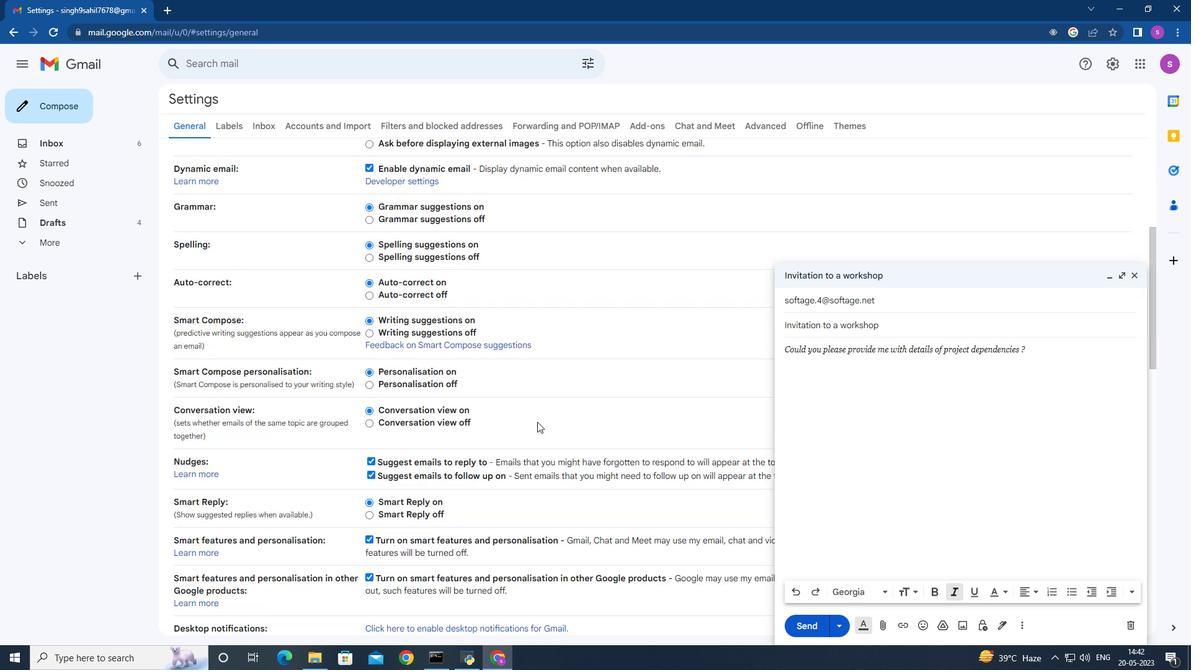 
Action: Mouse scrolled (537, 423) with delta (0, 0)
Screenshot: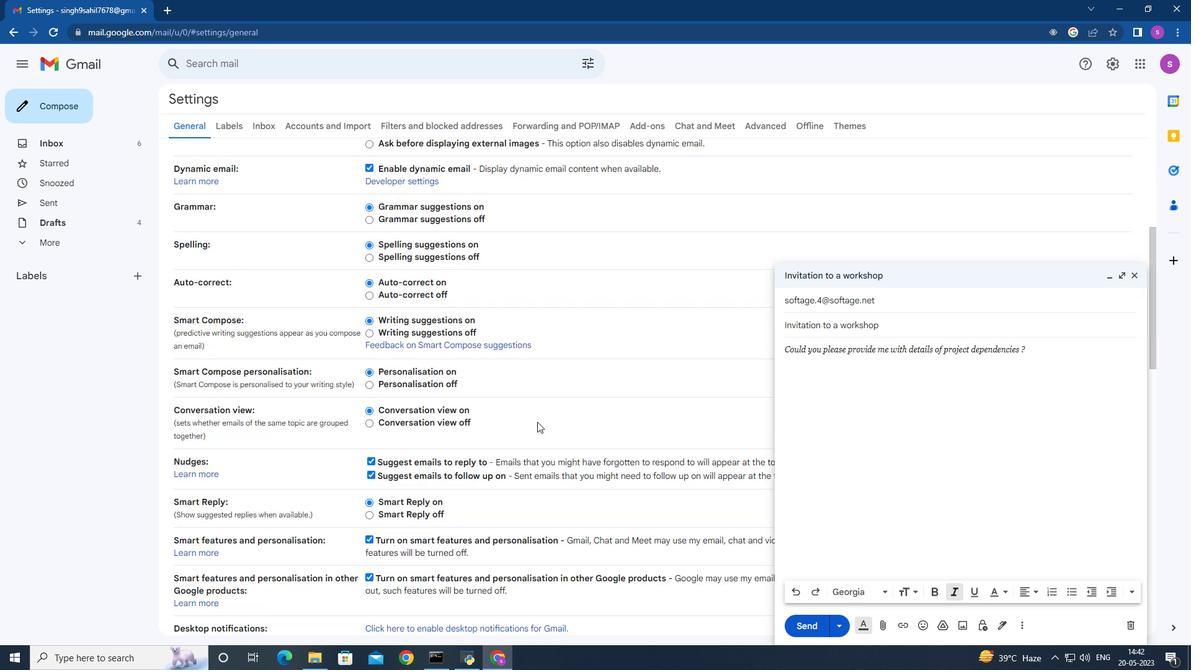 
Action: Mouse moved to (536, 429)
Screenshot: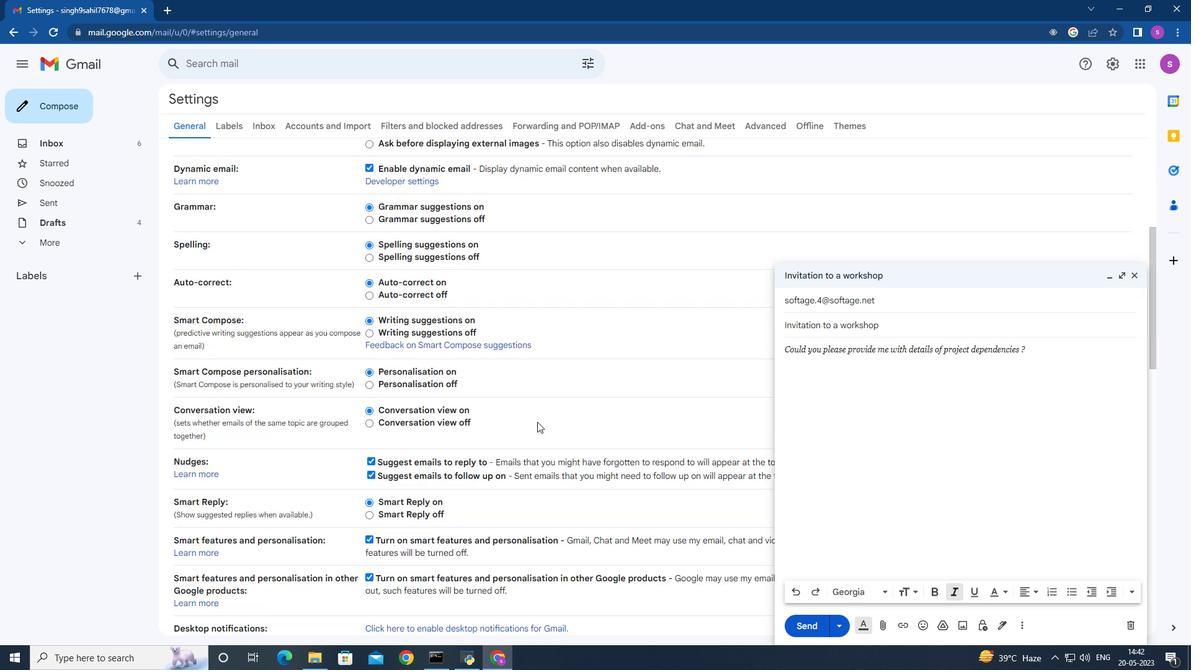 
Action: Mouse scrolled (536, 428) with delta (0, 0)
Screenshot: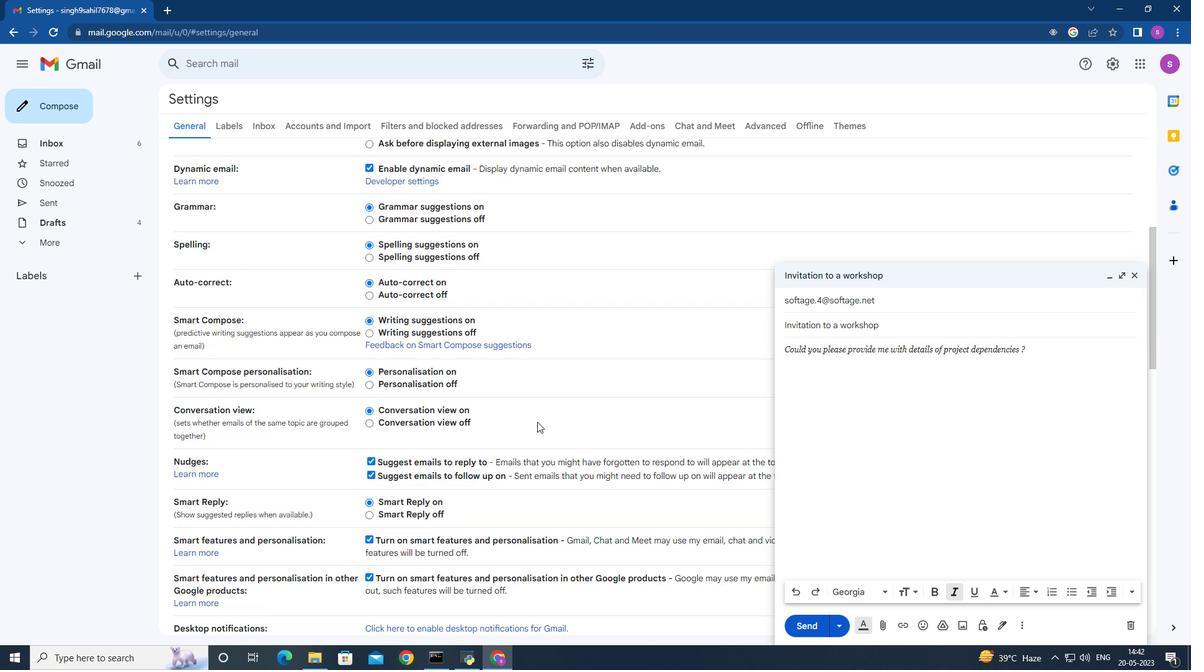 
Action: Mouse moved to (536, 432)
Screenshot: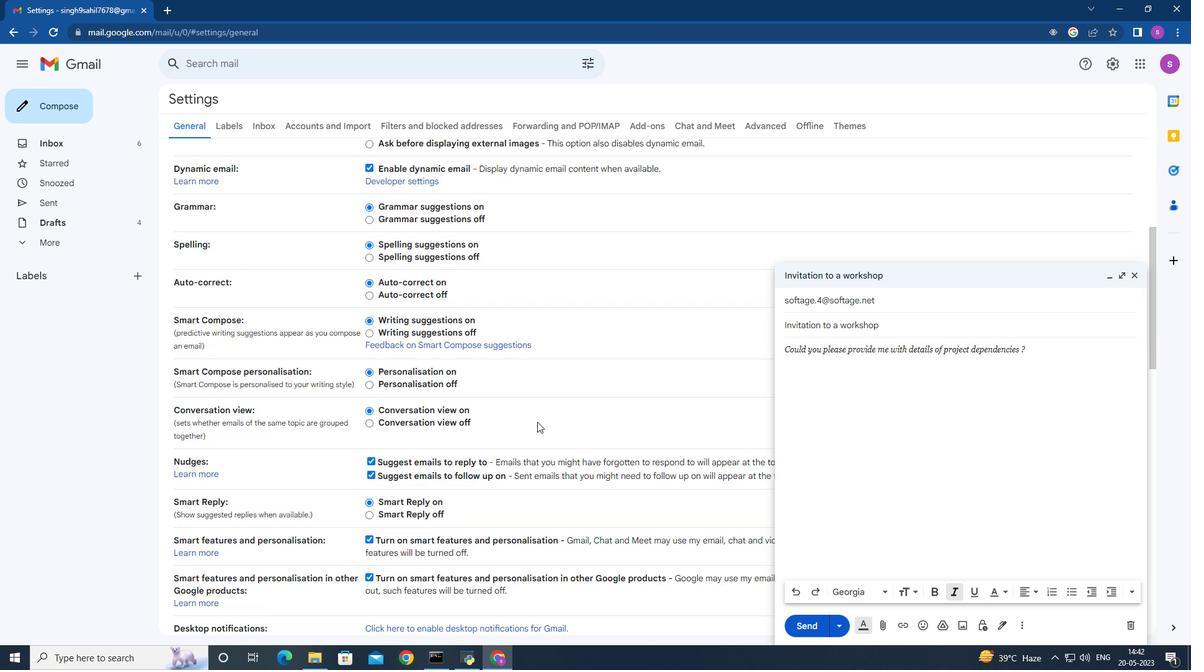 
Action: Mouse scrolled (536, 431) with delta (0, 0)
Screenshot: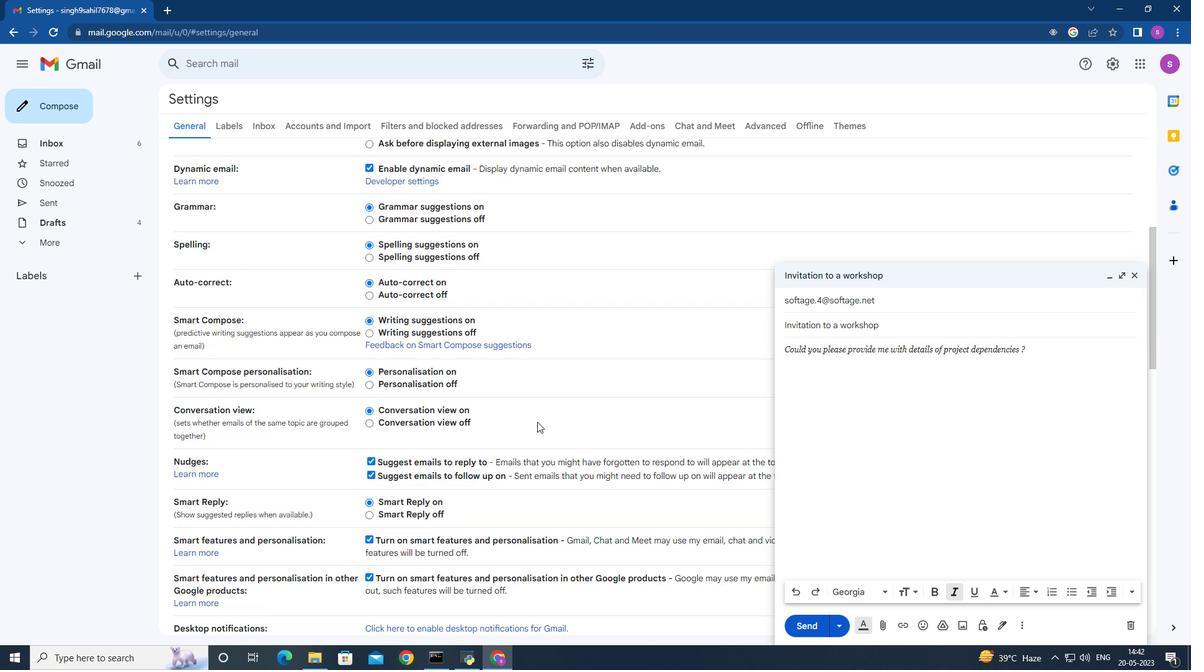 
Action: Mouse moved to (536, 434)
Screenshot: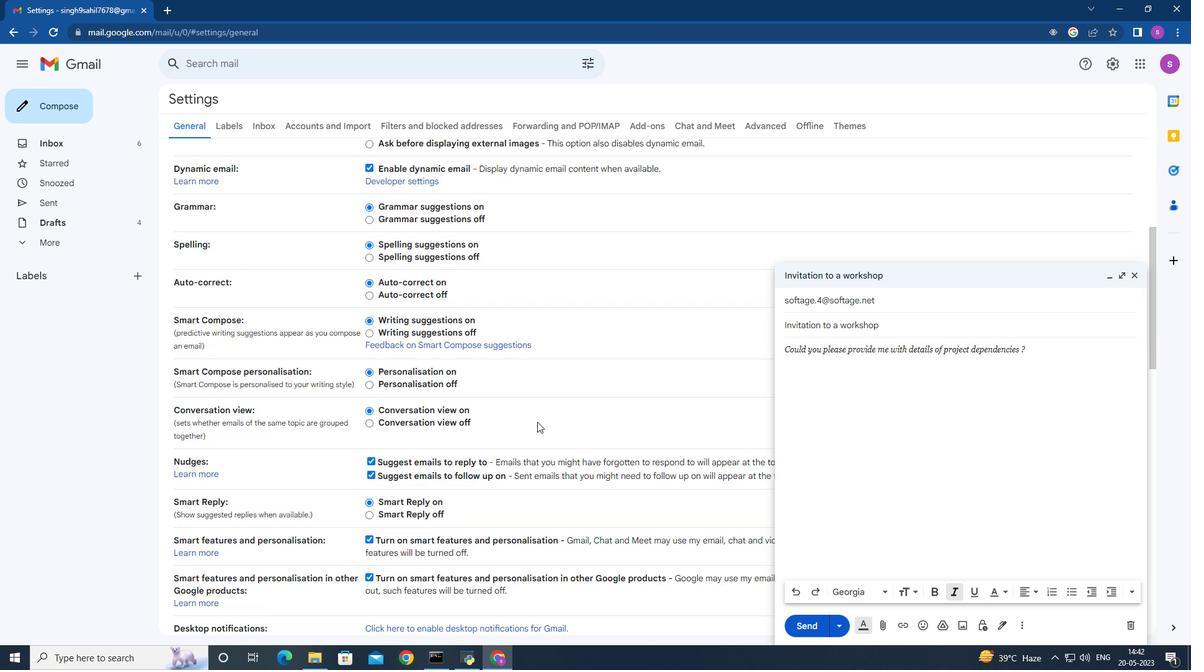 
Action: Mouse scrolled (536, 433) with delta (0, 0)
Screenshot: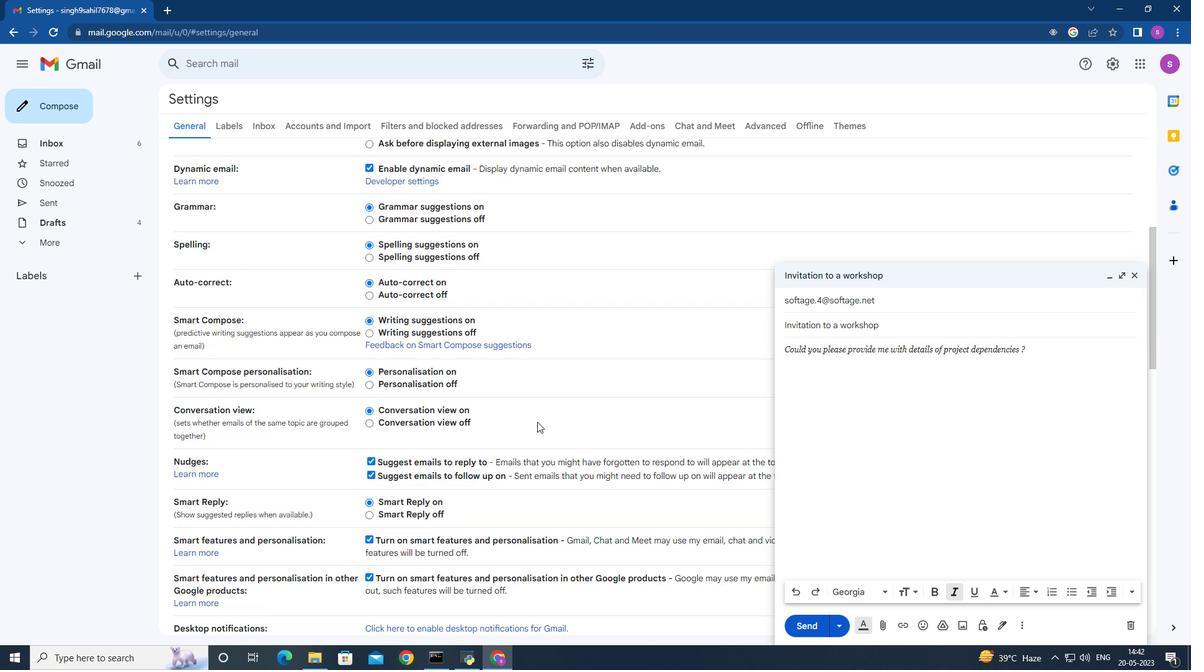 
Action: Mouse moved to (536, 435)
Screenshot: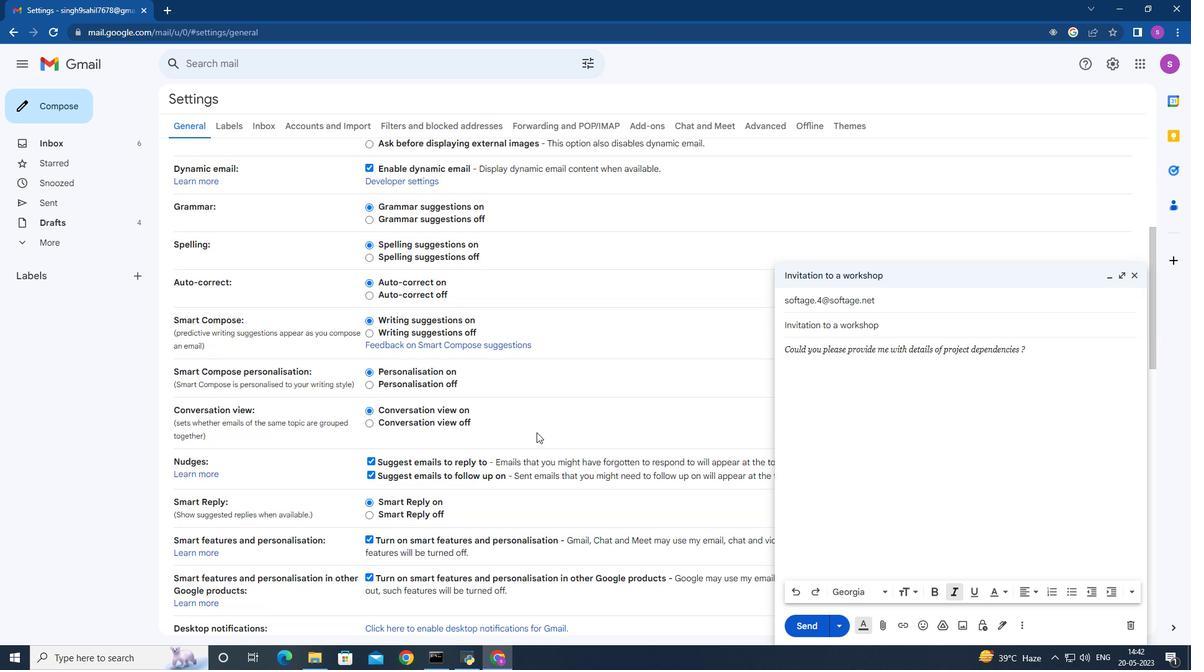 
Action: Mouse scrolled (536, 434) with delta (0, 0)
Screenshot: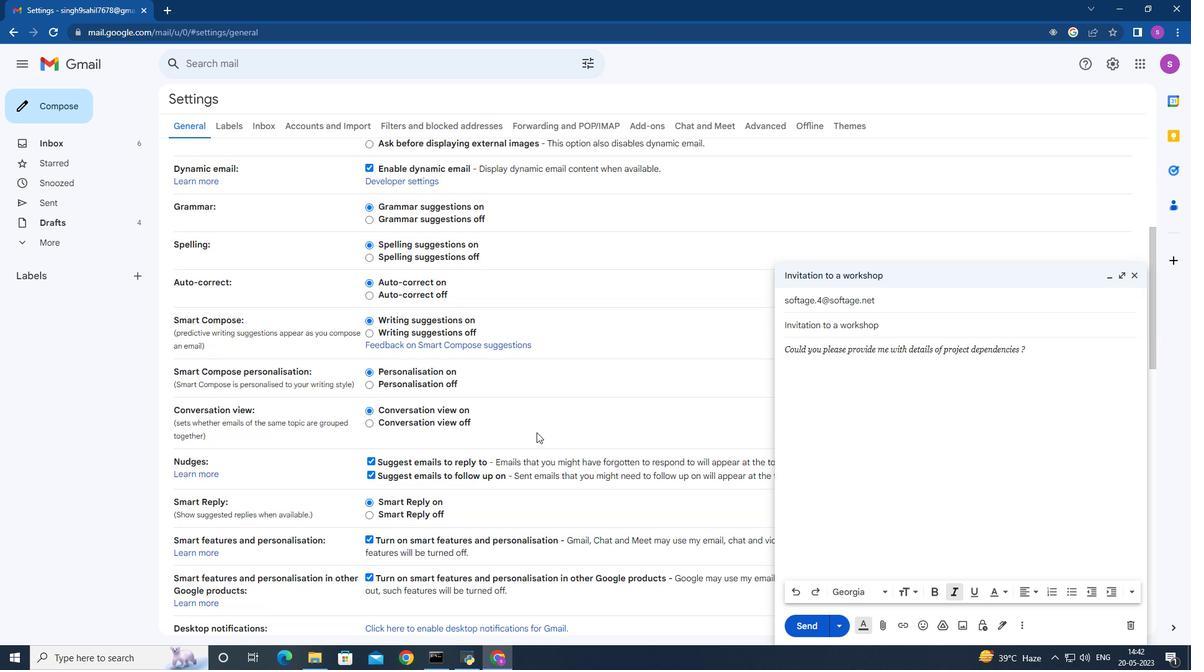
Action: Mouse moved to (536, 436)
Screenshot: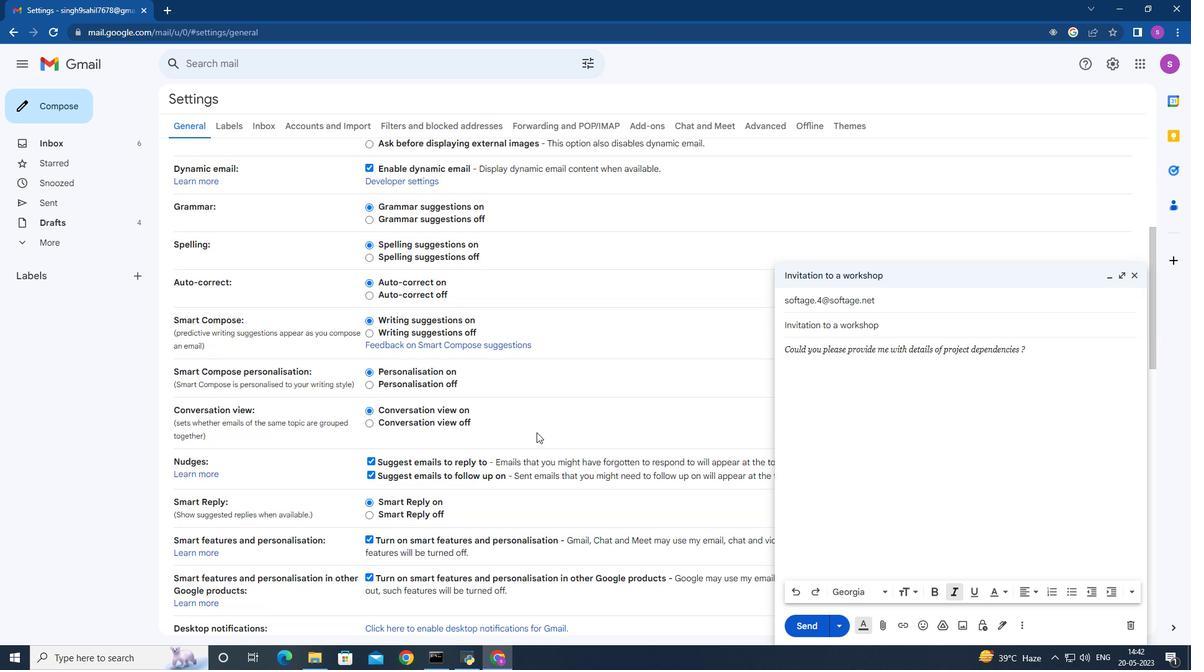 
Action: Mouse scrolled (536, 436) with delta (0, 0)
Screenshot: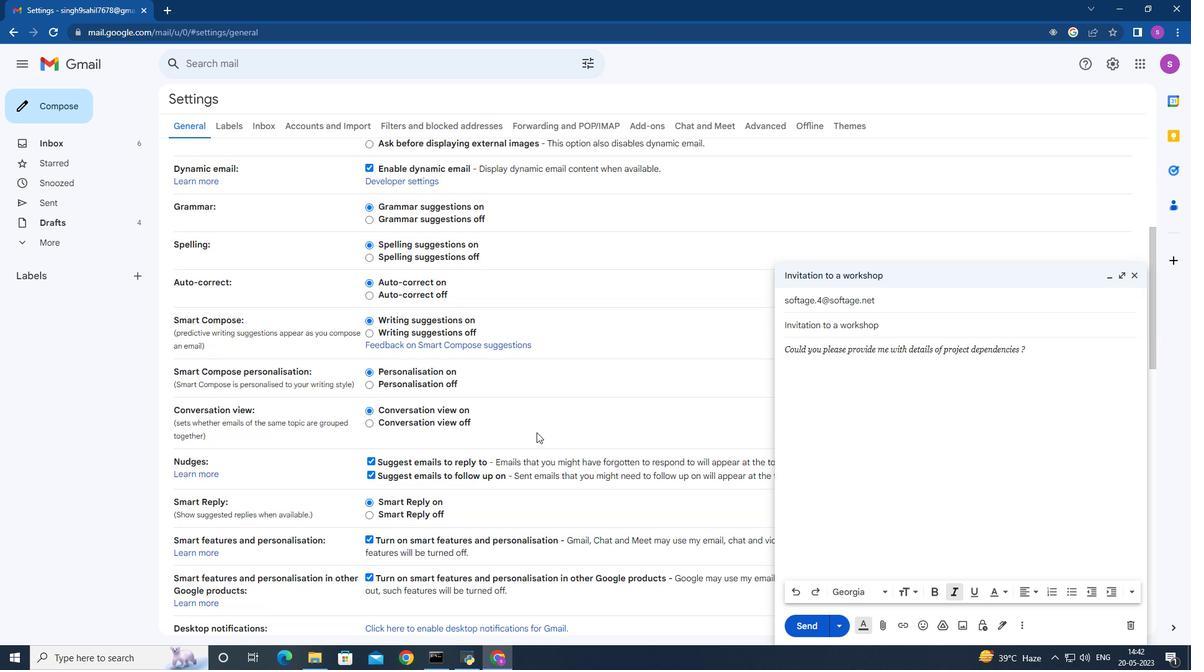 
Action: Mouse moved to (536, 438)
Screenshot: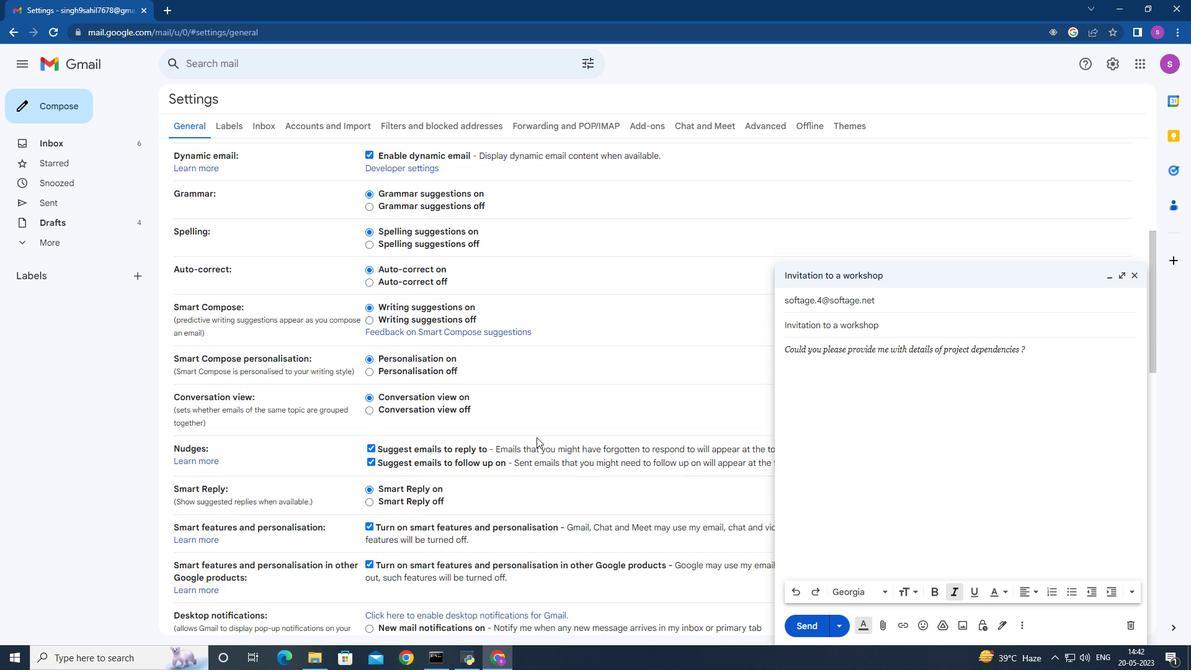 
Action: Mouse scrolled (536, 437) with delta (0, 0)
Screenshot: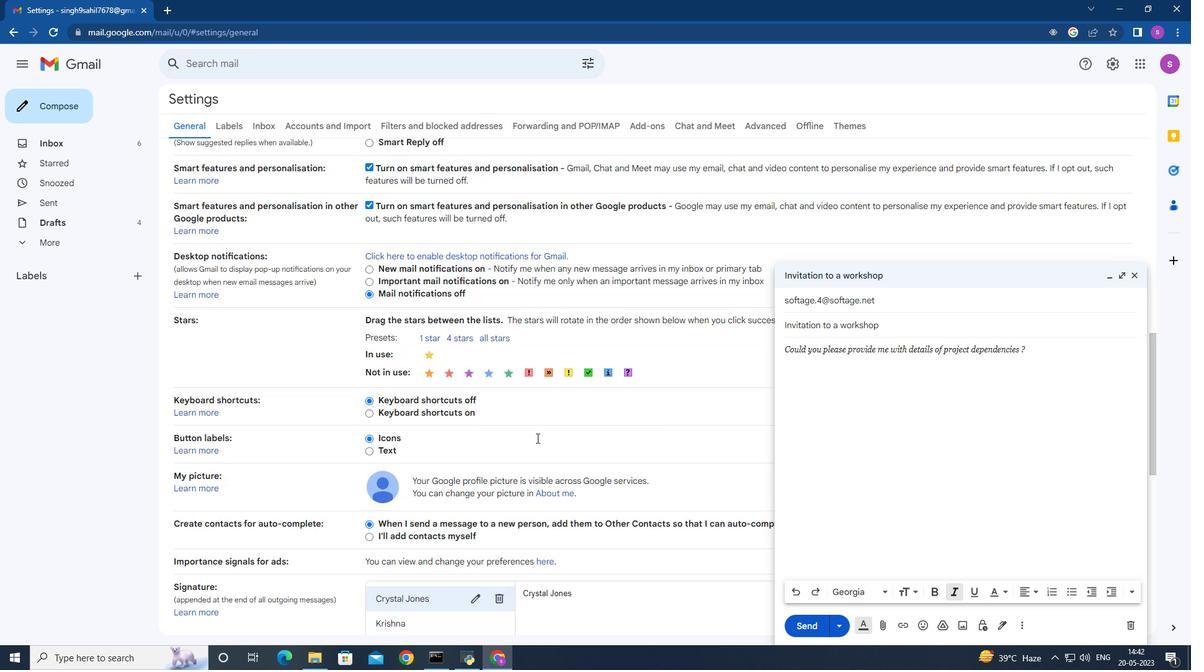 
Action: Mouse scrolled (536, 437) with delta (0, 0)
Screenshot: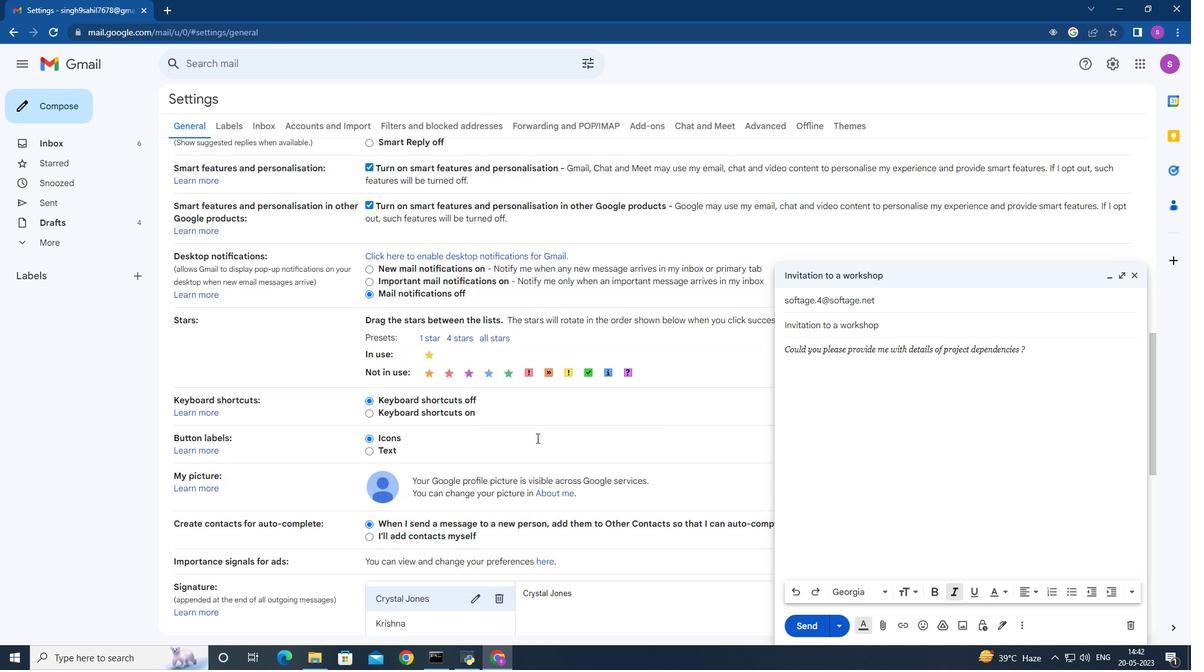 
Action: Mouse scrolled (536, 437) with delta (0, 0)
Screenshot: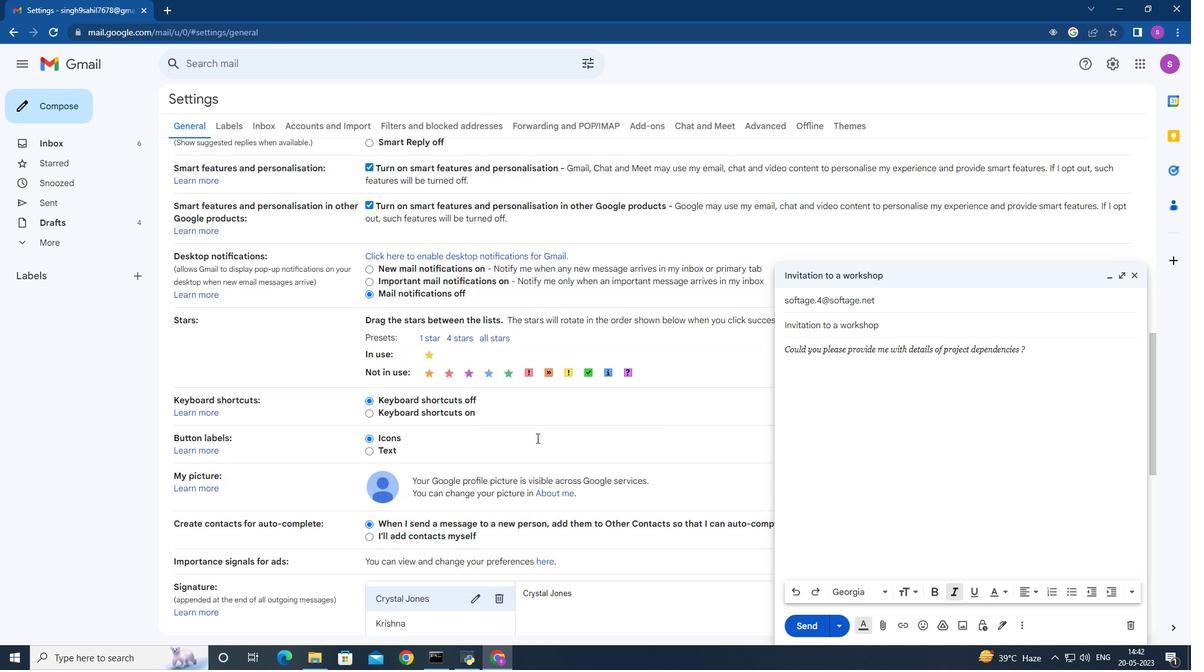 
Action: Mouse scrolled (536, 437) with delta (0, 0)
Screenshot: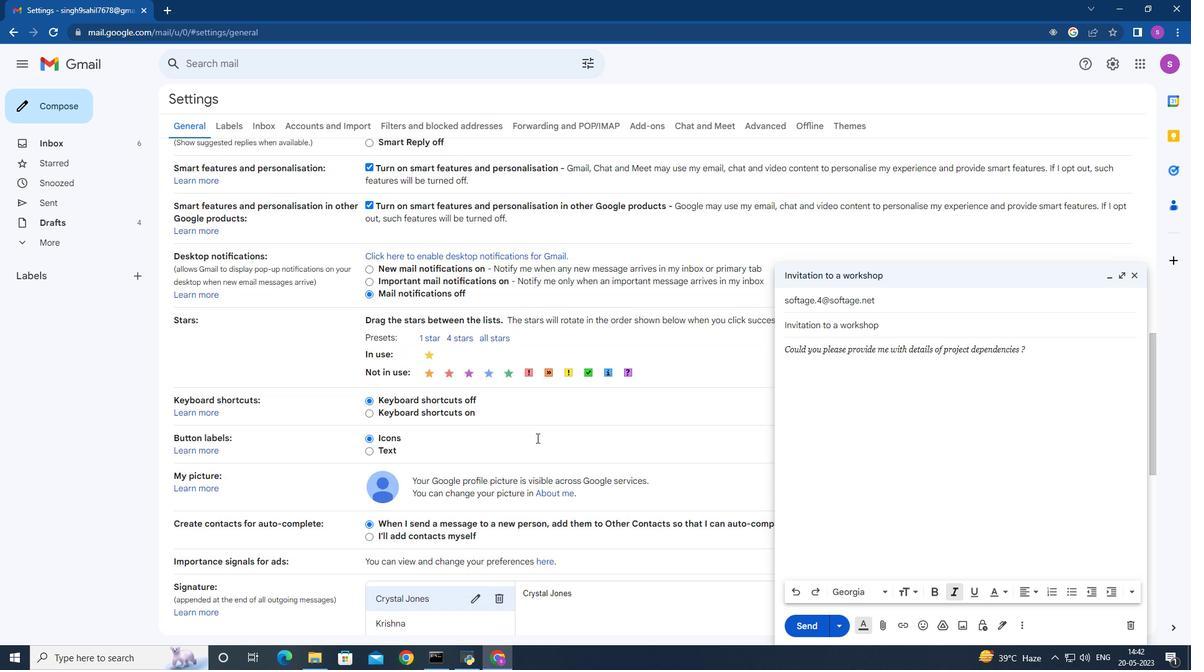 
Action: Mouse moved to (493, 363)
Screenshot: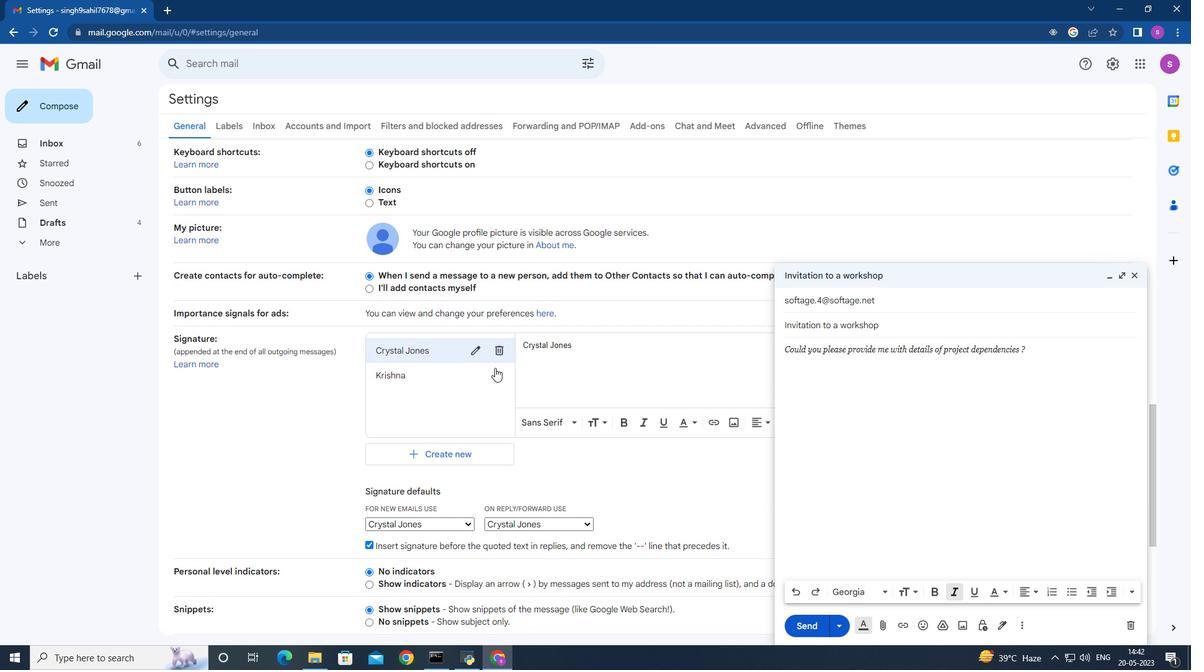 
Action: Mouse scrolled (493, 364) with delta (0, 0)
Screenshot: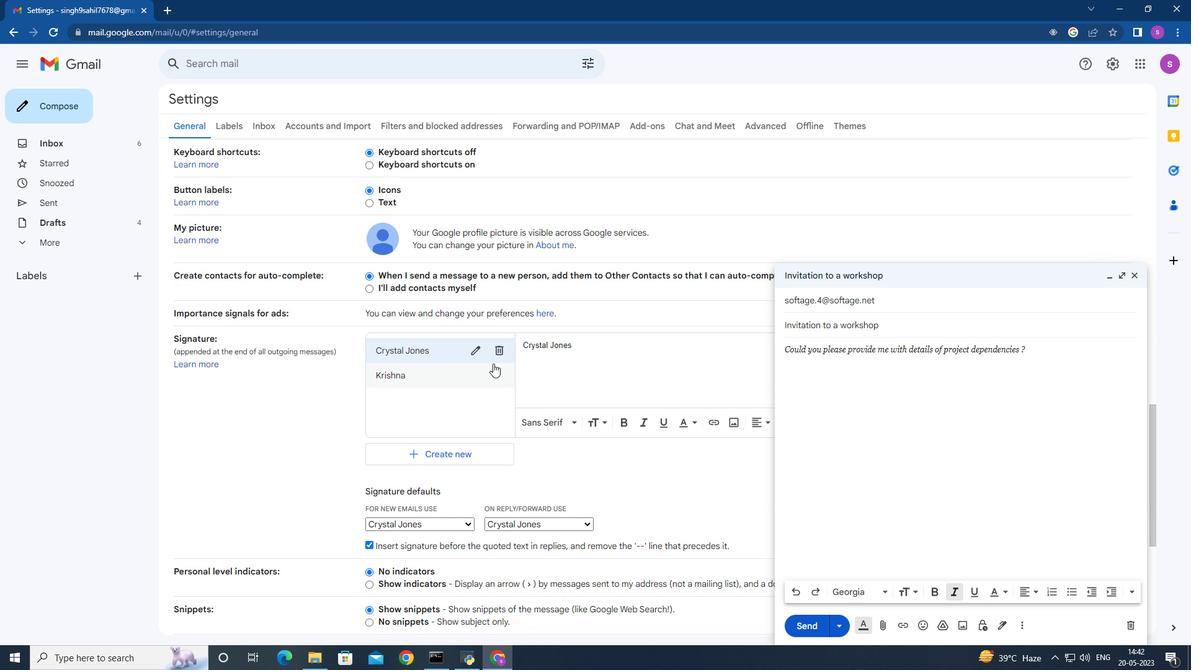 
Action: Mouse scrolled (493, 363) with delta (0, 0)
Screenshot: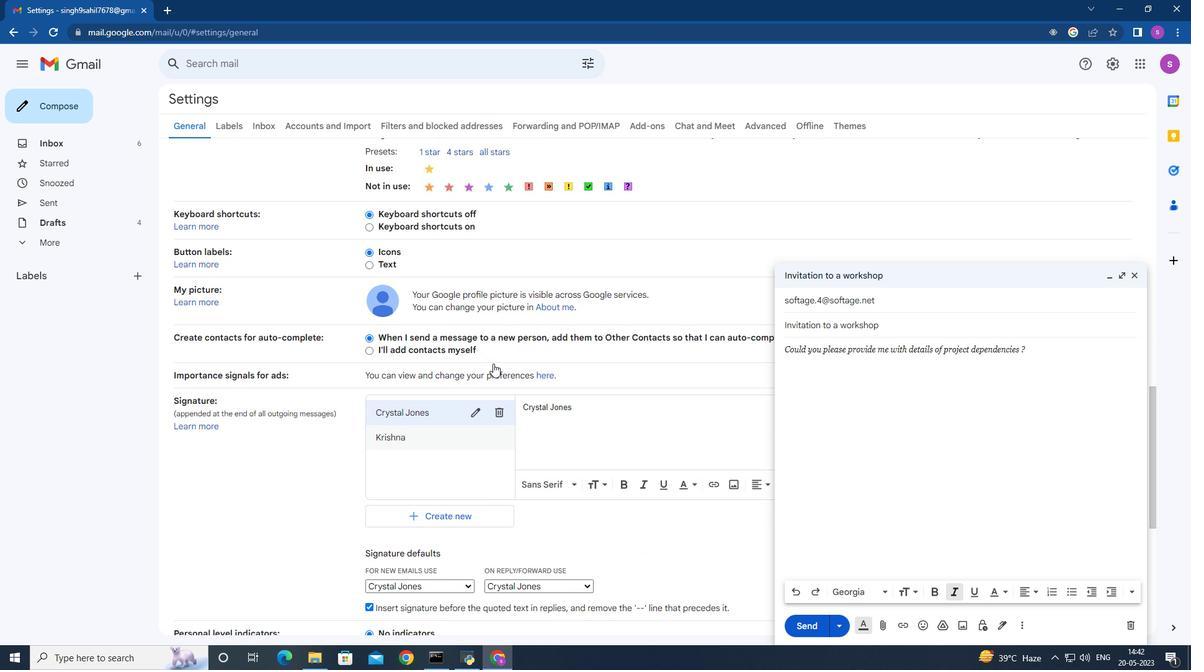 
Action: Mouse moved to (426, 533)
Screenshot: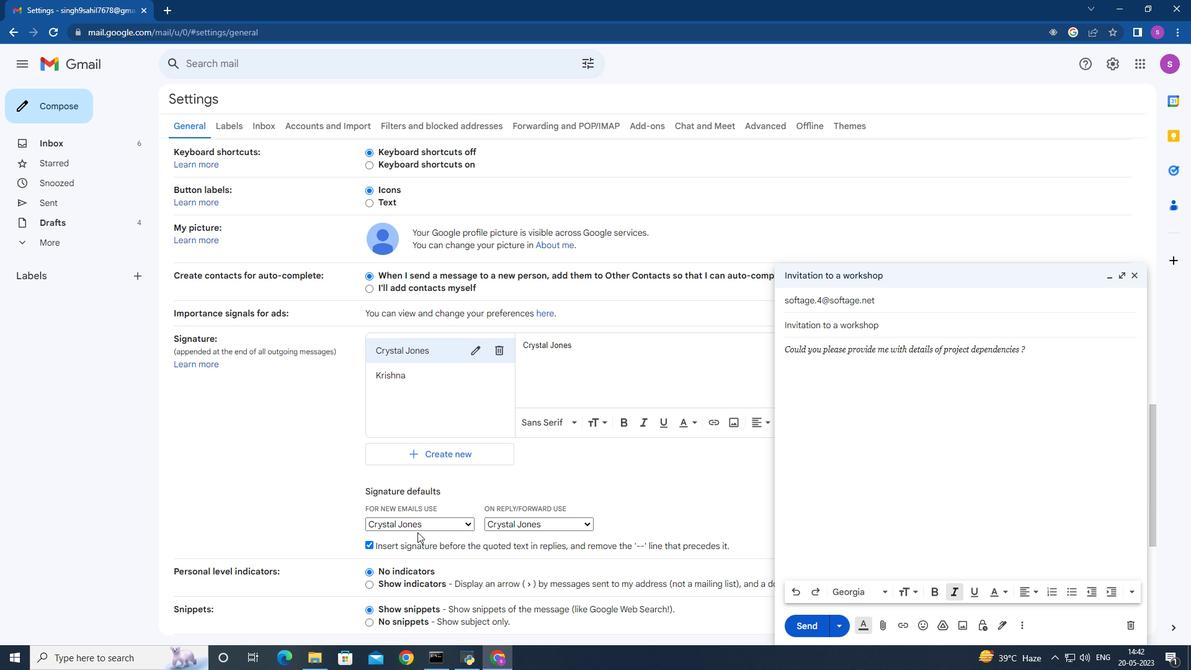 
Action: Mouse scrolled (426, 532) with delta (0, 0)
Screenshot: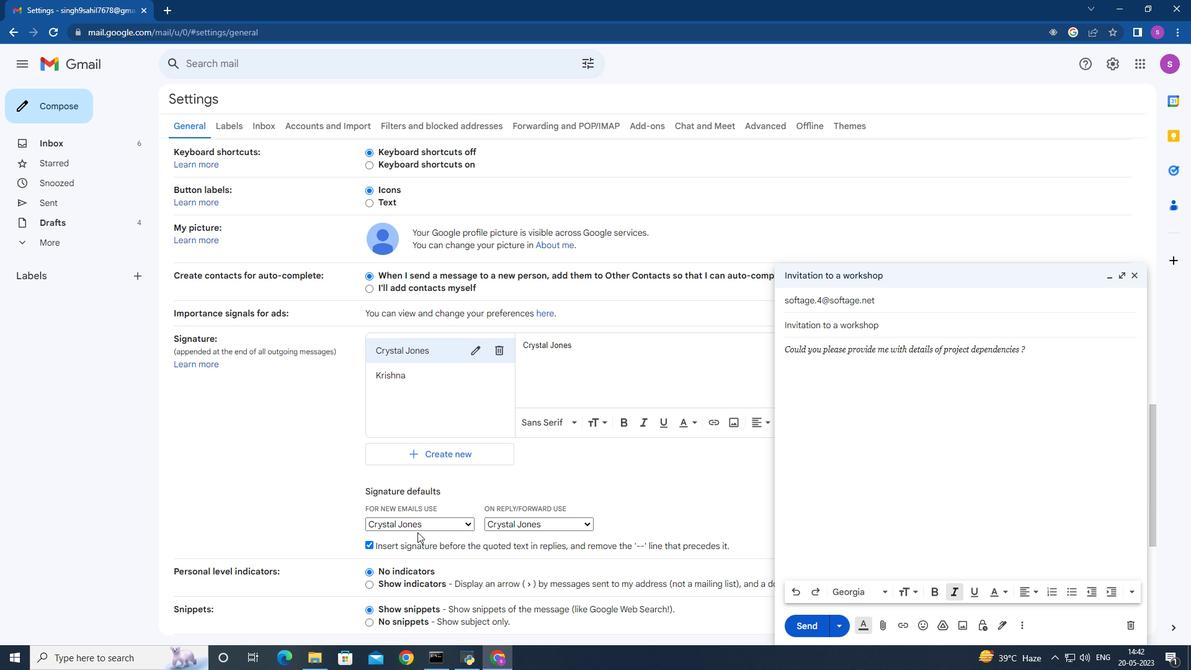 
Action: Mouse scrolled (426, 532) with delta (0, 0)
Screenshot: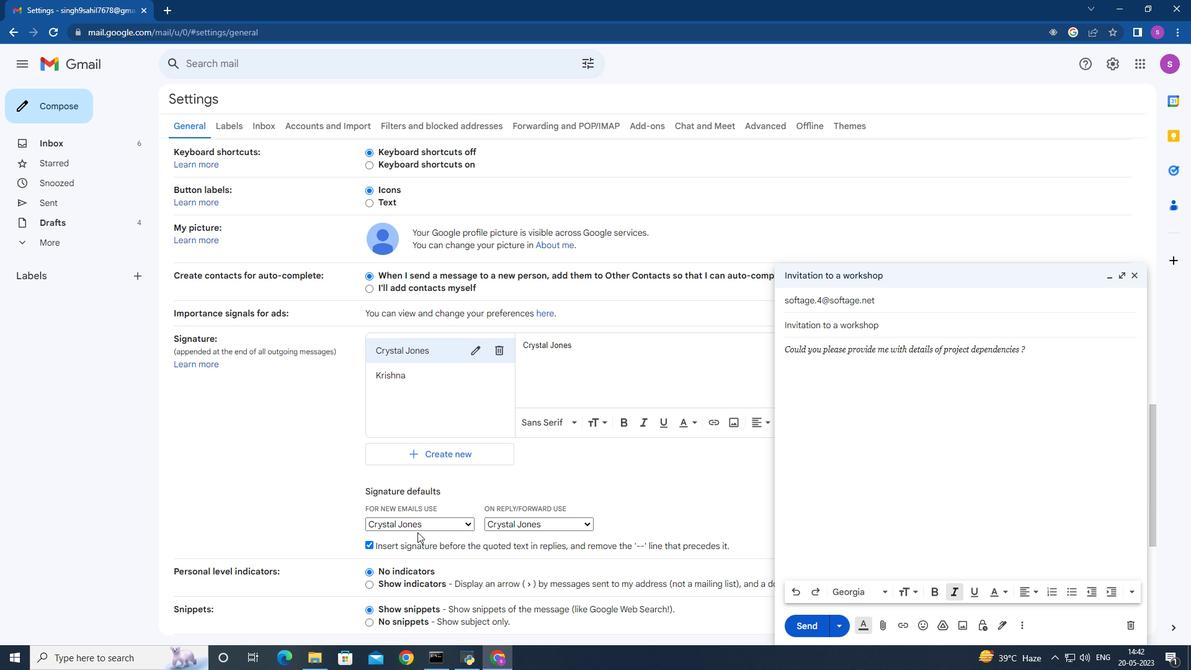 
Action: Mouse scrolled (426, 532) with delta (0, 0)
Screenshot: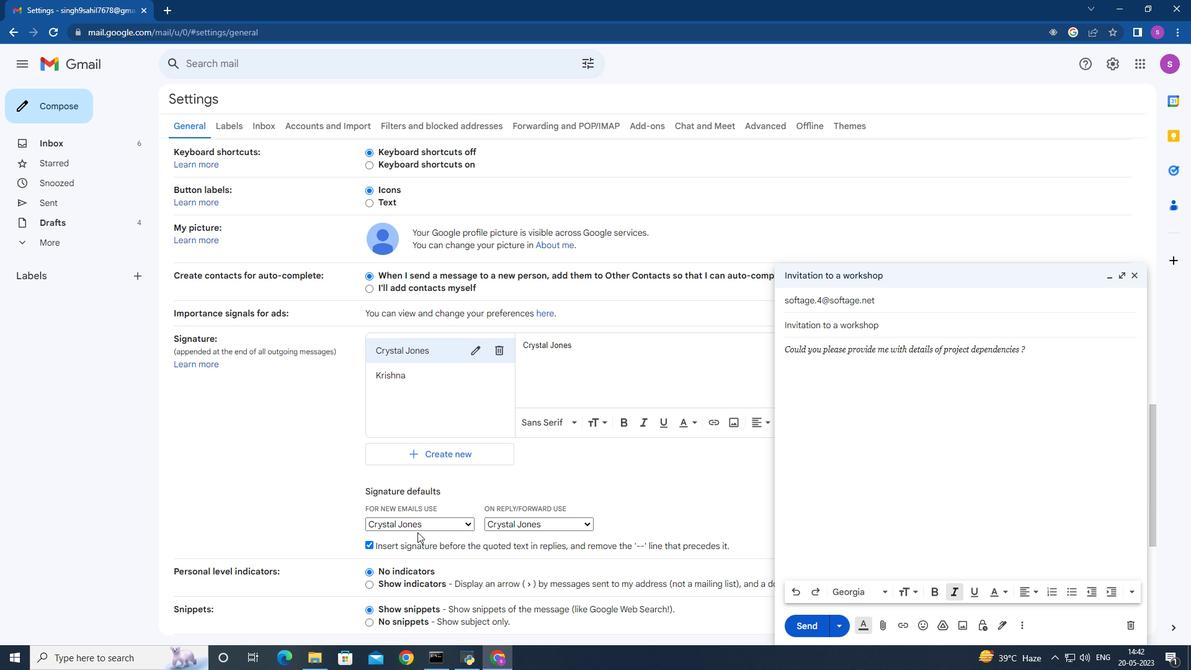 
Action: Mouse scrolled (426, 532) with delta (0, 0)
Screenshot: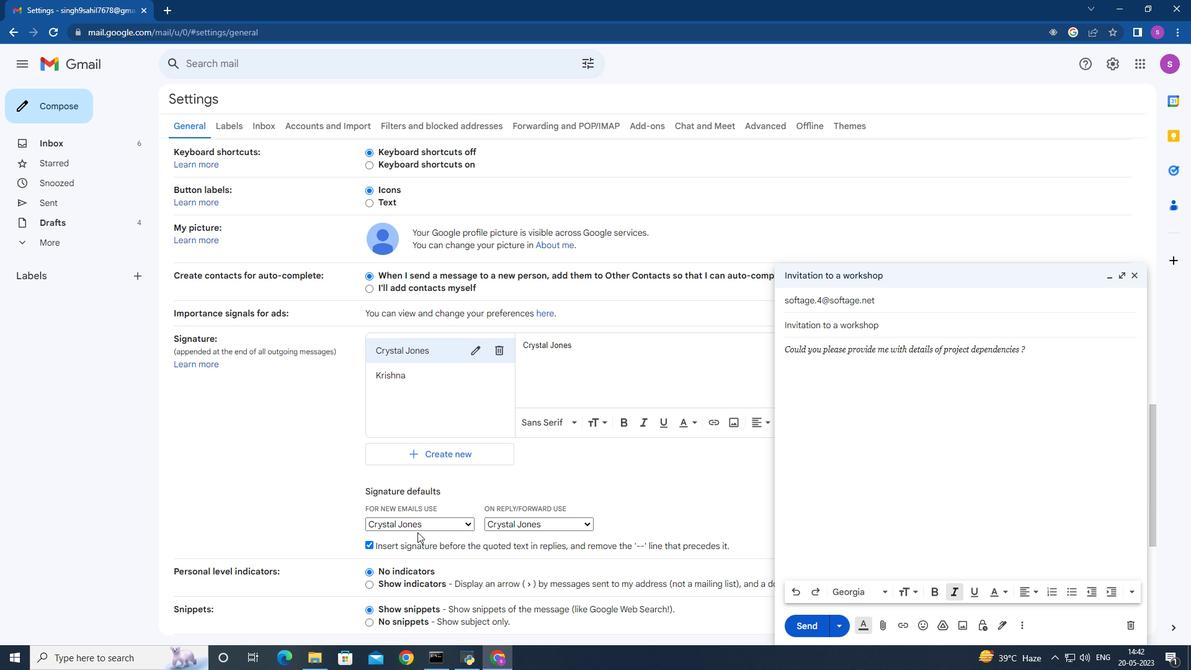 
Action: Mouse scrolled (426, 532) with delta (0, 0)
Screenshot: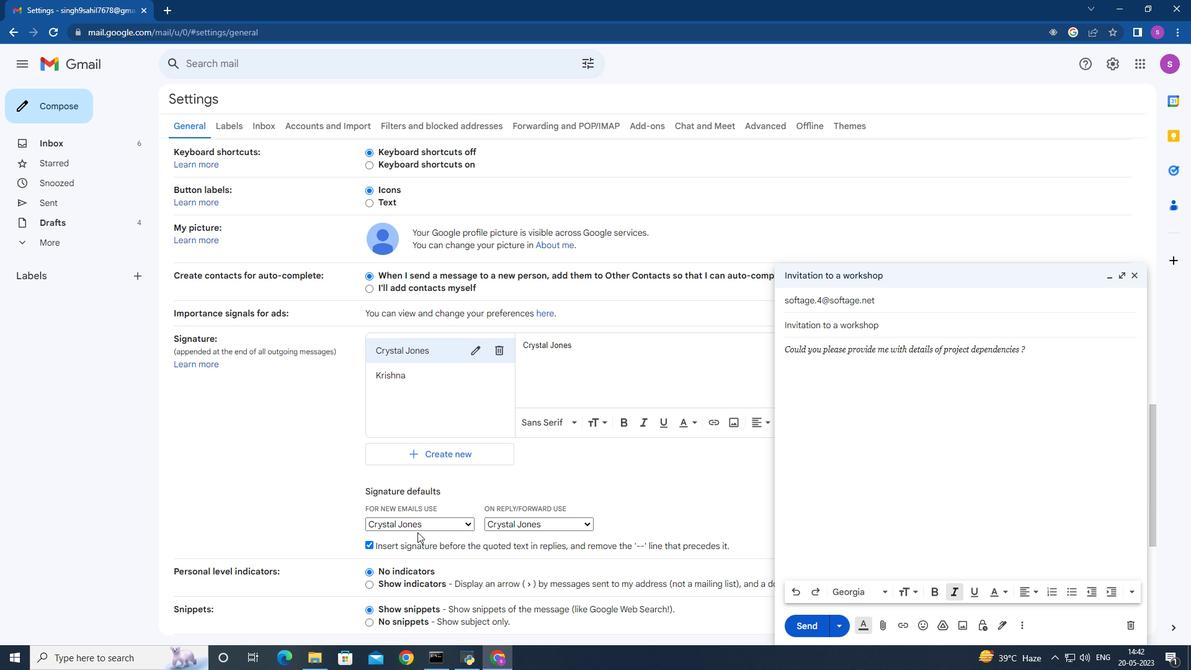 
Action: Mouse moved to (430, 533)
Screenshot: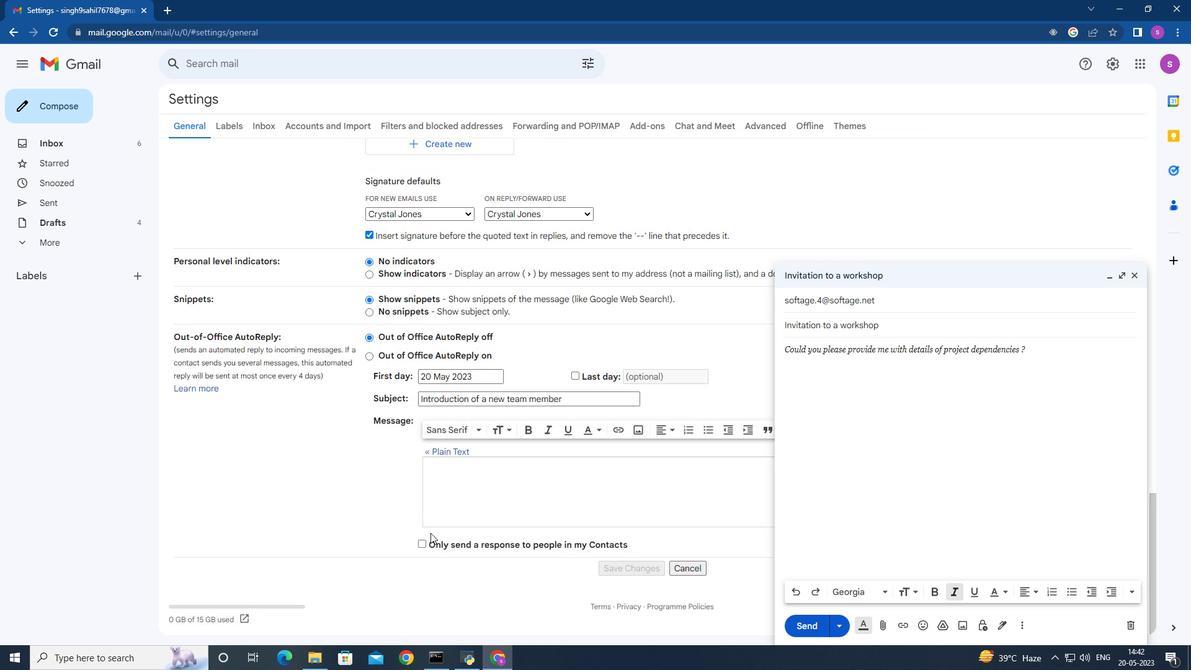 
Action: Mouse scrolled (430, 532) with delta (0, 0)
Screenshot: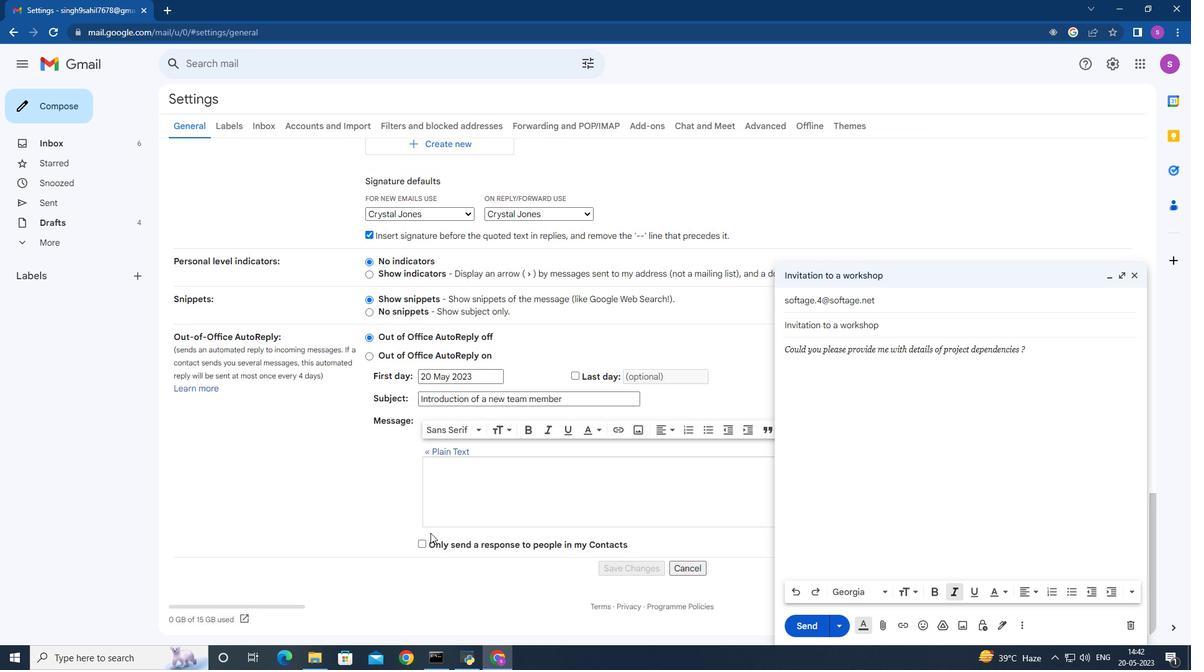 
Action: Mouse scrolled (430, 532) with delta (0, 0)
Screenshot: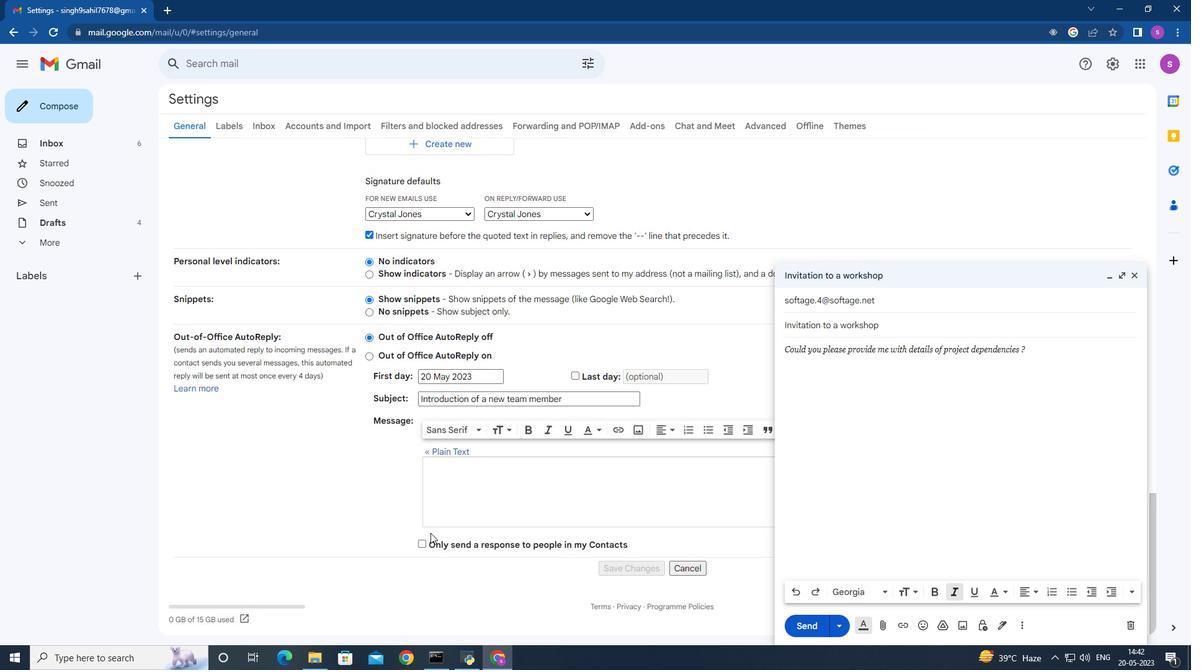 
Action: Mouse scrolled (430, 532) with delta (0, 0)
Screenshot: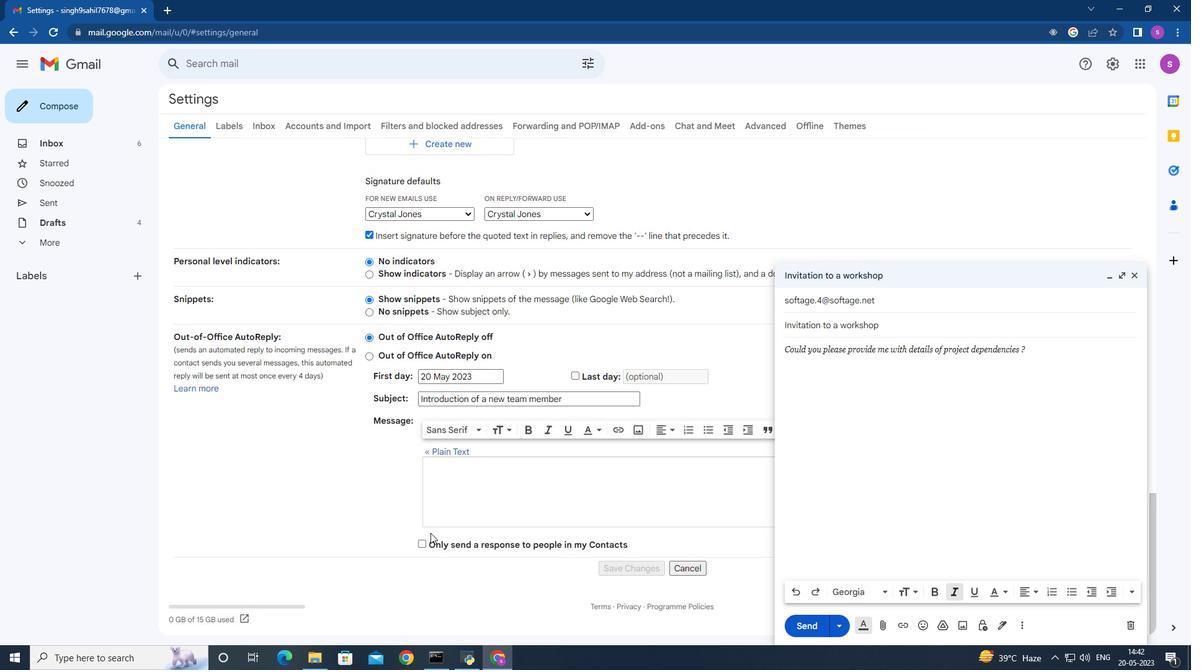 
Action: Mouse scrolled (430, 532) with delta (0, 0)
Screenshot: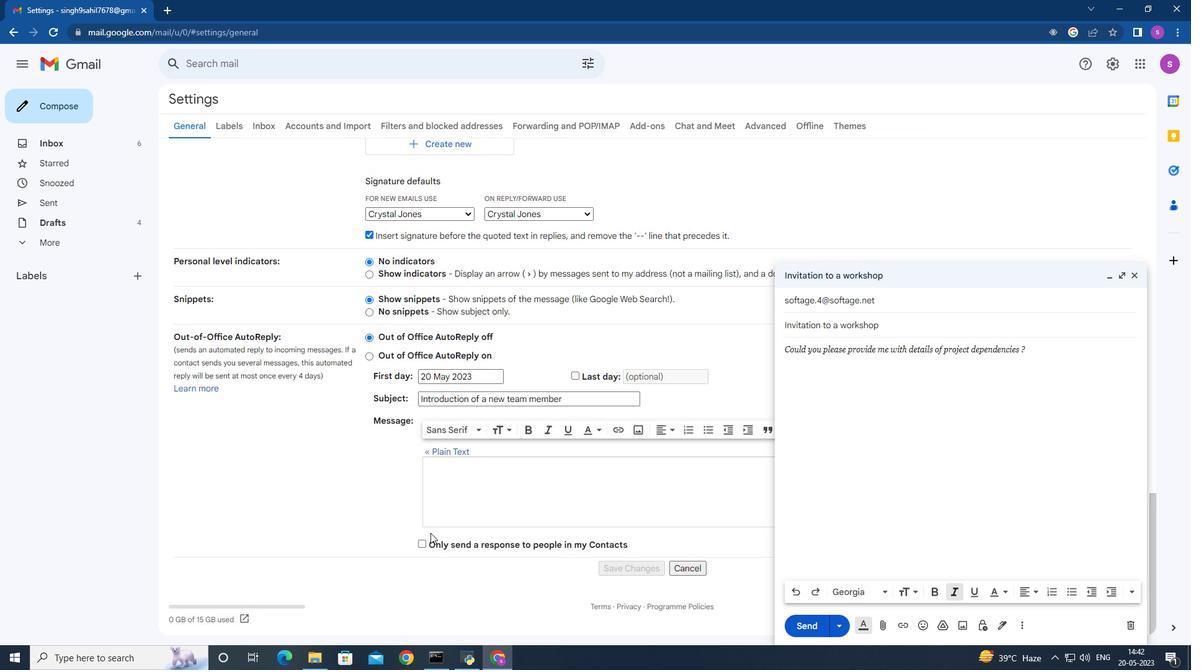 
Action: Mouse scrolled (430, 532) with delta (0, 0)
Screenshot: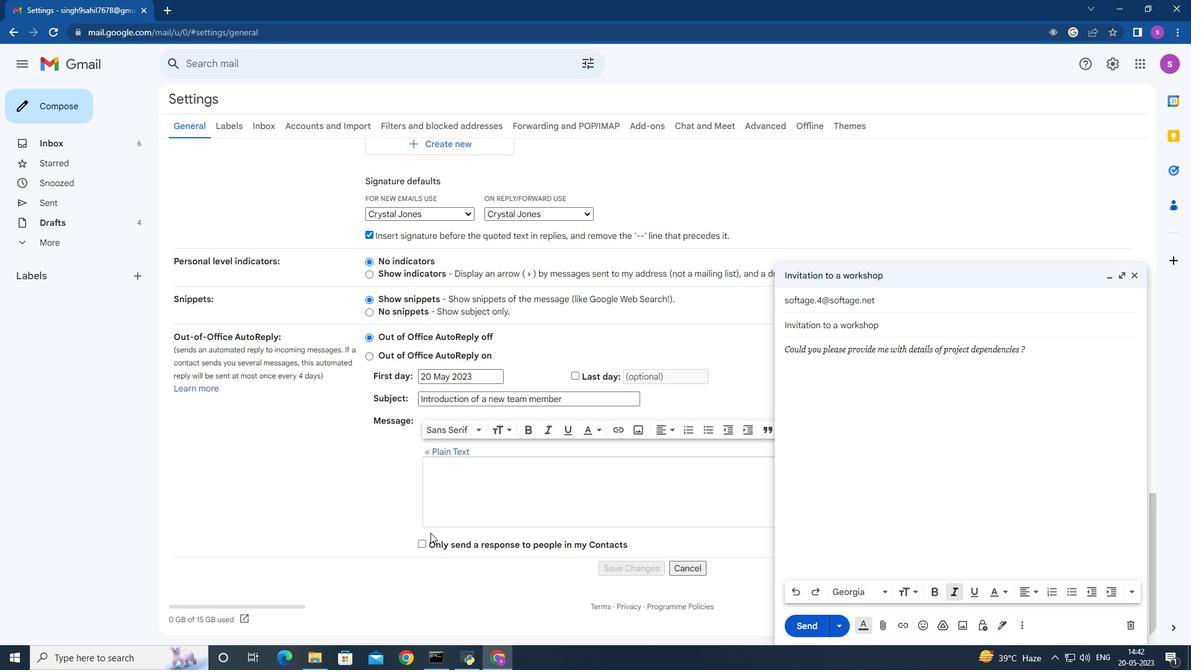 
Action: Mouse moved to (431, 533)
Screenshot: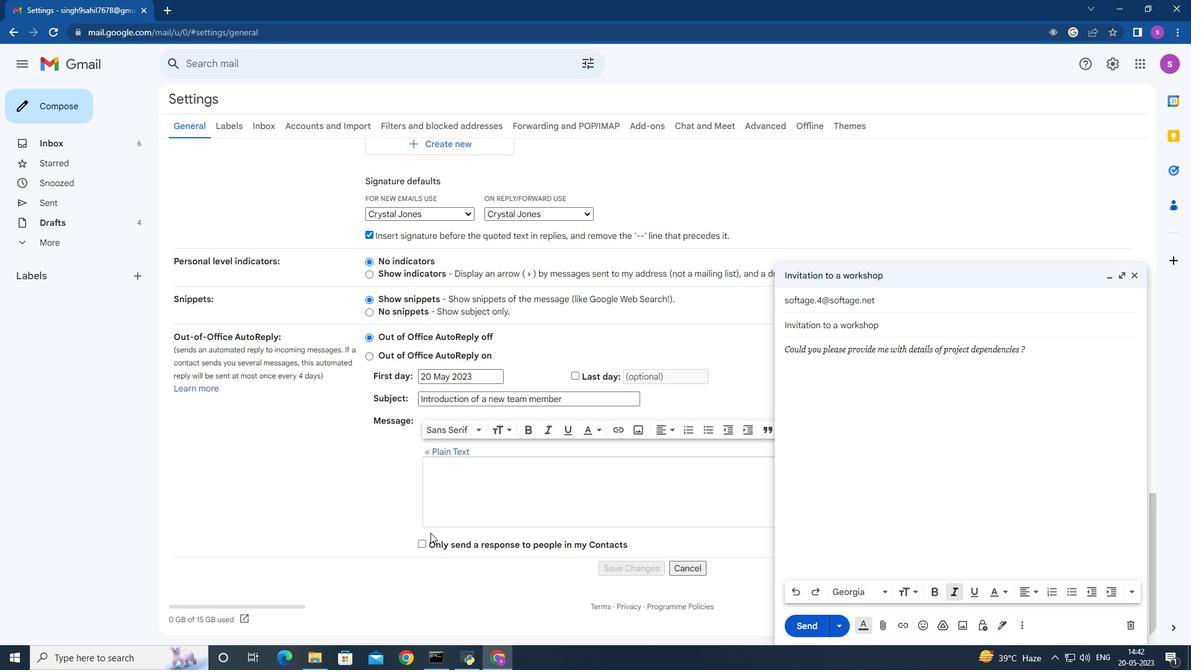 
Action: Mouse scrolled (431, 533) with delta (0, 0)
Screenshot: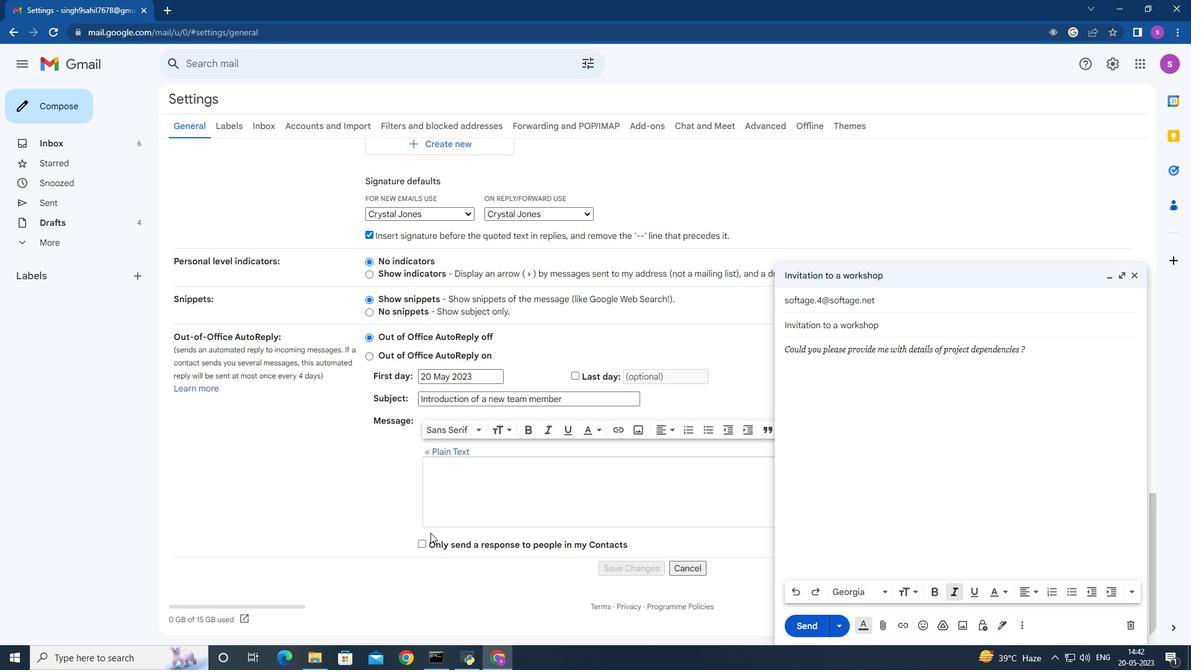 
Action: Mouse moved to (457, 534)
Screenshot: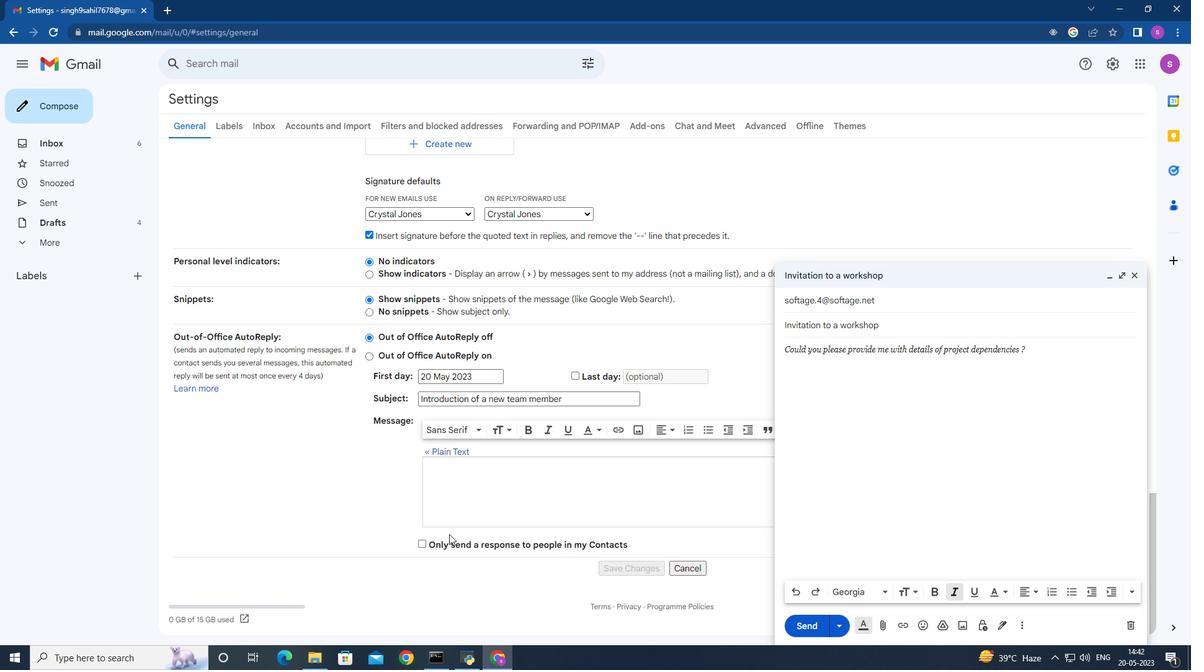 
Action: Mouse scrolled (457, 533) with delta (0, 0)
Screenshot: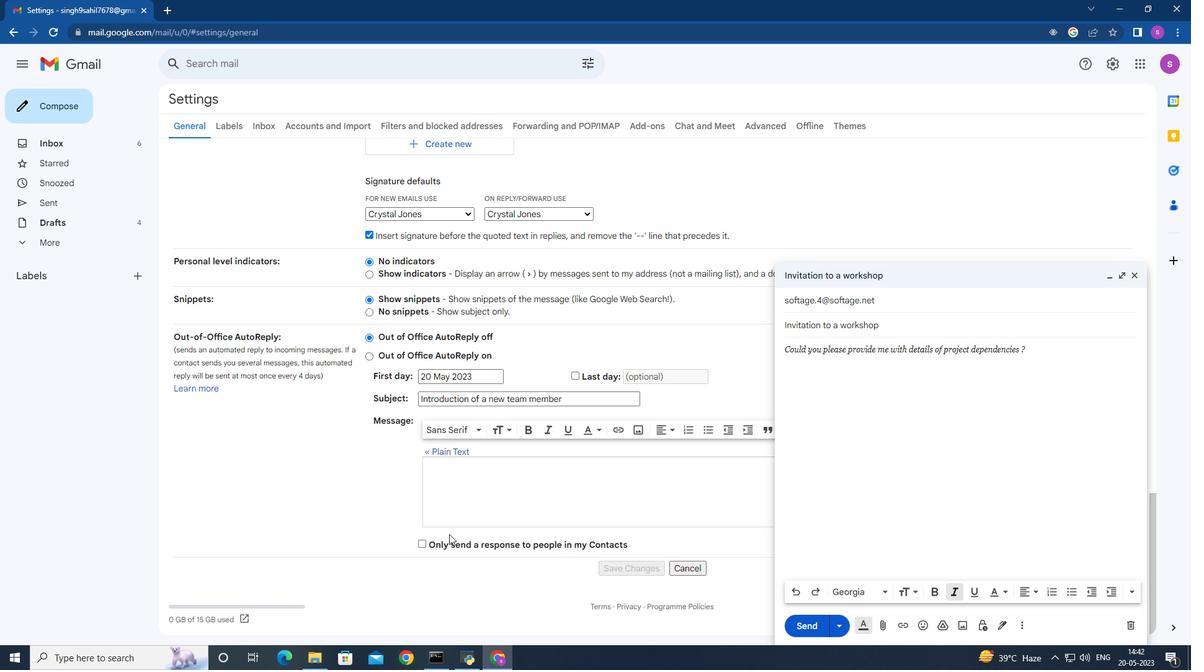 
Action: Mouse moved to (471, 536)
Screenshot: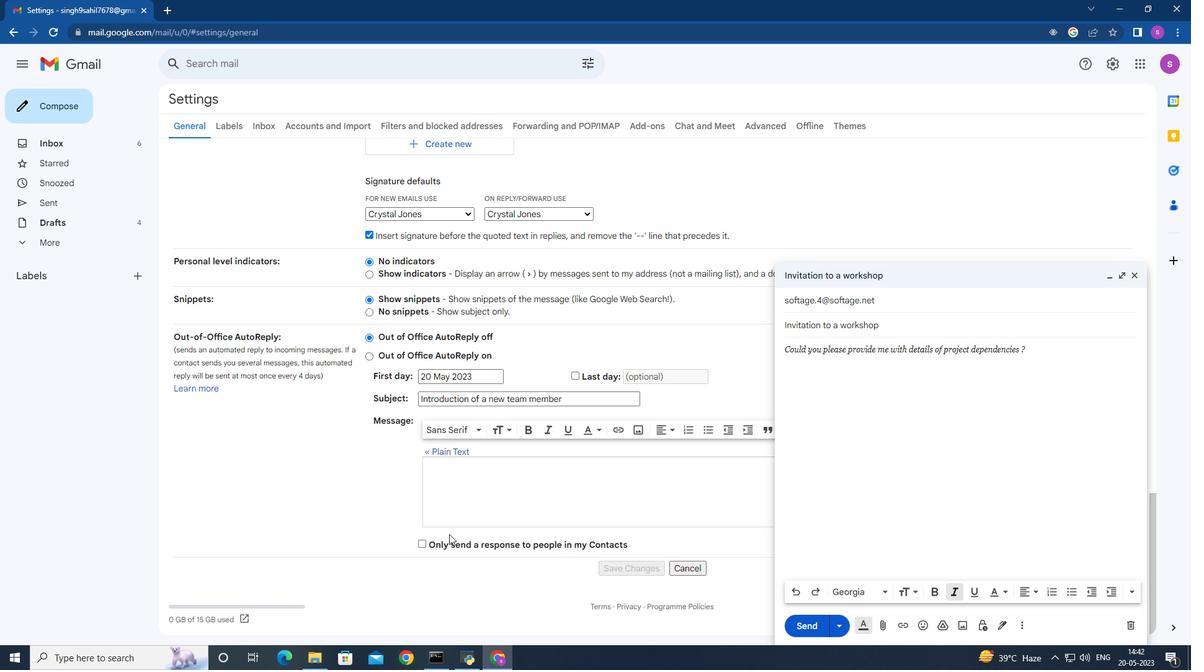 
Action: Mouse scrolled (471, 535) with delta (0, 0)
Screenshot: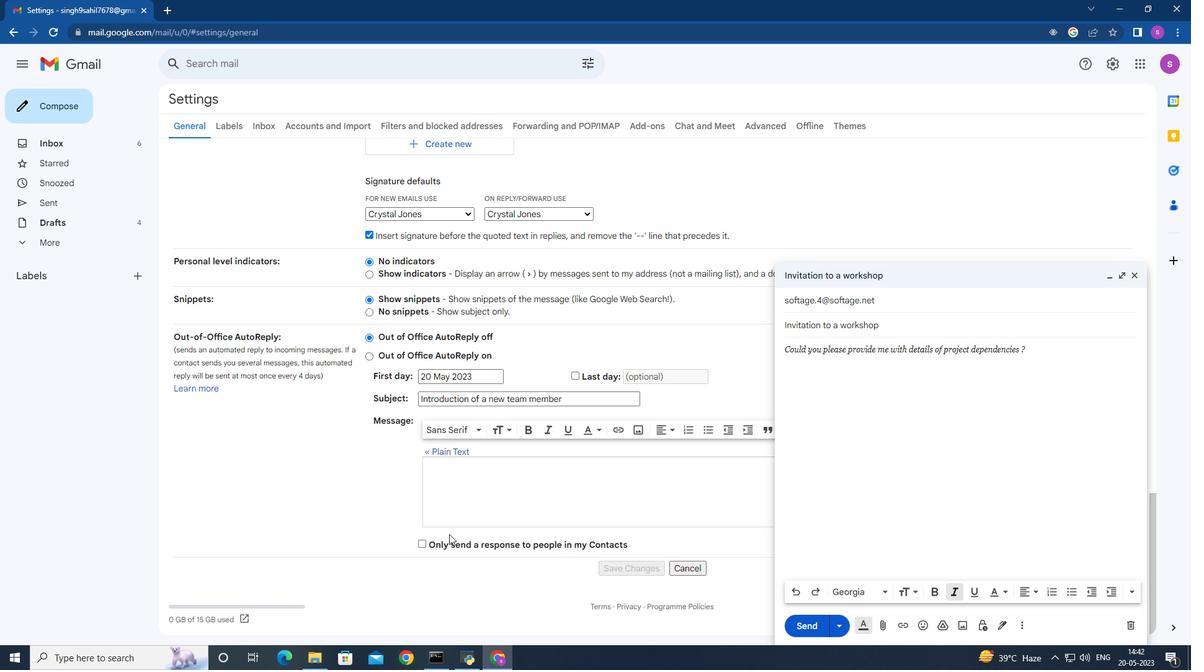 
Action: Mouse moved to (505, 539)
Screenshot: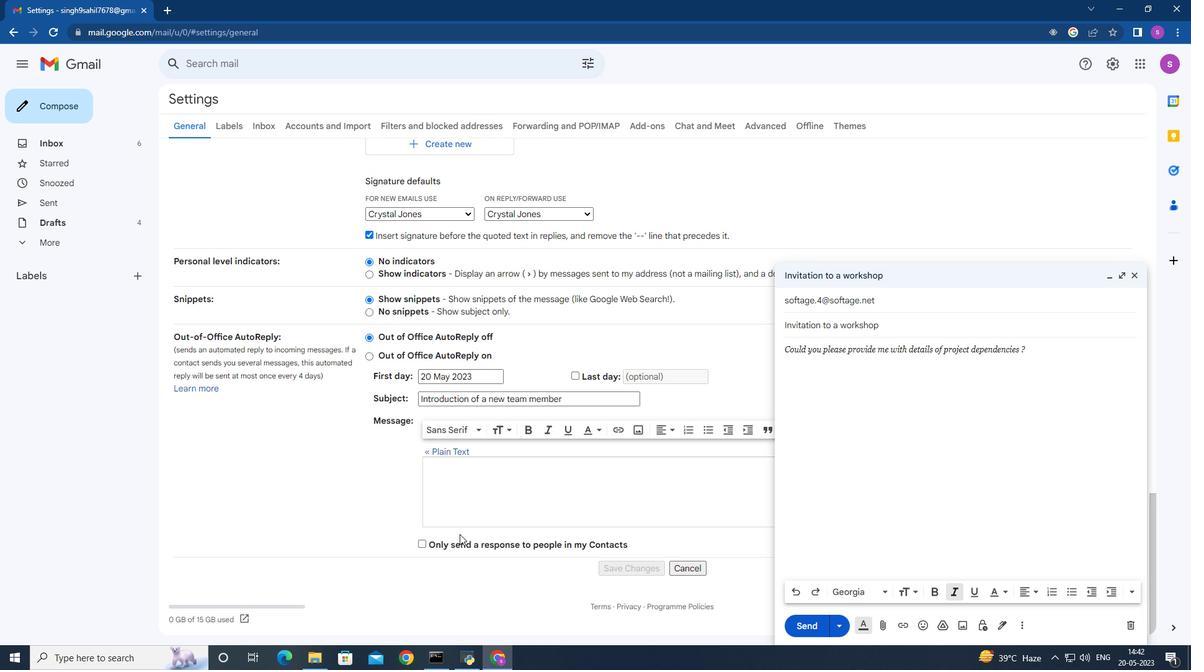 
Action: Mouse scrolled (505, 538) with delta (0, 0)
Screenshot: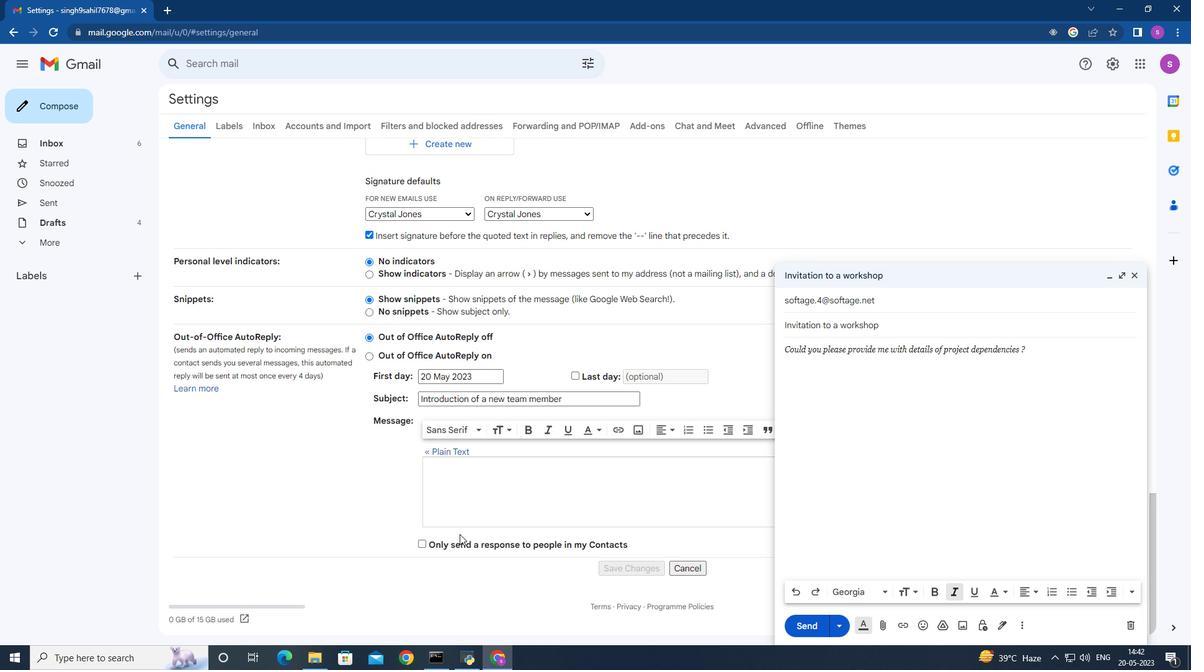 
Action: Mouse moved to (623, 566)
Screenshot: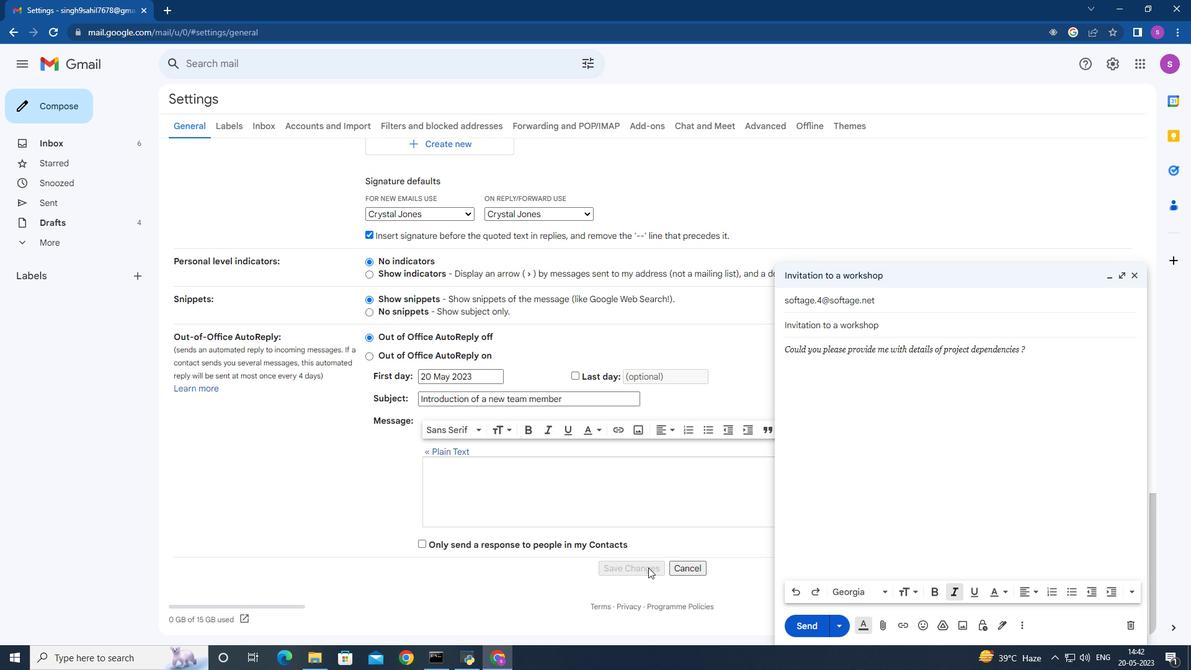 
Action: Mouse pressed left at (623, 566)
Screenshot: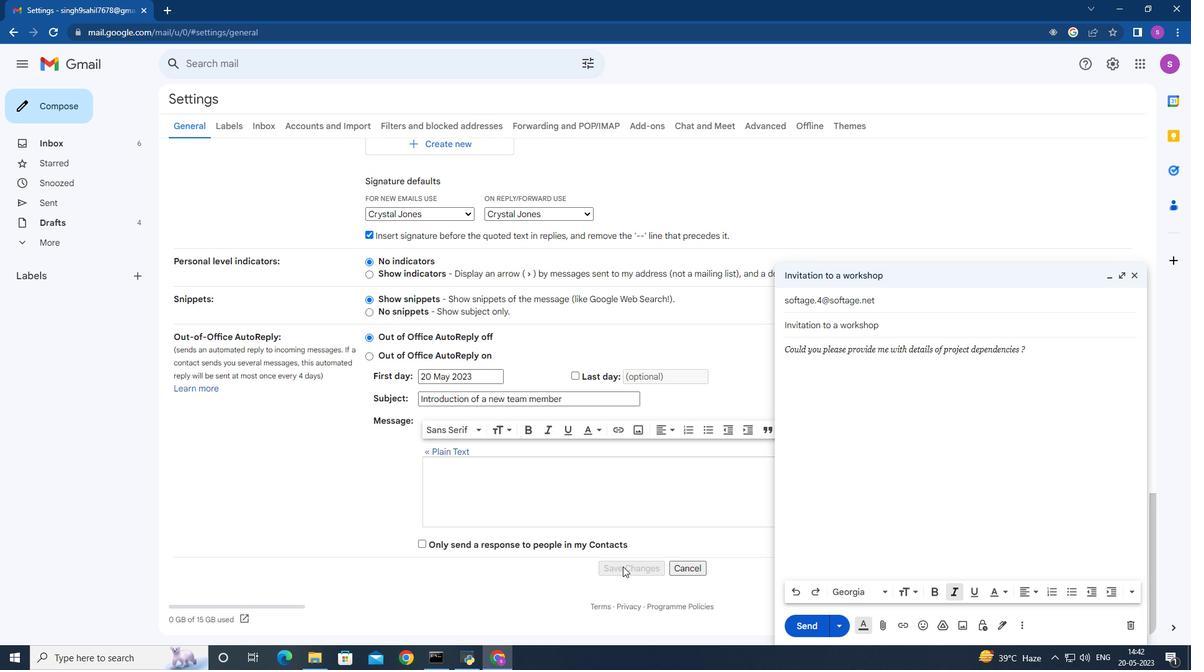 
Action: Mouse moved to (598, 492)
Screenshot: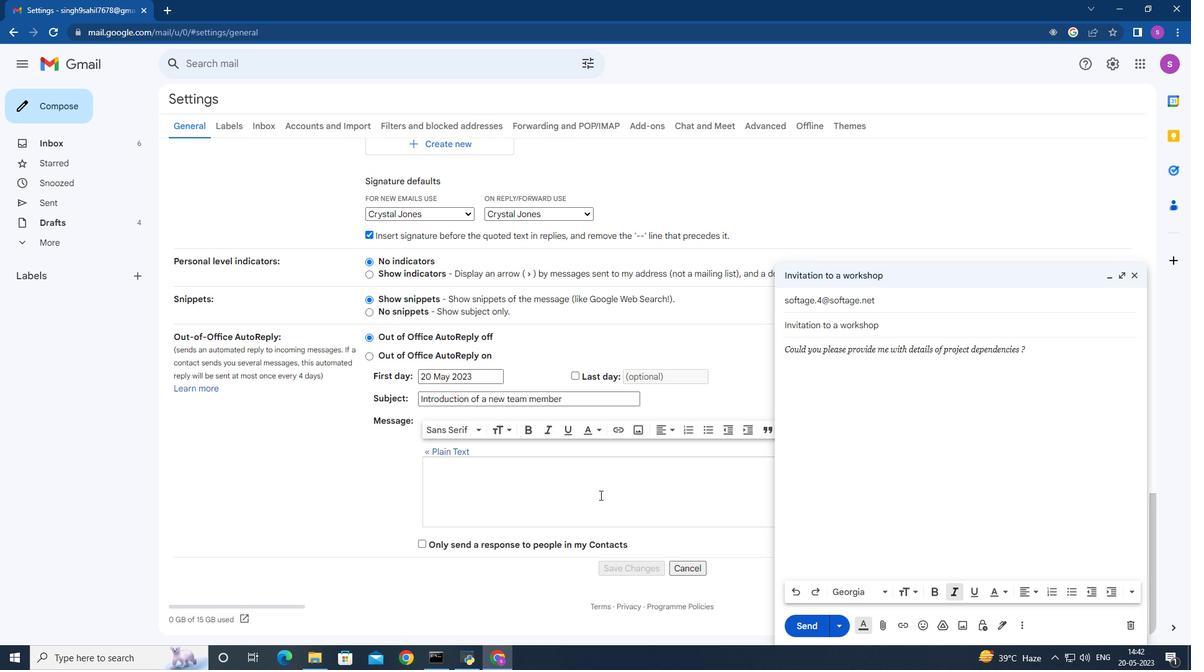 
Action: Mouse scrolled (598, 492) with delta (0, 0)
Screenshot: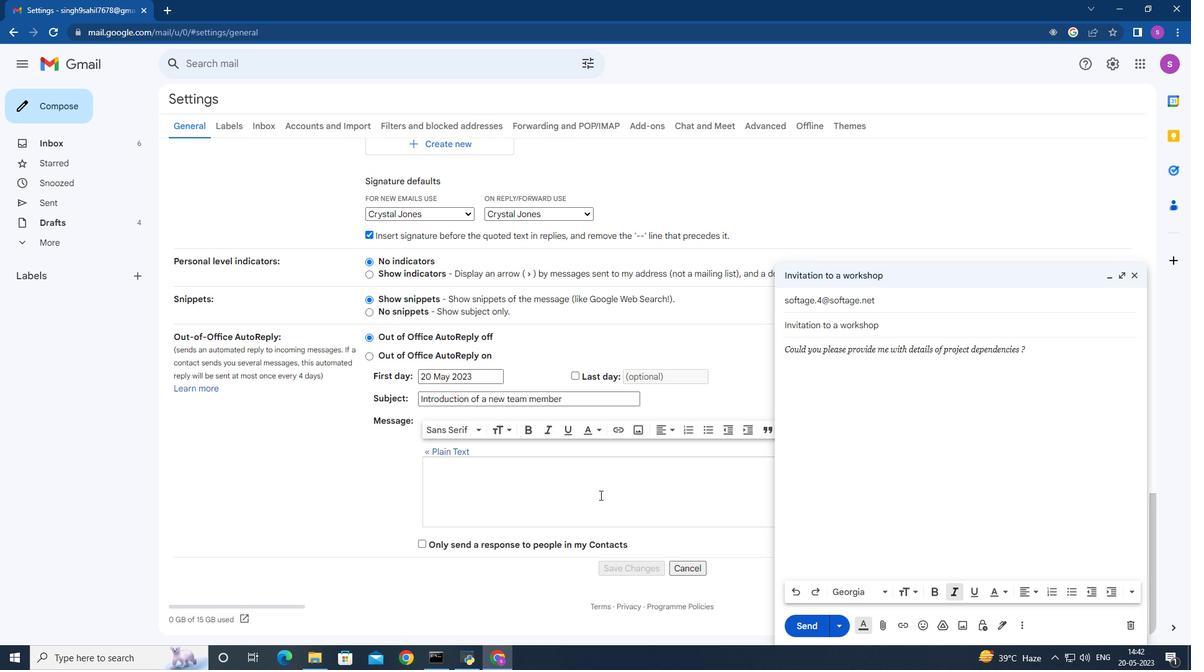 
Action: Mouse moved to (598, 492)
Screenshot: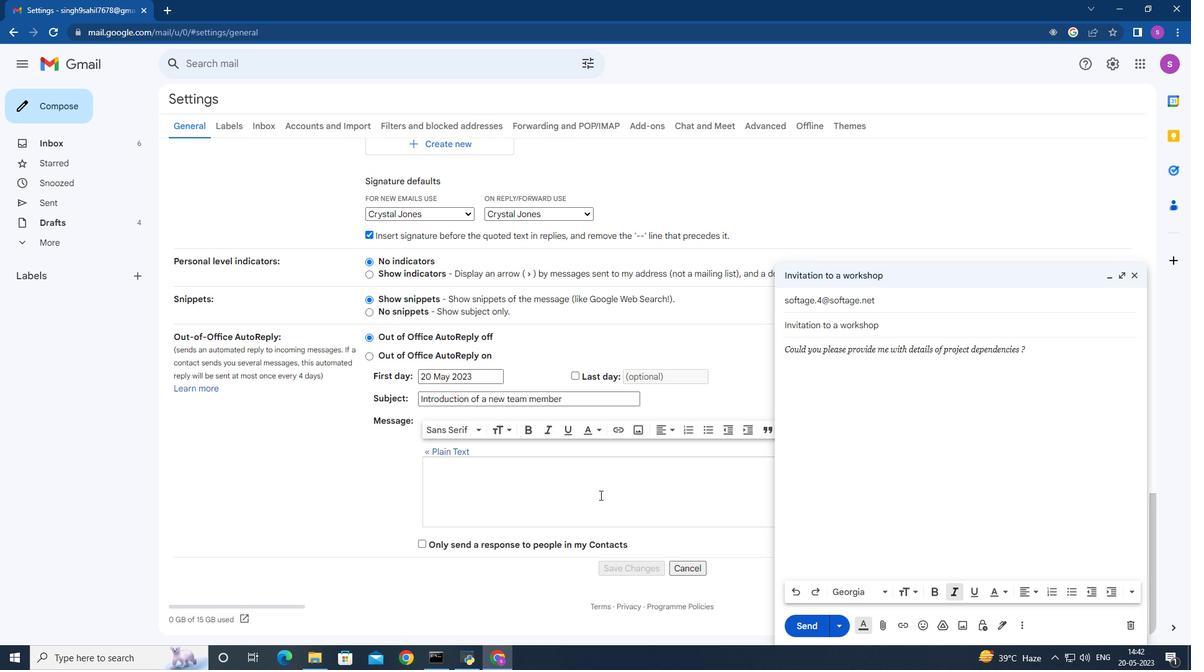 
Action: Mouse scrolled (598, 492) with delta (0, 0)
Screenshot: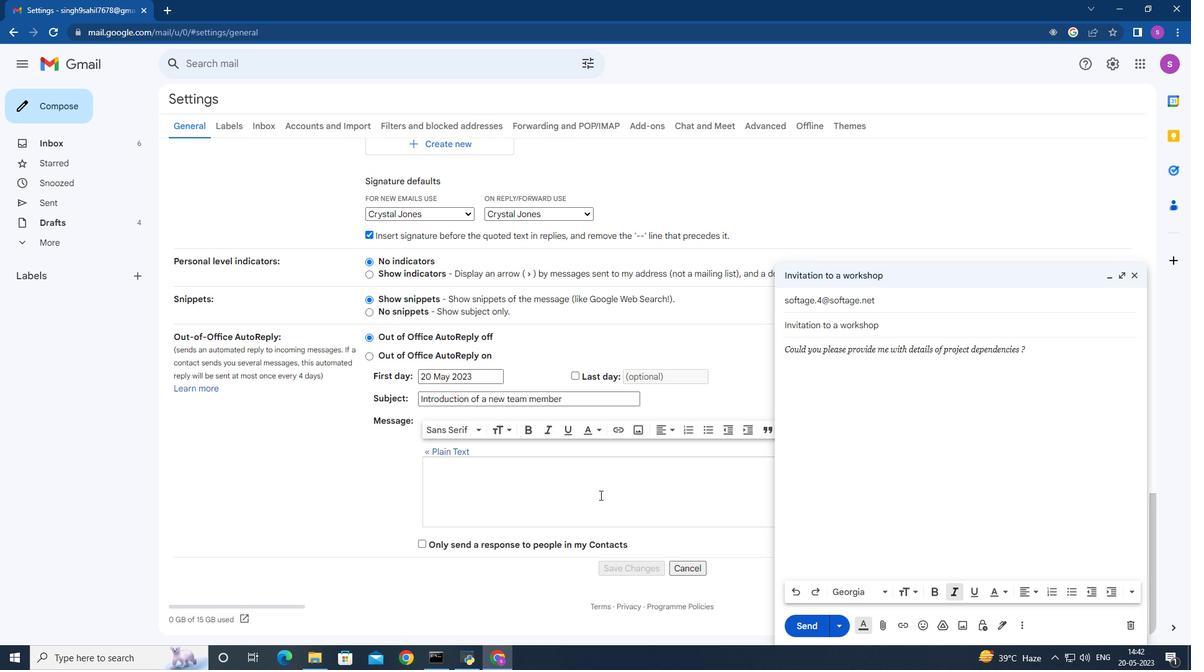 
Action: Mouse scrolled (598, 492) with delta (0, 0)
Screenshot: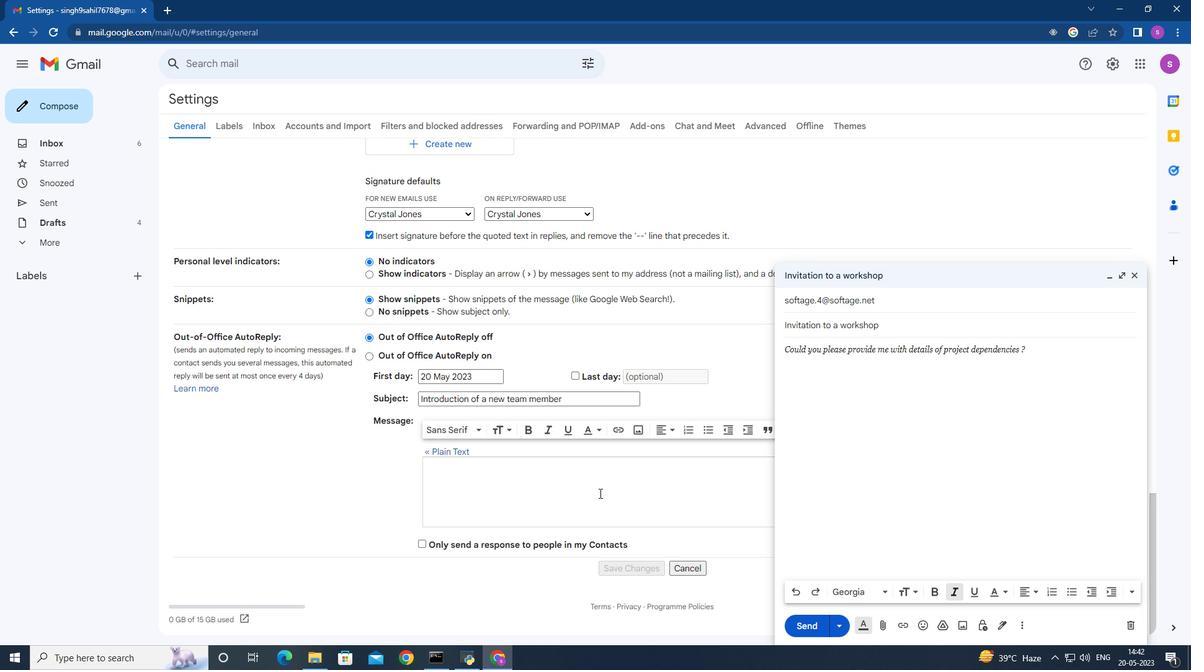 
Action: Mouse moved to (598, 492)
Screenshot: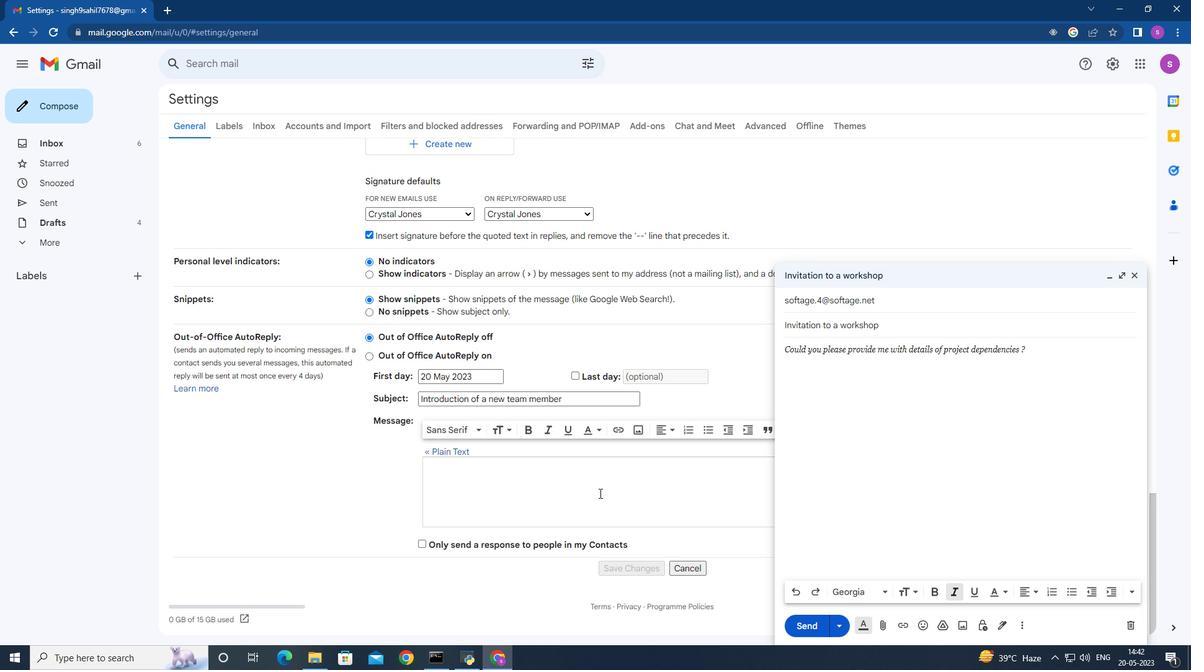 
Action: Mouse scrolled (598, 492) with delta (0, 0)
Screenshot: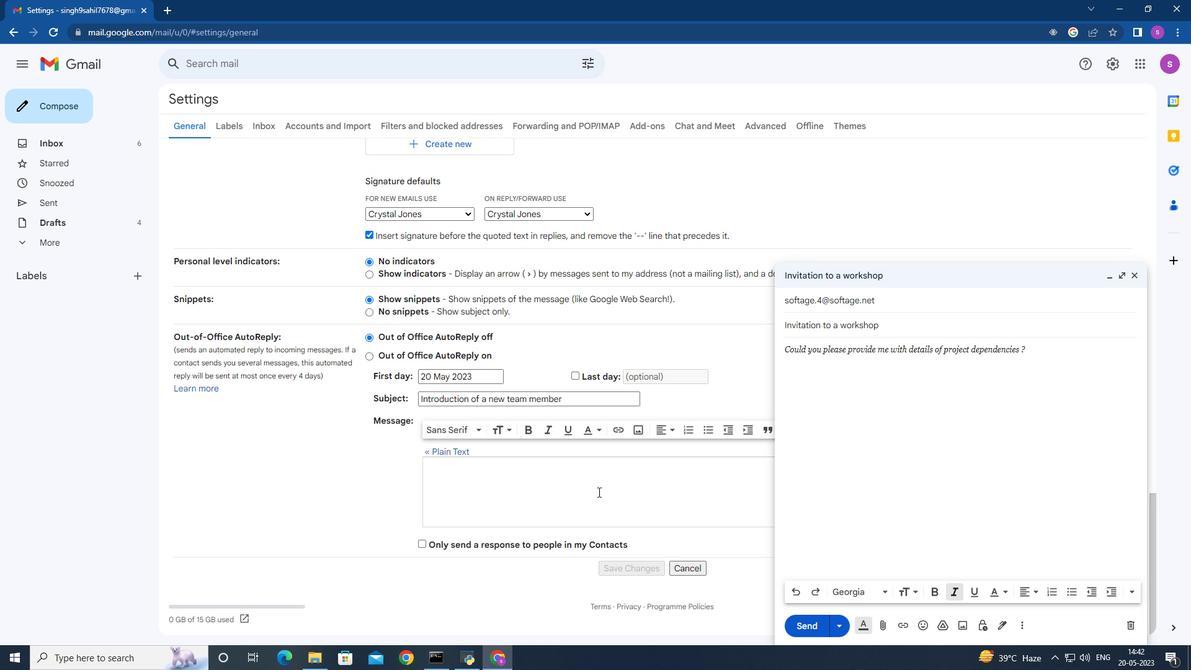 
Action: Mouse moved to (453, 335)
Screenshot: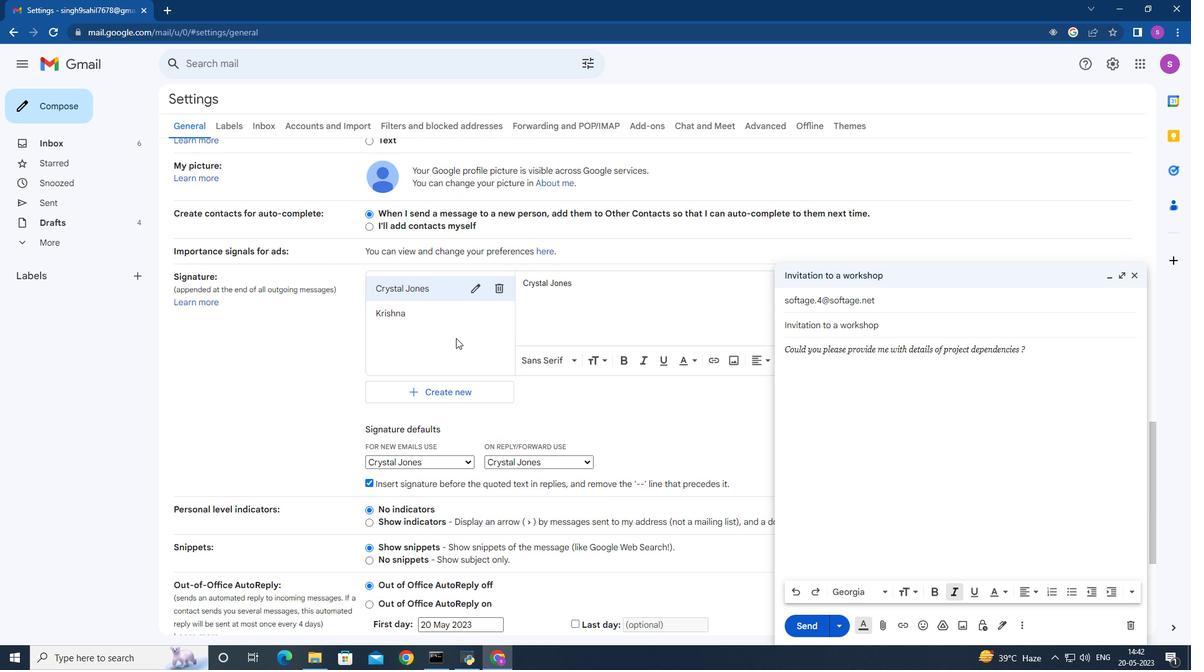 
Action: Mouse pressed left at (453, 335)
Screenshot: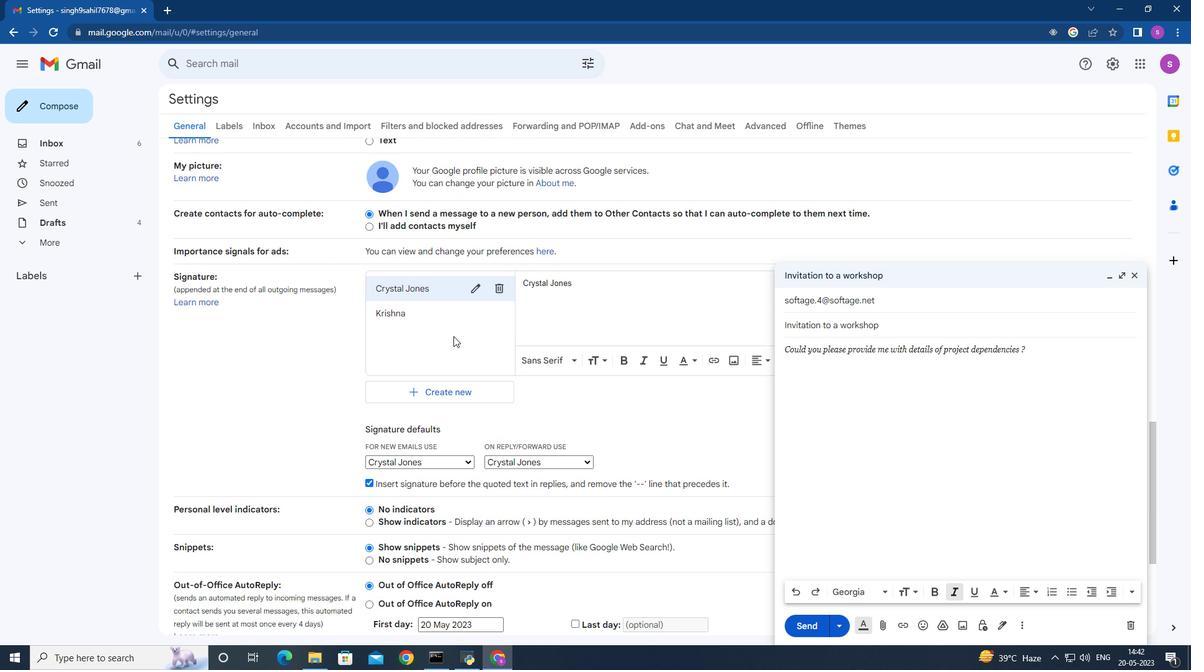 
Action: Mouse moved to (392, 314)
Screenshot: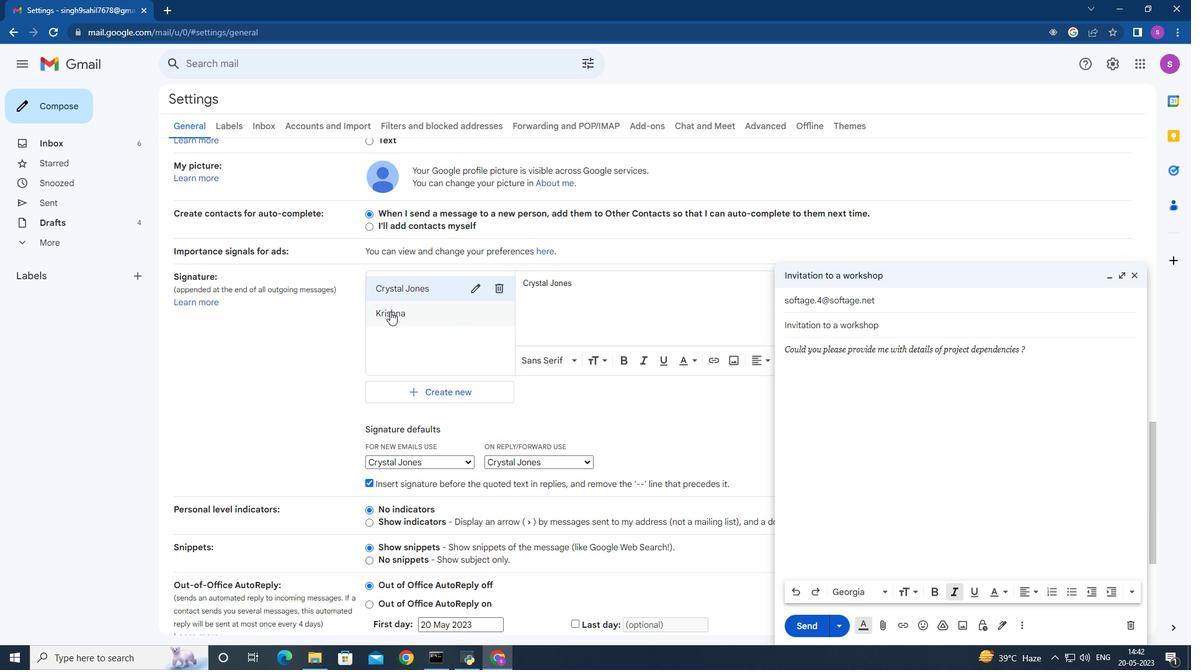 
Action: Mouse pressed left at (392, 314)
Screenshot: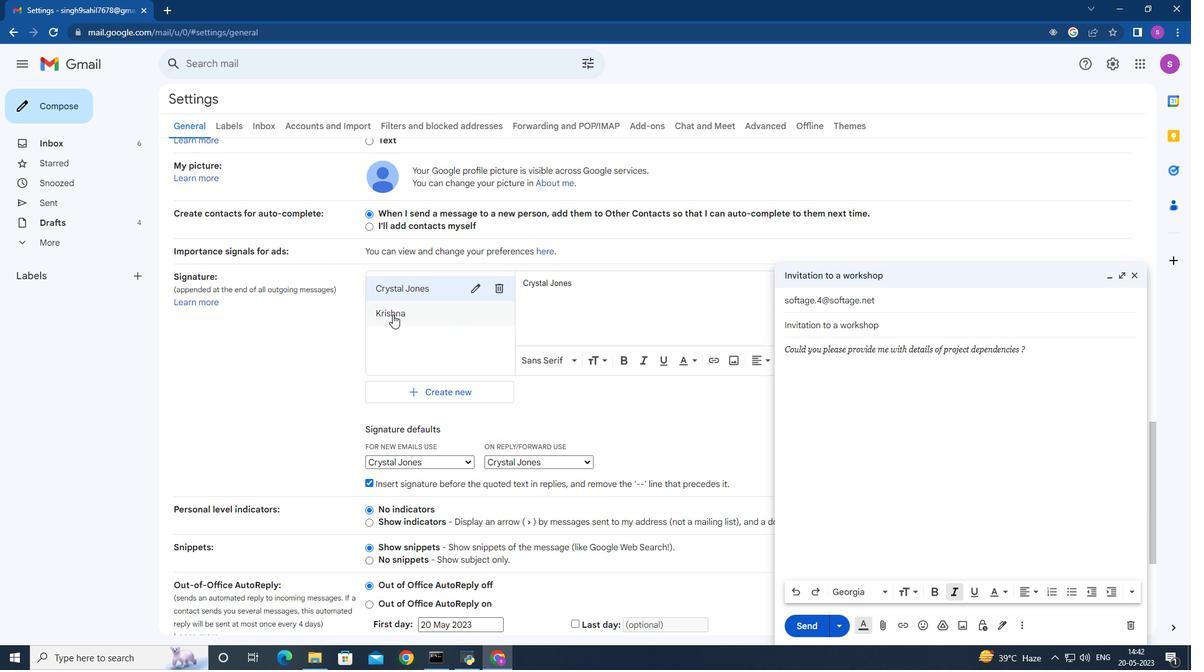 
Action: Mouse moved to (394, 292)
Screenshot: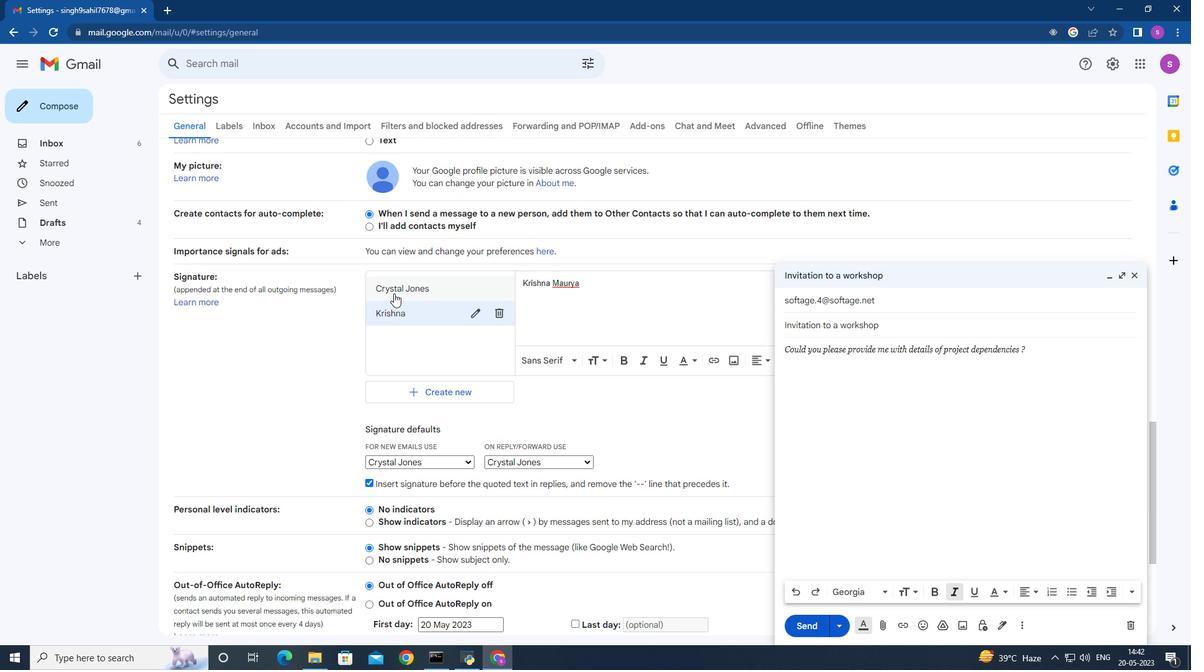
Action: Mouse pressed left at (394, 292)
Screenshot: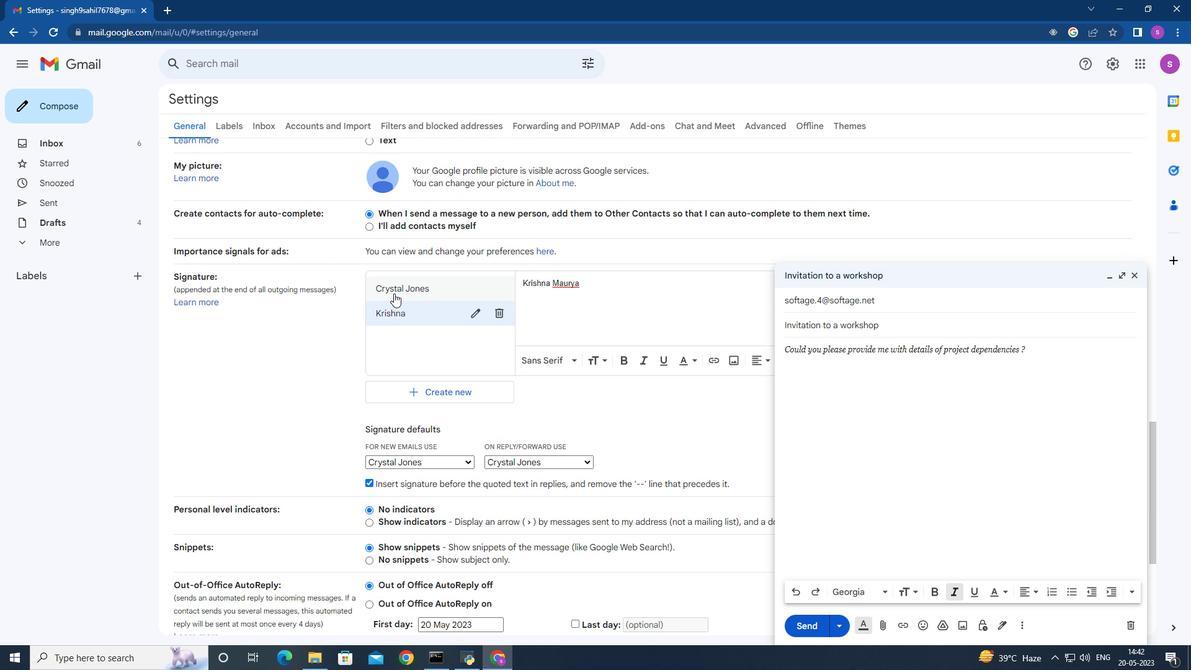 
Action: Mouse moved to (432, 537)
Screenshot: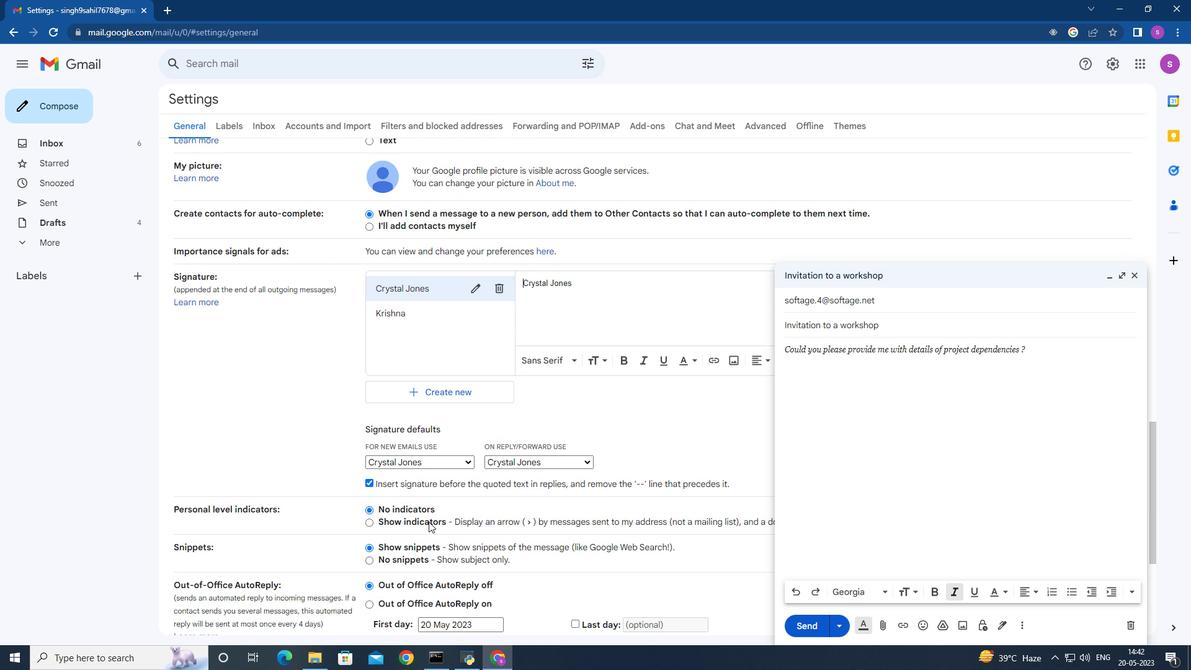
Action: Mouse scrolled (432, 536) with delta (0, 0)
Screenshot: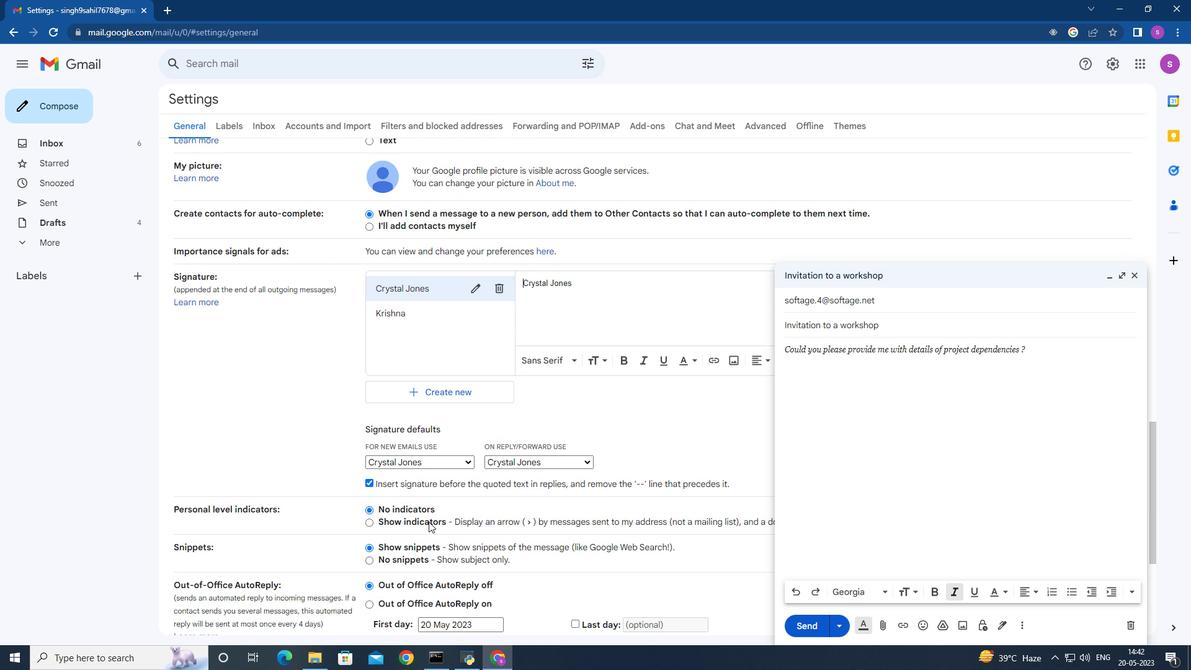 
Action: Mouse moved to (432, 537)
Screenshot: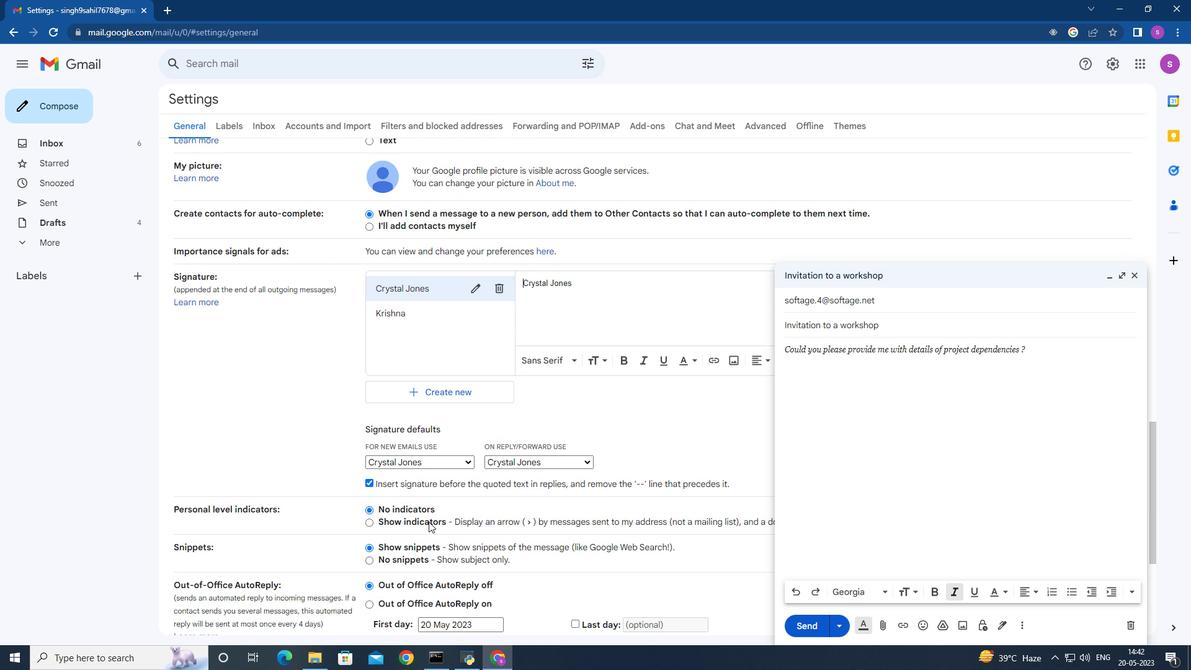 
Action: Mouse scrolled (432, 536) with delta (0, 0)
Screenshot: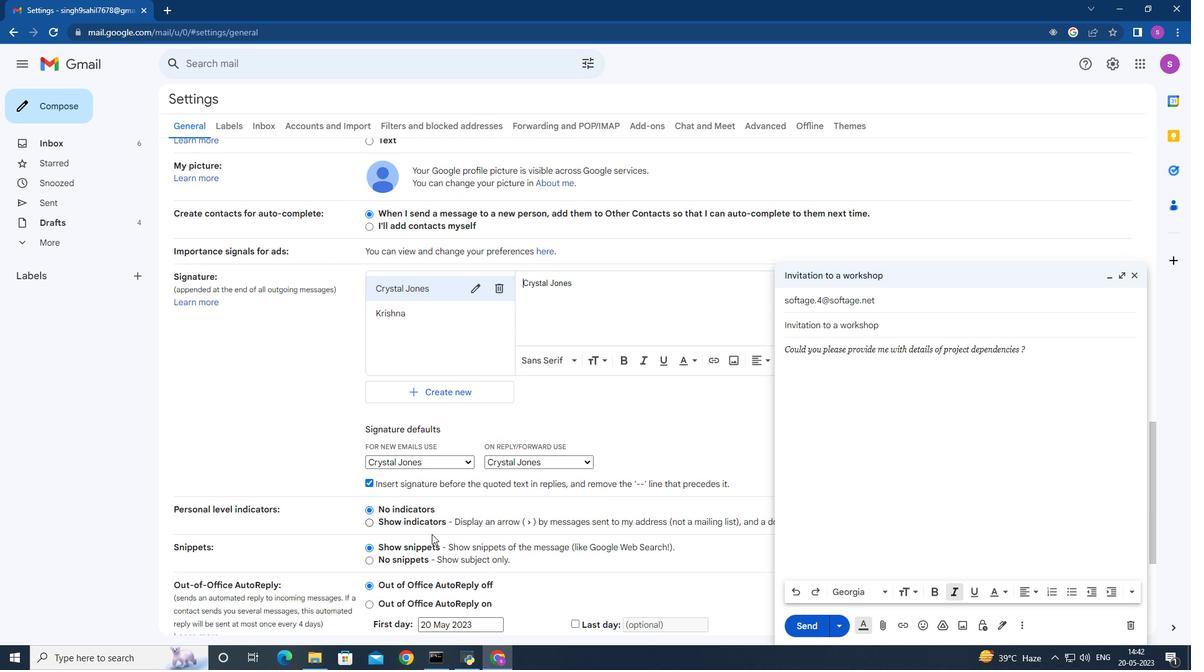 
Action: Mouse moved to (433, 538)
Screenshot: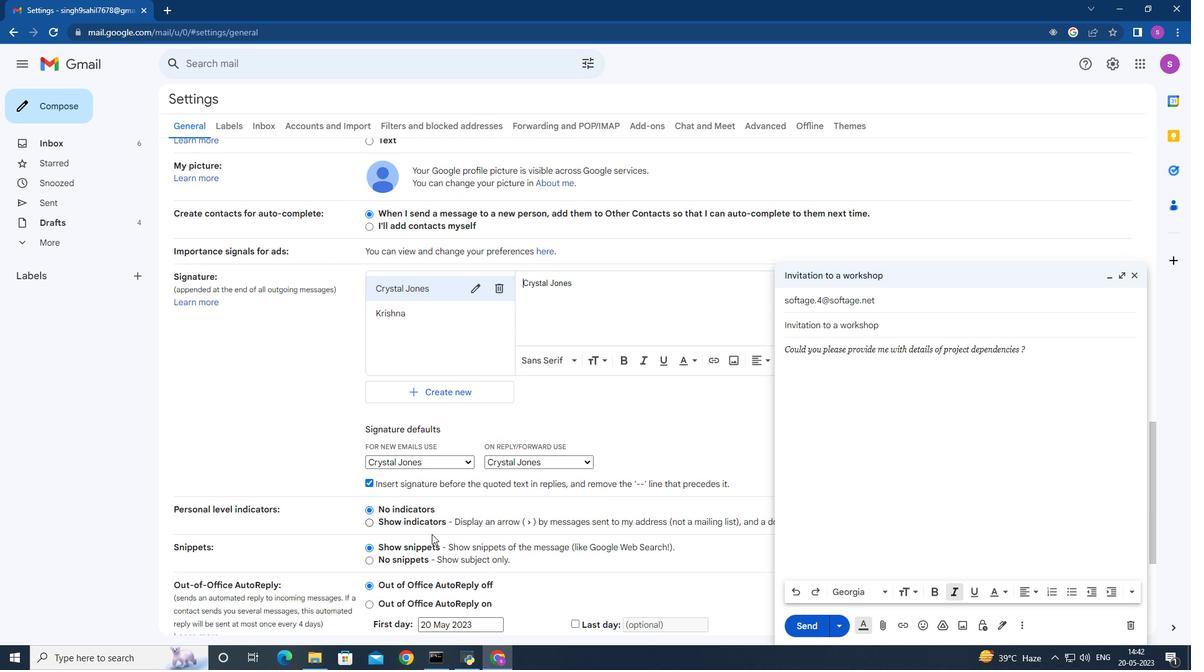 
Action: Mouse scrolled (433, 537) with delta (0, 0)
Screenshot: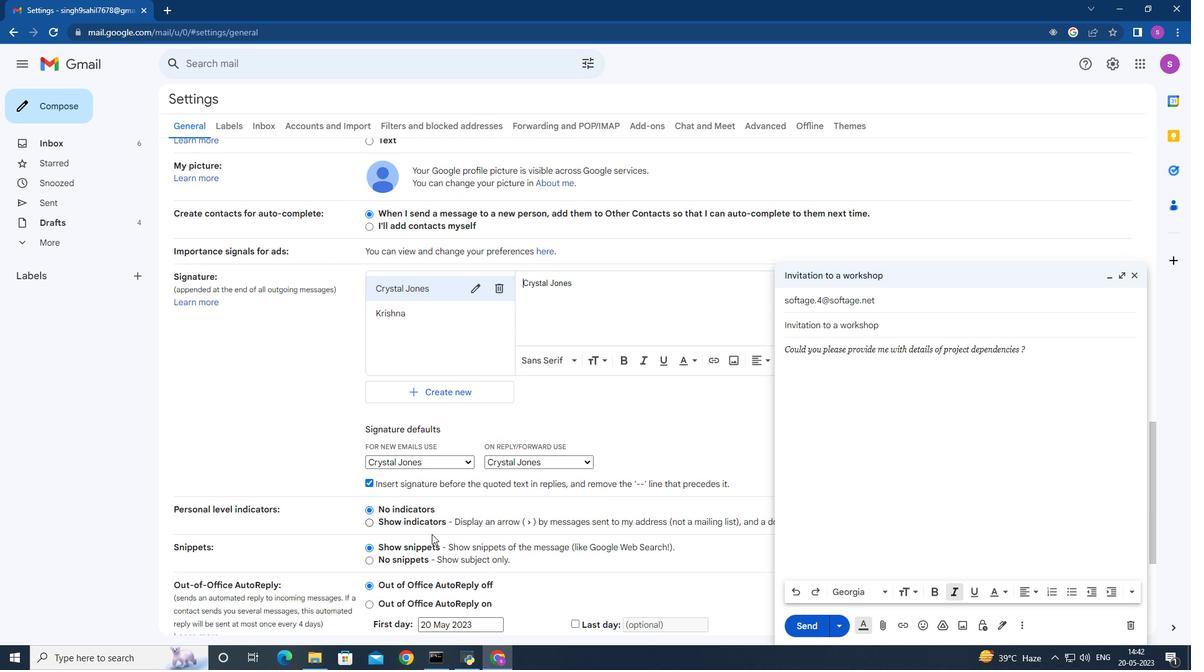 
Action: Mouse moved to (433, 538)
Screenshot: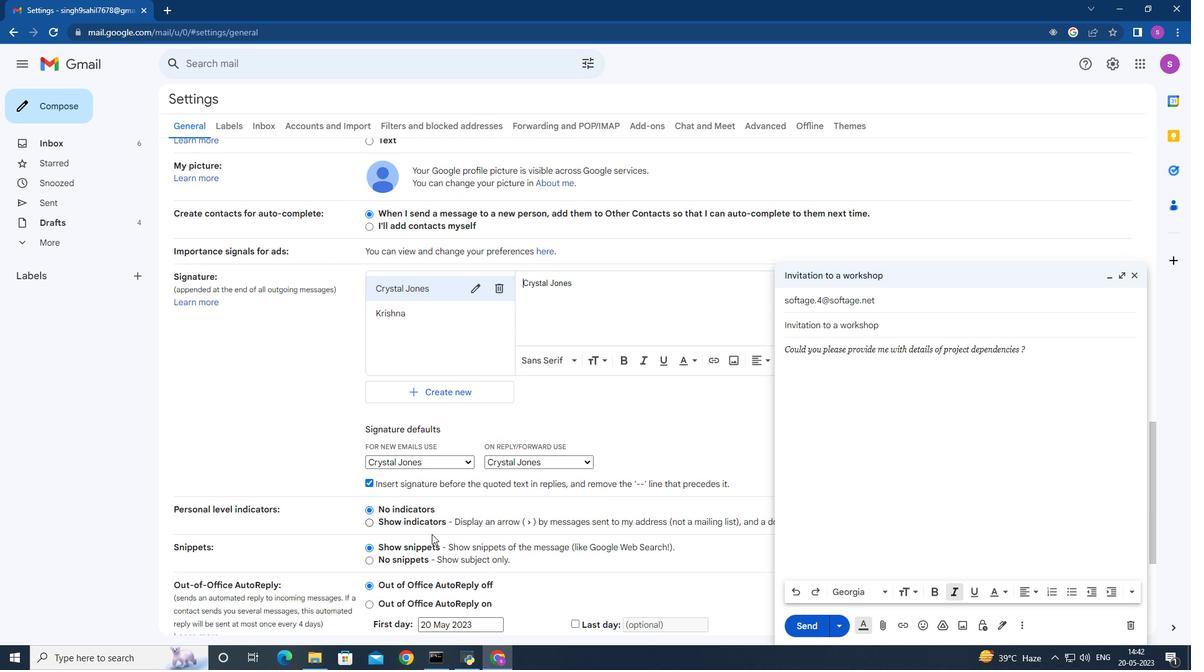 
Action: Mouse scrolled (433, 537) with delta (0, 0)
Screenshot: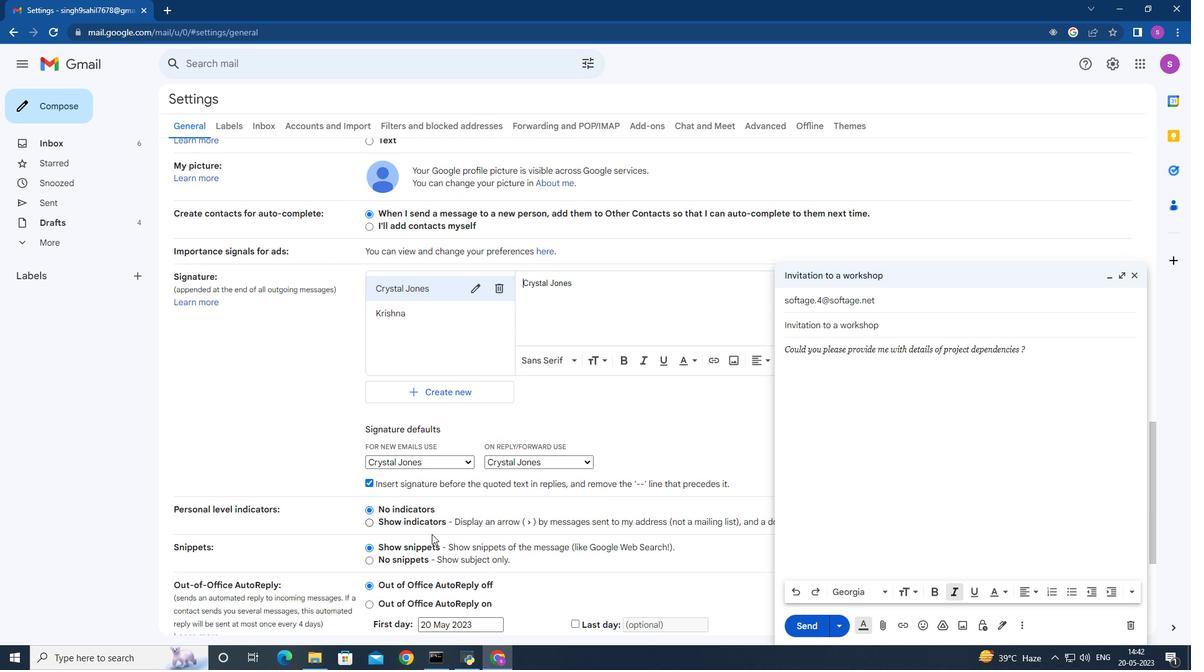 
Action: Mouse moved to (434, 538)
Screenshot: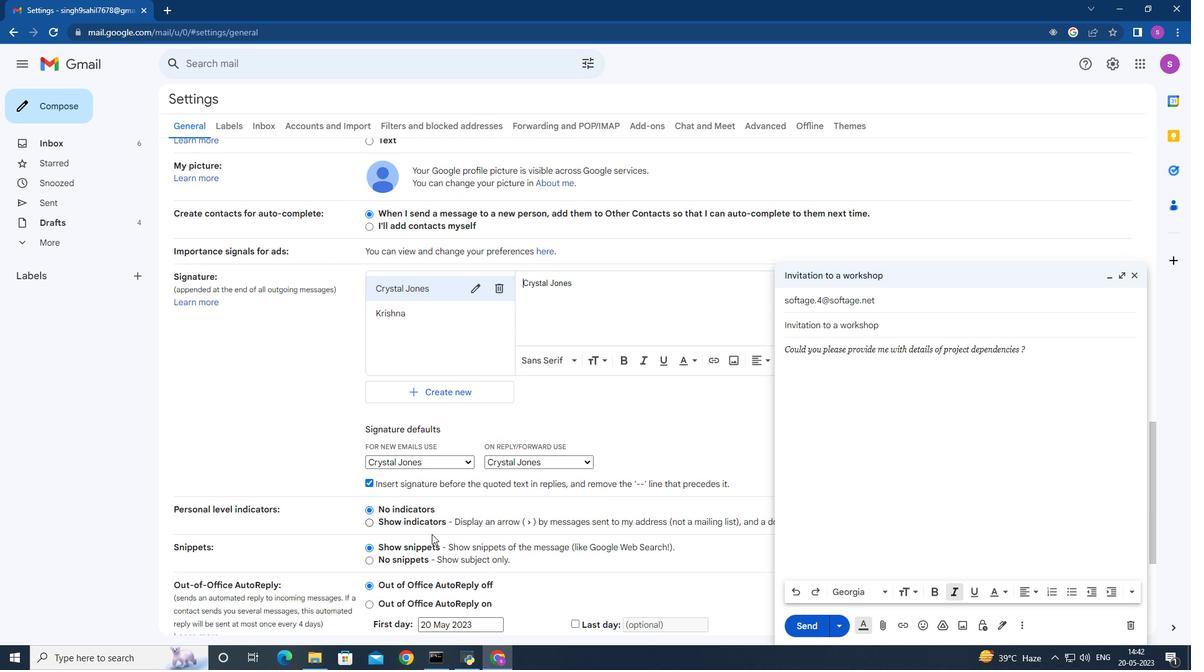 
Action: Mouse scrolled (434, 538) with delta (0, 0)
Screenshot: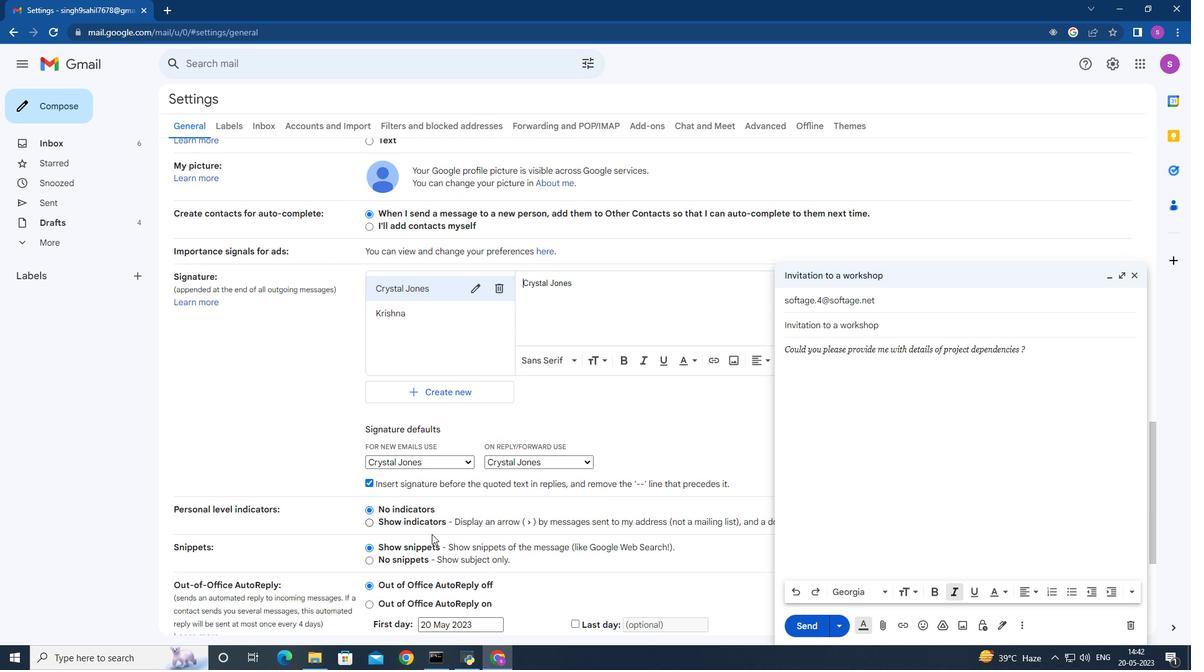 
Action: Mouse moved to (436, 539)
Screenshot: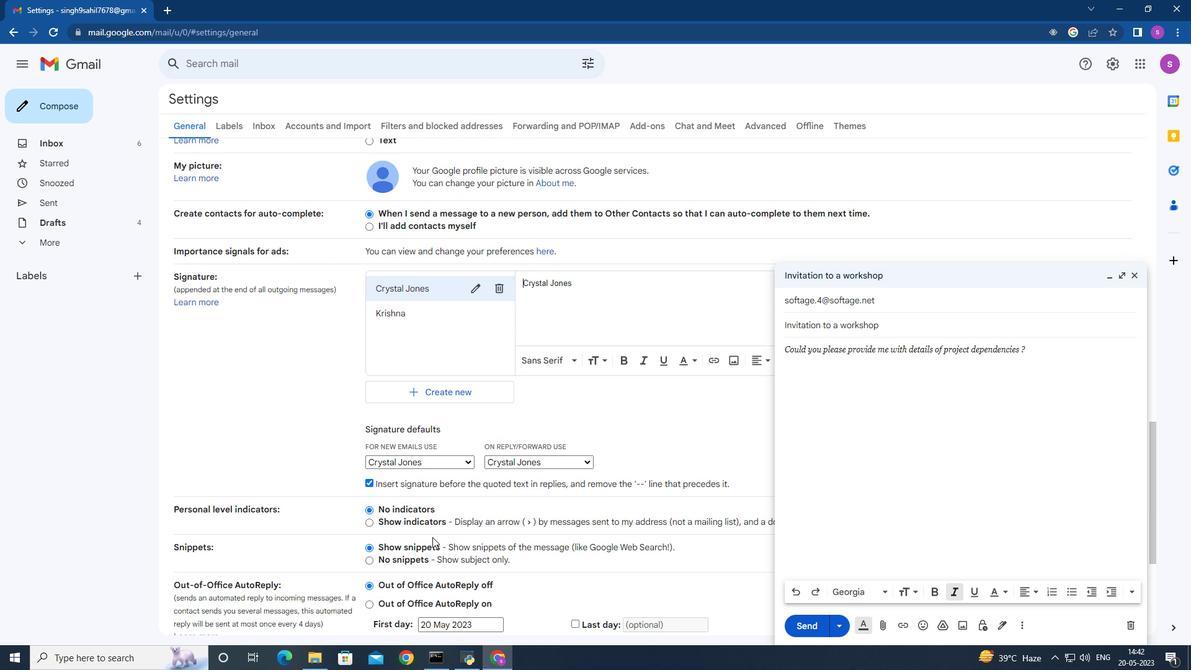 
Action: Mouse scrolled (435, 538) with delta (0, 0)
Screenshot: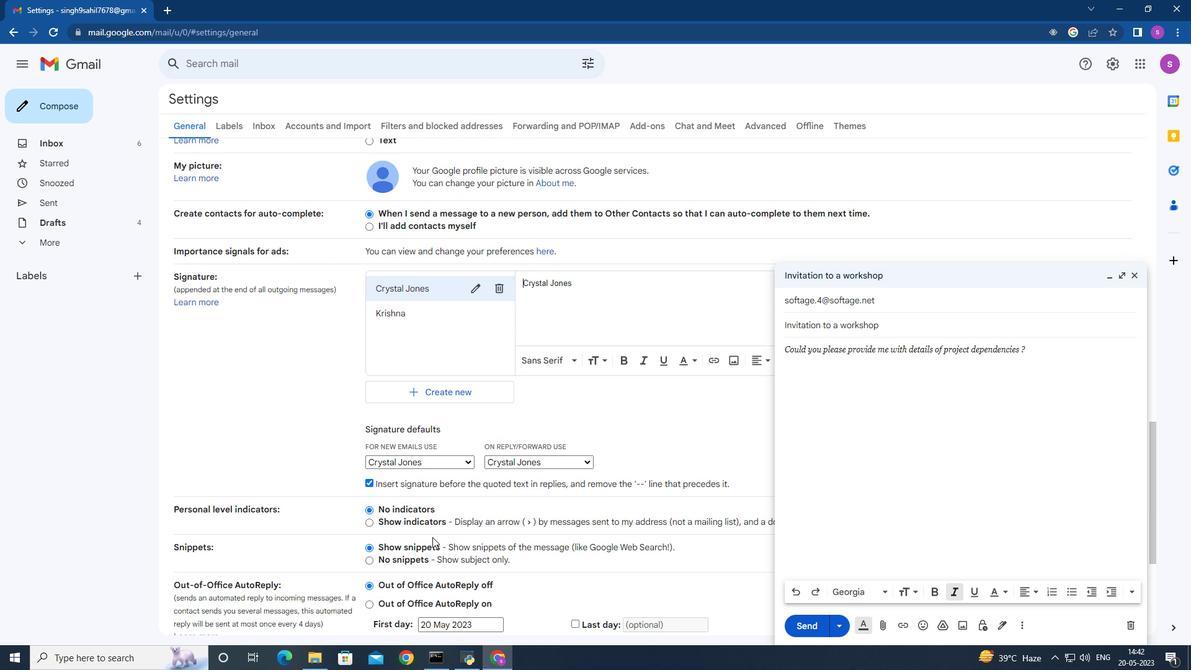 
Action: Mouse moved to (439, 541)
Screenshot: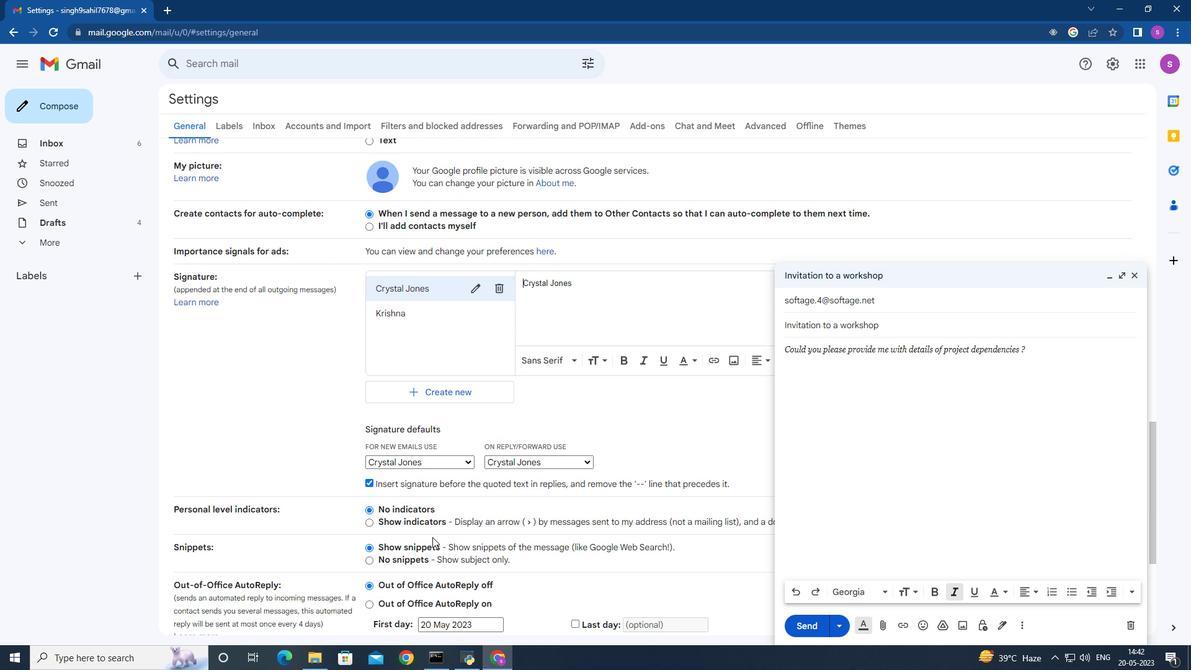 
Action: Mouse scrolled (439, 540) with delta (0, 0)
Screenshot: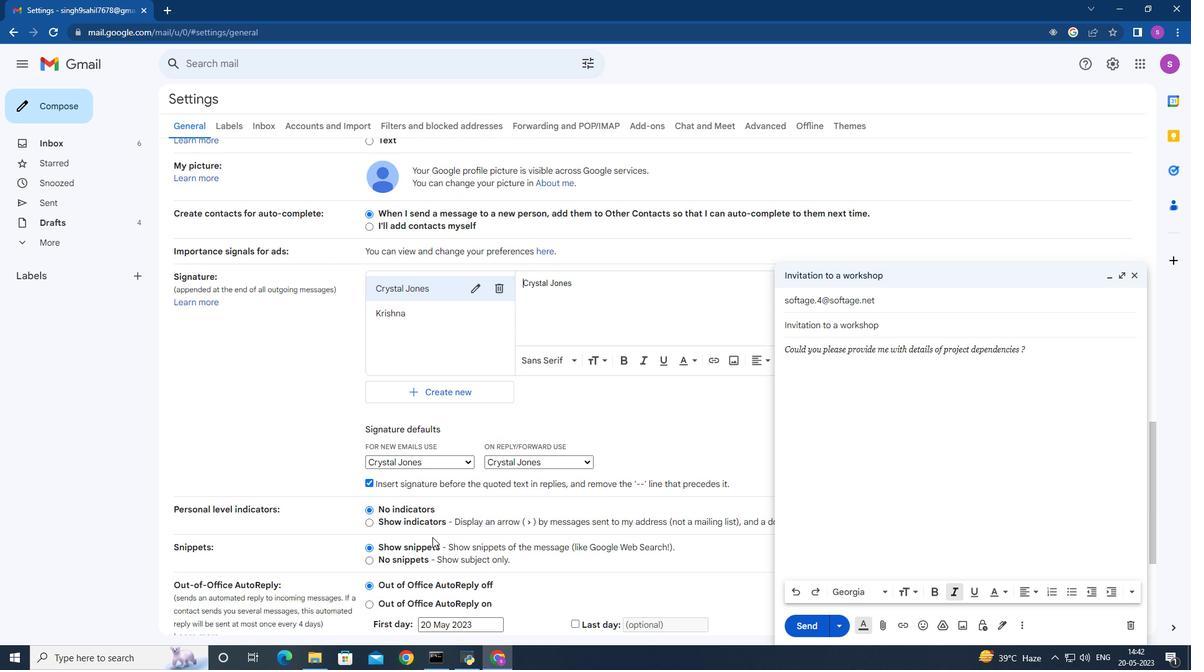 
Action: Mouse moved to (447, 543)
Screenshot: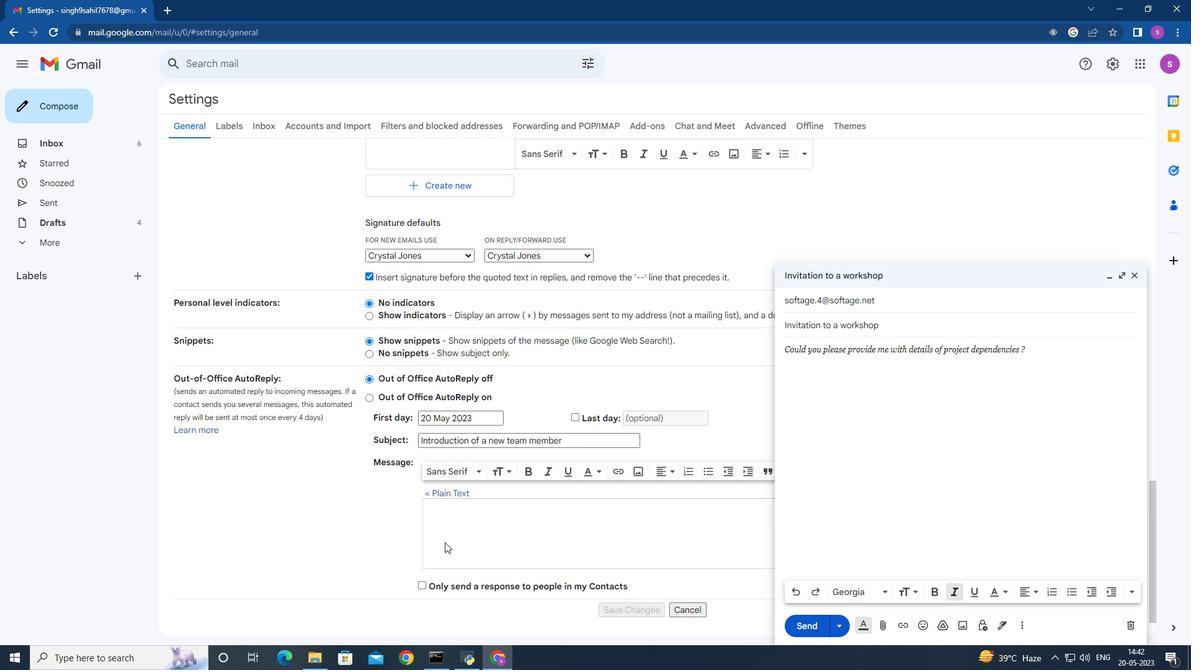 
Action: Mouse scrolled (447, 542) with delta (0, 0)
Screenshot: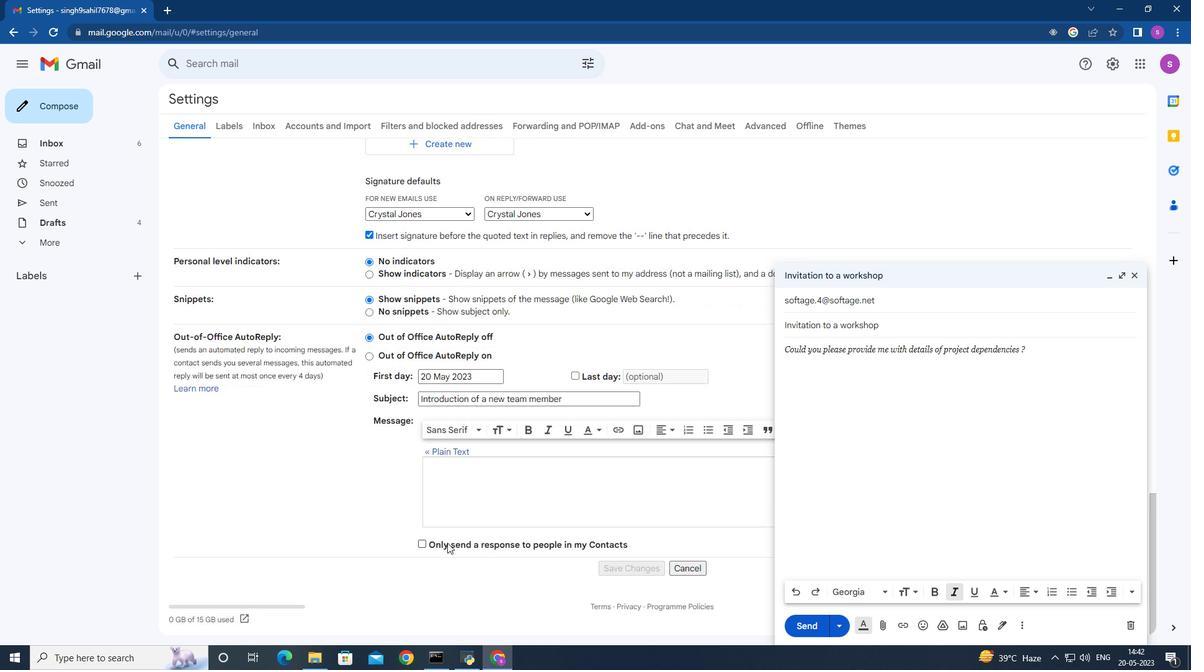 
Action: Mouse moved to (448, 543)
Screenshot: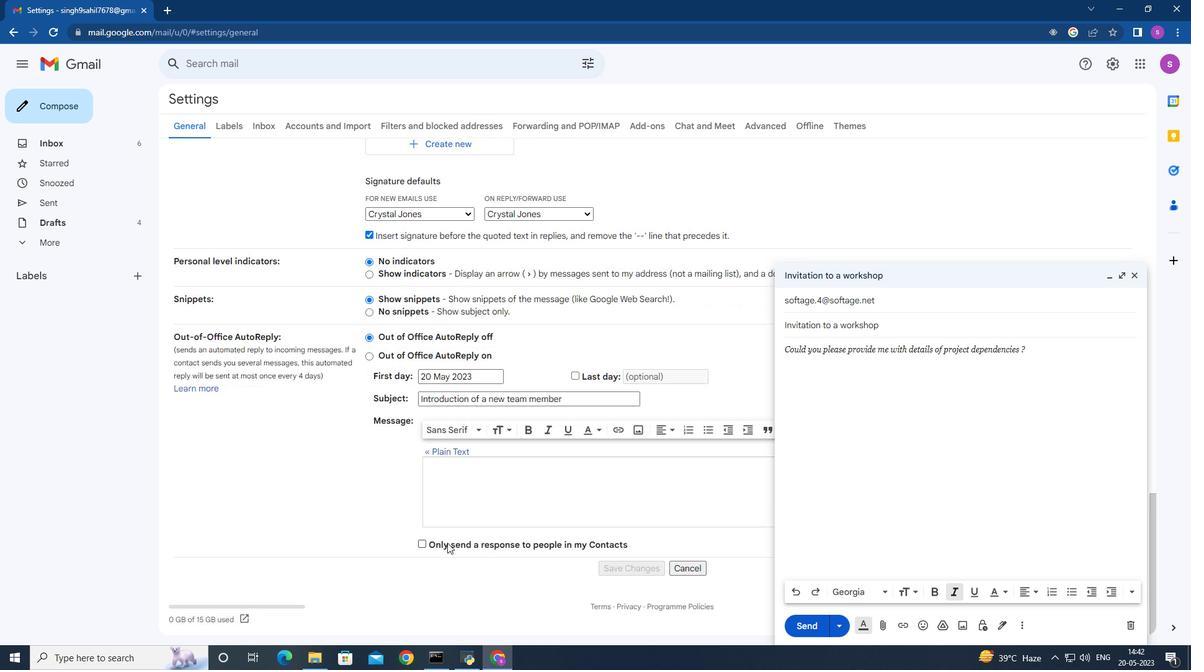
Action: Mouse scrolled (448, 543) with delta (0, 0)
Screenshot: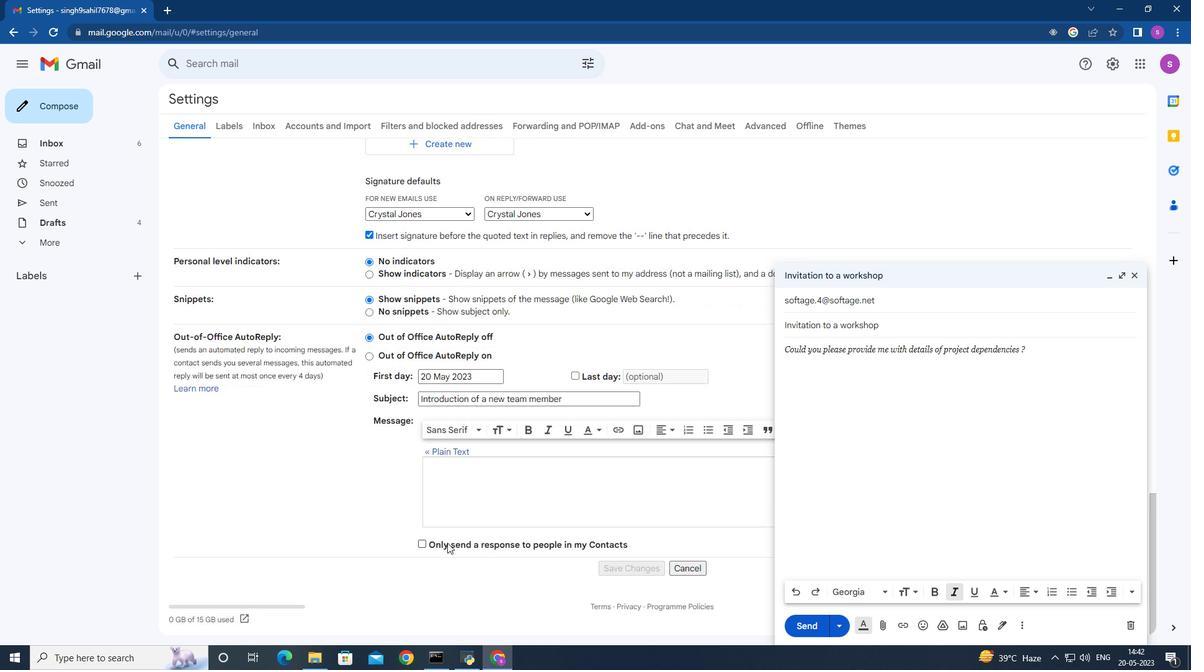 
Action: Mouse moved to (449, 543)
Screenshot: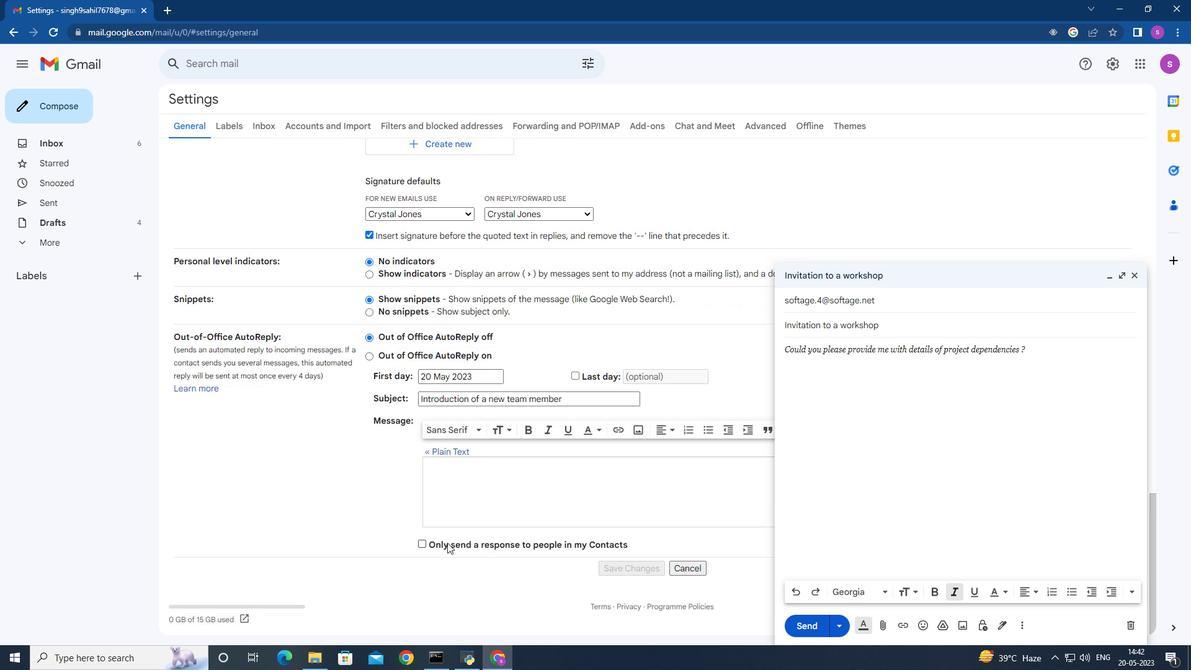 
Action: Mouse scrolled (449, 543) with delta (0, 0)
Screenshot: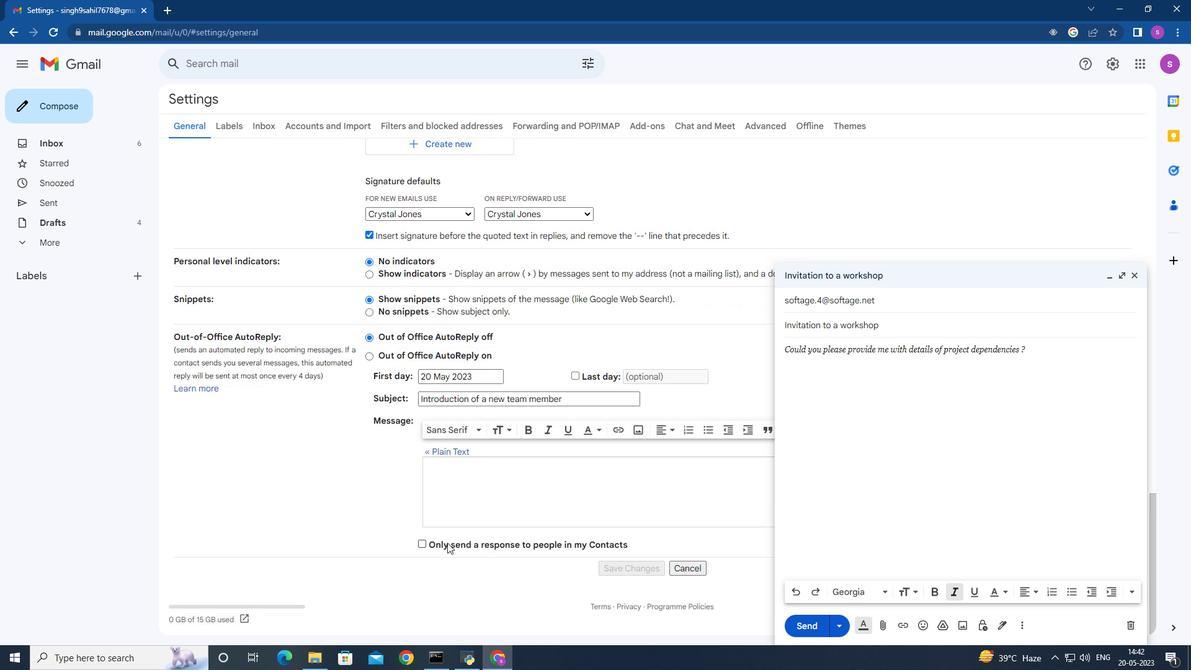 
Action: Mouse moved to (449, 543)
Screenshot: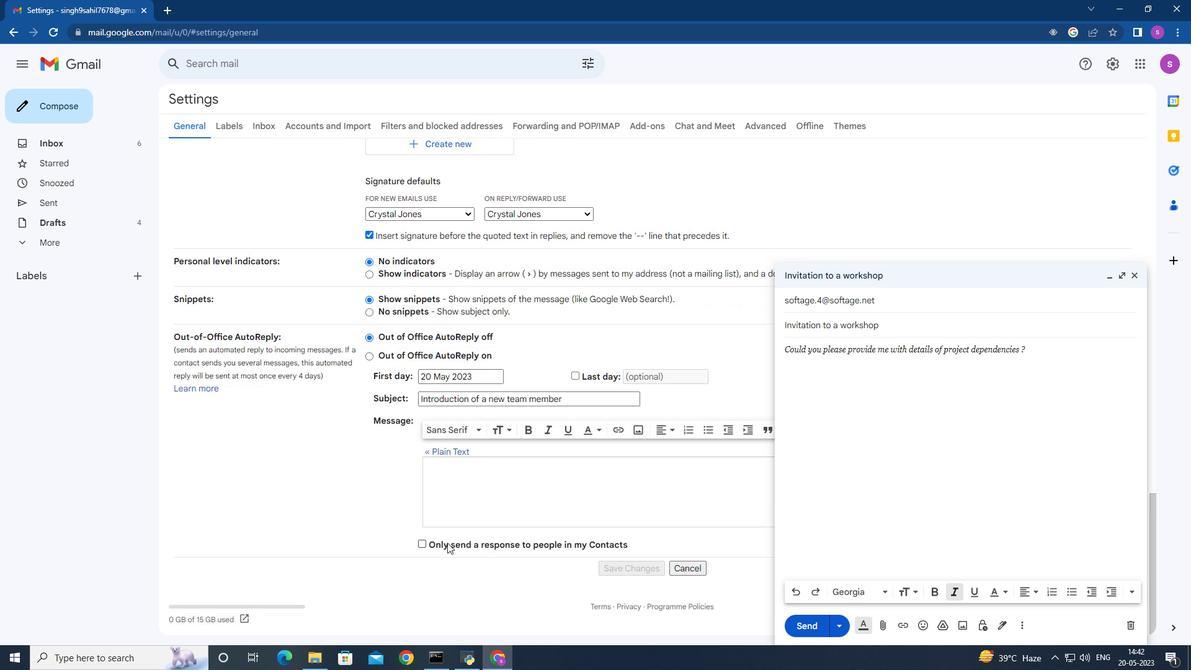 
Action: Mouse scrolled (449, 543) with delta (0, 0)
Screenshot: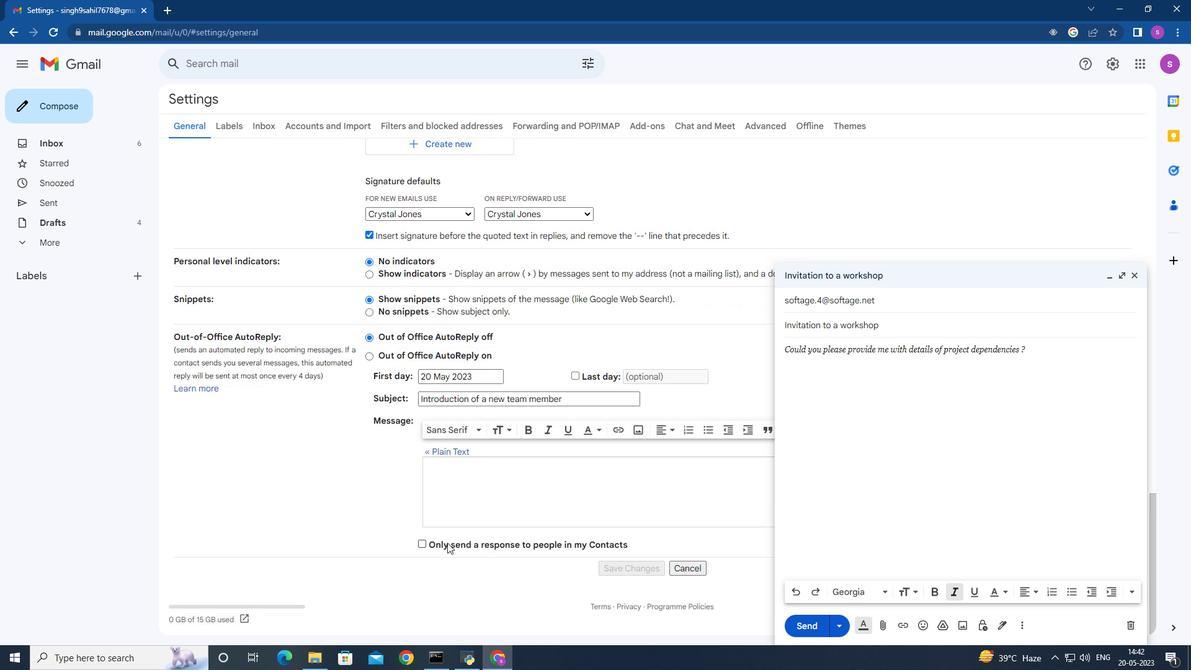 
Action: Mouse moved to (453, 544)
Screenshot: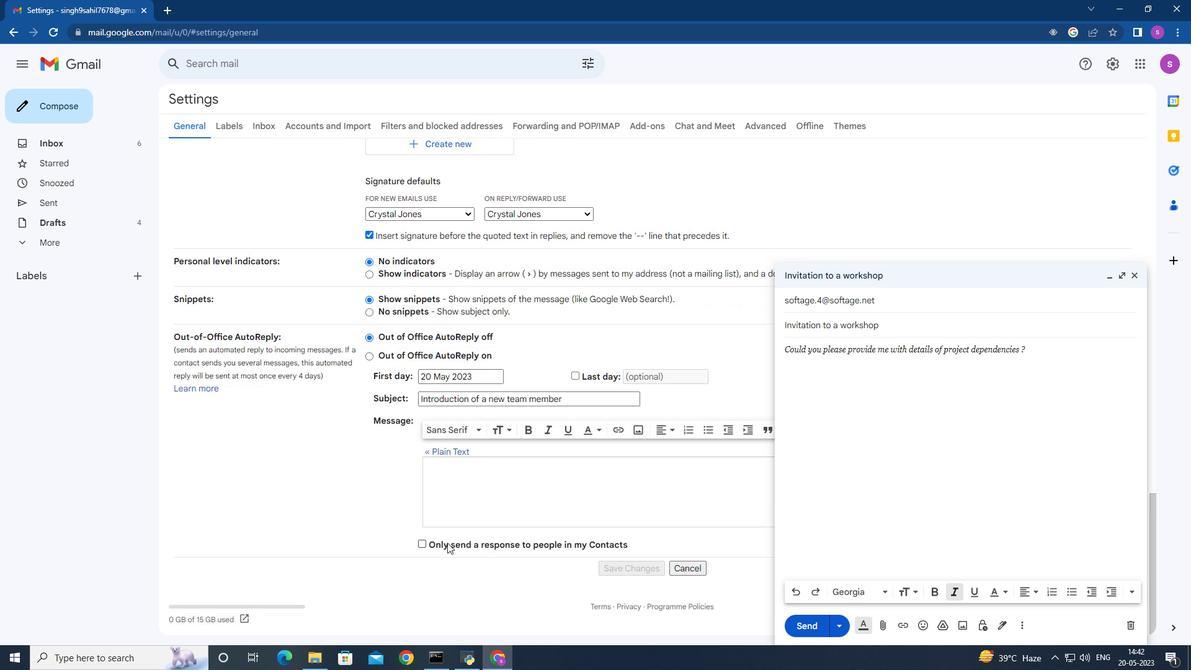 
Action: Mouse scrolled (453, 544) with delta (0, 0)
Screenshot: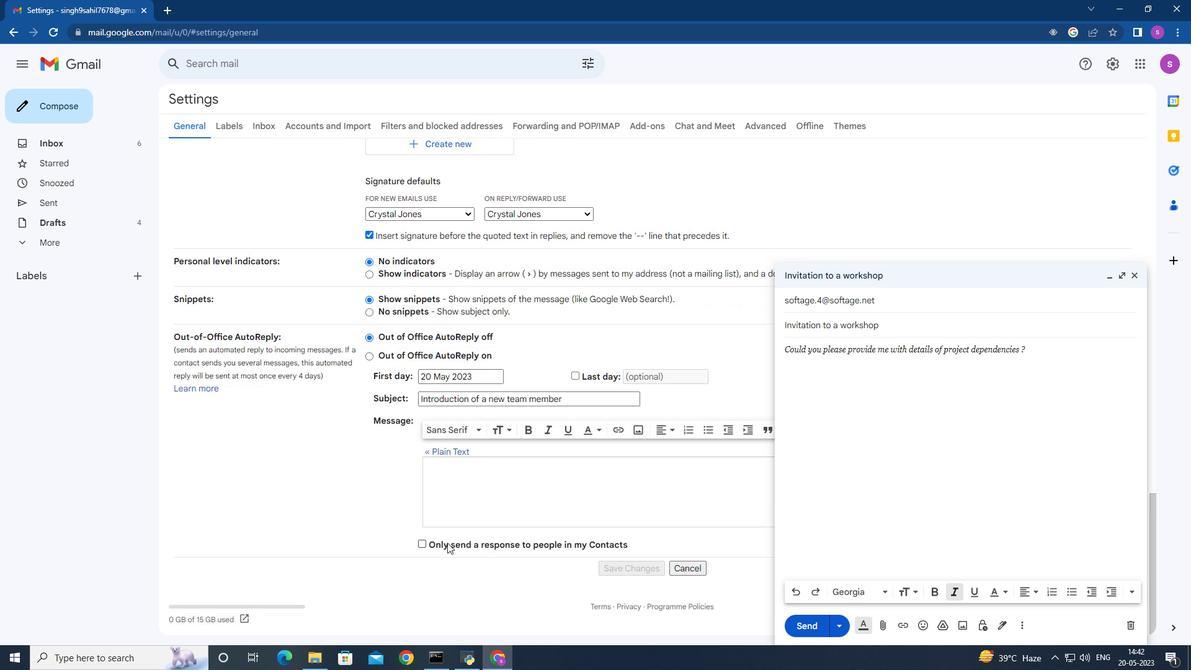 
Action: Mouse moved to (465, 548)
